 Task: Look for Airbnb properties in Kingston, Canada from 8th December, 2023 to 16th December, 2023 for 2 adults.1  bedroom having 1 bed and 1 bathroom. Property type can be hotel. Look for 5 properties as per requirement.
Action: Mouse moved to (487, 104)
Screenshot: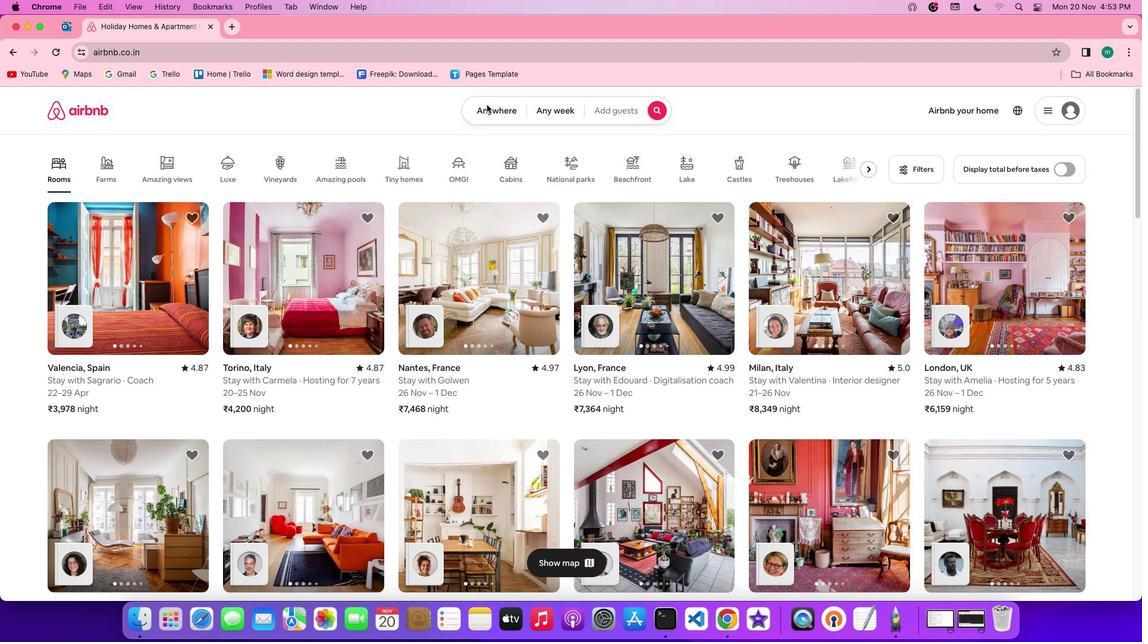 
Action: Mouse pressed left at (487, 104)
Screenshot: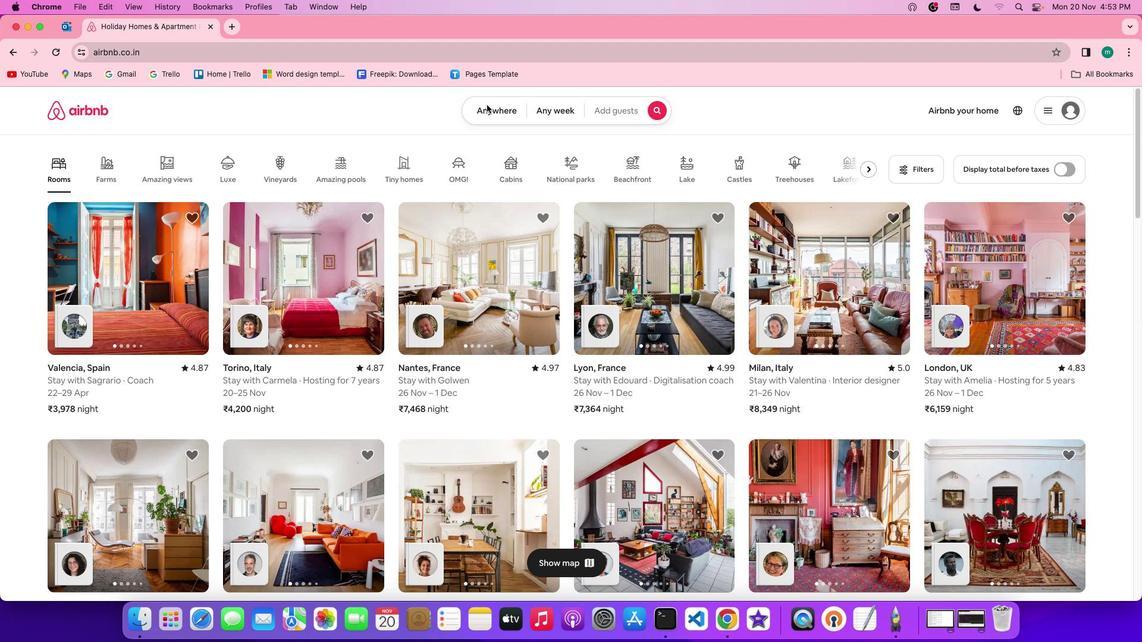 
Action: Mouse pressed left at (487, 104)
Screenshot: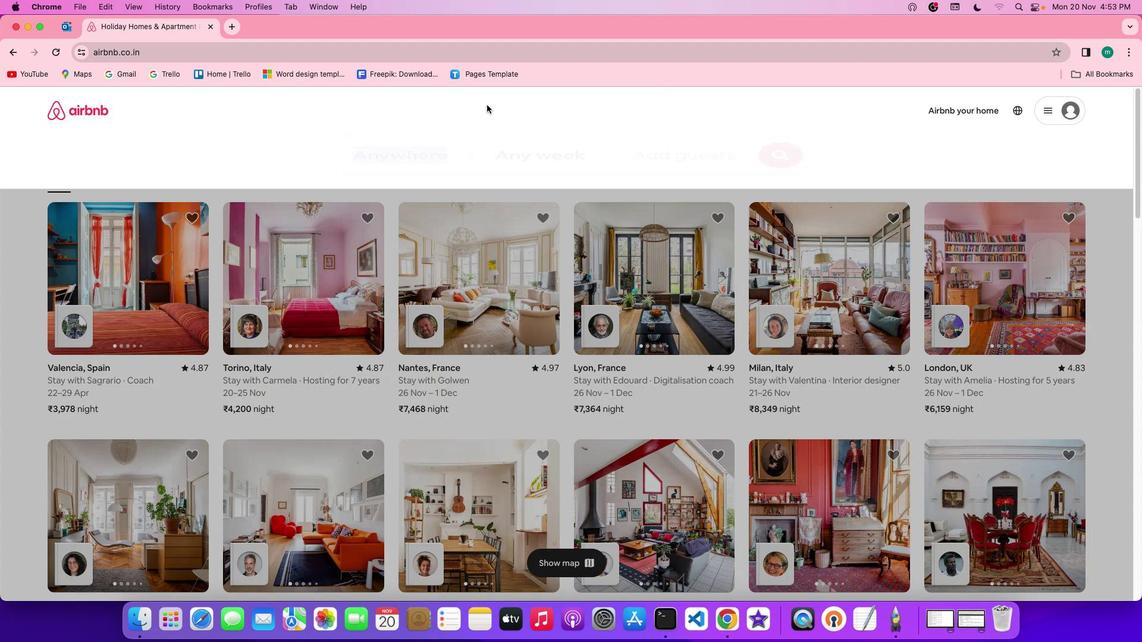 
Action: Mouse moved to (401, 160)
Screenshot: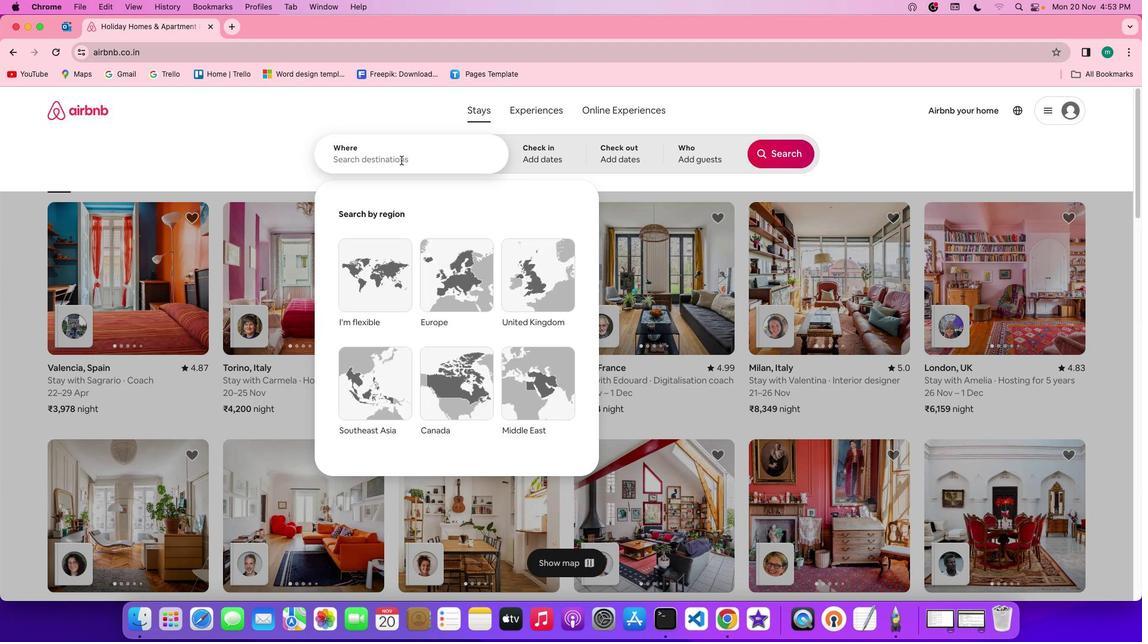 
Action: Mouse pressed left at (401, 160)
Screenshot: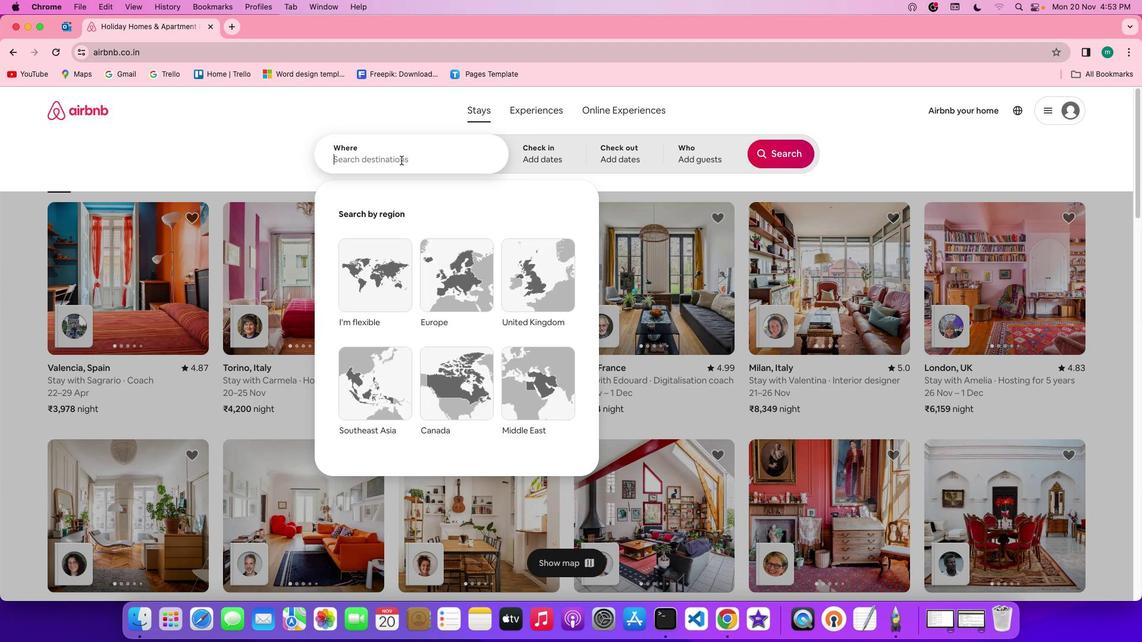 
Action: Key pressed Key.shift'K''i''n''g''s''t''o''n'','Key.spaceKey.shift'C''a''n''a''d''a'
Screenshot: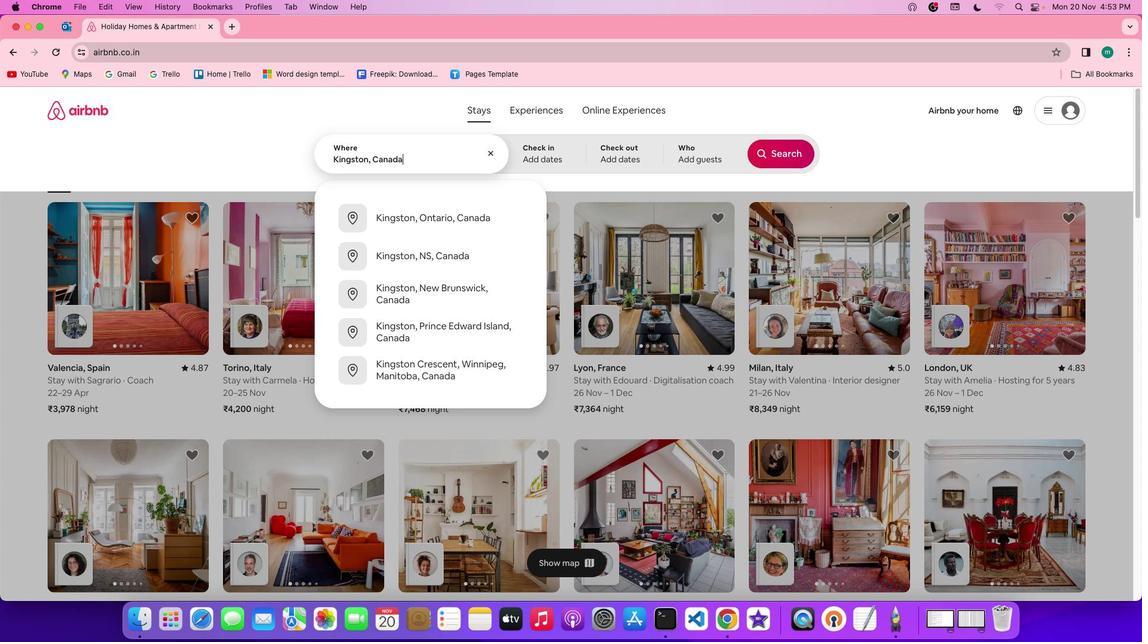 
Action: Mouse moved to (529, 161)
Screenshot: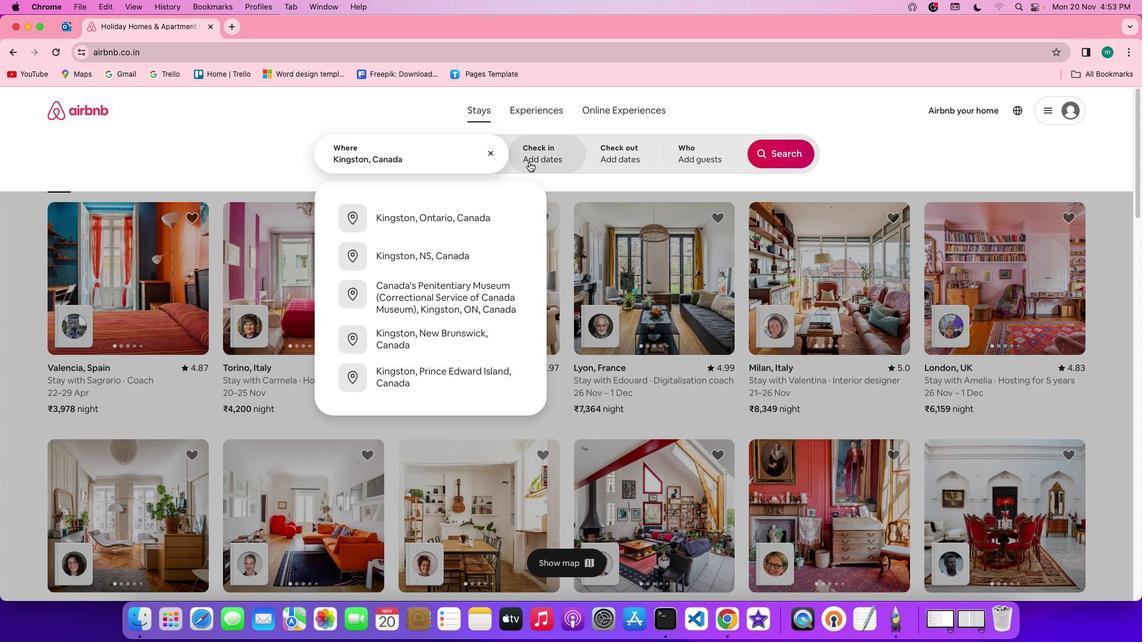
Action: Mouse pressed left at (529, 161)
Screenshot: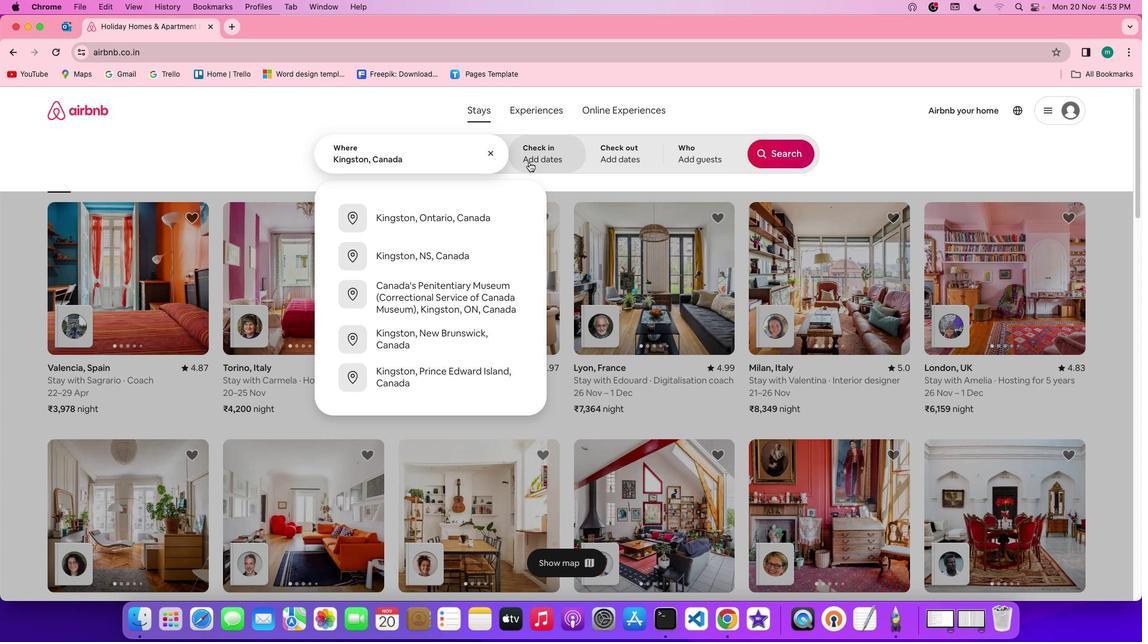 
Action: Mouse moved to (752, 324)
Screenshot: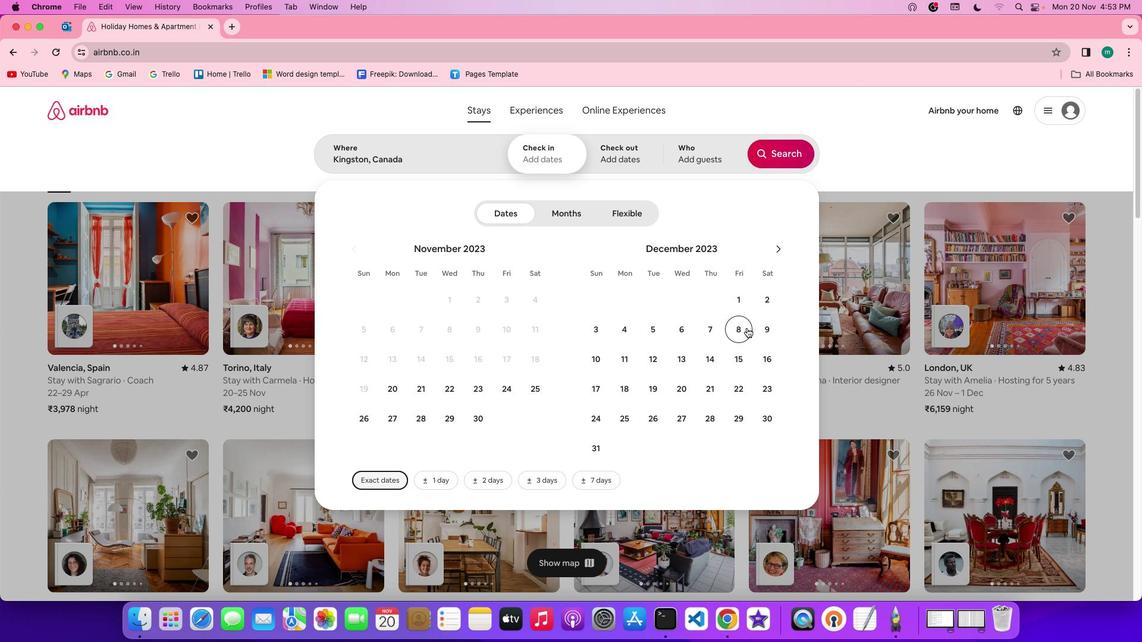 
Action: Mouse pressed left at (752, 324)
Screenshot: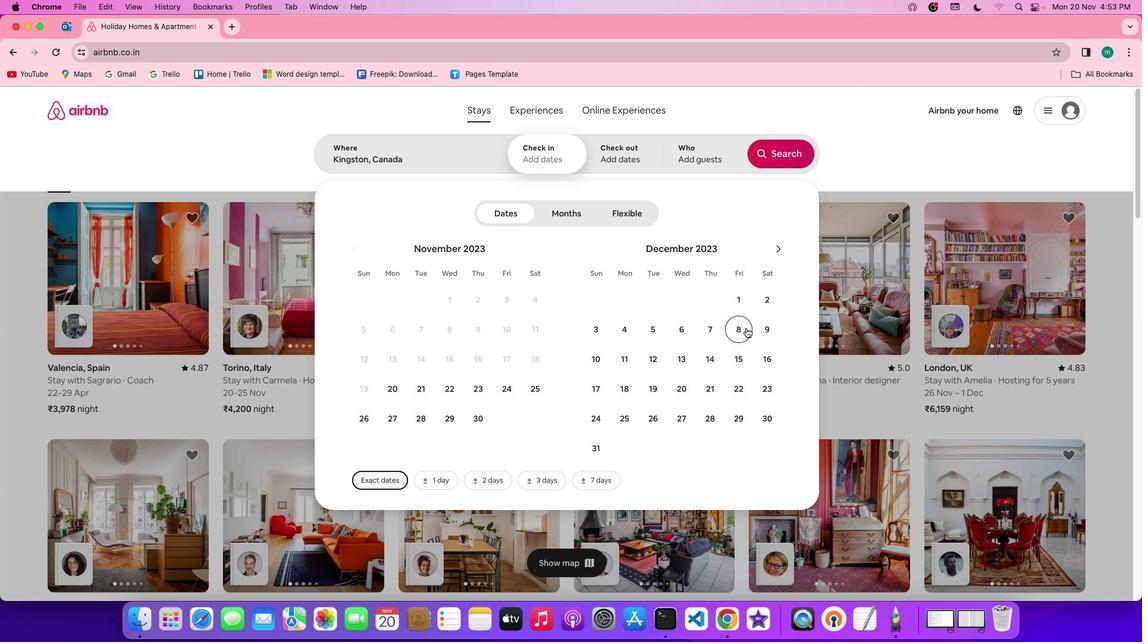 
Action: Mouse moved to (746, 328)
Screenshot: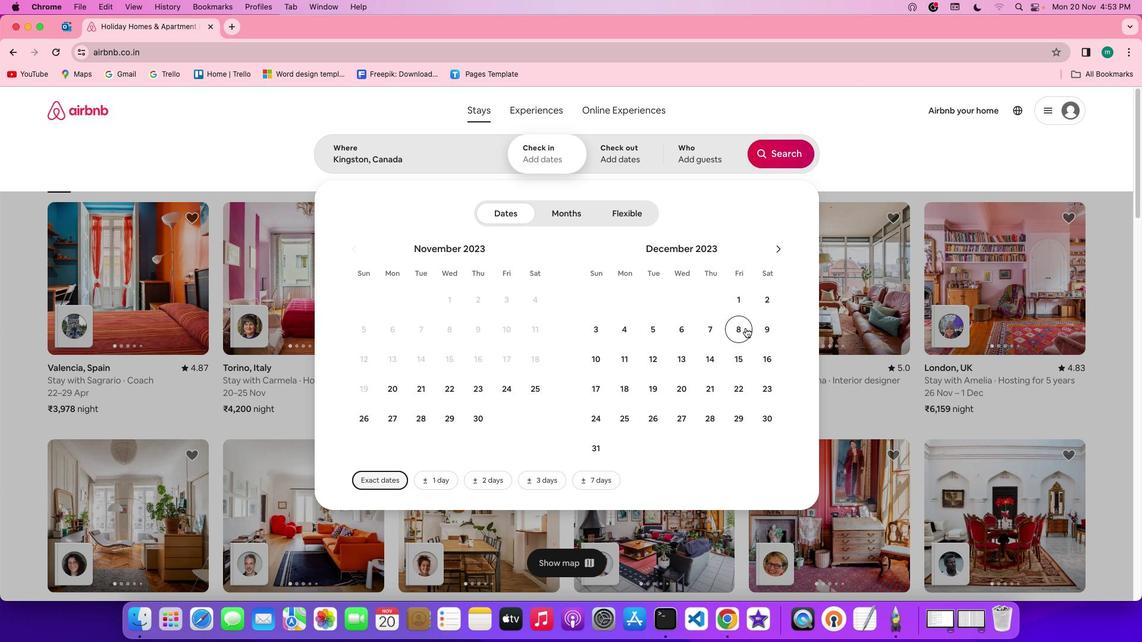 
Action: Mouse pressed left at (746, 328)
Screenshot: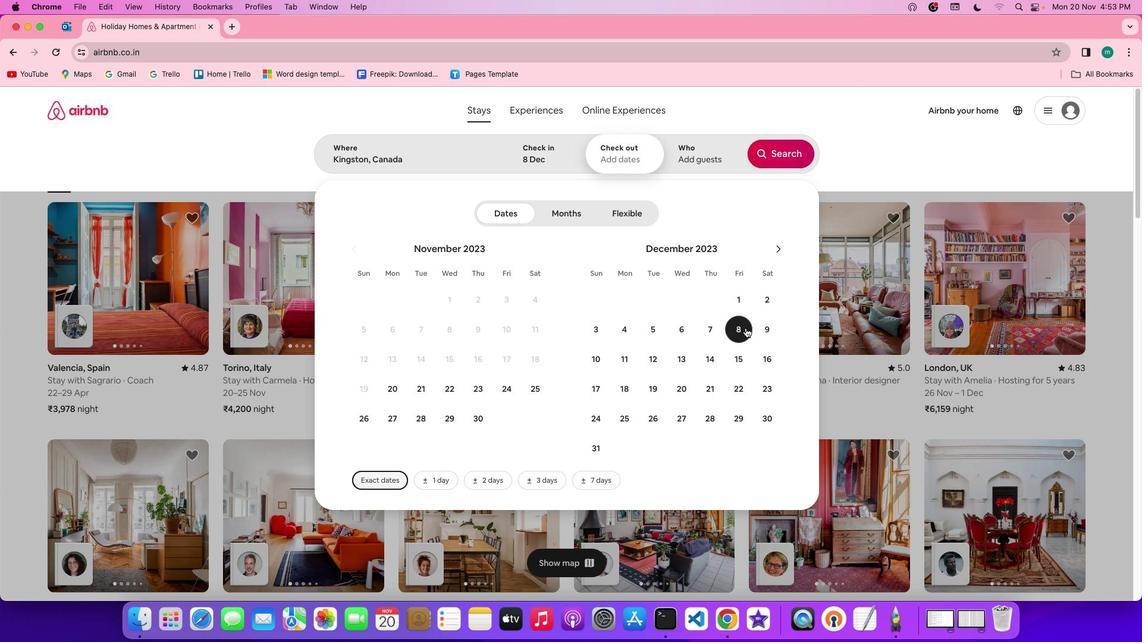
Action: Mouse moved to (769, 358)
Screenshot: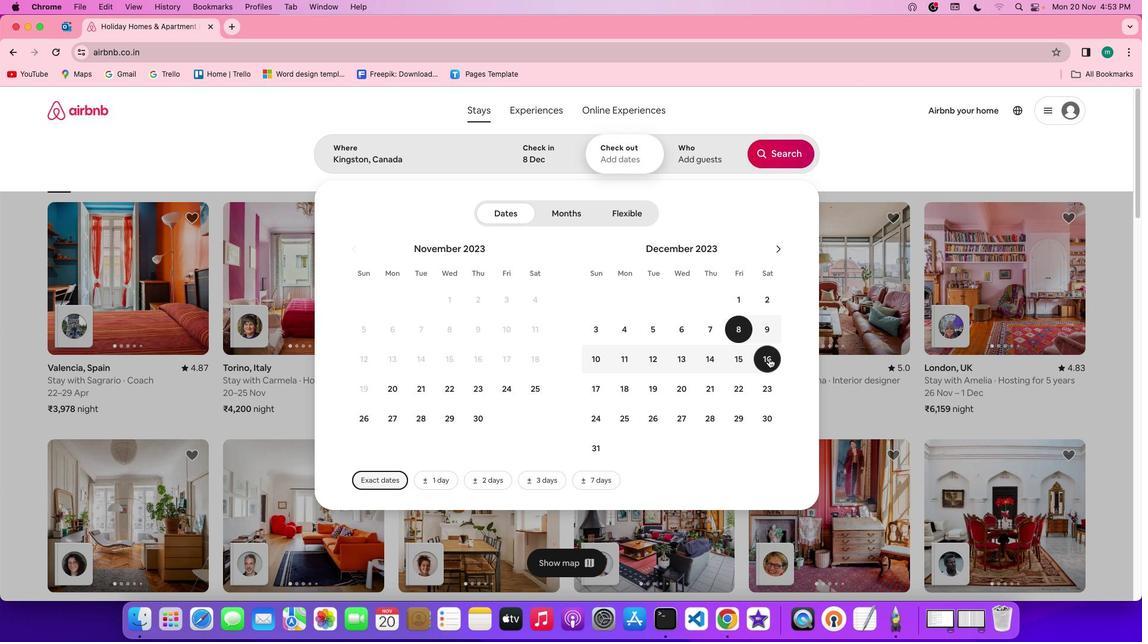 
Action: Mouse pressed left at (769, 358)
Screenshot: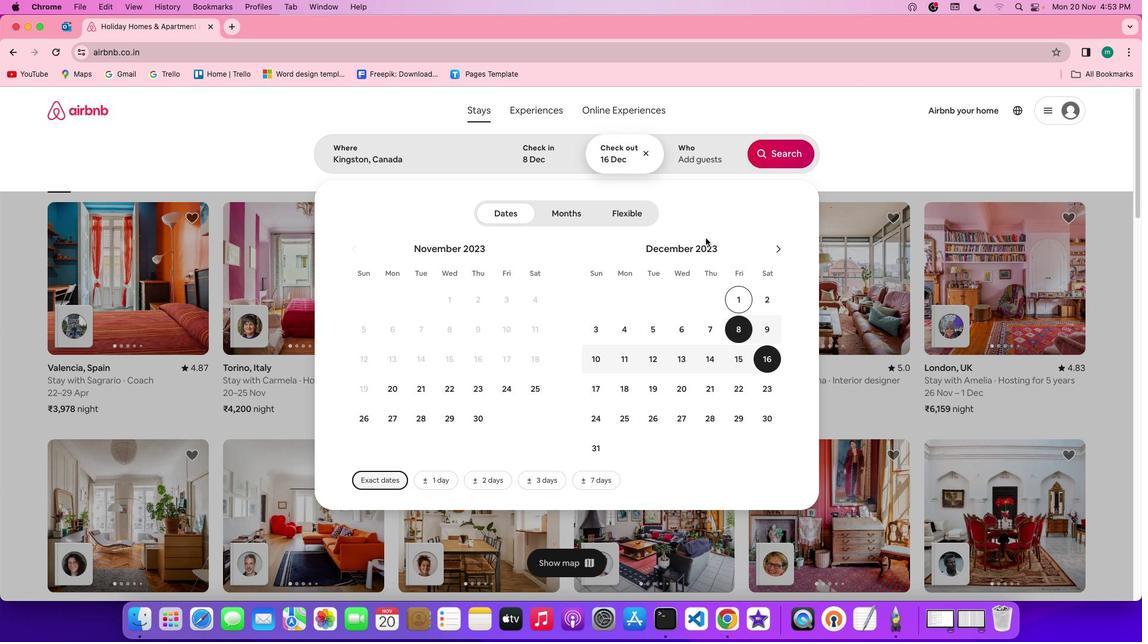 
Action: Mouse moved to (690, 155)
Screenshot: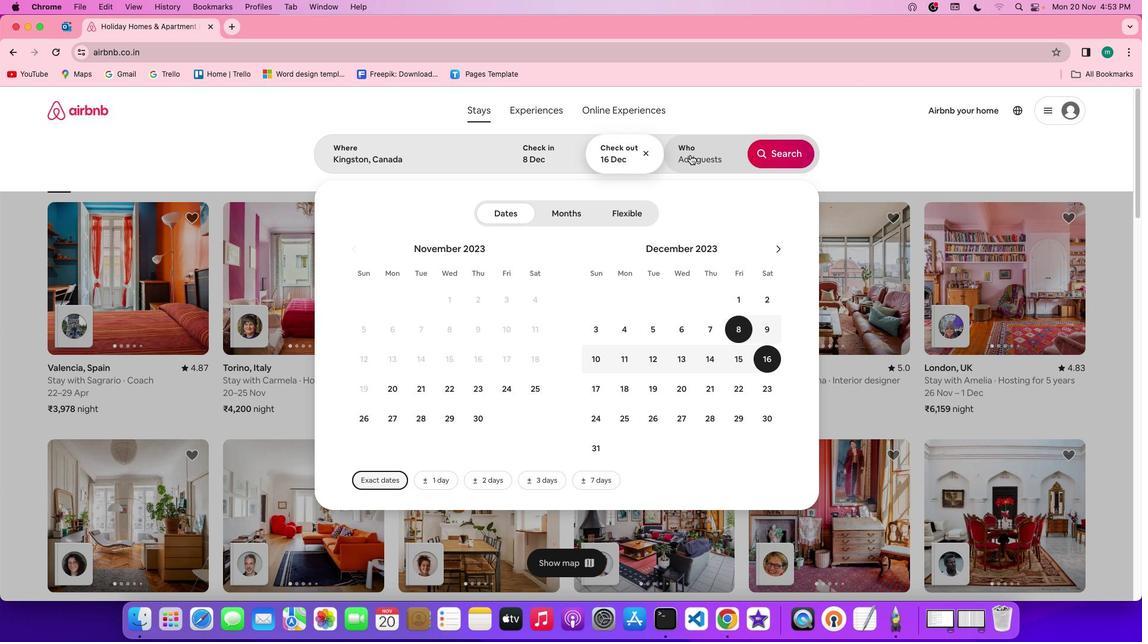 
Action: Mouse pressed left at (690, 155)
Screenshot: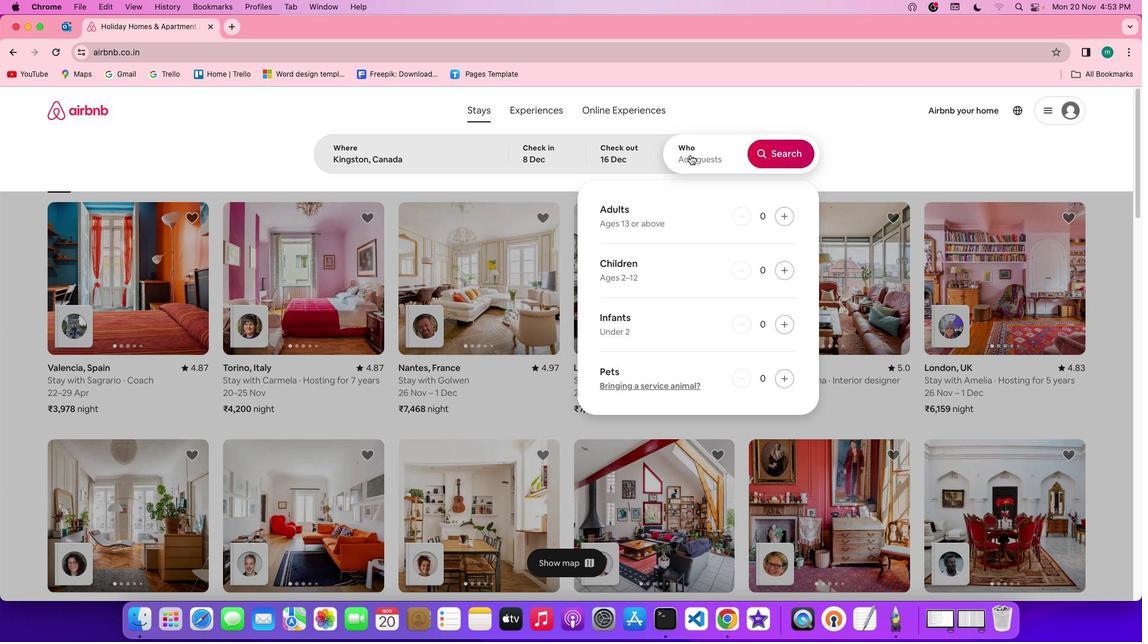 
Action: Mouse moved to (787, 220)
Screenshot: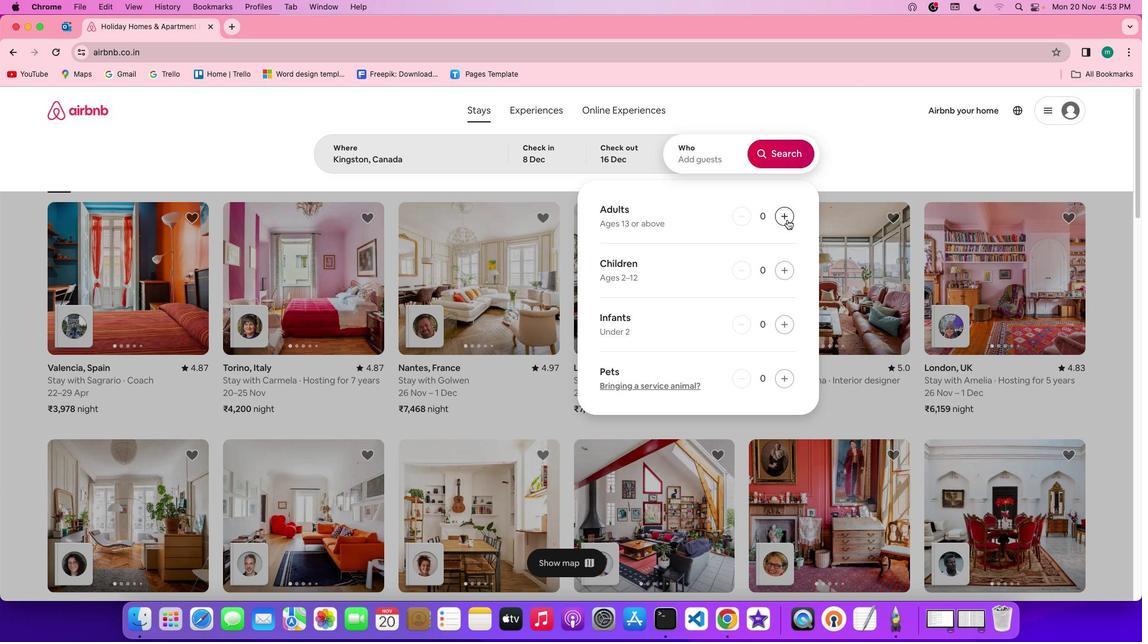 
Action: Mouse pressed left at (787, 220)
Screenshot: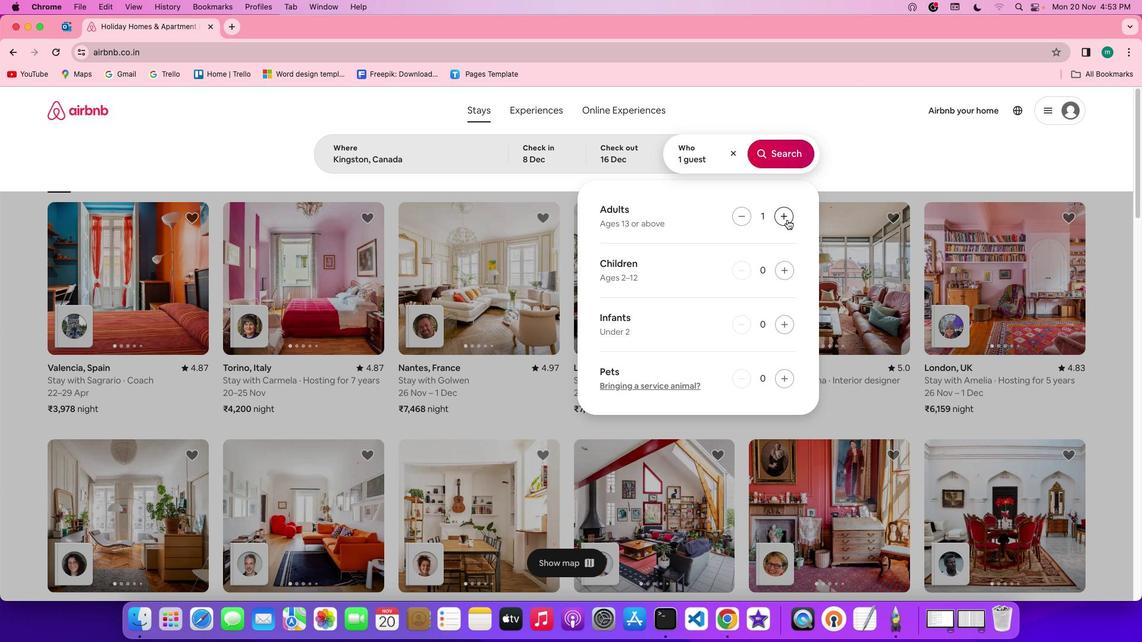 
Action: Mouse pressed left at (787, 220)
Screenshot: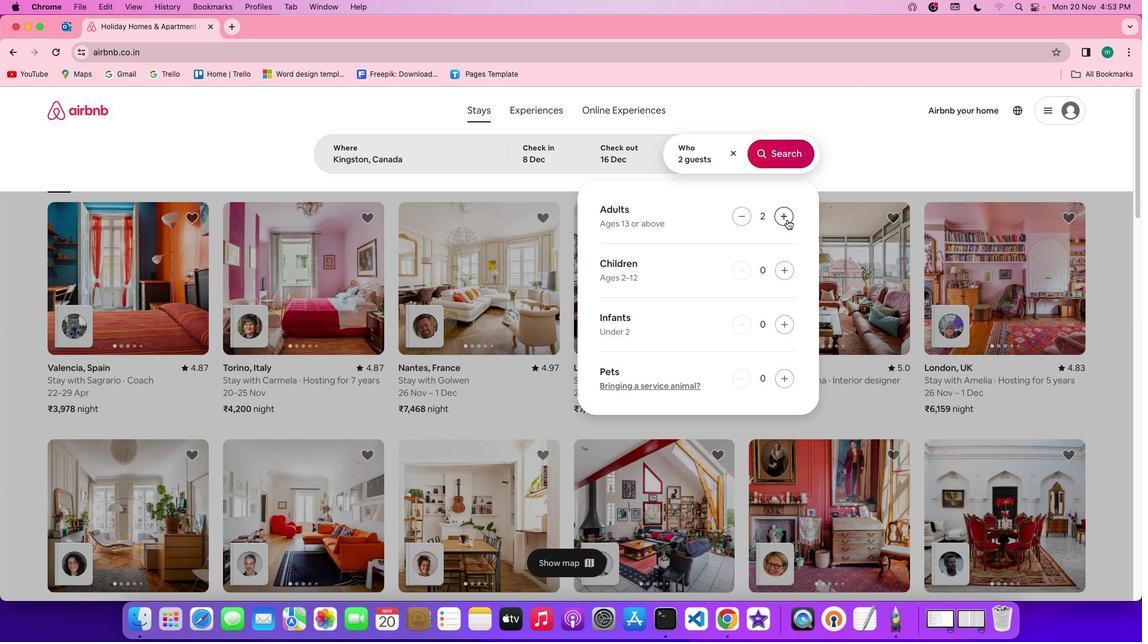 
Action: Mouse moved to (790, 151)
Screenshot: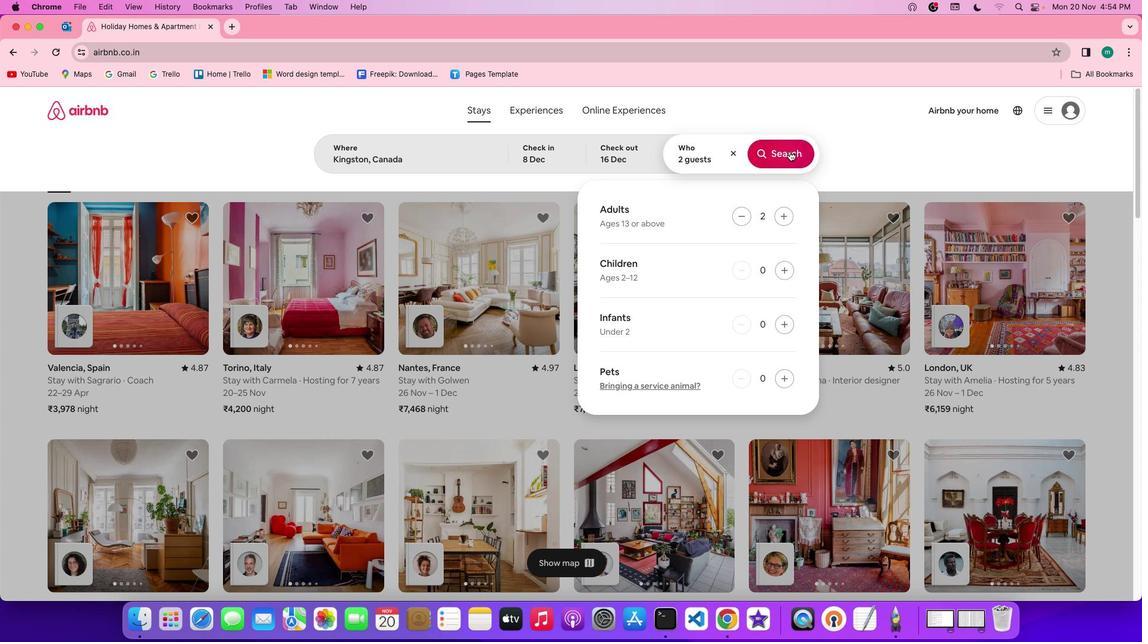 
Action: Mouse pressed left at (790, 151)
Screenshot: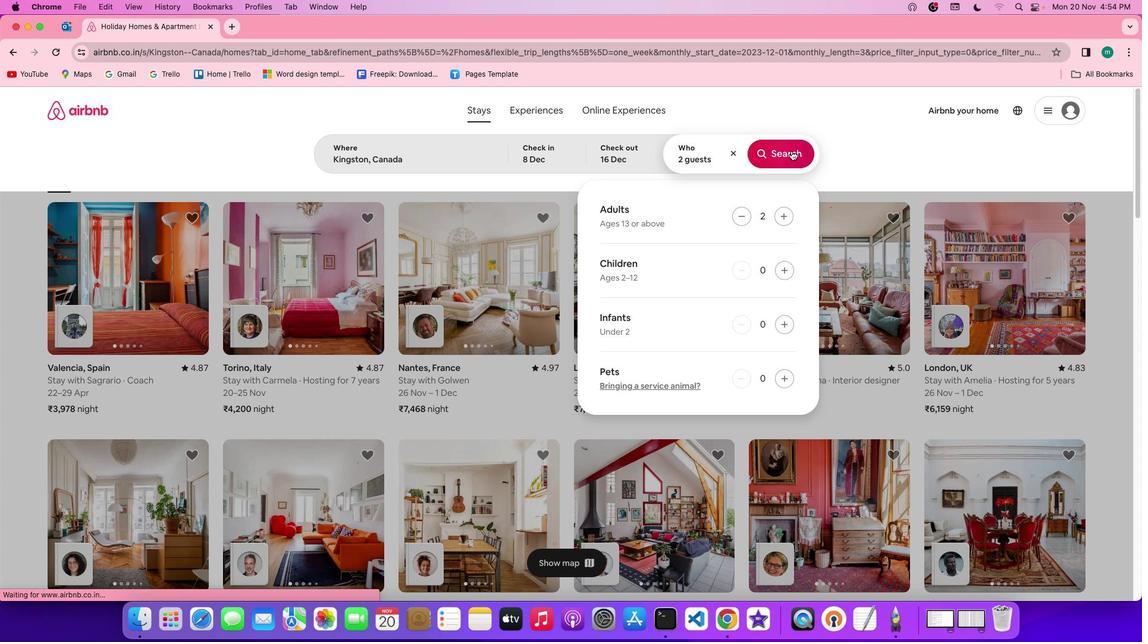 
Action: Mouse moved to (949, 157)
Screenshot: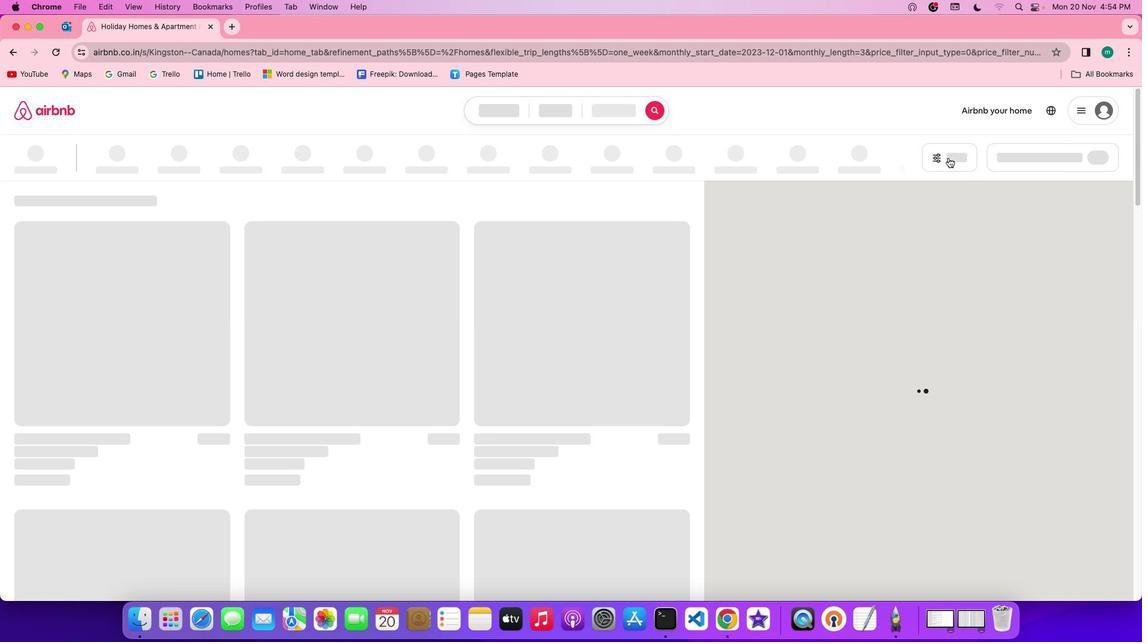 
Action: Mouse pressed left at (949, 157)
Screenshot: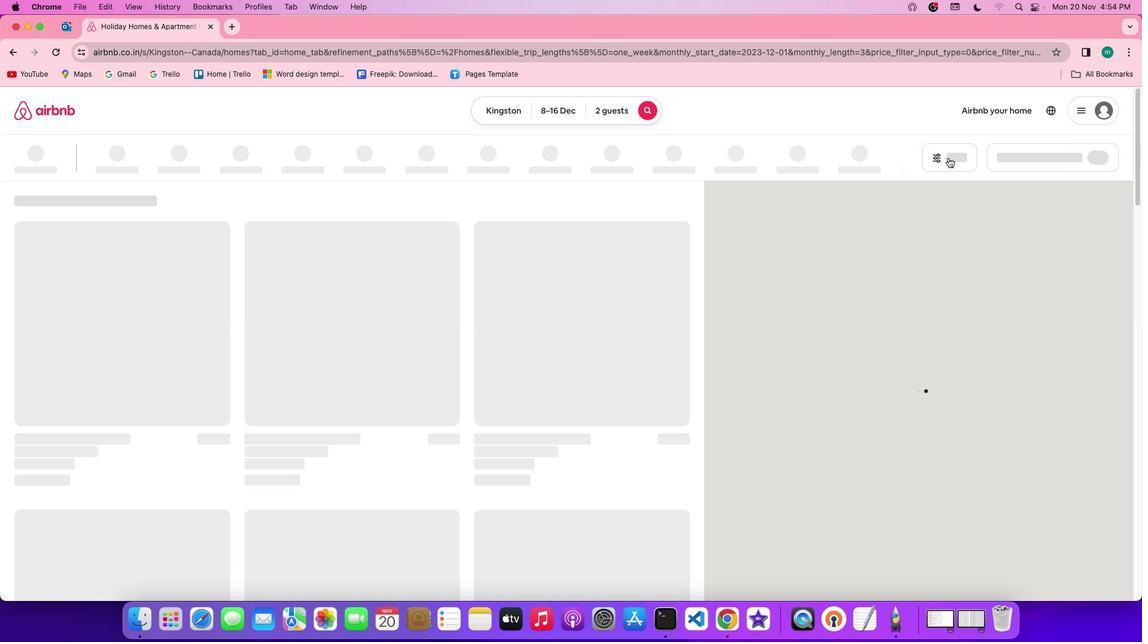 
Action: Mouse moved to (951, 155)
Screenshot: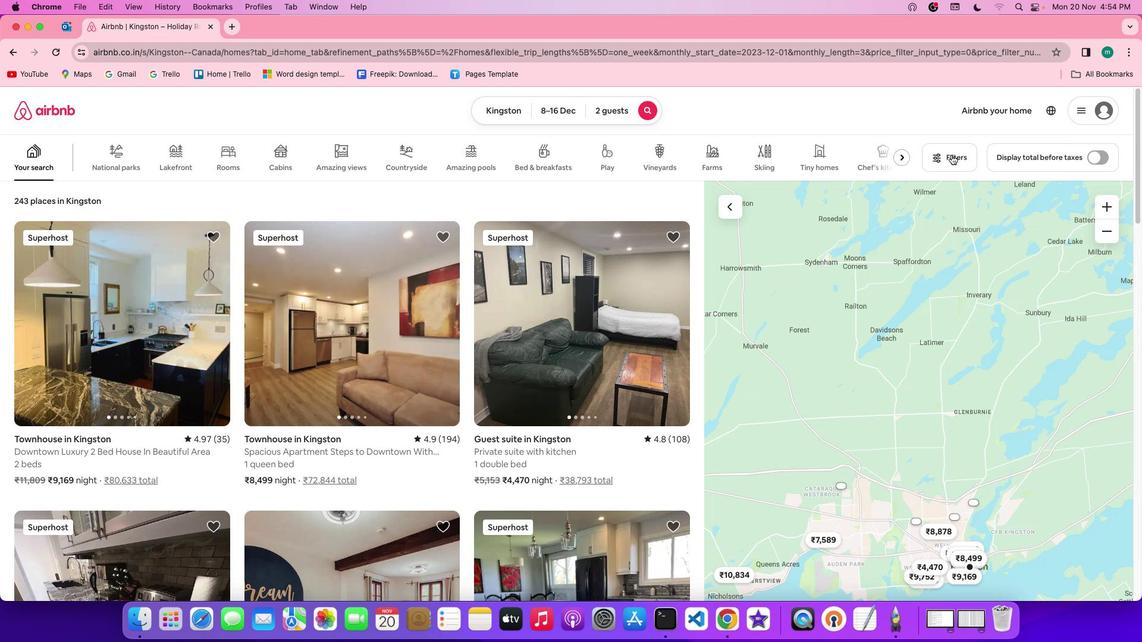 
Action: Mouse pressed left at (951, 155)
Screenshot: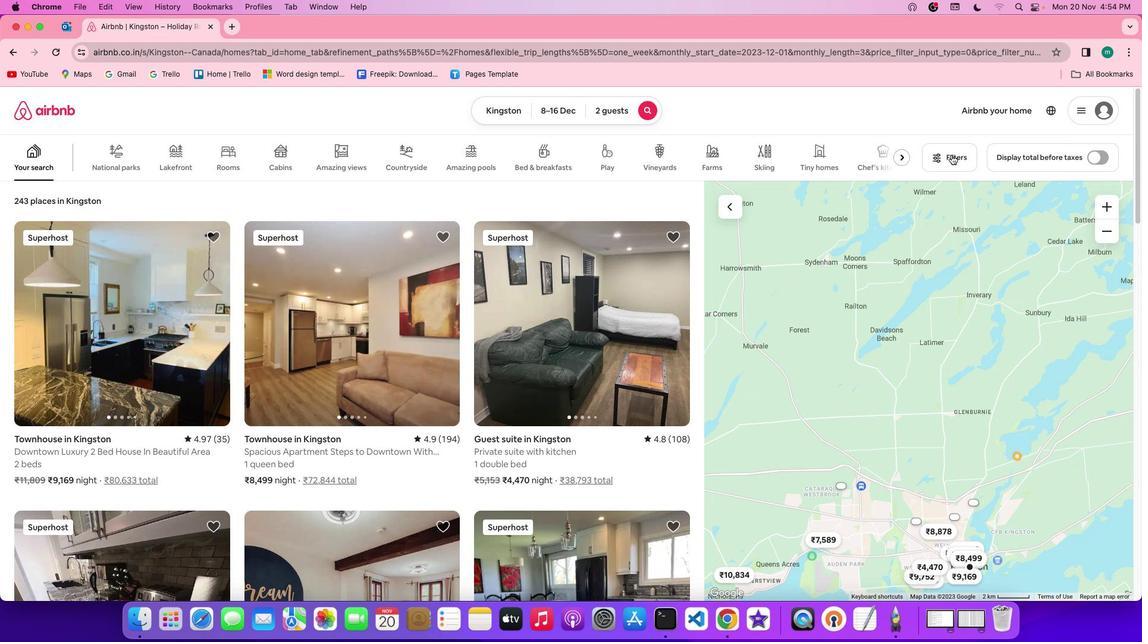 
Action: Mouse moved to (626, 370)
Screenshot: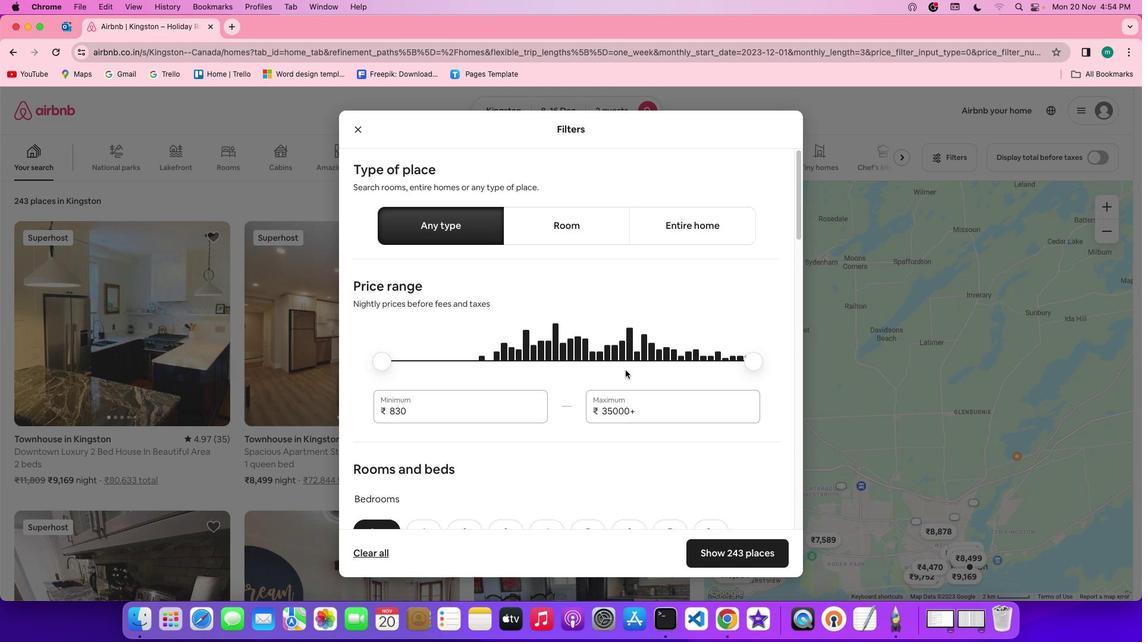 
Action: Mouse scrolled (626, 370) with delta (0, 0)
Screenshot: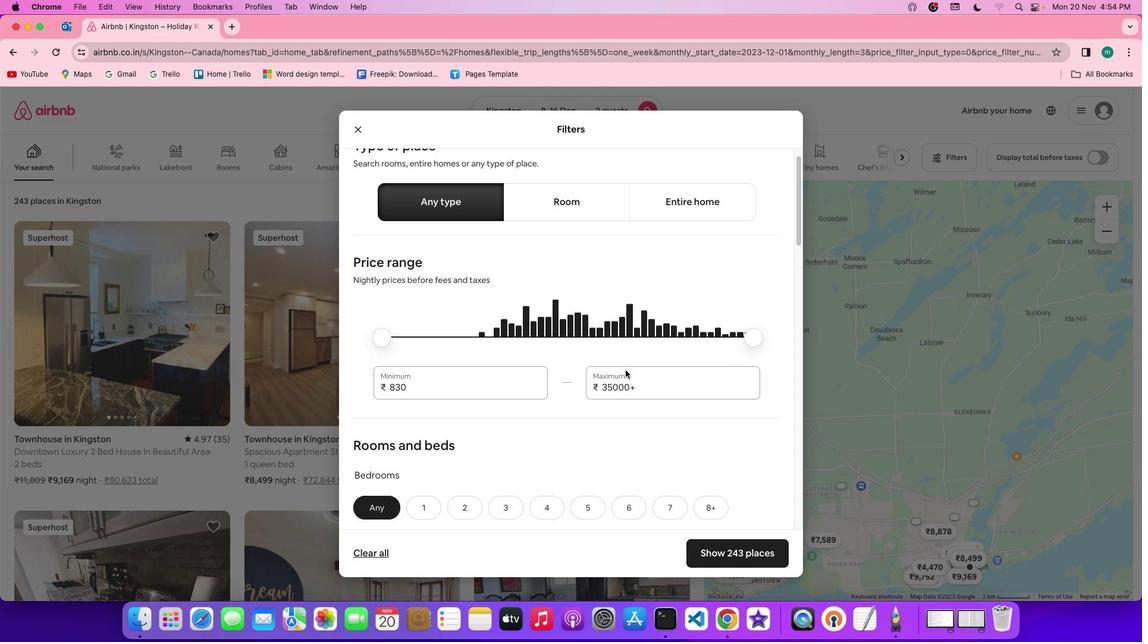 
Action: Mouse scrolled (626, 370) with delta (0, 0)
Screenshot: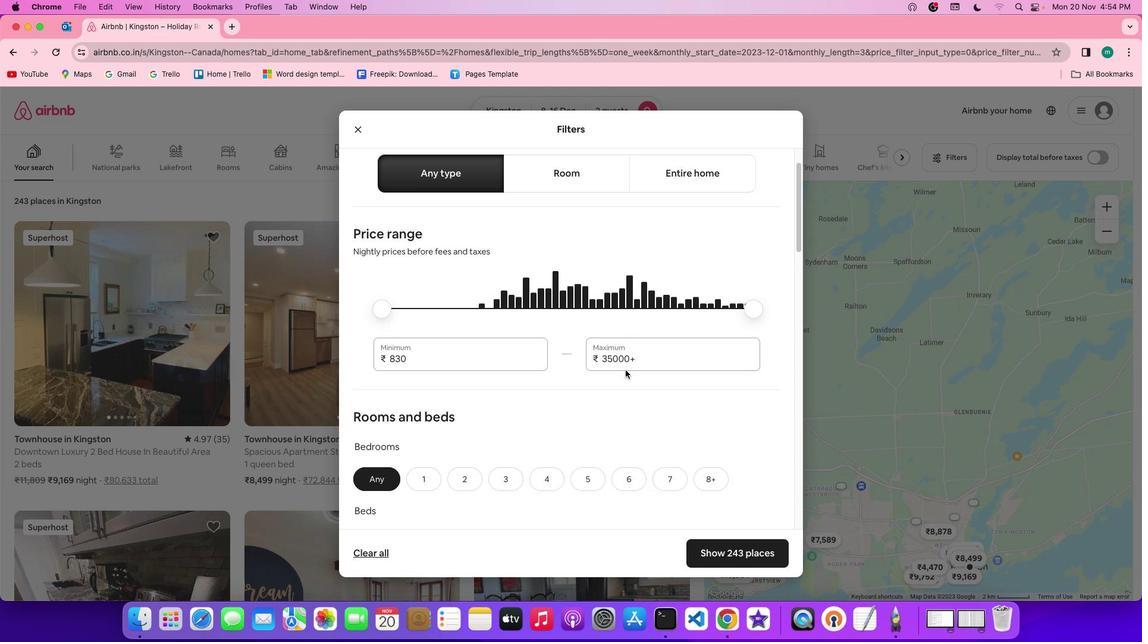 
Action: Mouse scrolled (626, 370) with delta (0, 0)
Screenshot: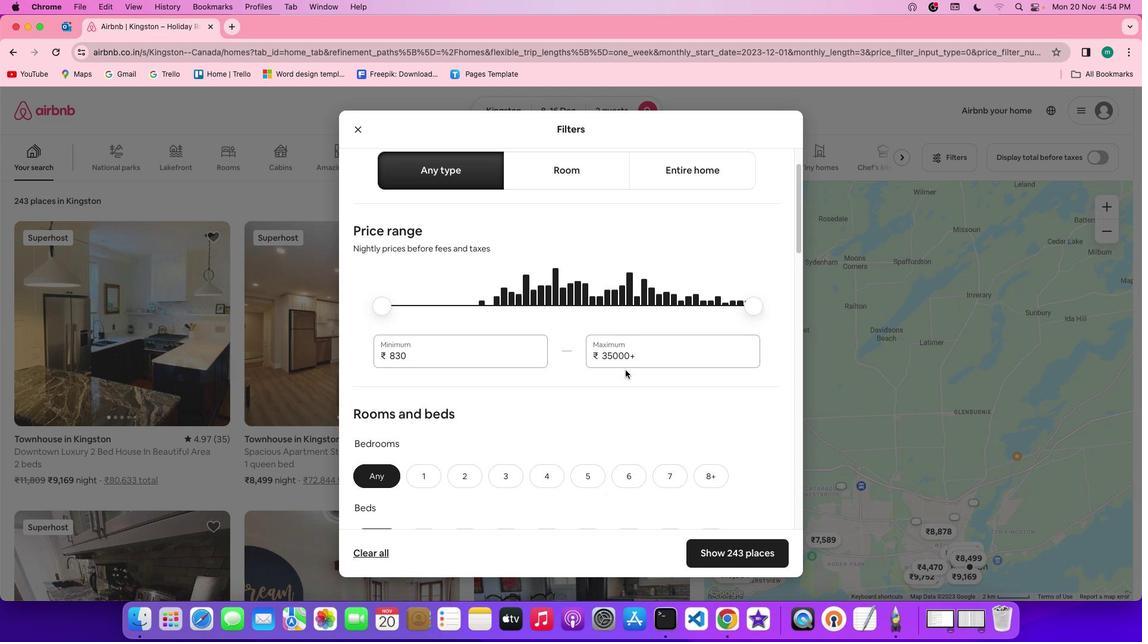 
Action: Mouse scrolled (626, 370) with delta (0, 0)
Screenshot: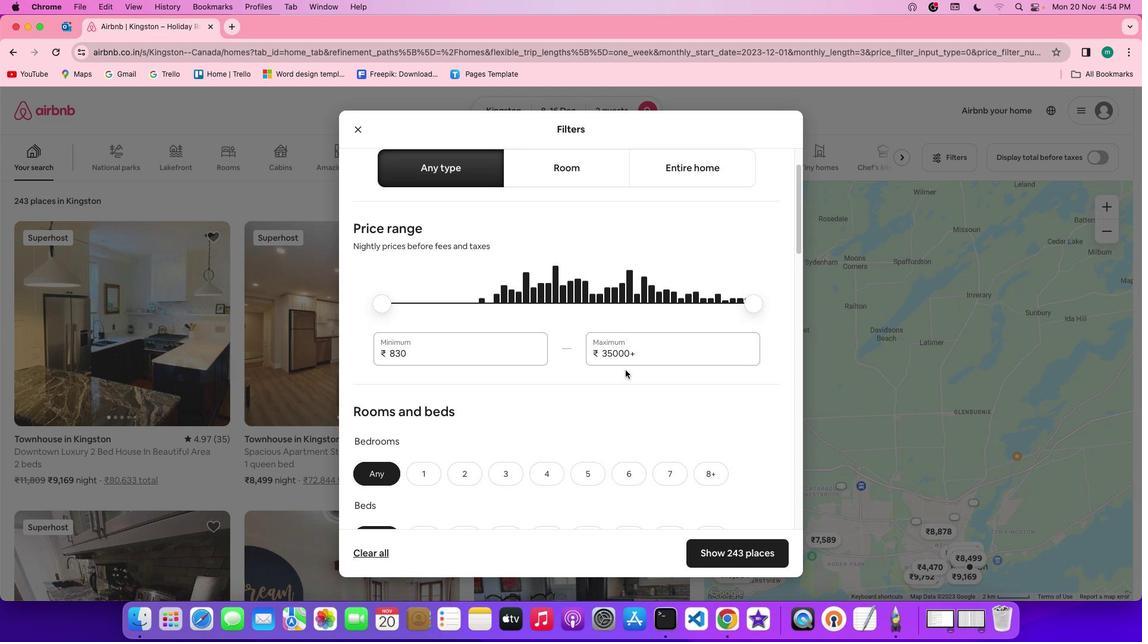 
Action: Mouse scrolled (626, 370) with delta (0, 0)
Screenshot: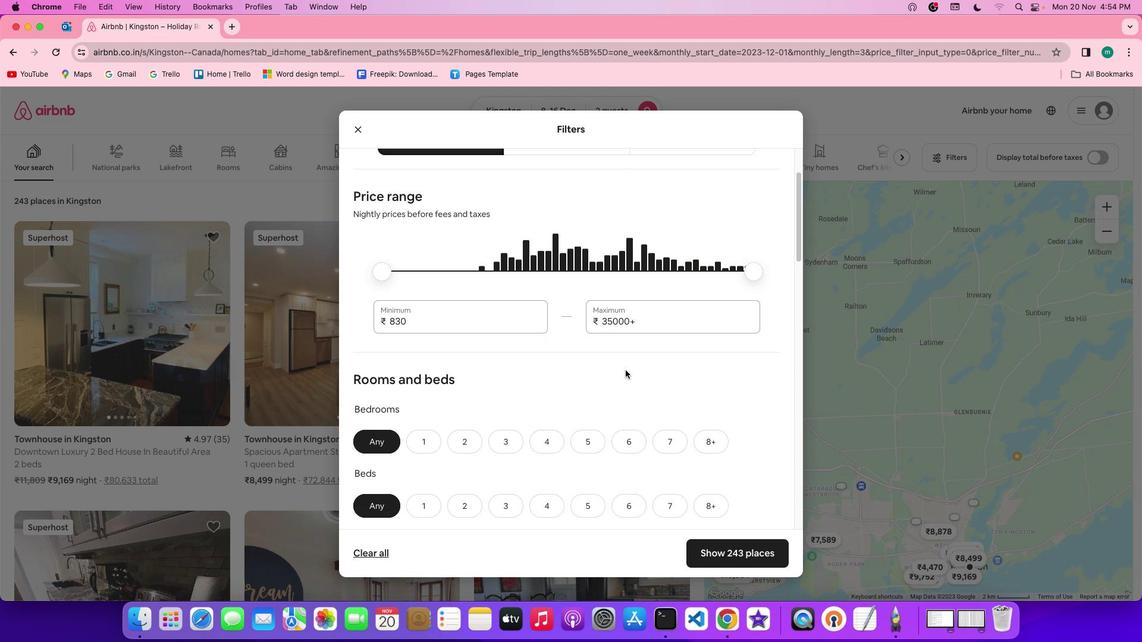
Action: Mouse scrolled (626, 370) with delta (0, 0)
Screenshot: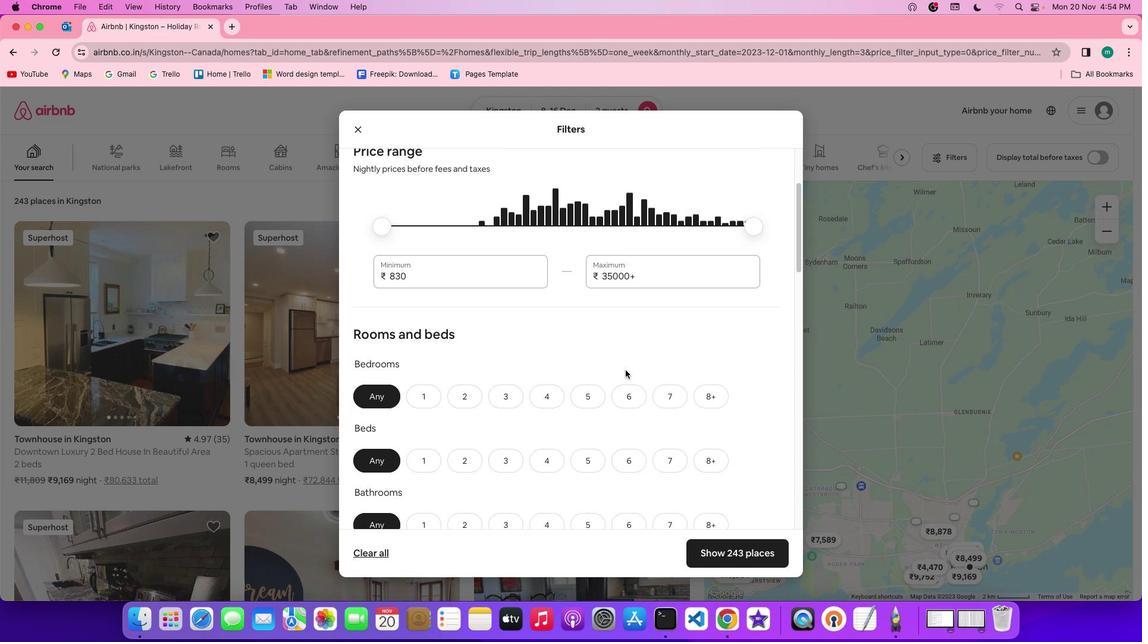 
Action: Mouse scrolled (626, 370) with delta (0, 0)
Screenshot: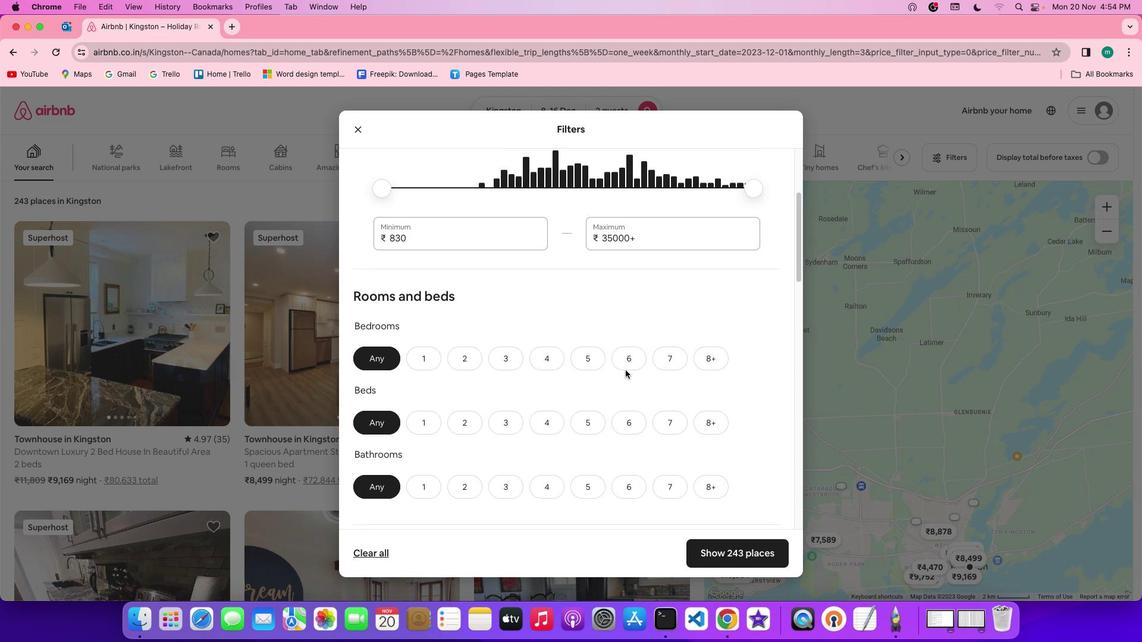 
Action: Mouse scrolled (626, 370) with delta (0, -1)
Screenshot: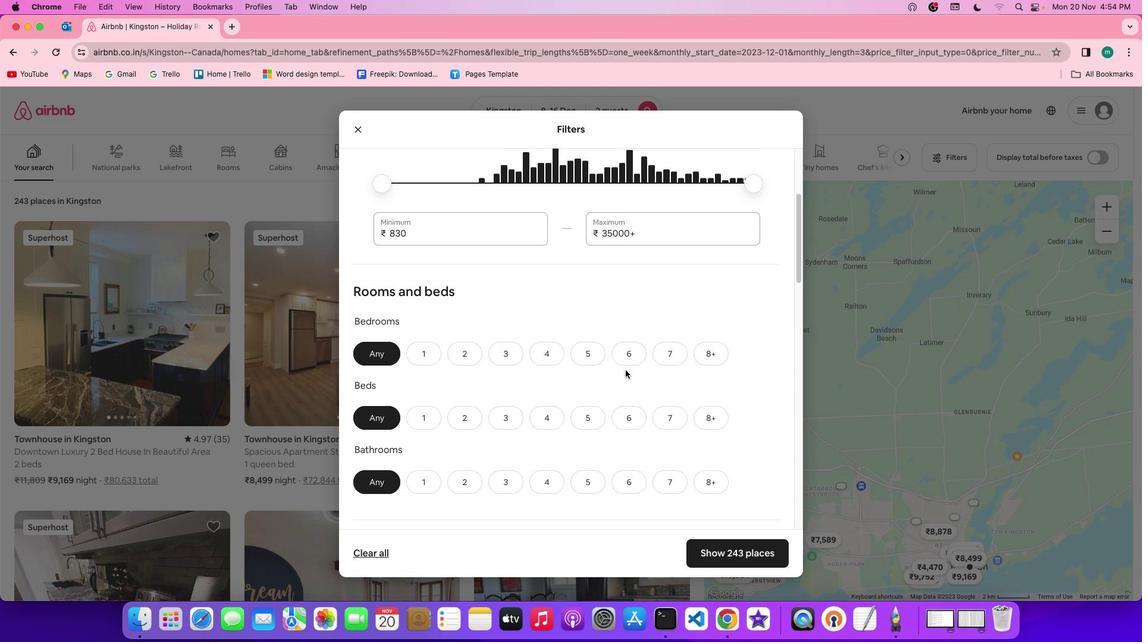 
Action: Mouse scrolled (626, 370) with delta (0, 0)
Screenshot: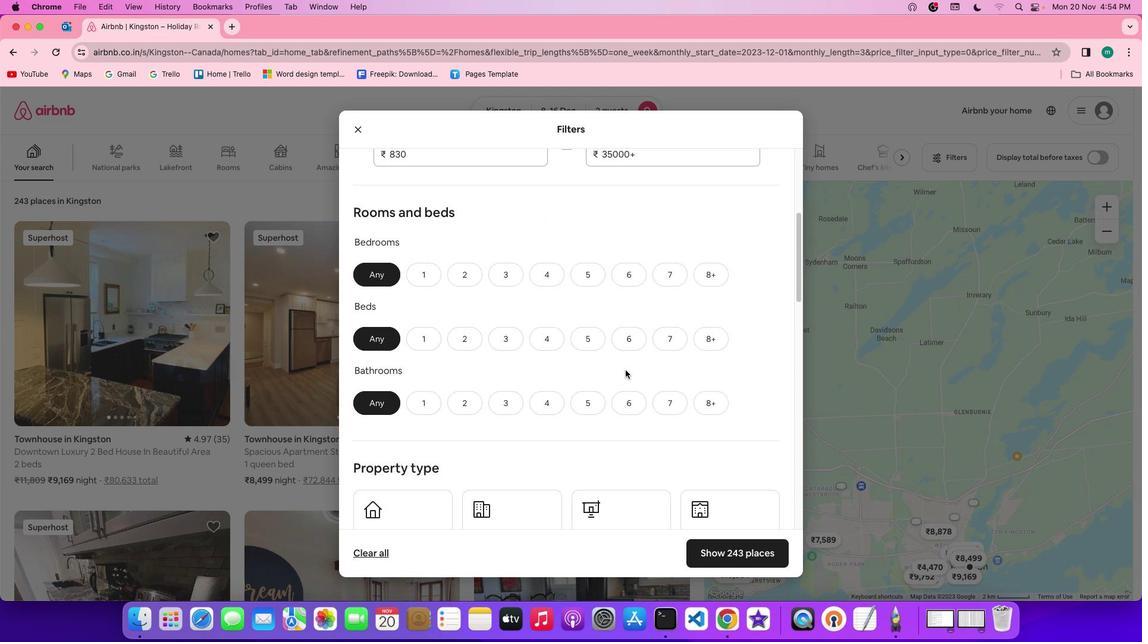 
Action: Mouse scrolled (626, 370) with delta (0, 0)
Screenshot: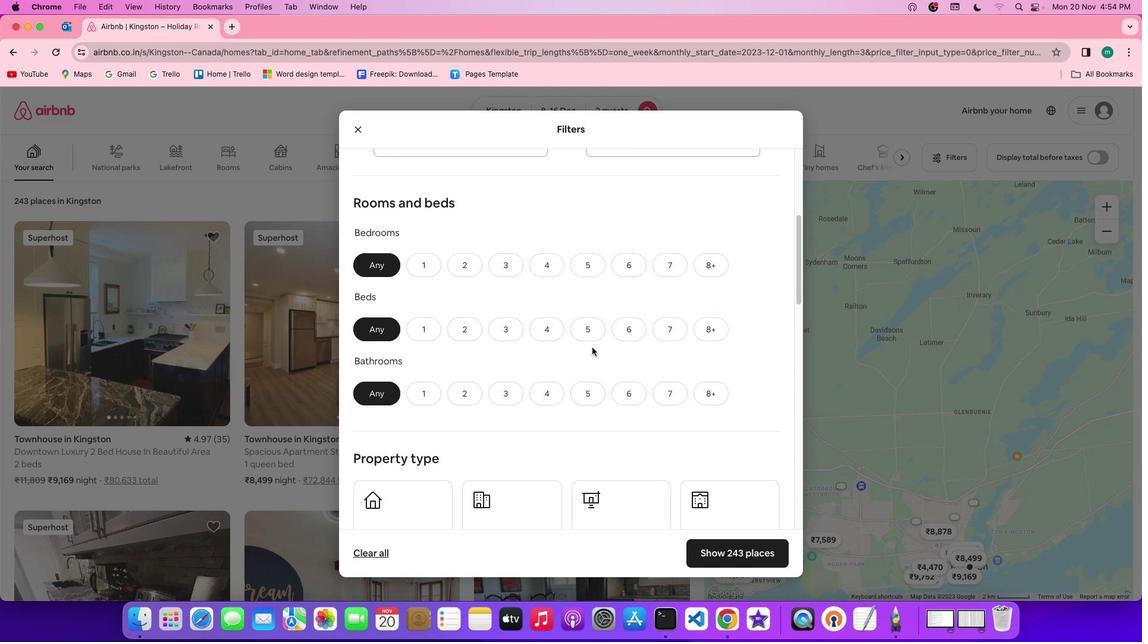 
Action: Mouse scrolled (626, 370) with delta (0, -1)
Screenshot: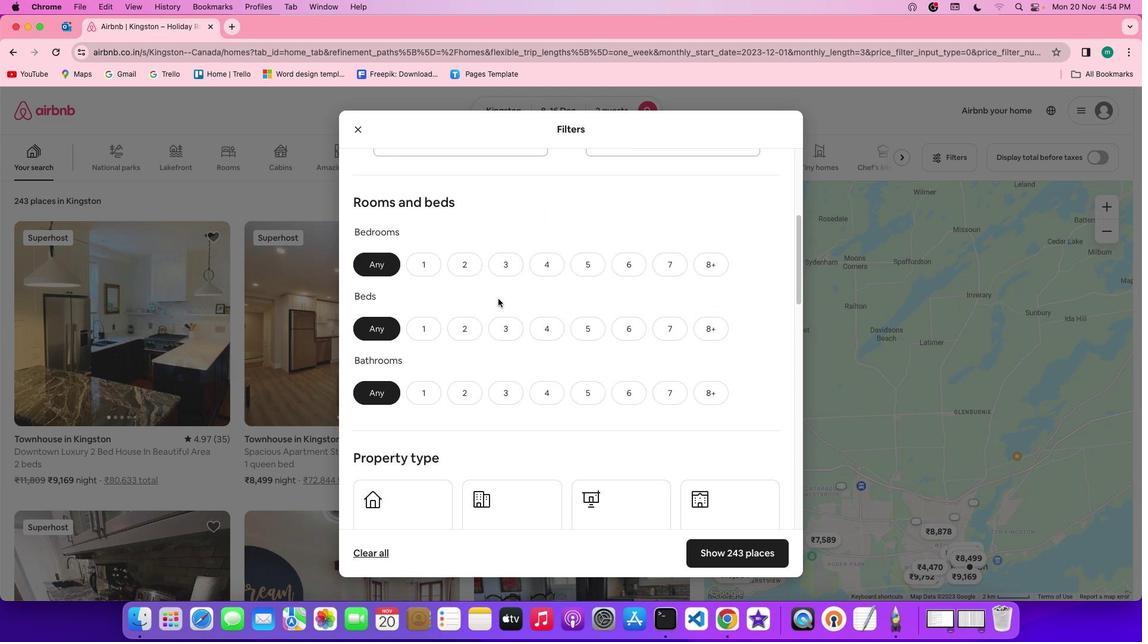
Action: Mouse moved to (421, 261)
Screenshot: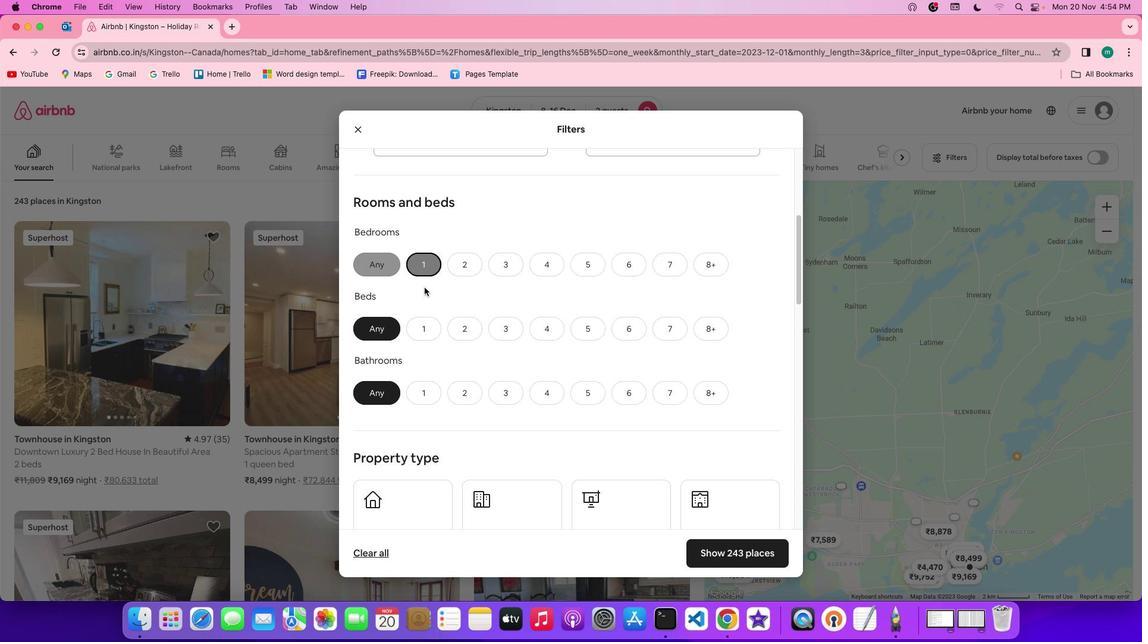 
Action: Mouse pressed left at (421, 261)
Screenshot: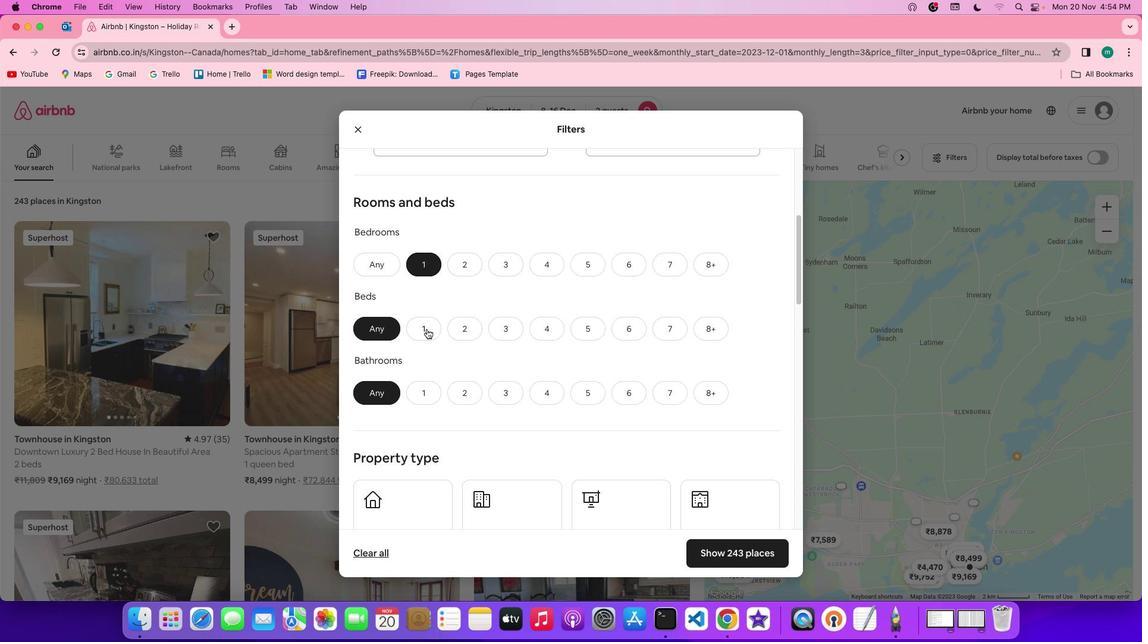 
Action: Mouse moved to (427, 329)
Screenshot: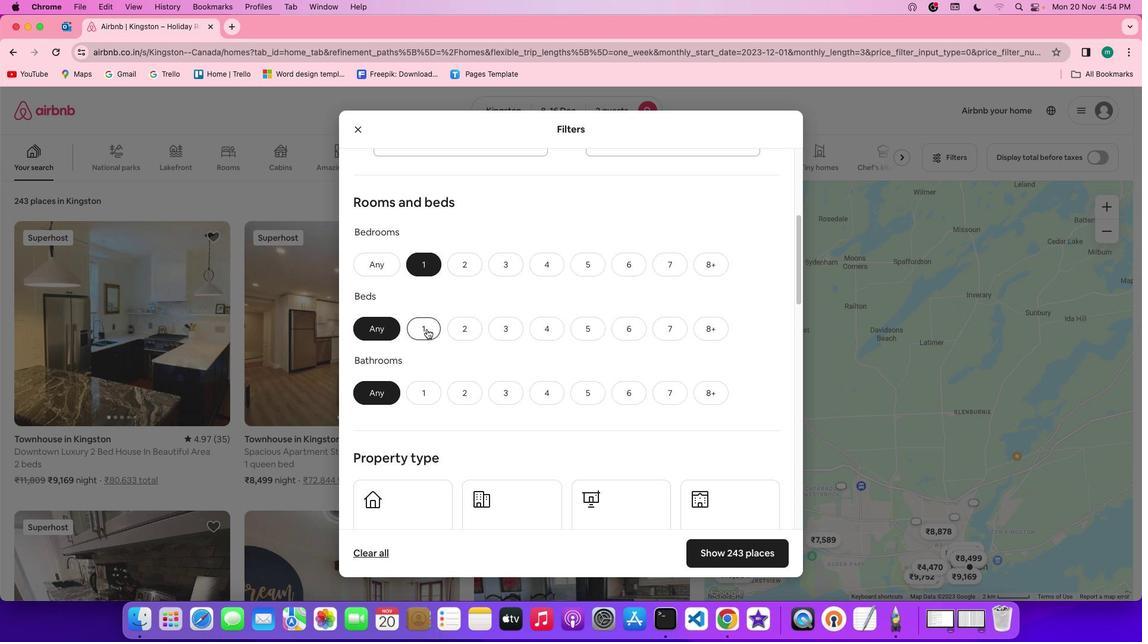 
Action: Mouse pressed left at (427, 329)
Screenshot: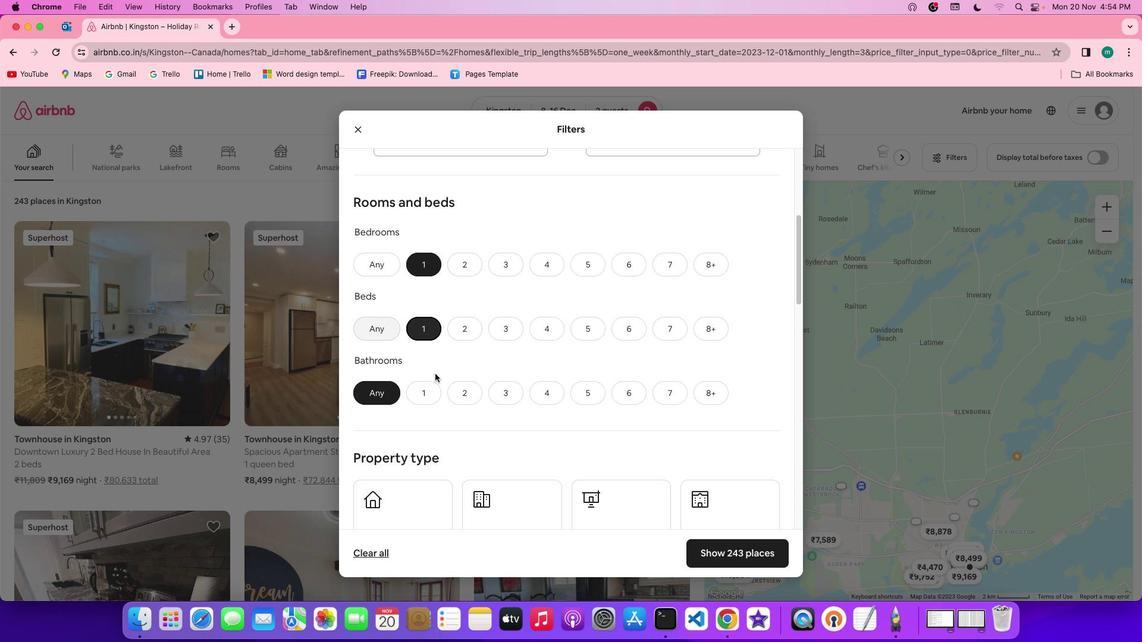 
Action: Mouse moved to (435, 402)
Screenshot: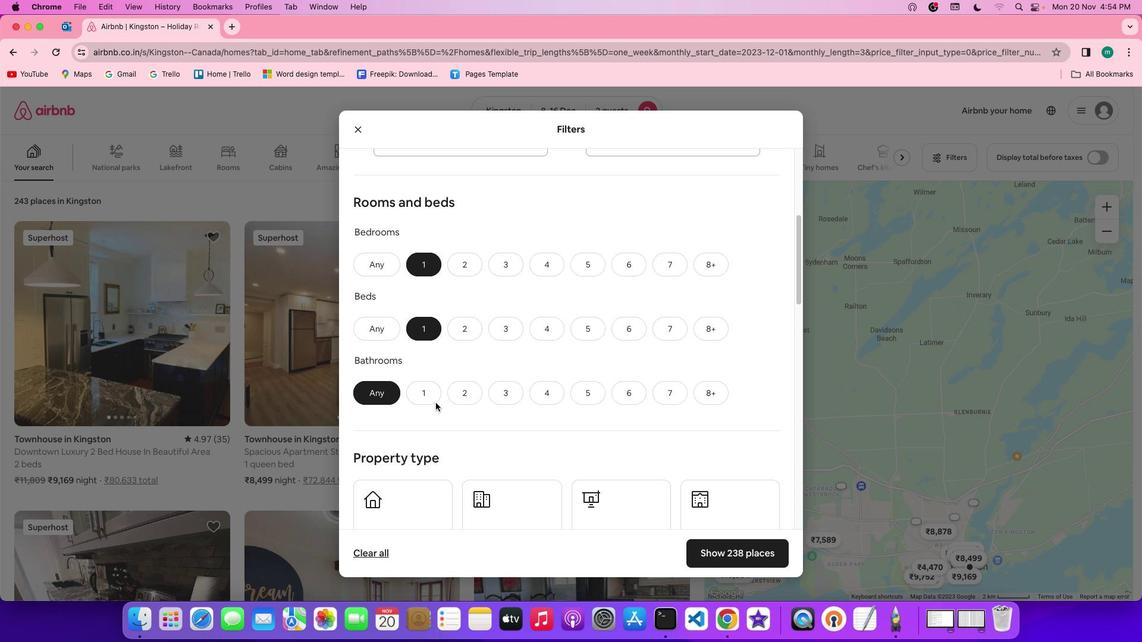 
Action: Mouse pressed left at (435, 402)
Screenshot: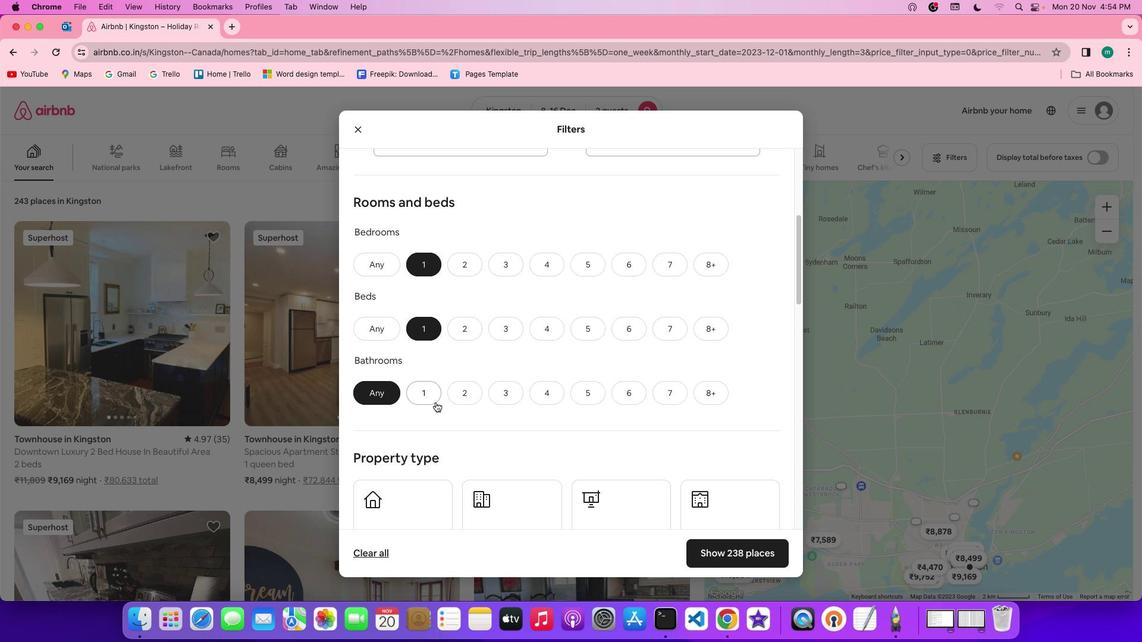 
Action: Mouse moved to (435, 399)
Screenshot: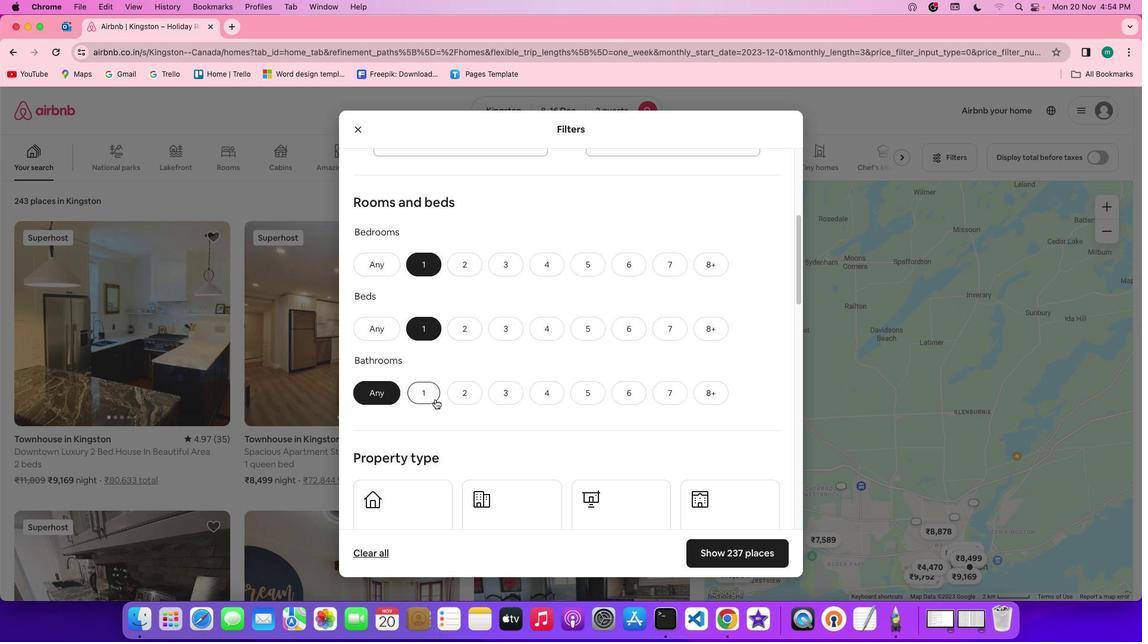 
Action: Mouse pressed left at (435, 399)
Screenshot: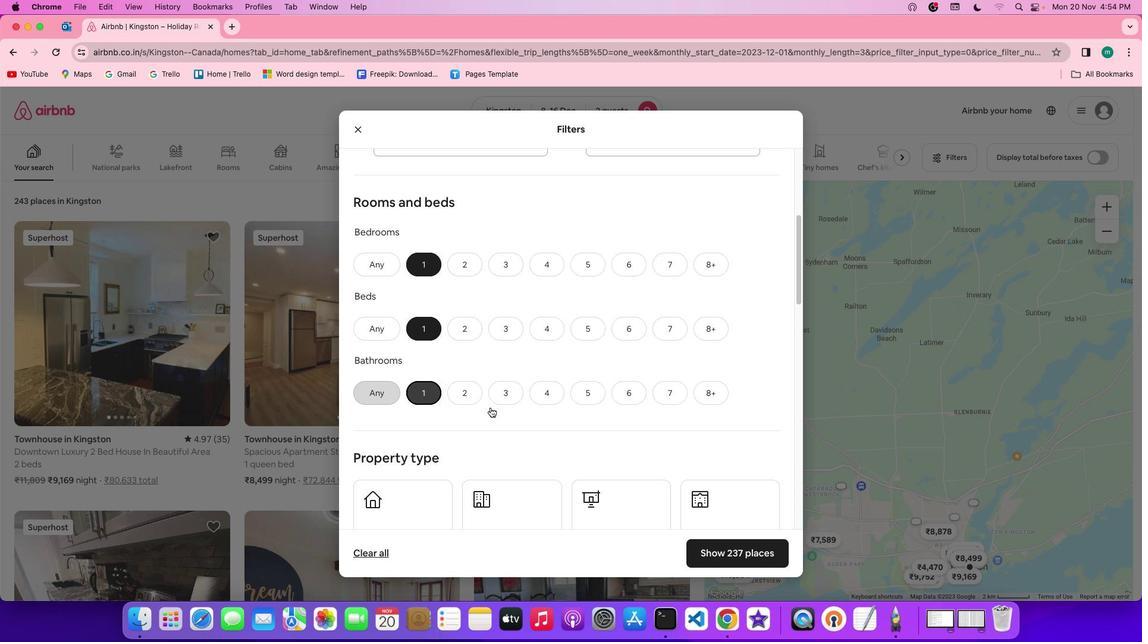 
Action: Mouse moved to (564, 421)
Screenshot: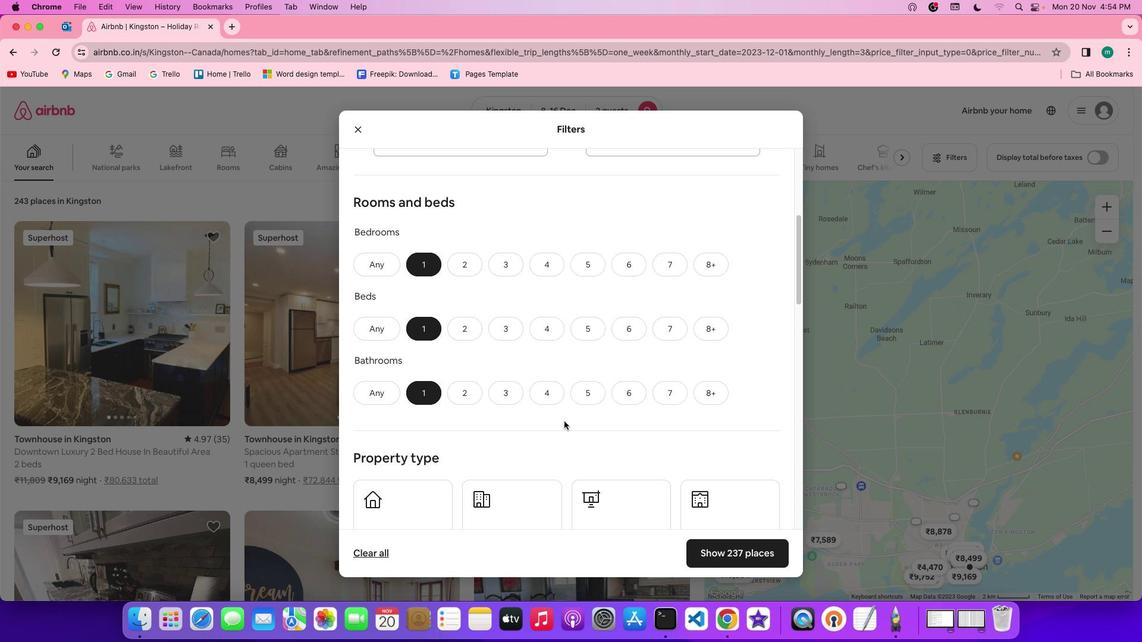 
Action: Mouse scrolled (564, 421) with delta (0, 0)
Screenshot: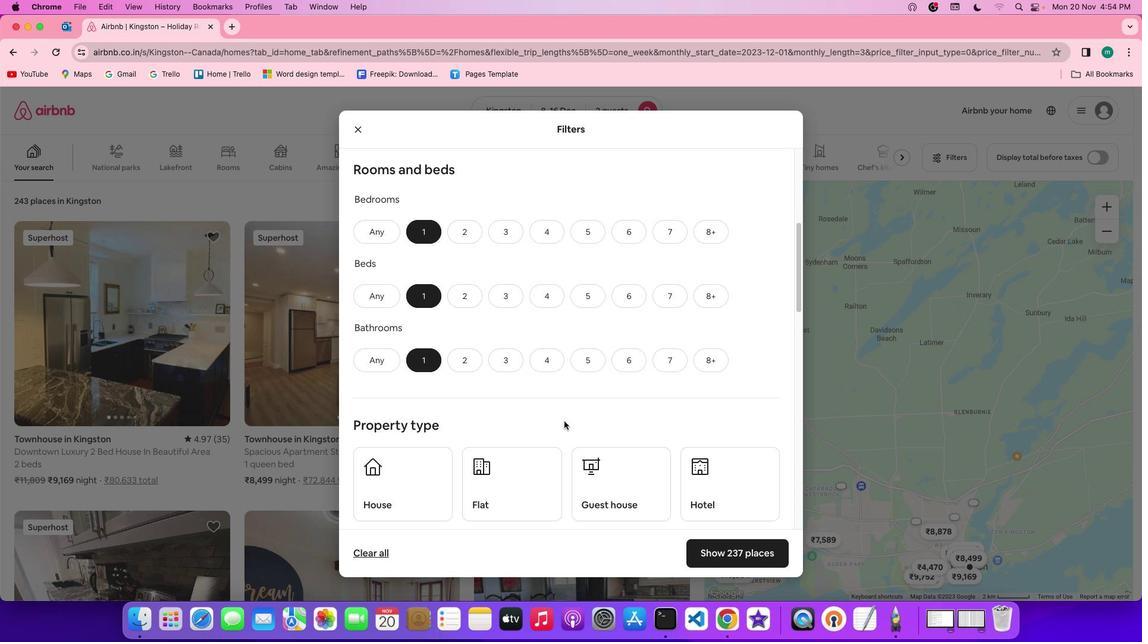 
Action: Mouse scrolled (564, 421) with delta (0, 0)
Screenshot: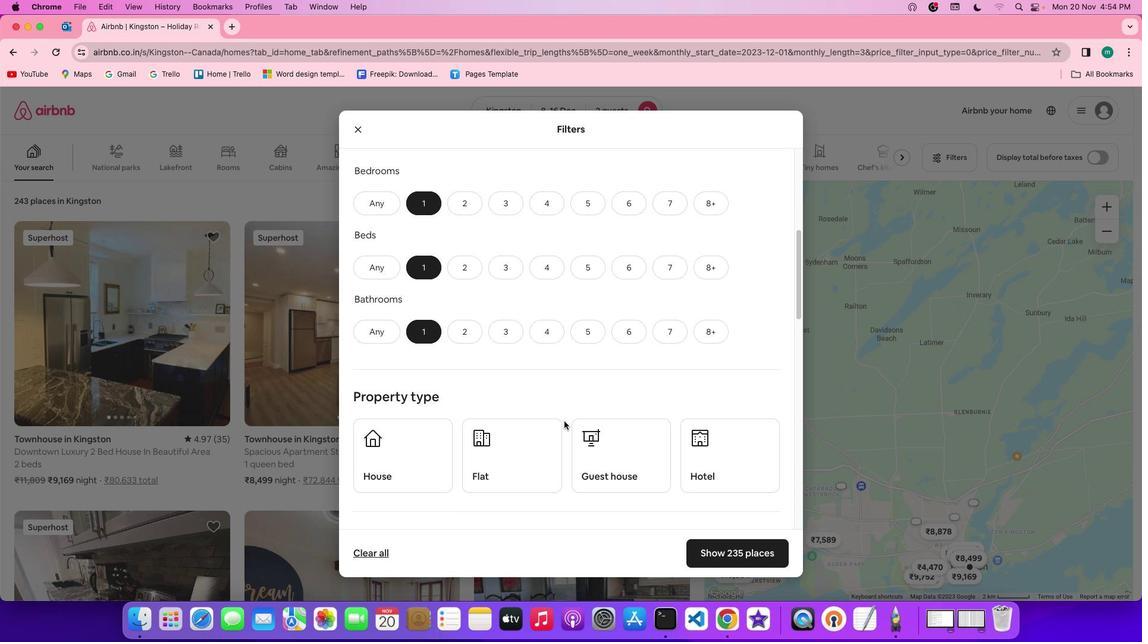 
Action: Mouse scrolled (564, 421) with delta (0, 0)
Screenshot: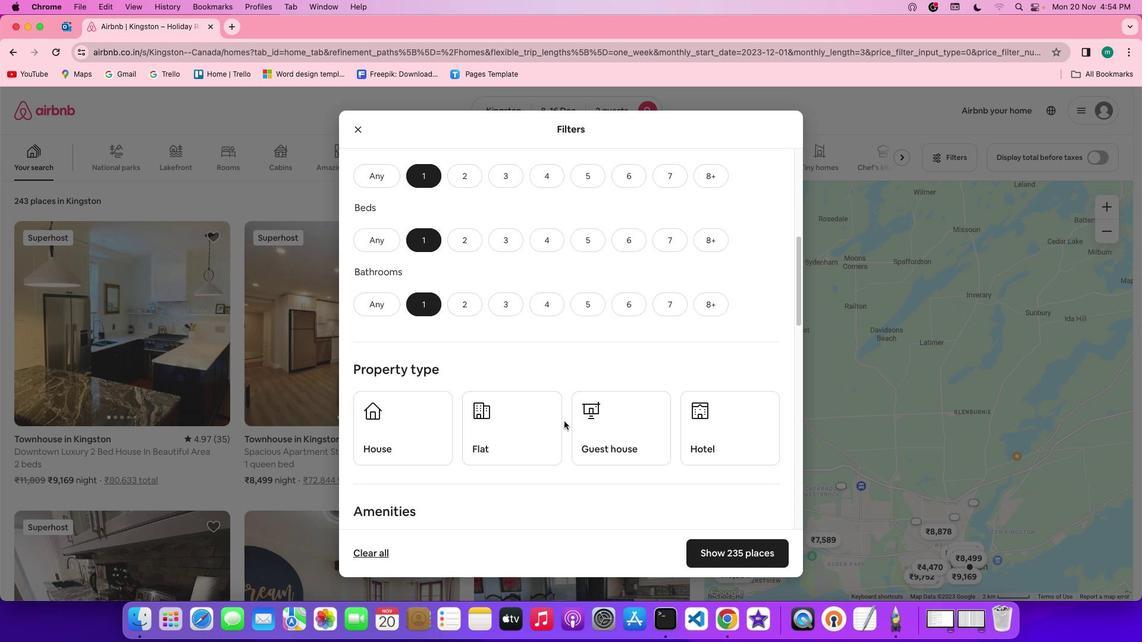 
Action: Mouse scrolled (564, 421) with delta (0, 0)
Screenshot: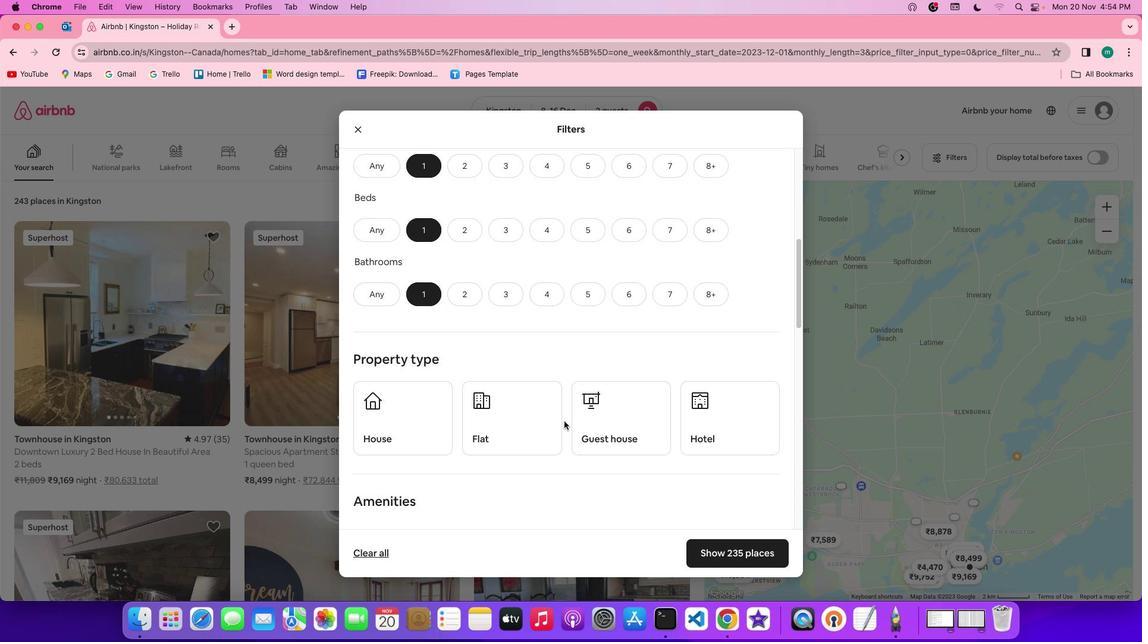 
Action: Mouse scrolled (564, 421) with delta (0, 0)
Screenshot: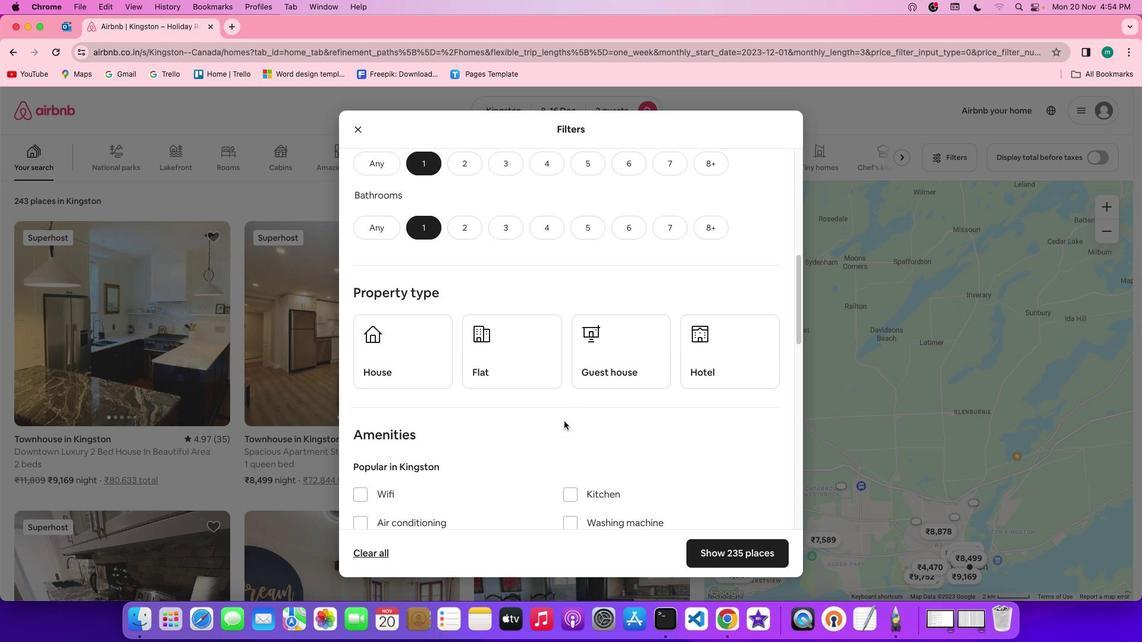 
Action: Mouse scrolled (564, 421) with delta (0, 0)
Screenshot: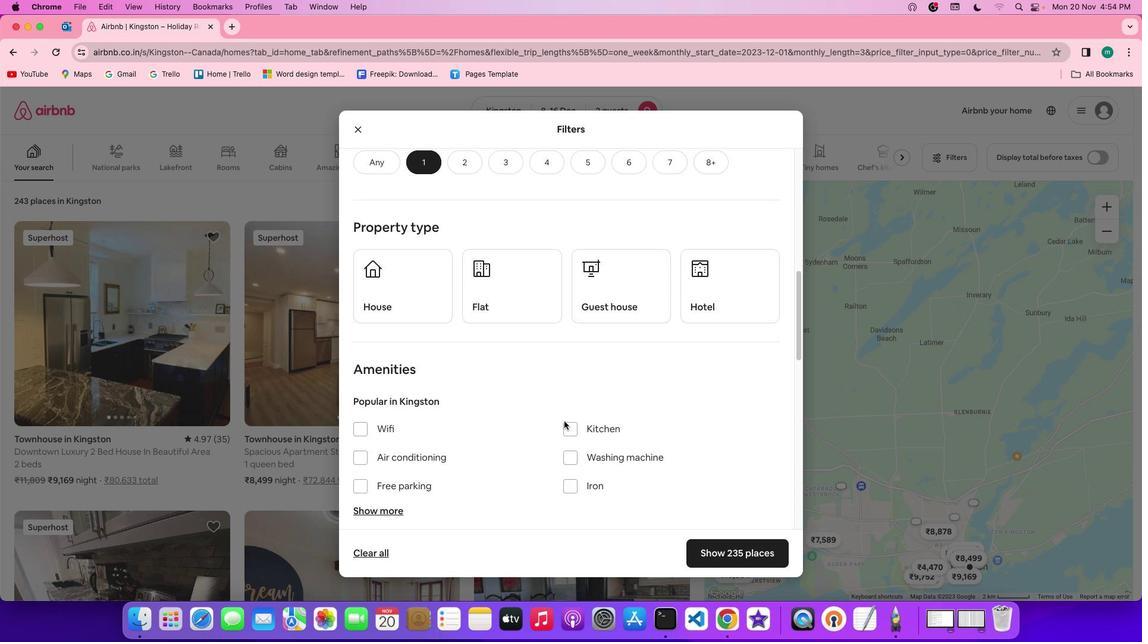 
Action: Mouse scrolled (564, 421) with delta (0, -1)
Screenshot: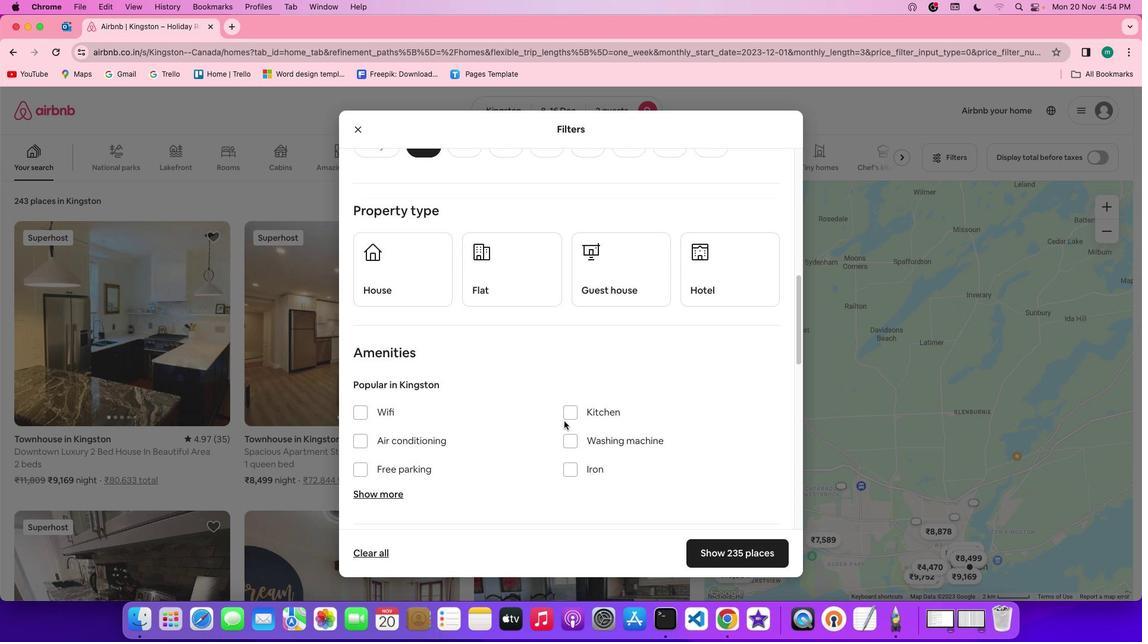 
Action: Mouse scrolled (564, 421) with delta (0, -1)
Screenshot: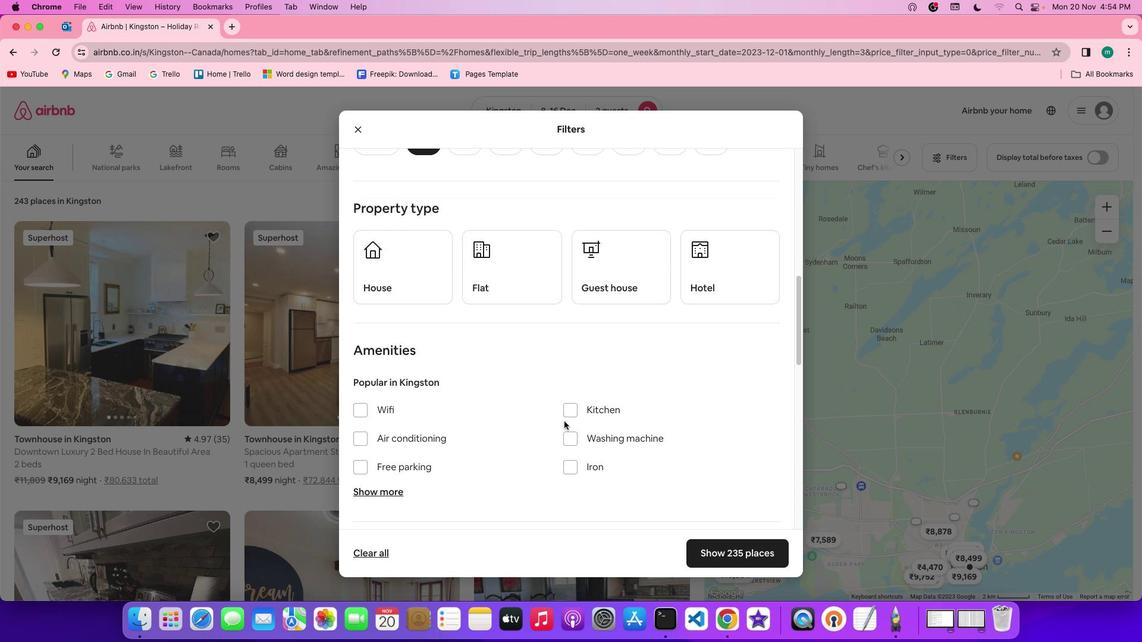 
Action: Mouse scrolled (564, 421) with delta (0, 0)
Screenshot: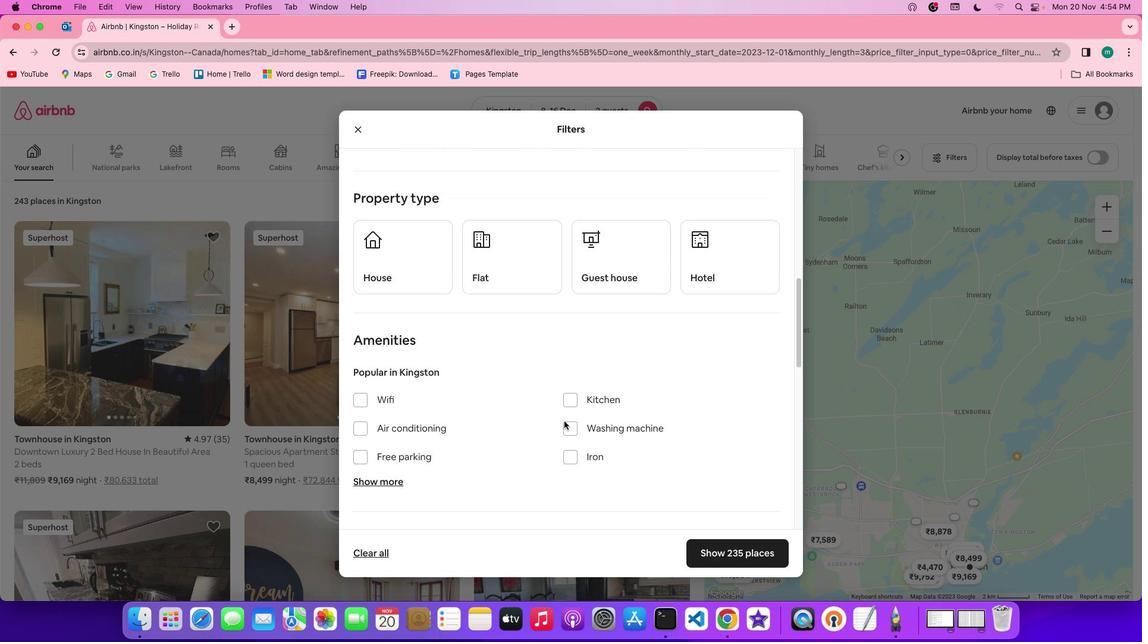 
Action: Mouse scrolled (564, 421) with delta (0, 0)
Screenshot: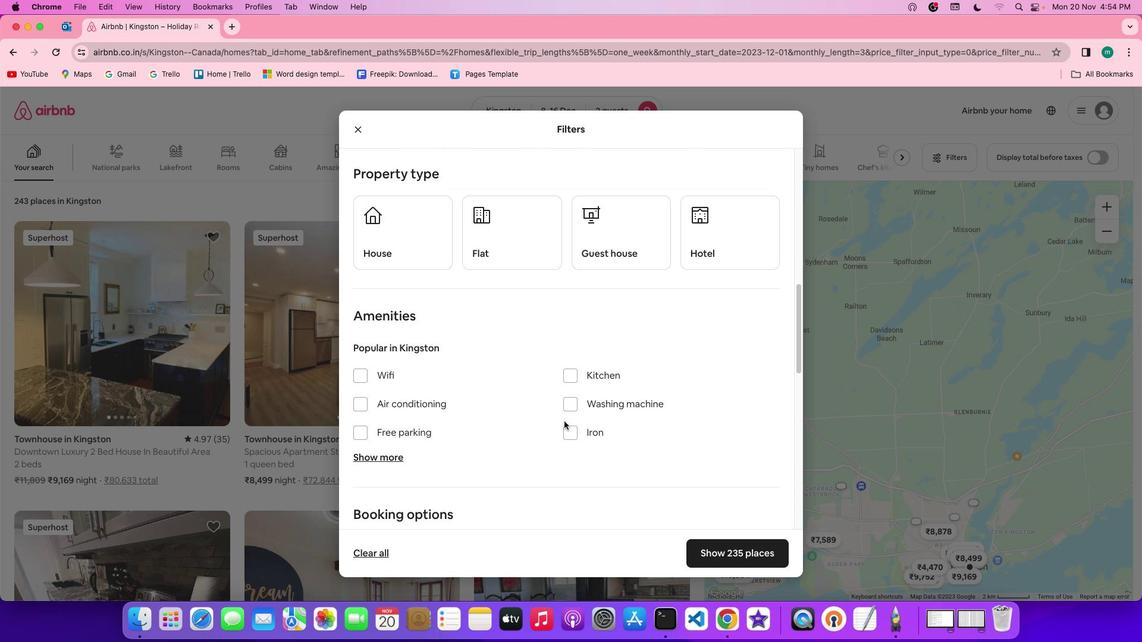 
Action: Mouse scrolled (564, 421) with delta (0, 0)
Screenshot: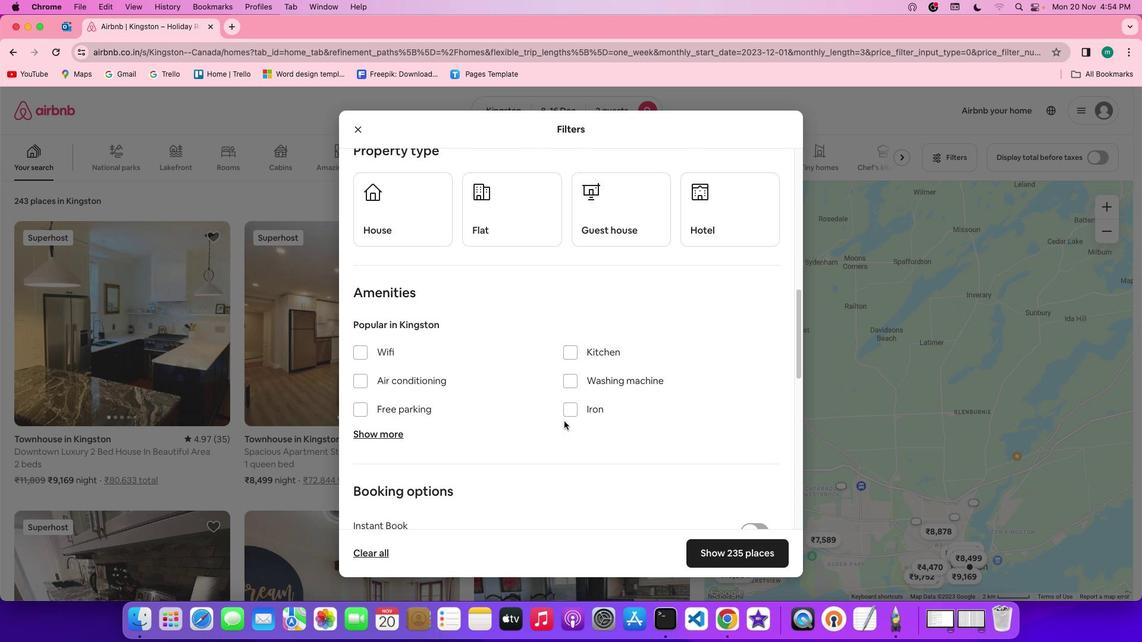 
Action: Mouse scrolled (564, 421) with delta (0, 0)
Screenshot: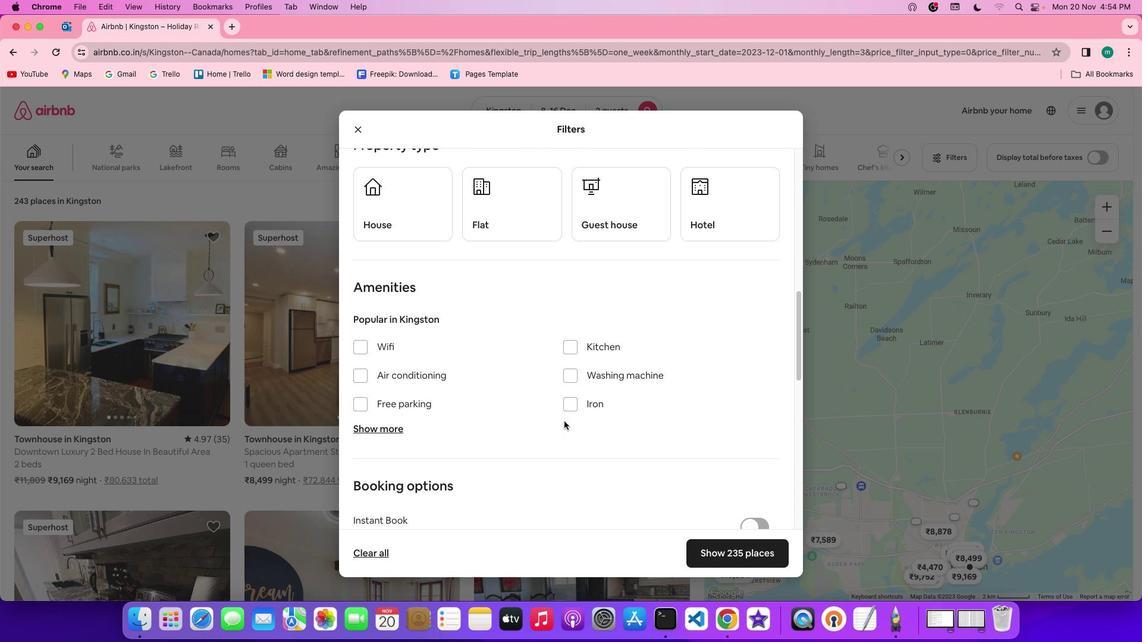 
Action: Mouse moved to (750, 179)
Screenshot: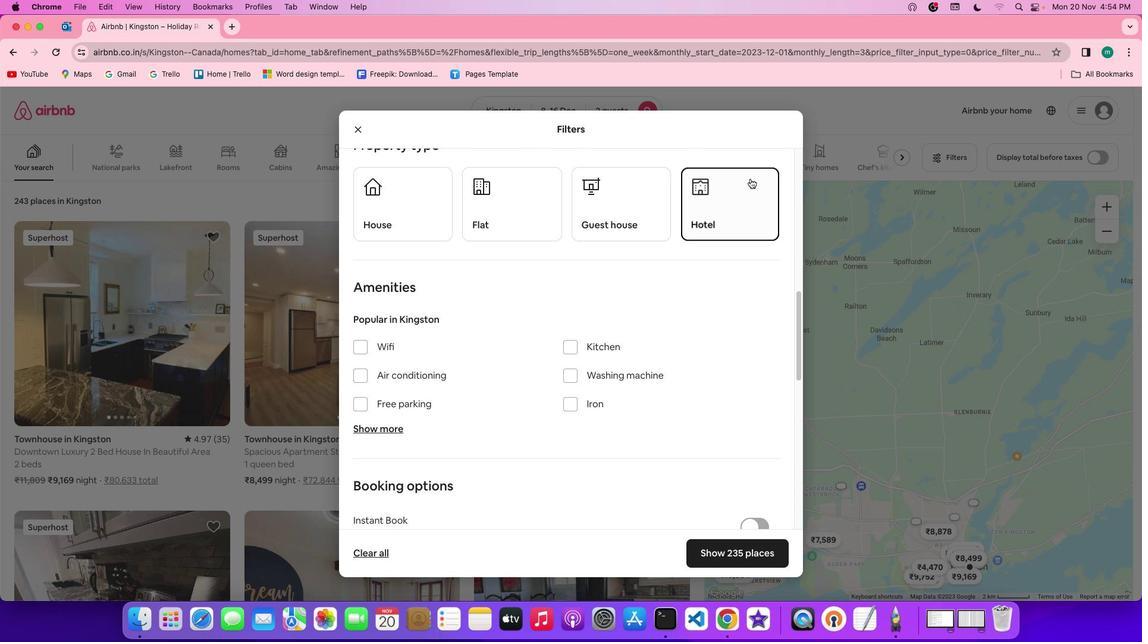 
Action: Mouse pressed left at (750, 179)
Screenshot: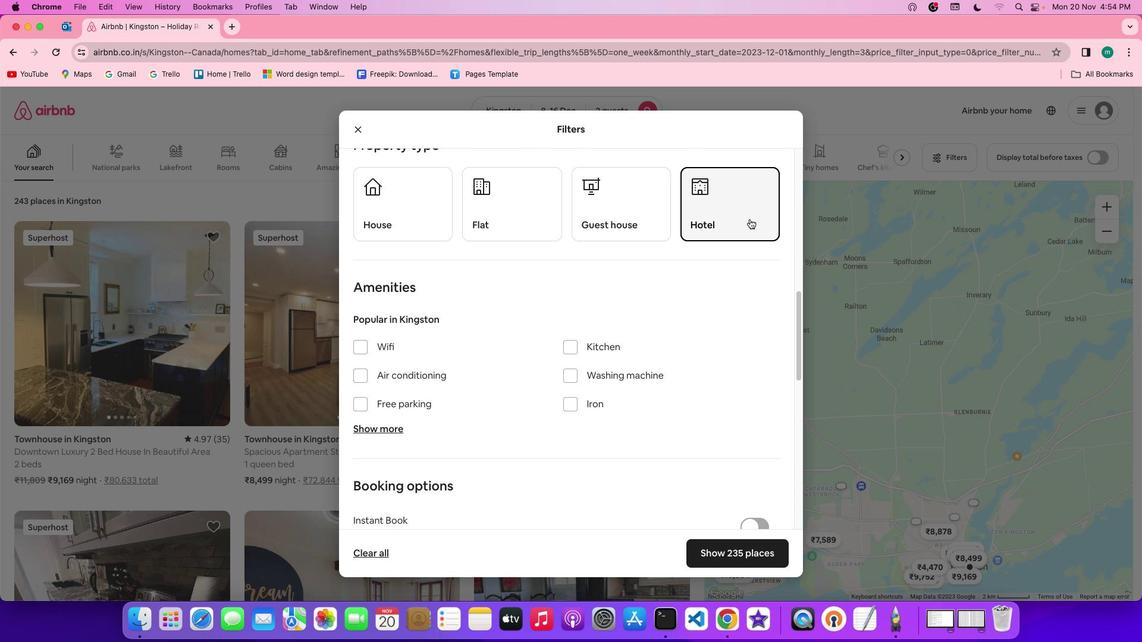 
Action: Mouse moved to (709, 381)
Screenshot: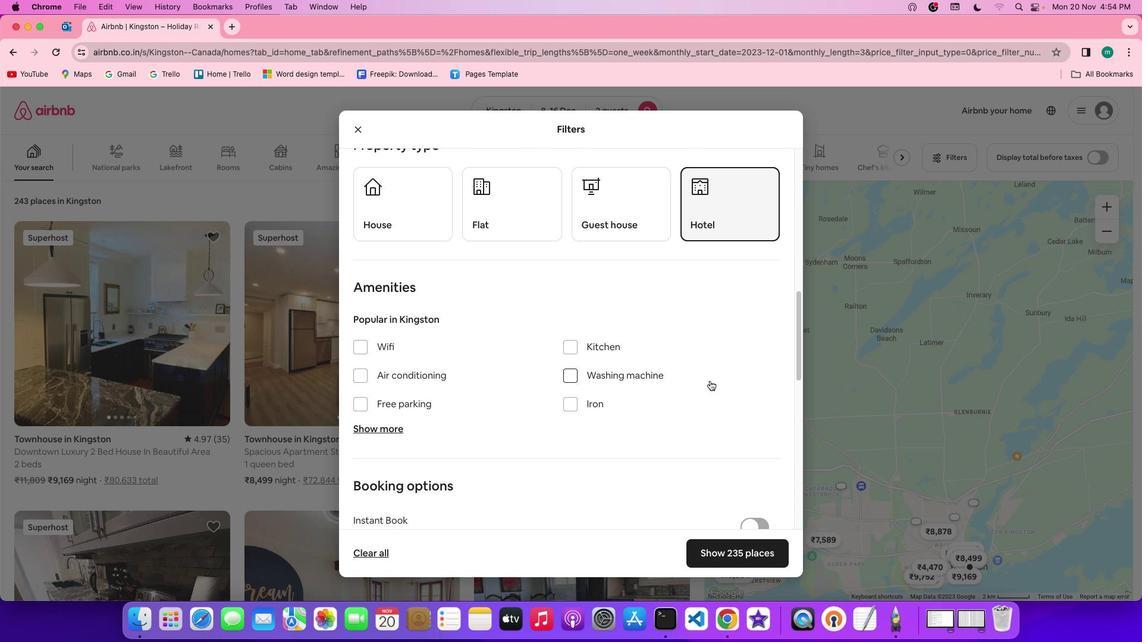
Action: Mouse scrolled (709, 381) with delta (0, 0)
Screenshot: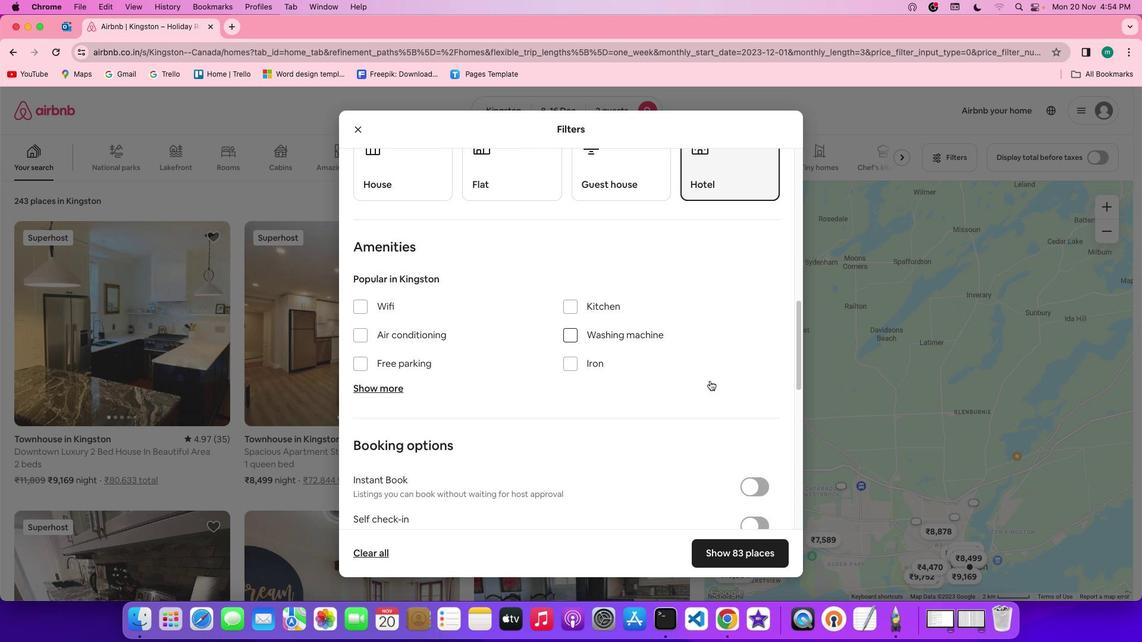 
Action: Mouse scrolled (709, 381) with delta (0, 0)
Screenshot: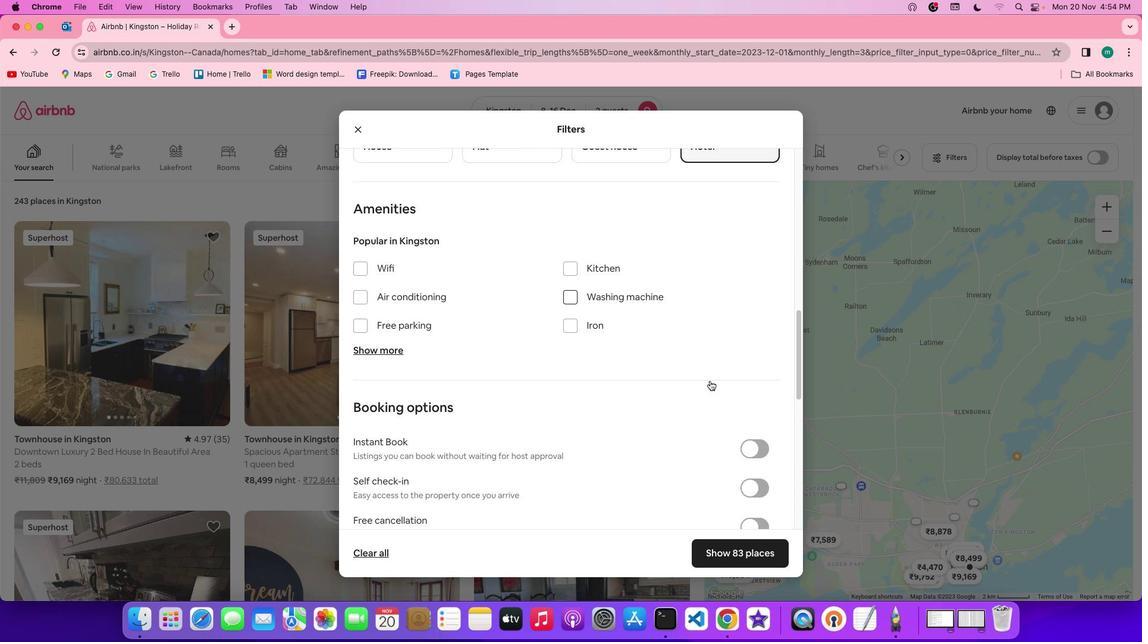 
Action: Mouse scrolled (709, 381) with delta (0, -1)
Screenshot: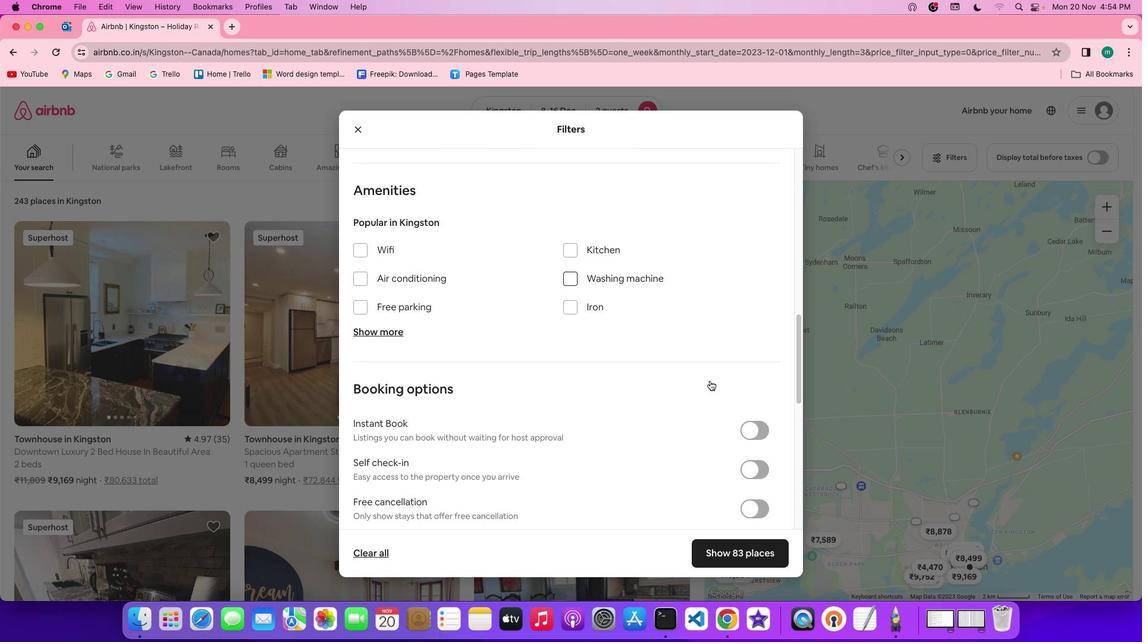
Action: Mouse scrolled (709, 381) with delta (0, -1)
Screenshot: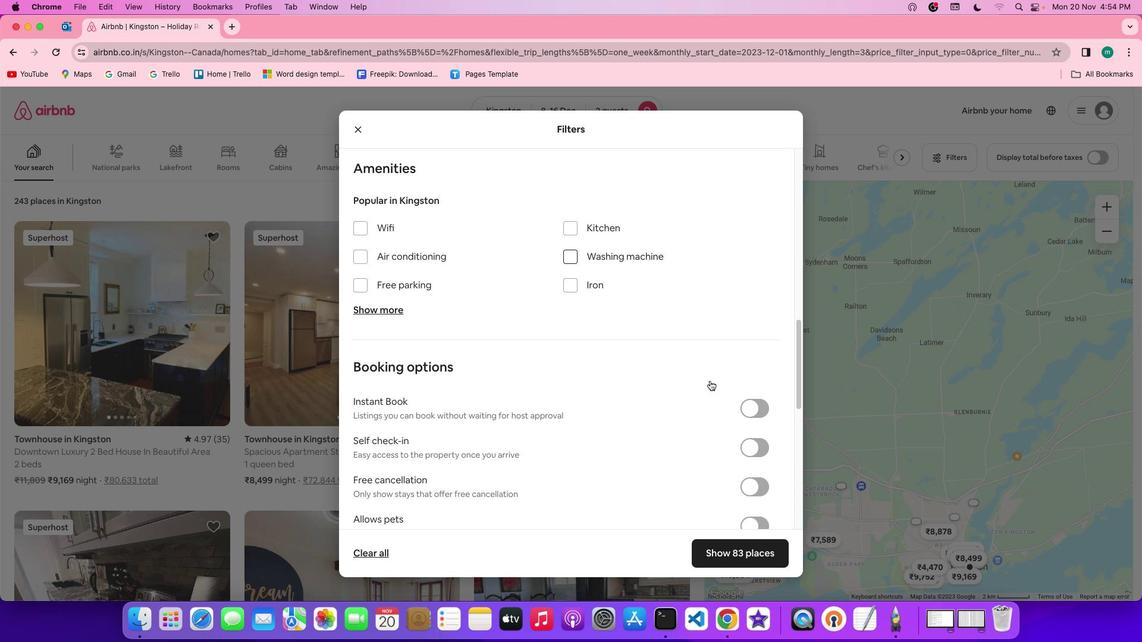 
Action: Mouse scrolled (709, 381) with delta (0, 0)
Screenshot: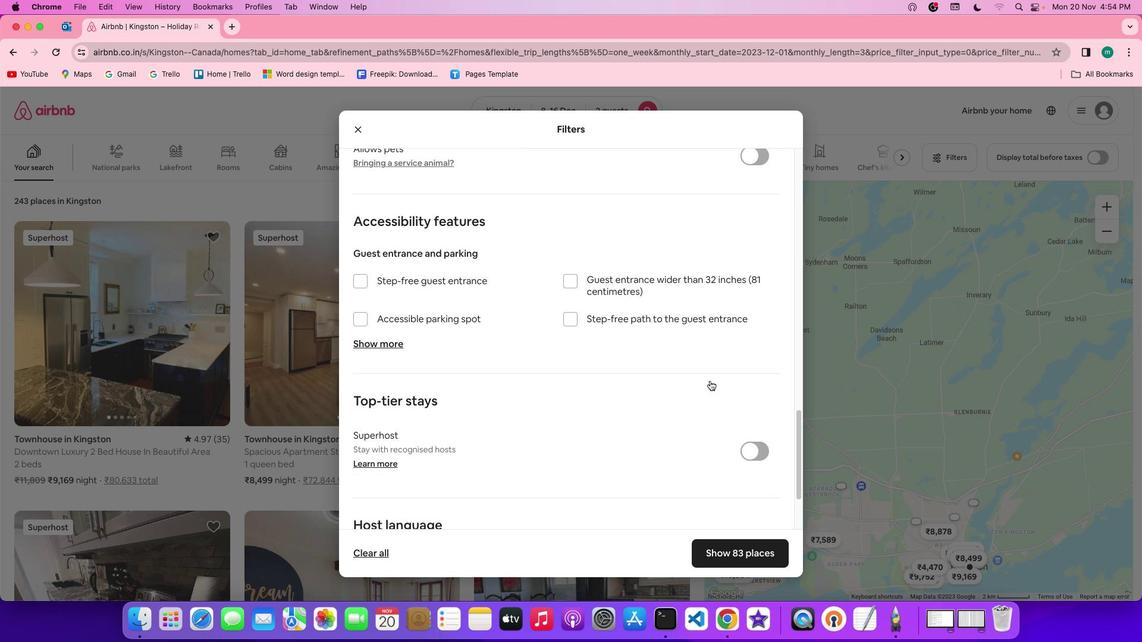 
Action: Mouse scrolled (709, 381) with delta (0, 0)
Screenshot: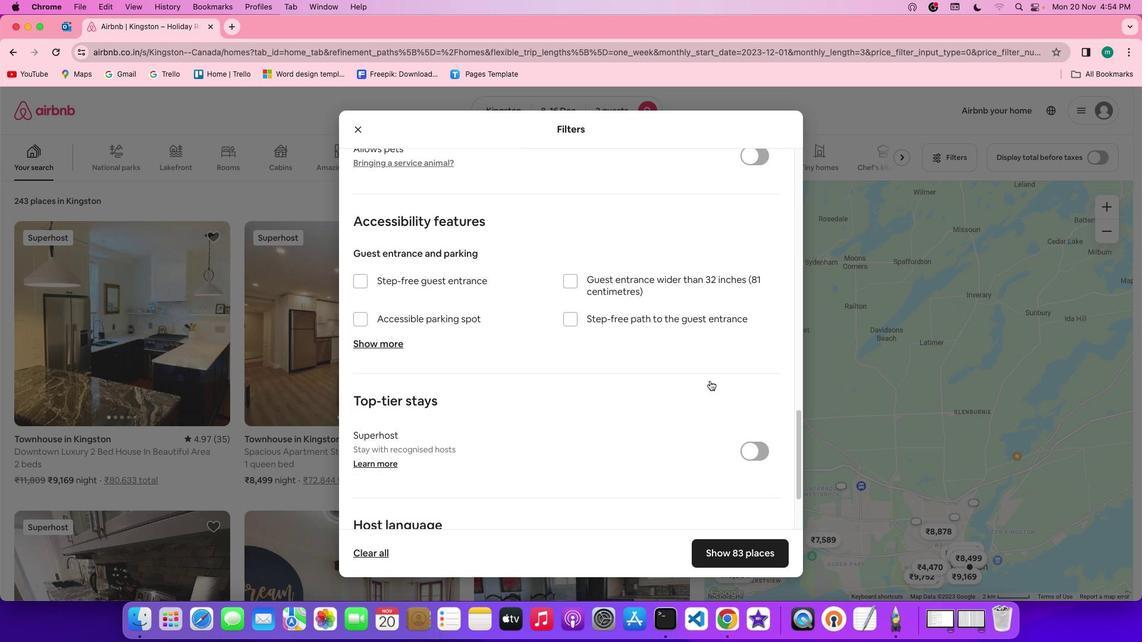 
Action: Mouse scrolled (709, 381) with delta (0, -1)
Screenshot: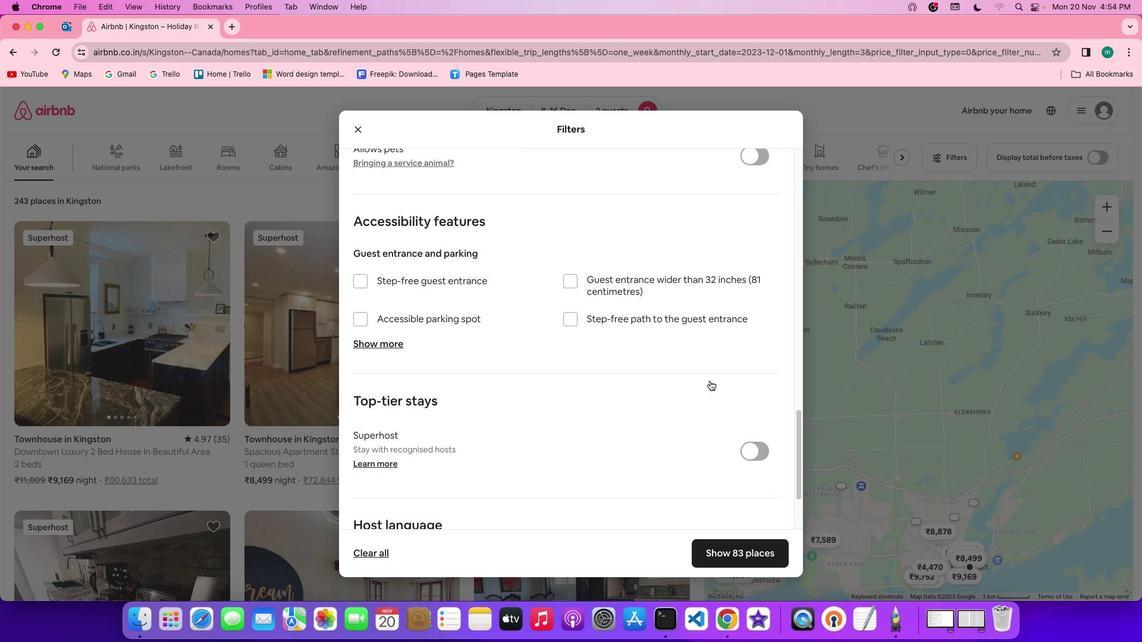 
Action: Mouse scrolled (709, 381) with delta (0, -2)
Screenshot: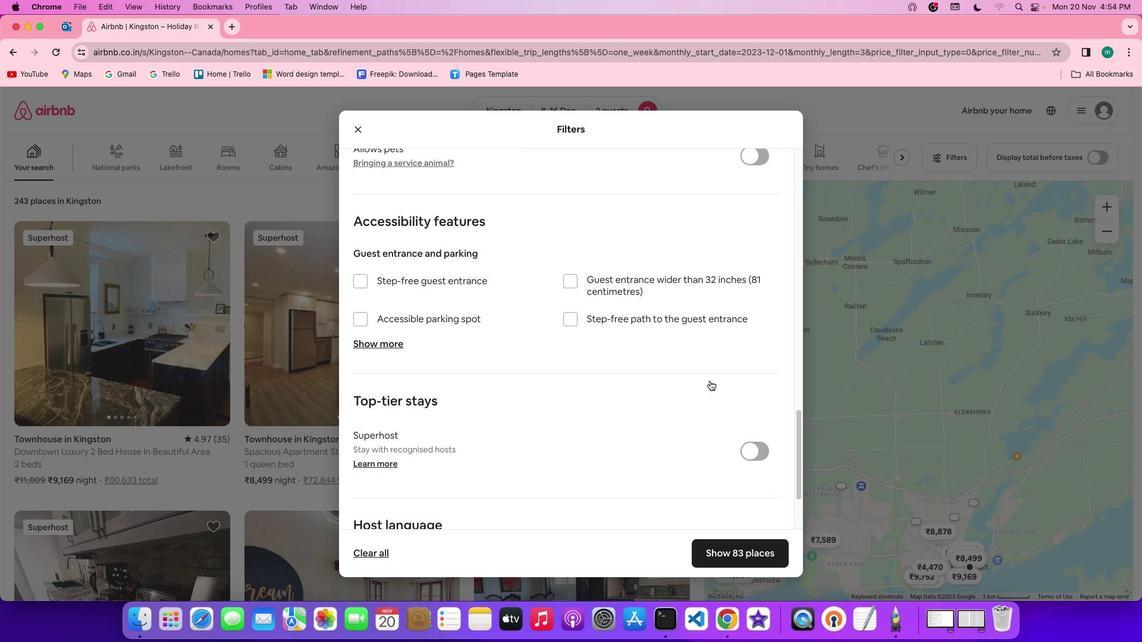 
Action: Mouse scrolled (709, 381) with delta (0, -2)
Screenshot: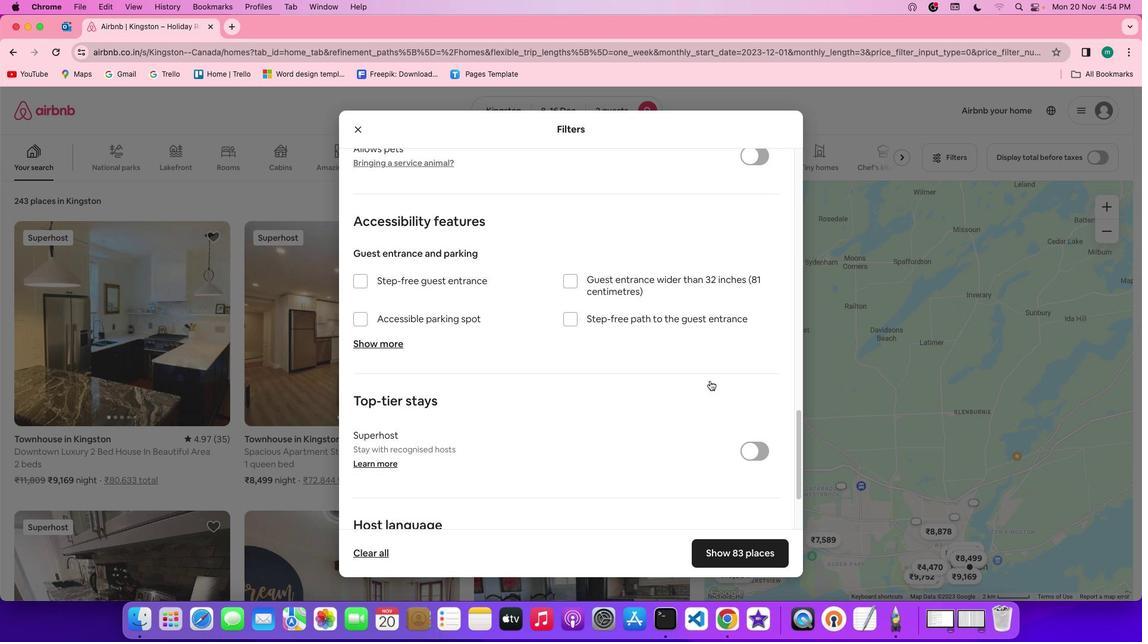 
Action: Mouse scrolled (709, 381) with delta (0, 0)
Screenshot: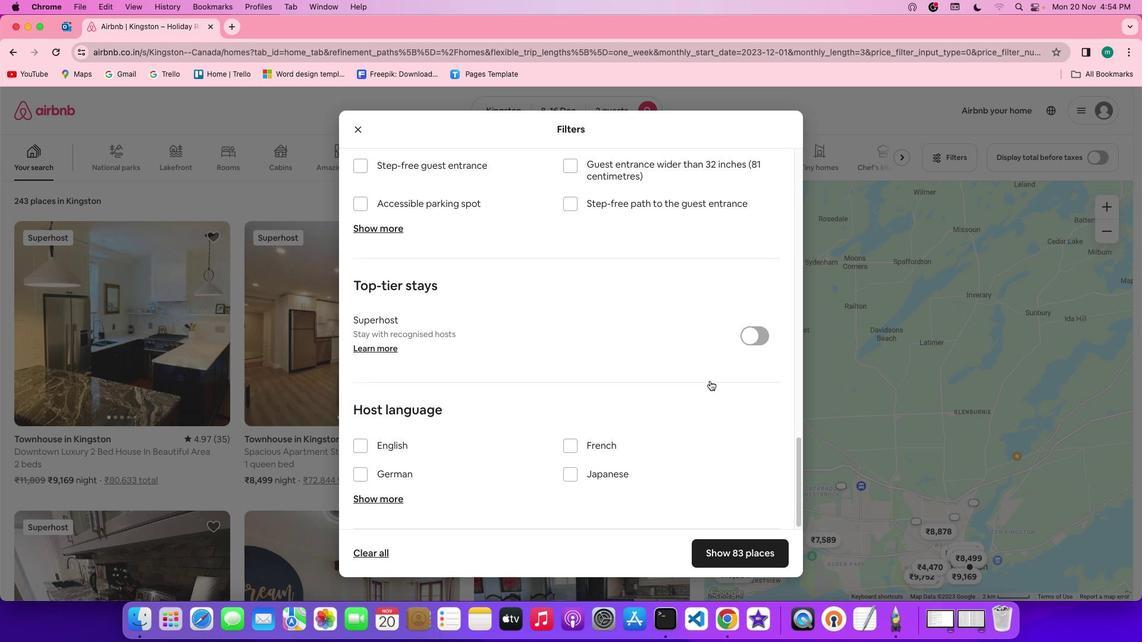 
Action: Mouse scrolled (709, 381) with delta (0, 0)
Screenshot: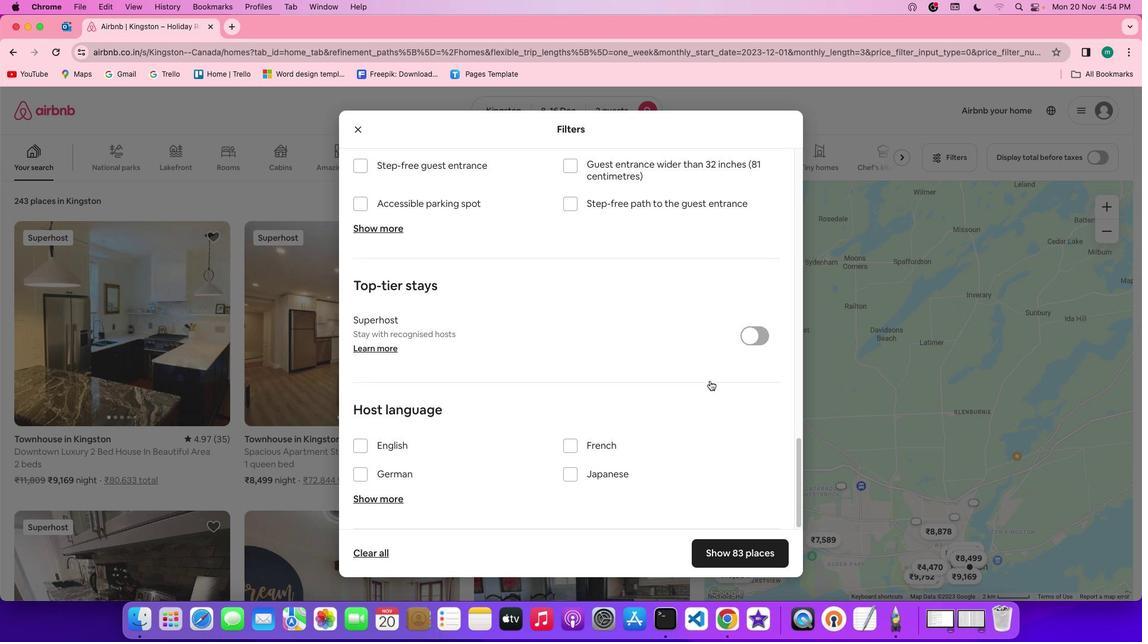 
Action: Mouse scrolled (709, 381) with delta (0, -1)
Screenshot: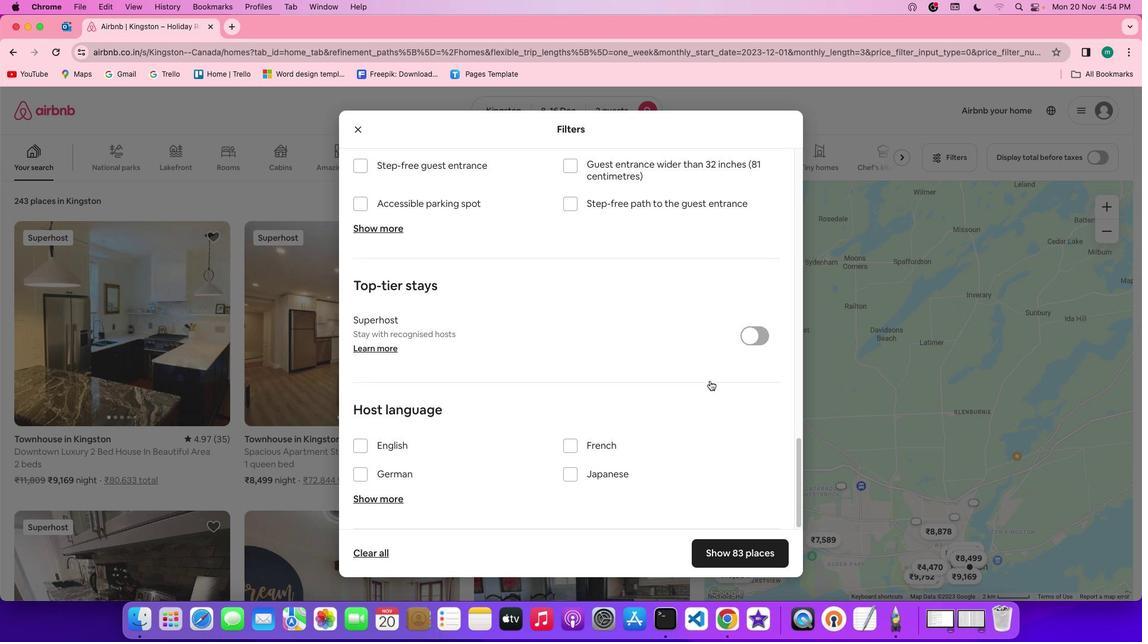 
Action: Mouse scrolled (709, 381) with delta (0, -2)
Screenshot: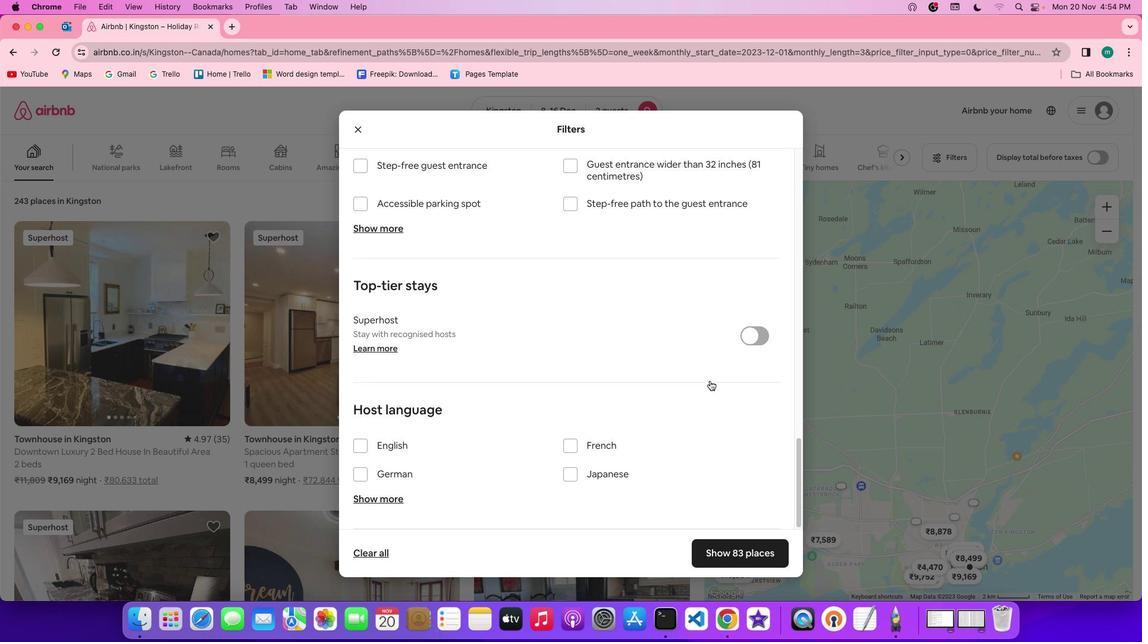 
Action: Mouse scrolled (709, 381) with delta (0, -3)
Screenshot: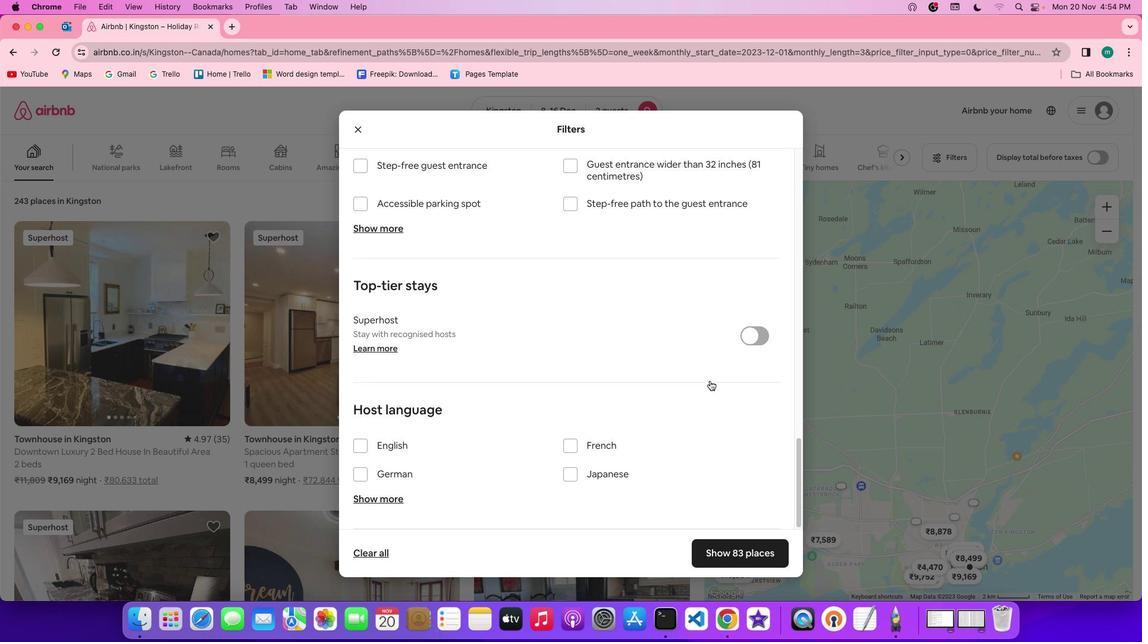 
Action: Mouse scrolled (709, 381) with delta (0, -3)
Screenshot: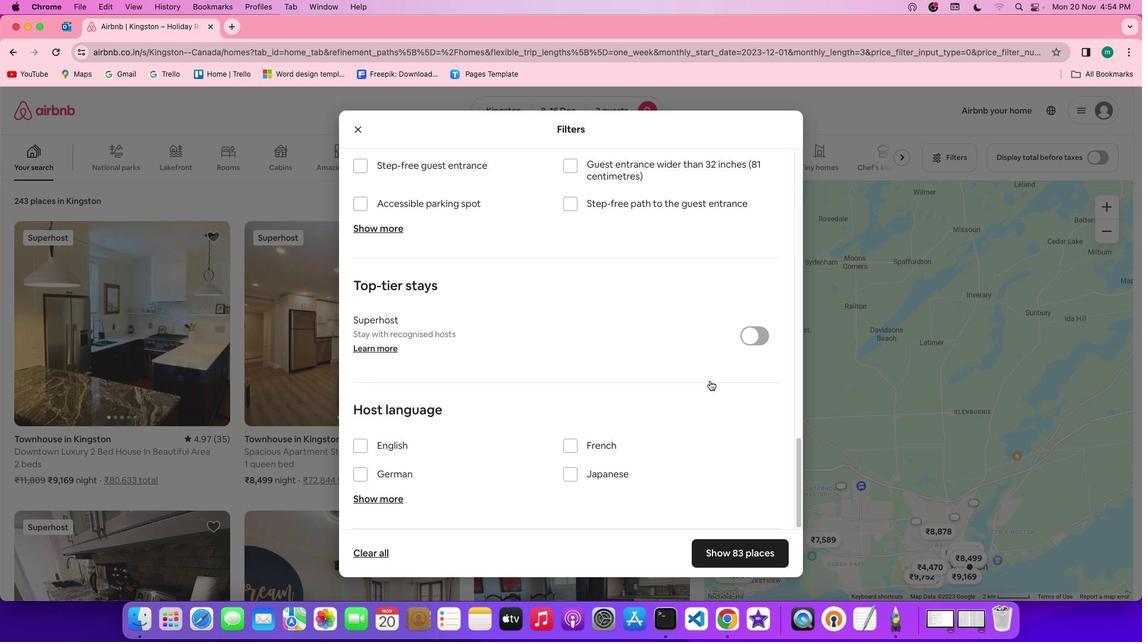 
Action: Mouse scrolled (709, 381) with delta (0, 0)
Screenshot: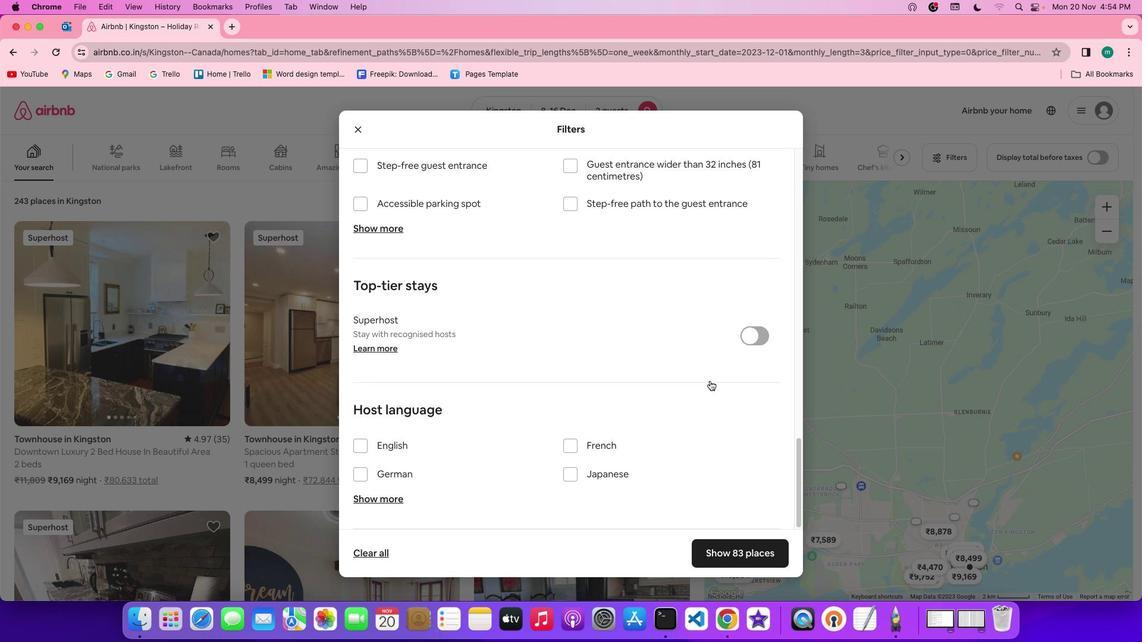 
Action: Mouse scrolled (709, 381) with delta (0, 0)
Screenshot: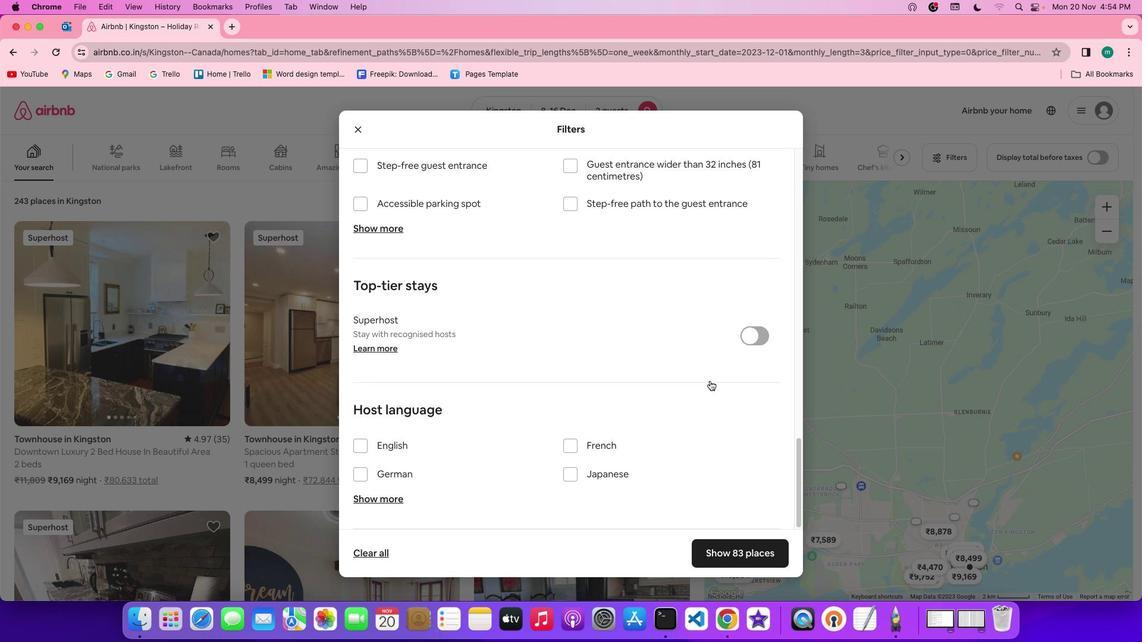 
Action: Mouse scrolled (709, 381) with delta (0, -1)
Screenshot: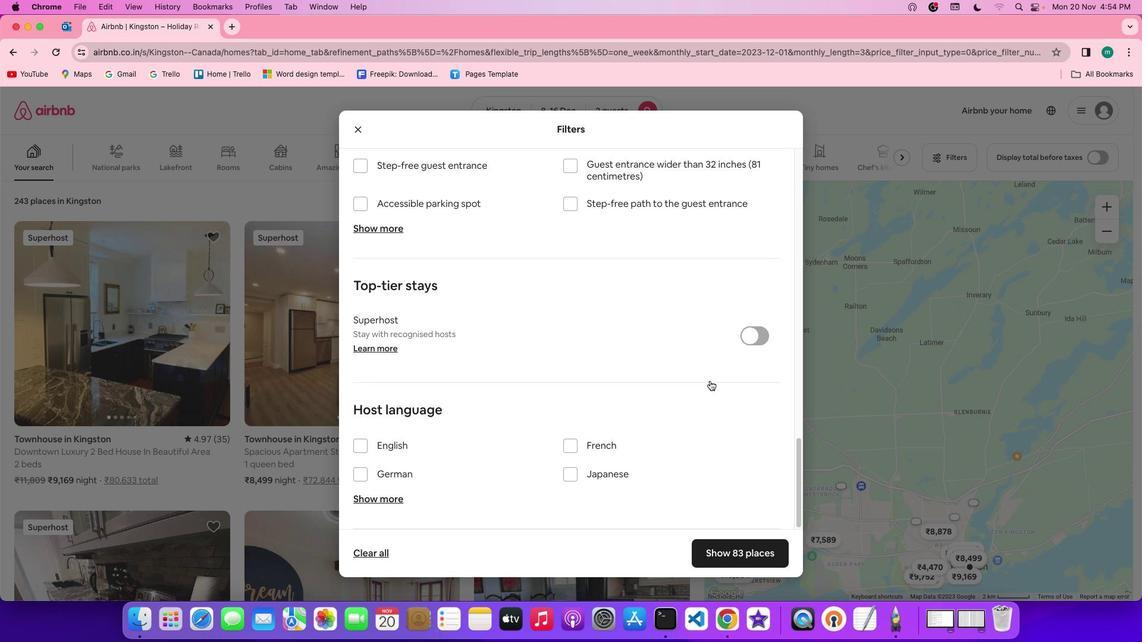 
Action: Mouse scrolled (709, 381) with delta (0, -2)
Screenshot: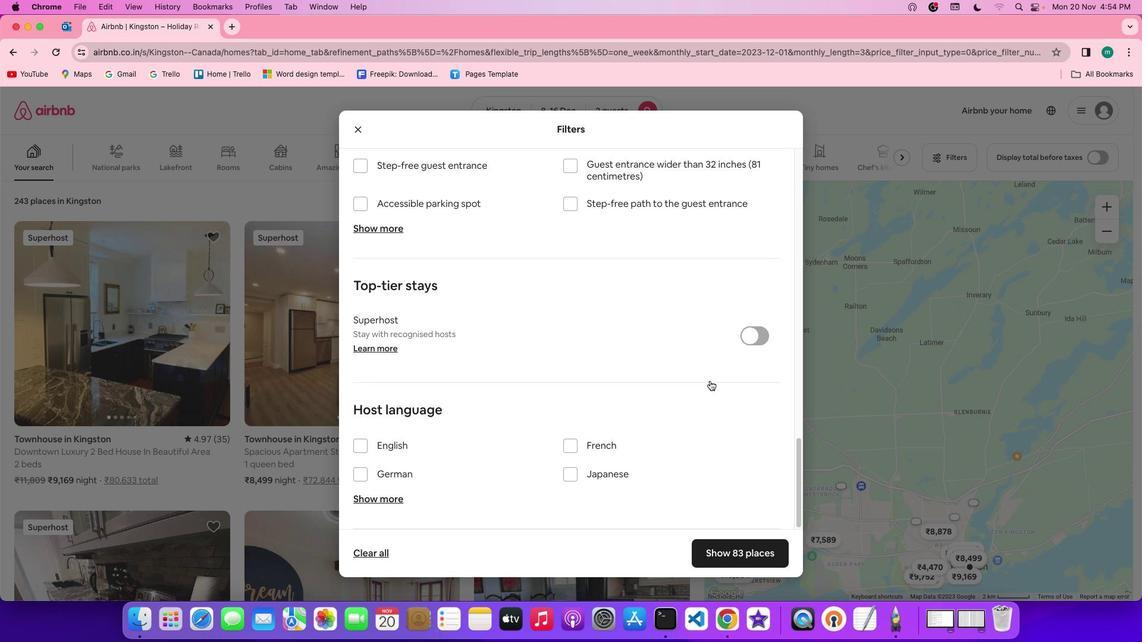 
Action: Mouse scrolled (709, 381) with delta (0, -3)
Screenshot: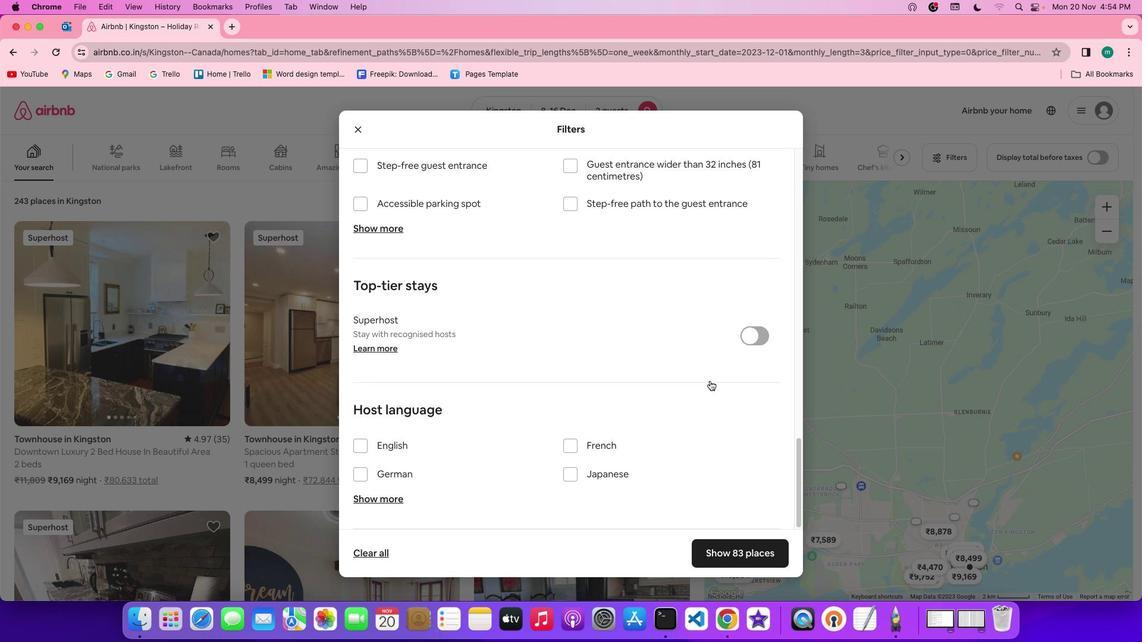 
Action: Mouse scrolled (709, 381) with delta (0, -4)
Screenshot: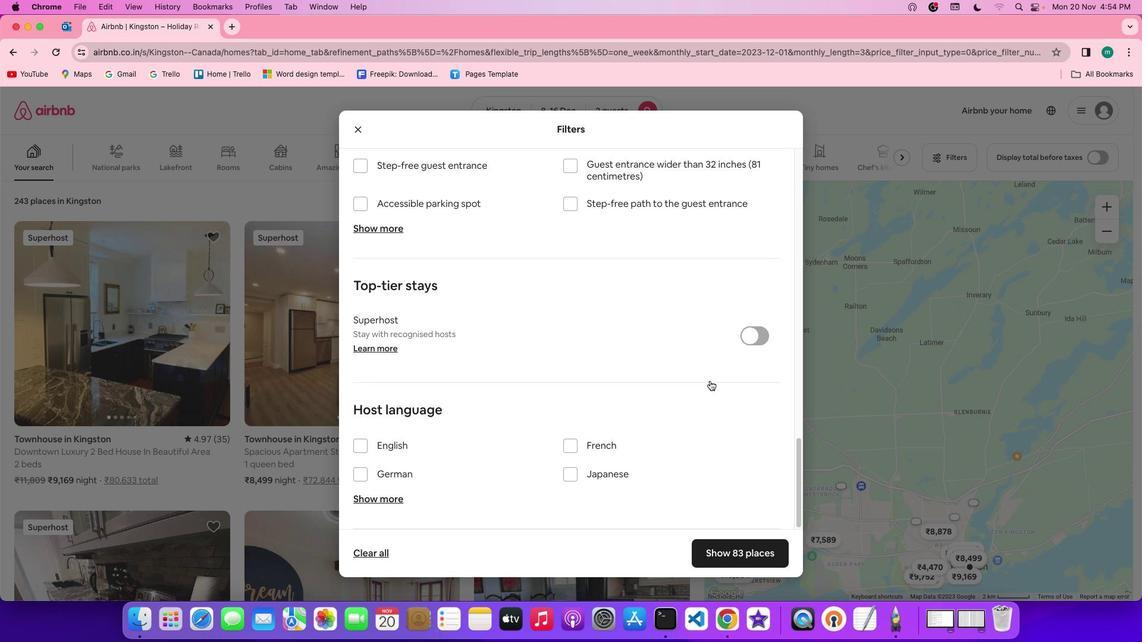 
Action: Mouse moved to (754, 552)
Screenshot: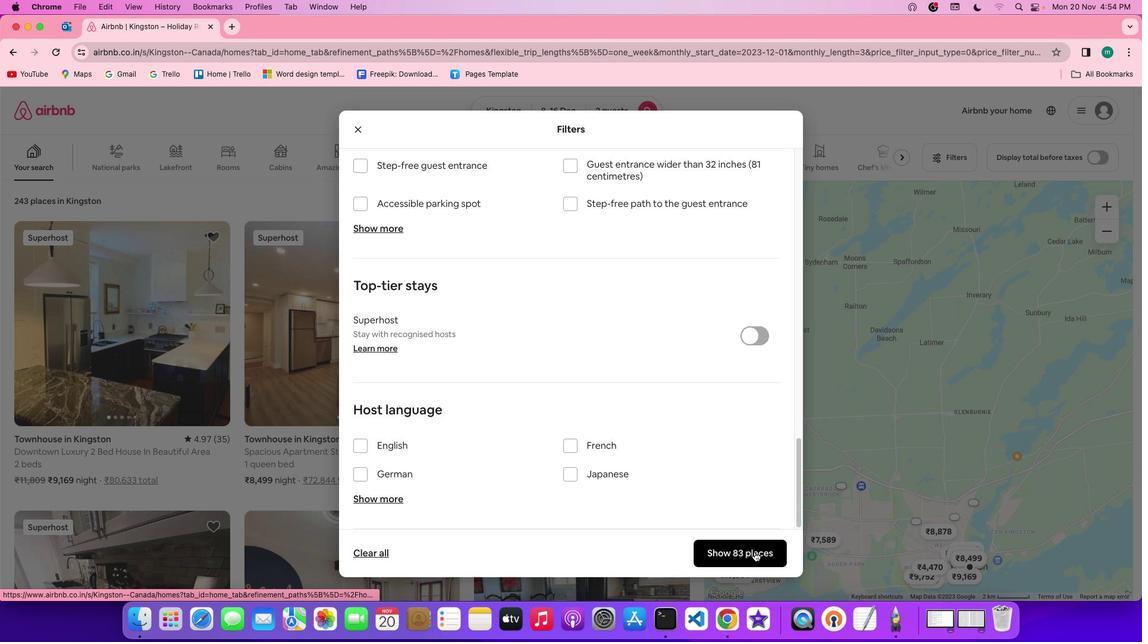 
Action: Mouse pressed left at (754, 552)
Screenshot: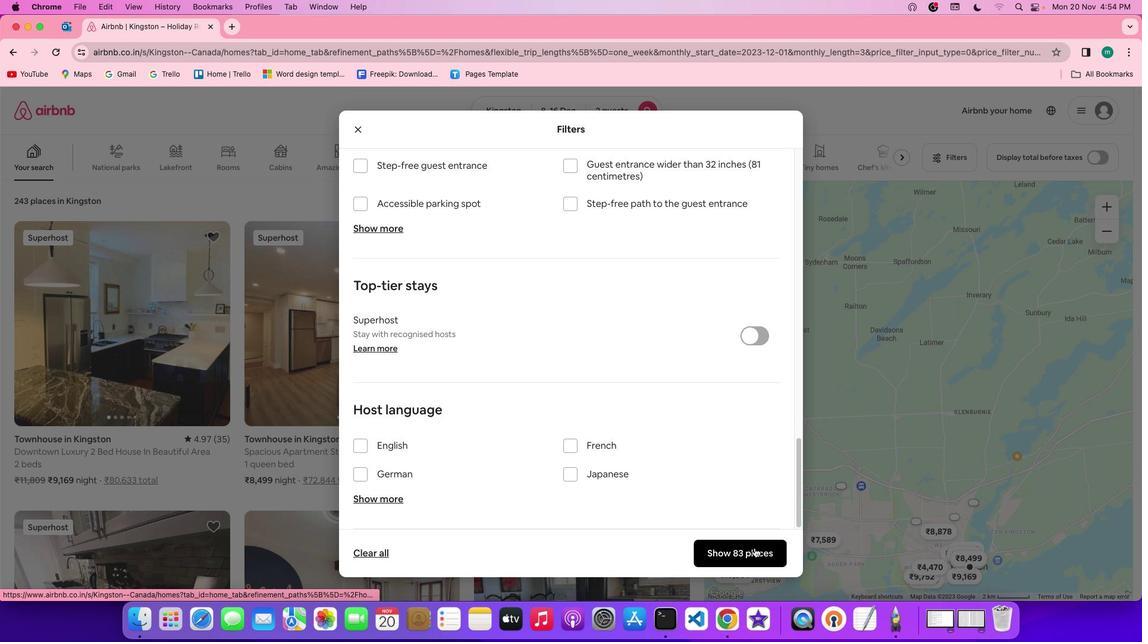 
Action: Mouse moved to (470, 427)
Screenshot: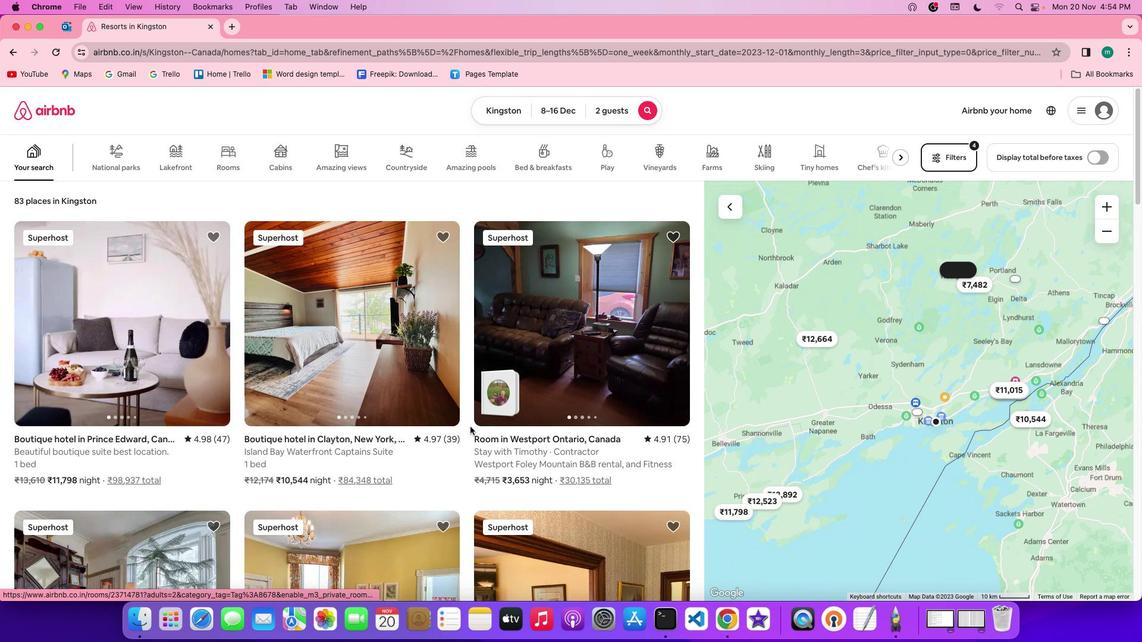 
Action: Mouse scrolled (470, 427) with delta (0, 0)
Screenshot: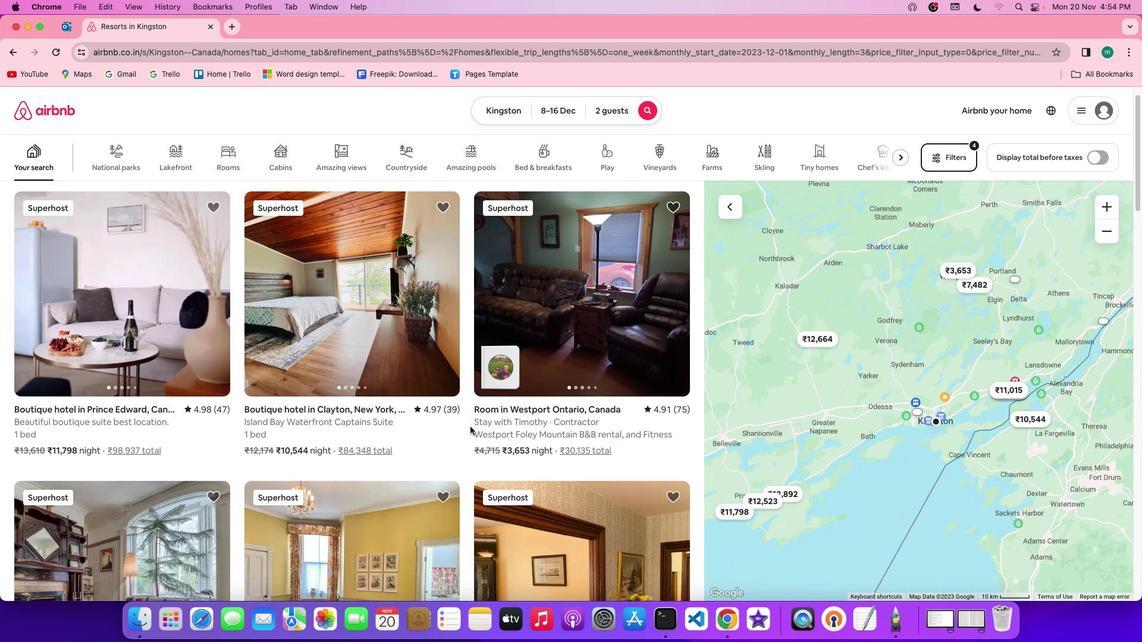 
Action: Mouse scrolled (470, 427) with delta (0, 0)
Screenshot: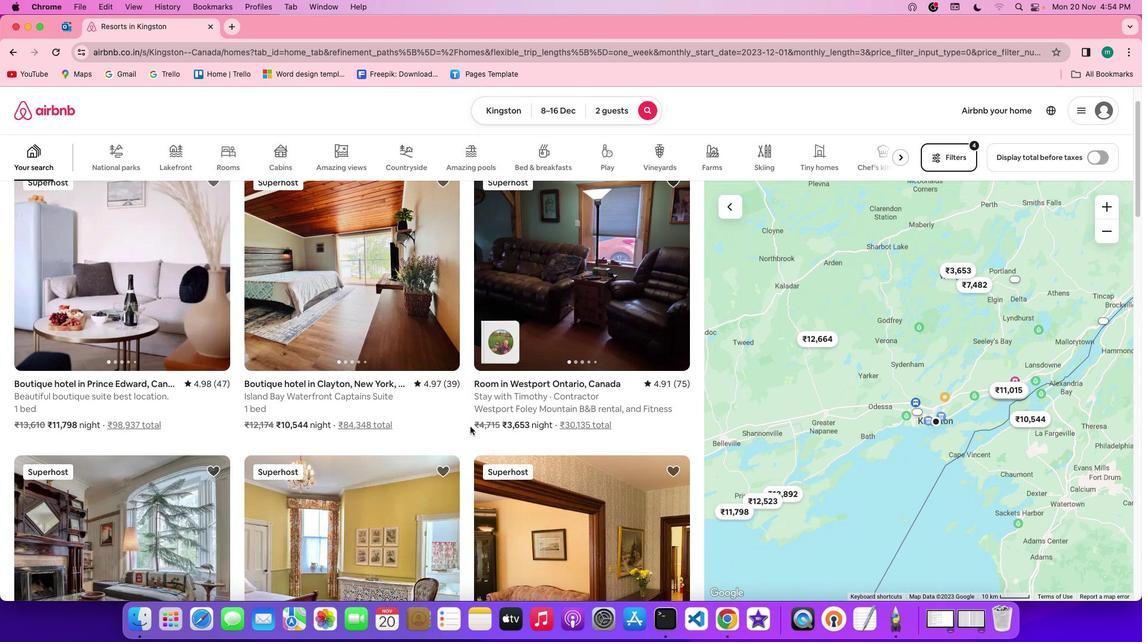 
Action: Mouse scrolled (470, 427) with delta (0, 0)
Screenshot: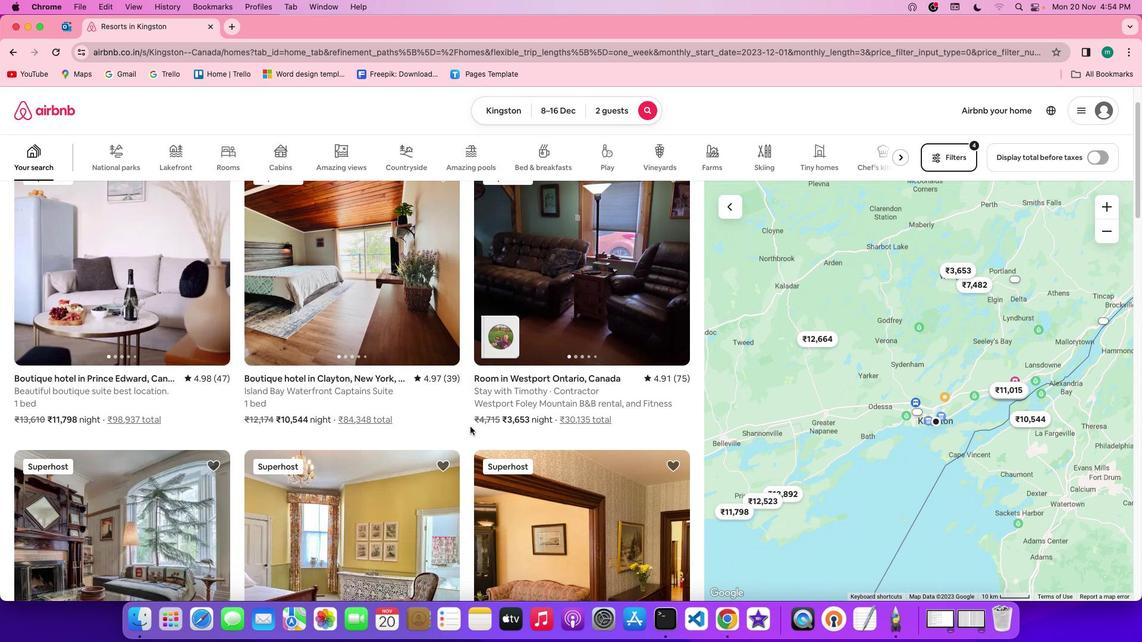 
Action: Mouse moved to (467, 426)
Screenshot: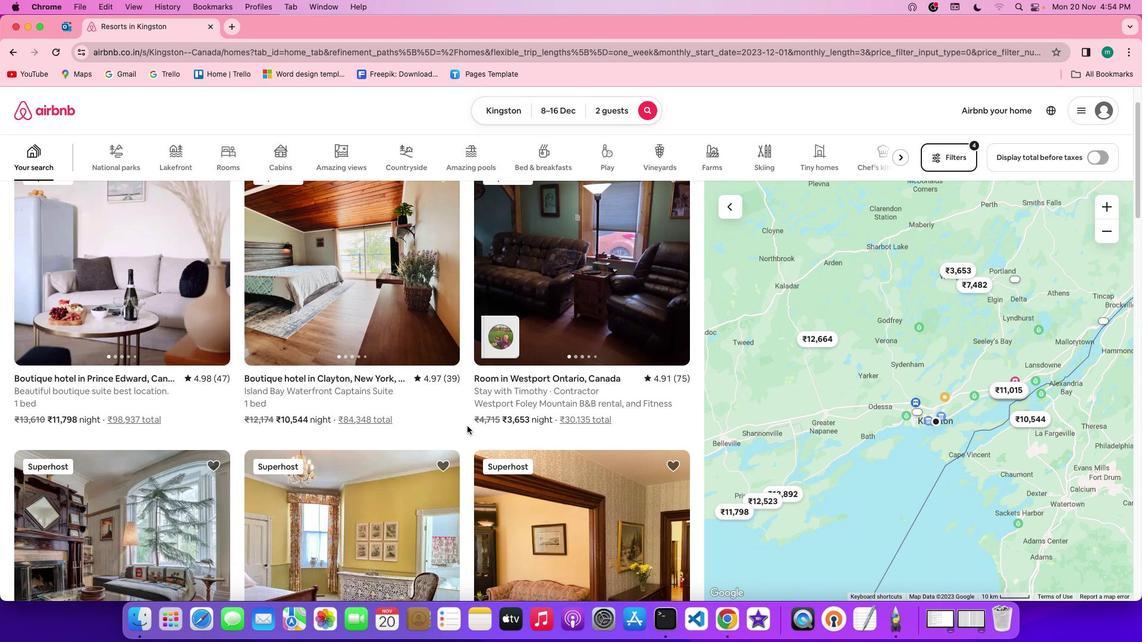 
Action: Mouse scrolled (467, 426) with delta (0, 0)
Screenshot: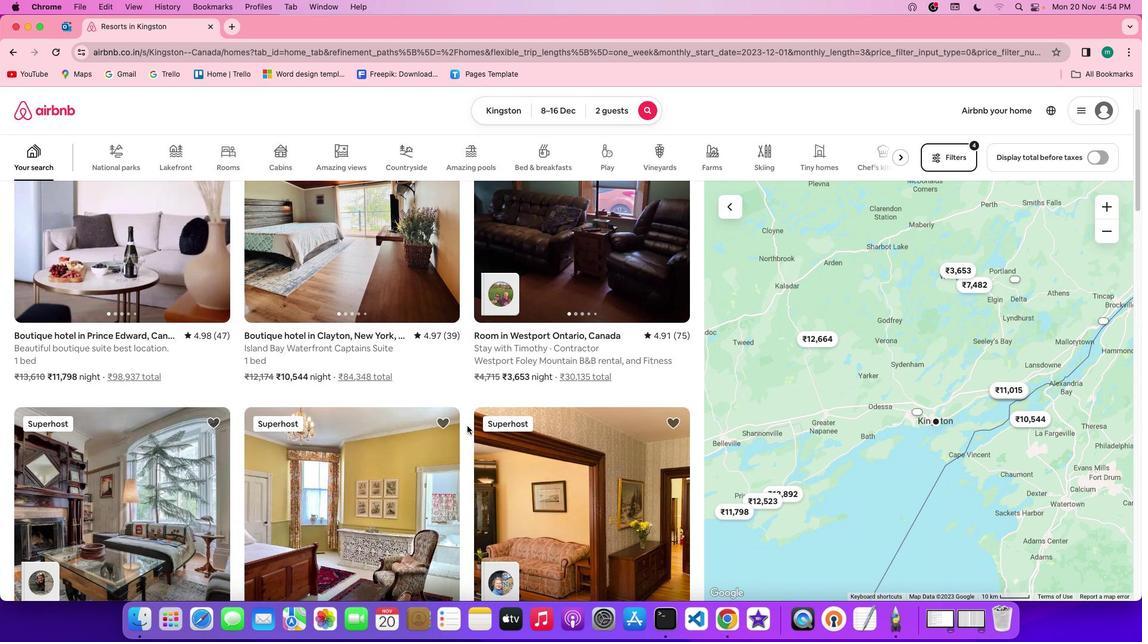 
Action: Mouse scrolled (467, 426) with delta (0, 0)
Screenshot: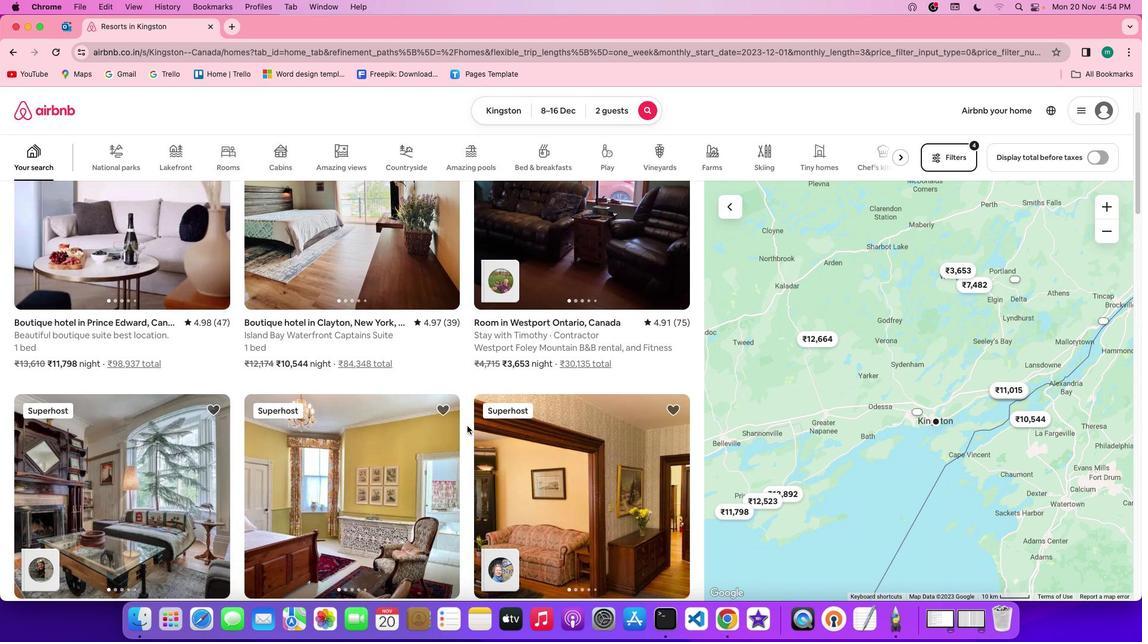 
Action: Mouse scrolled (467, 426) with delta (0, 0)
Screenshot: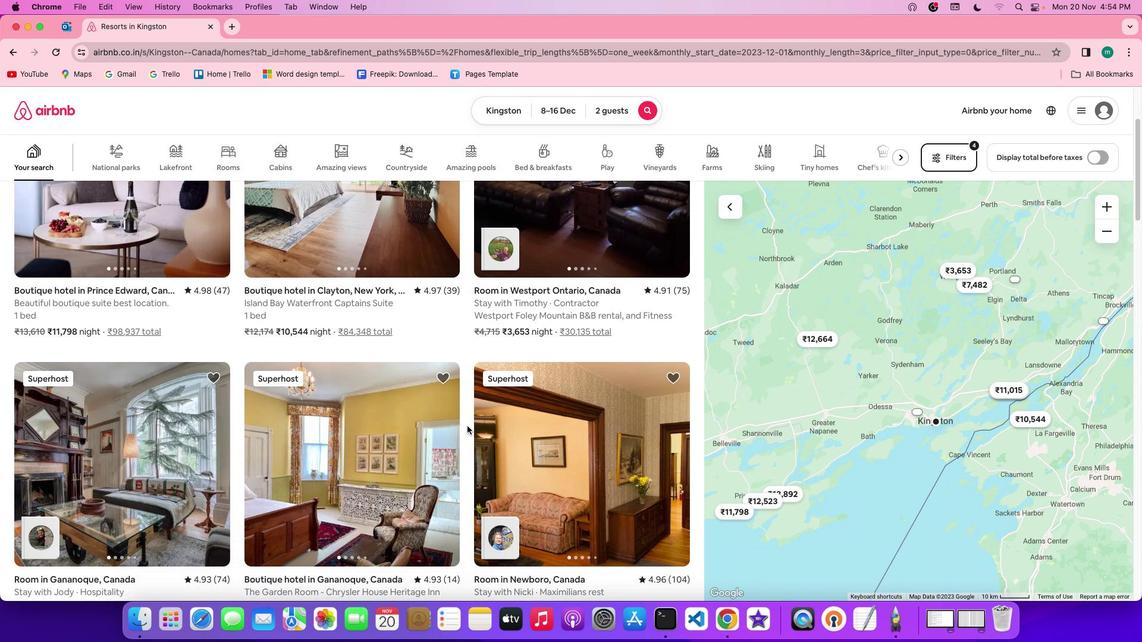 
Action: Mouse scrolled (467, 426) with delta (0, 0)
Screenshot: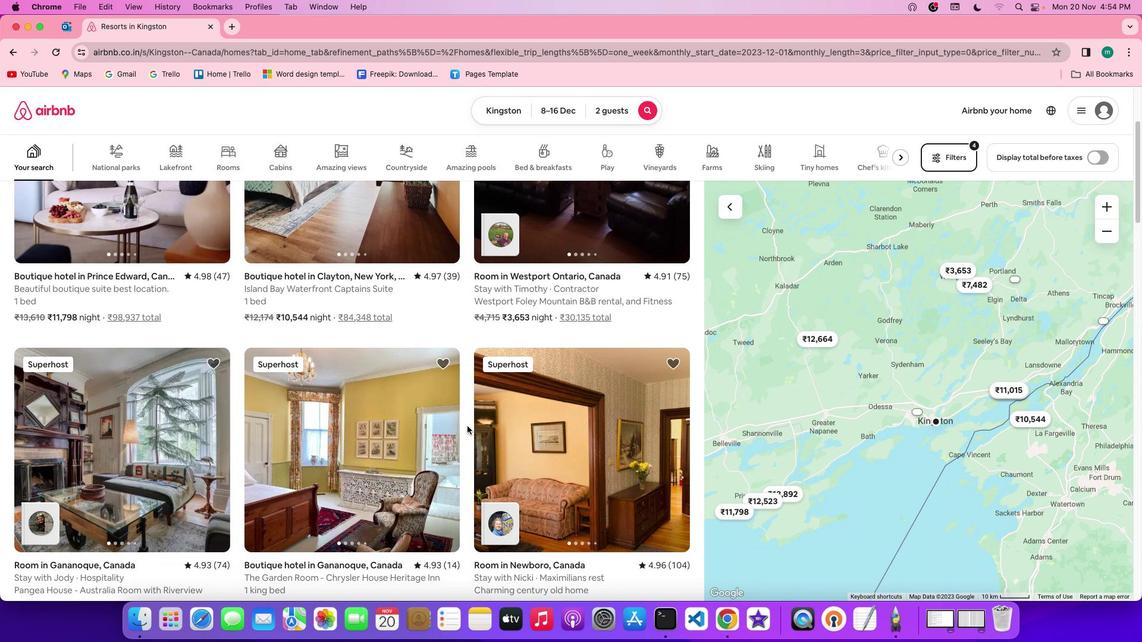 
Action: Mouse scrolled (467, 426) with delta (0, 0)
Screenshot: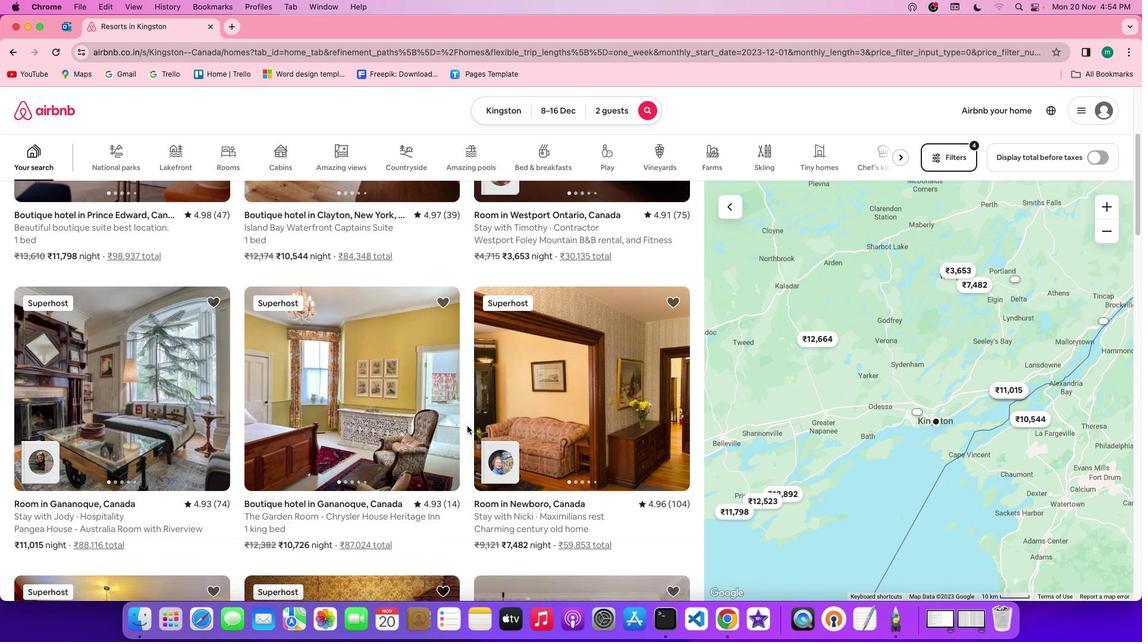 
Action: Mouse scrolled (467, 426) with delta (0, 0)
Screenshot: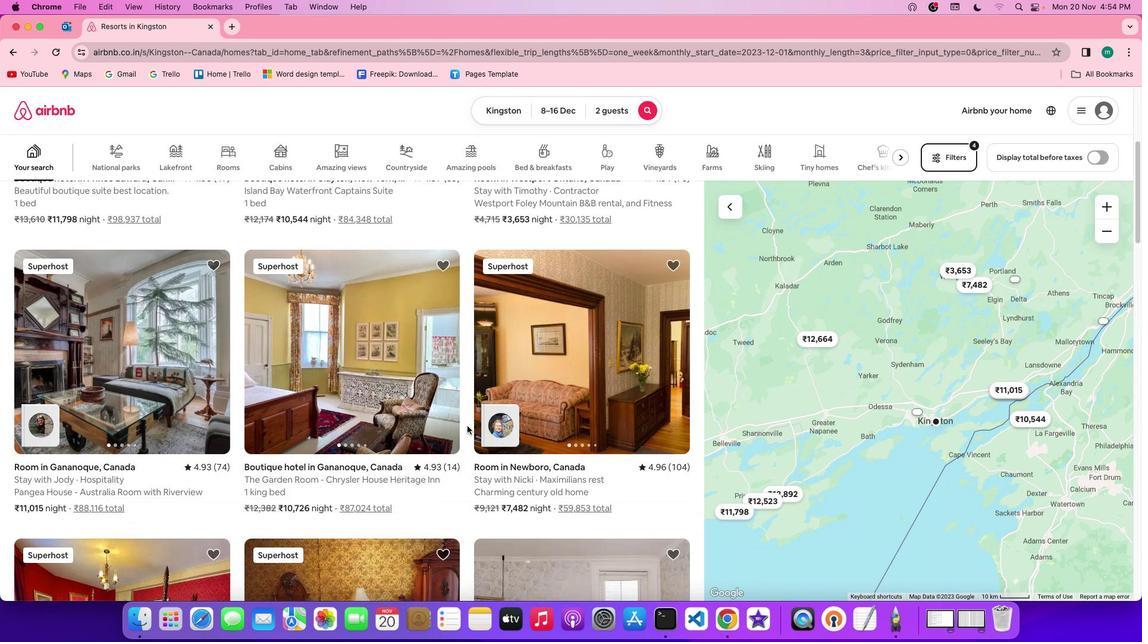 
Action: Mouse scrolled (467, 426) with delta (0, -1)
Screenshot: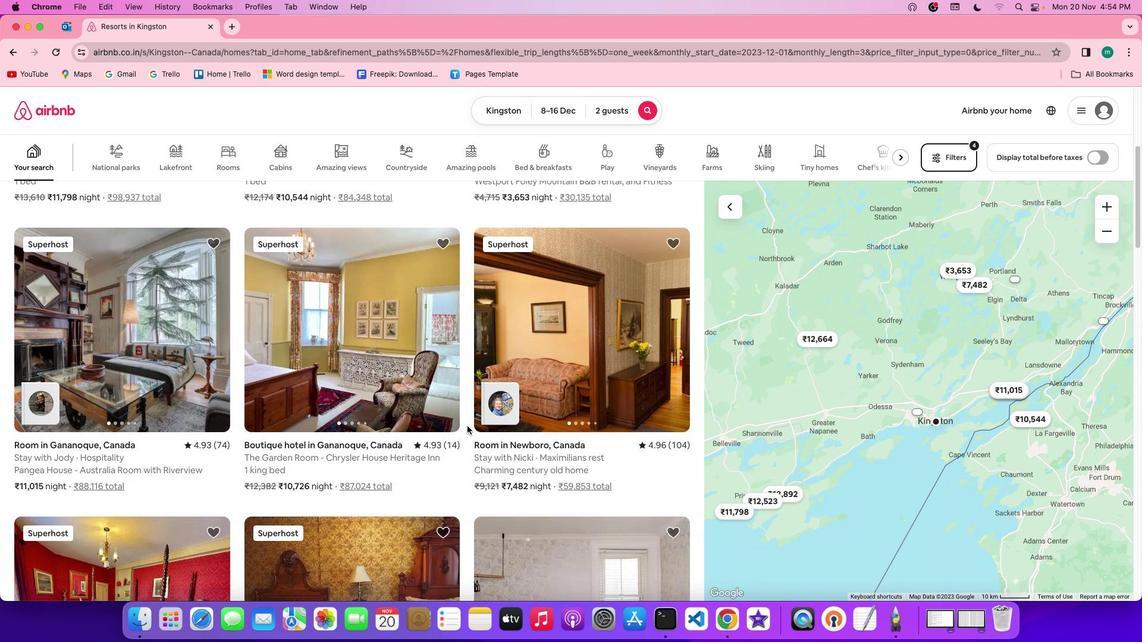
Action: Mouse scrolled (467, 426) with delta (0, -1)
Screenshot: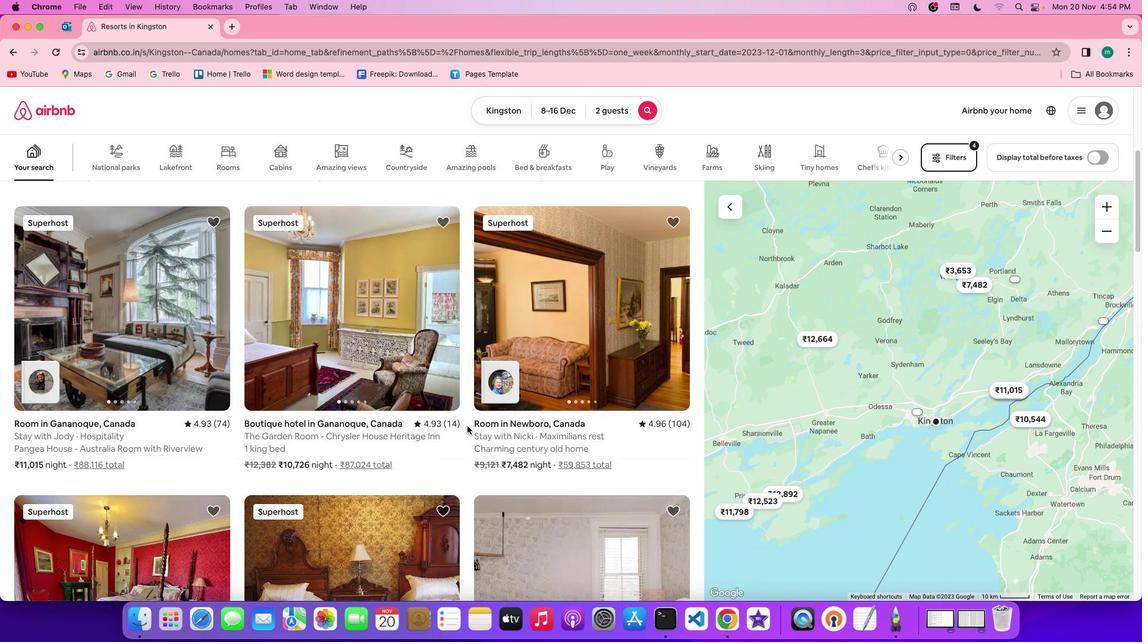 
Action: Mouse scrolled (467, 426) with delta (0, 0)
Screenshot: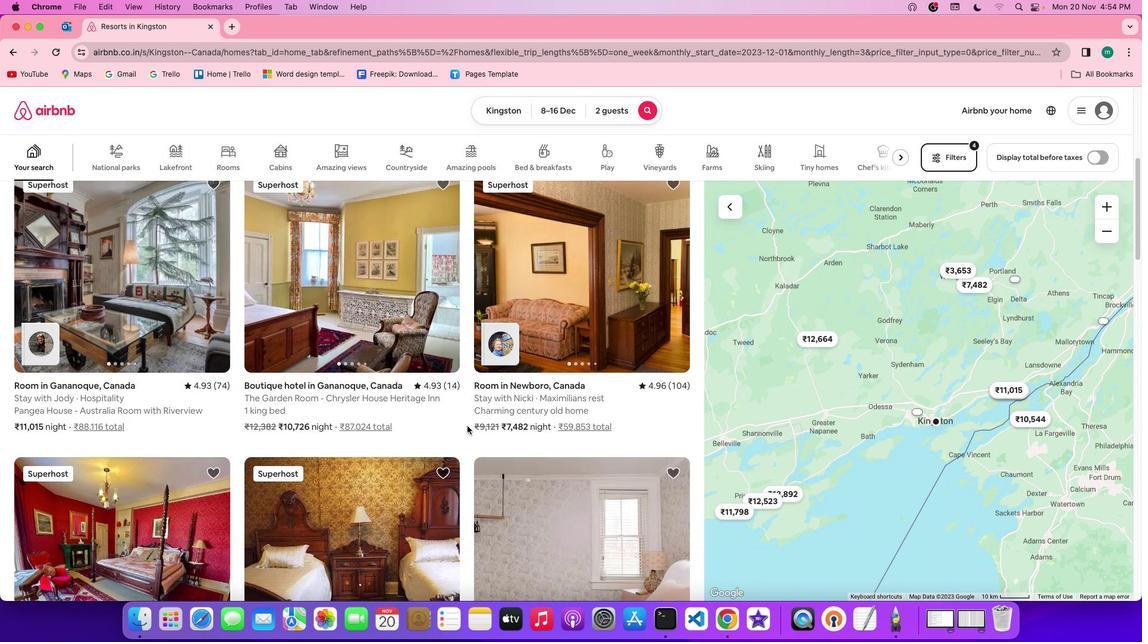
Action: Mouse scrolled (467, 426) with delta (0, 0)
Screenshot: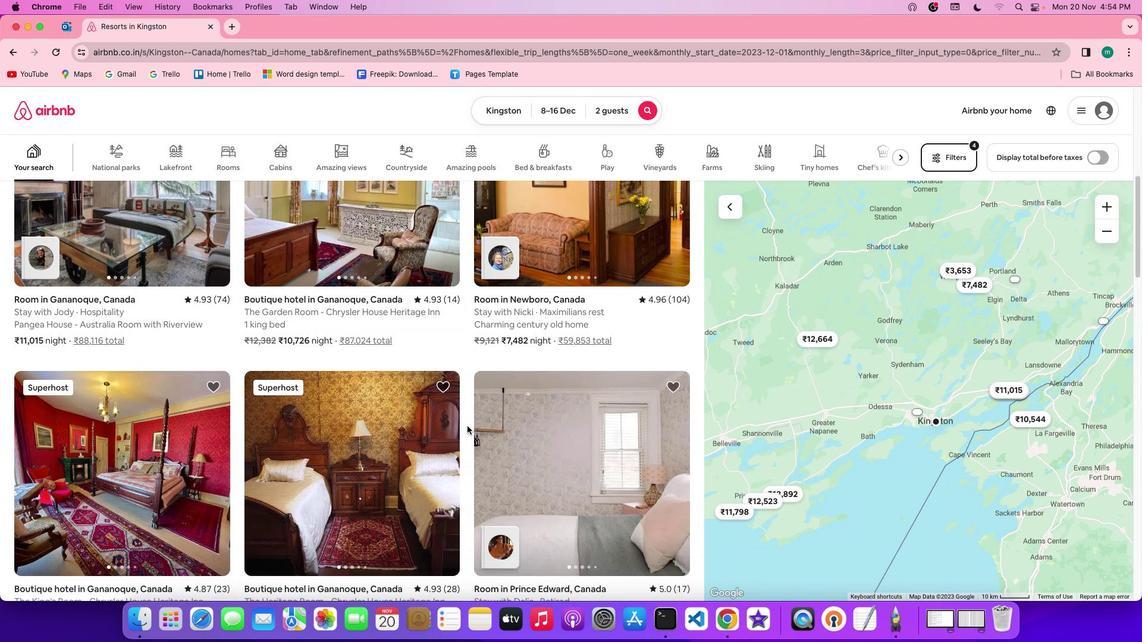 
Action: Mouse scrolled (467, 426) with delta (0, 0)
Screenshot: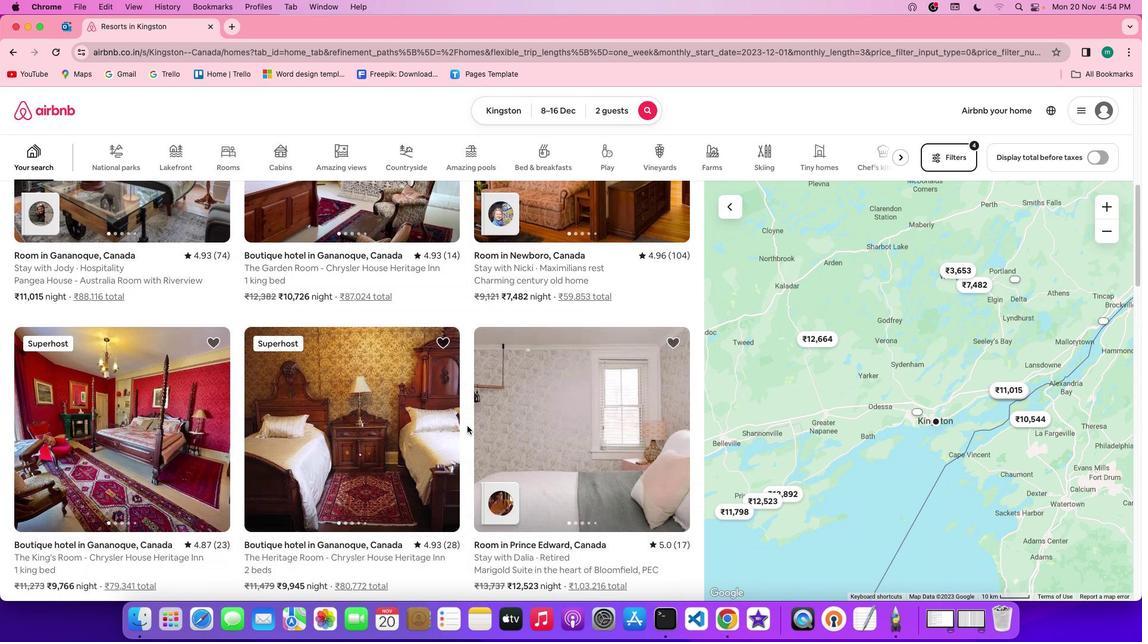 
Action: Mouse scrolled (467, 426) with delta (0, -1)
Screenshot: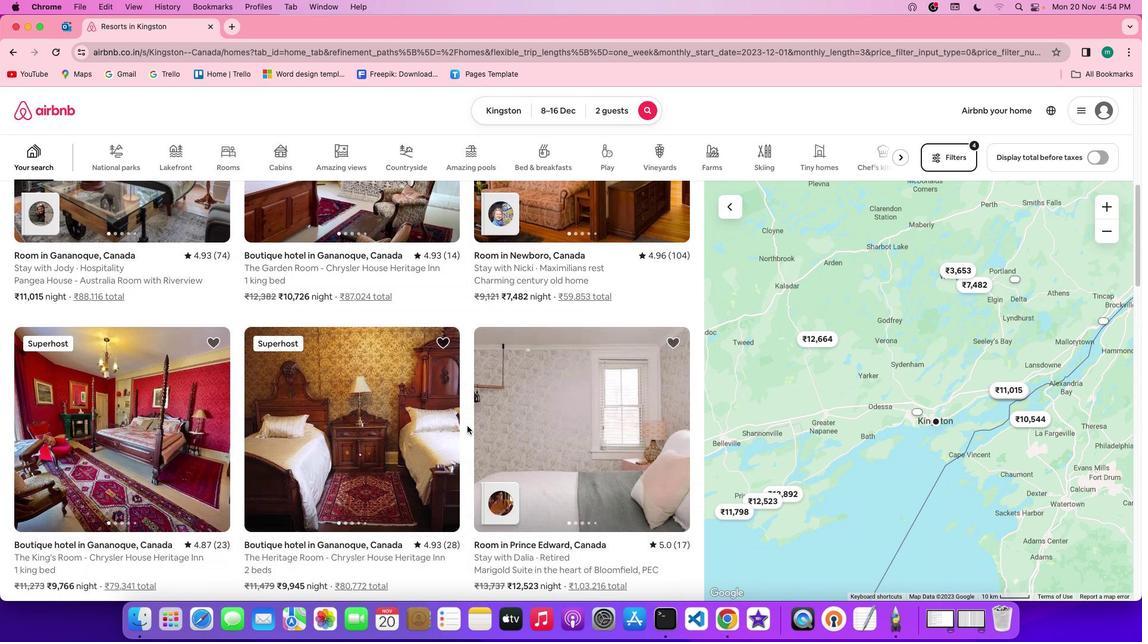 
Action: Mouse scrolled (467, 426) with delta (0, -1)
Screenshot: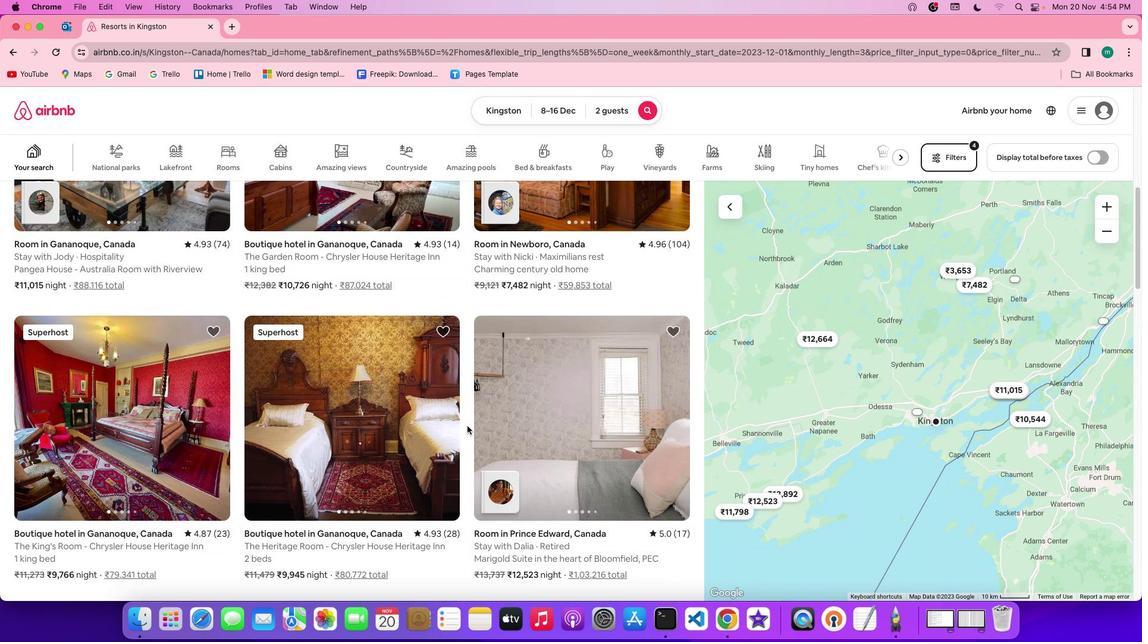 
Action: Mouse scrolled (467, 426) with delta (0, 0)
Screenshot: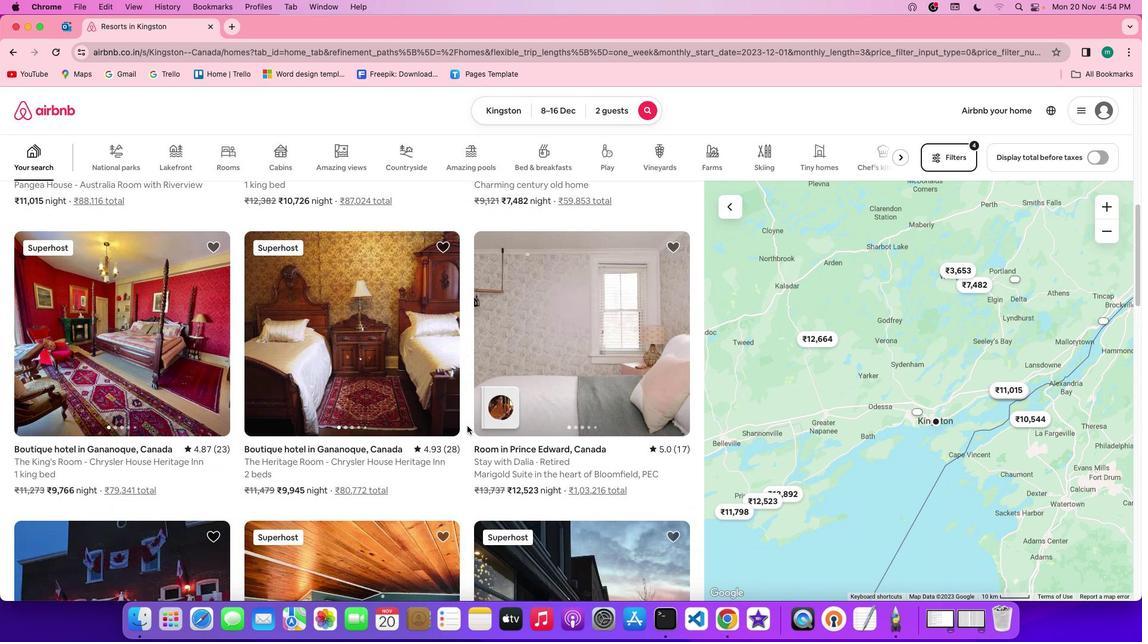 
Action: Mouse scrolled (467, 426) with delta (0, 0)
Screenshot: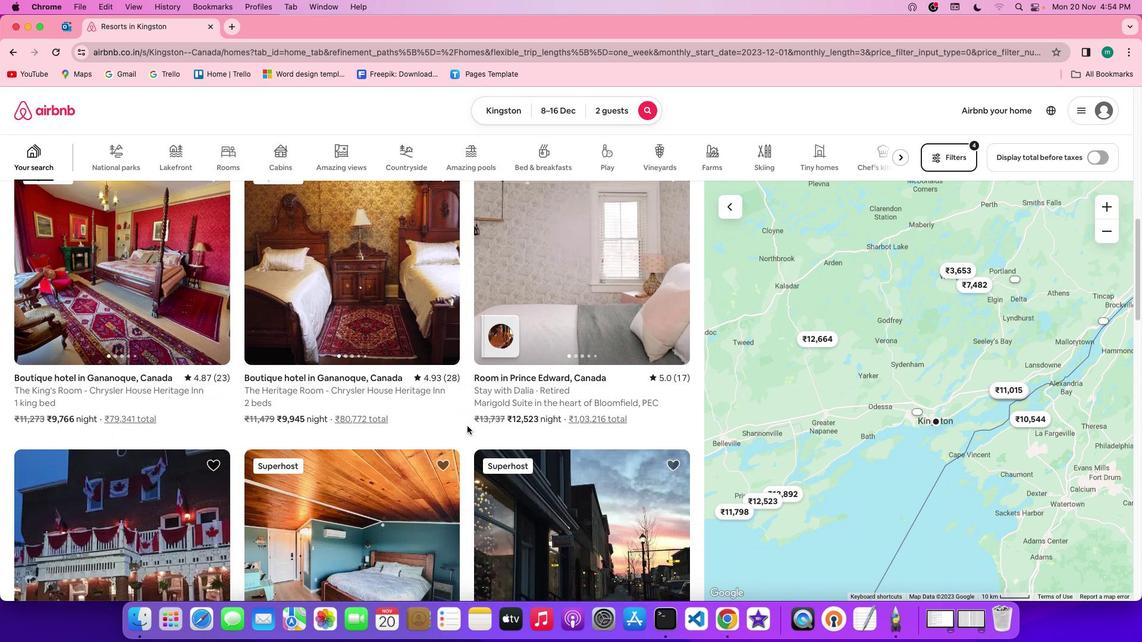 
Action: Mouse scrolled (467, 426) with delta (0, -1)
Screenshot: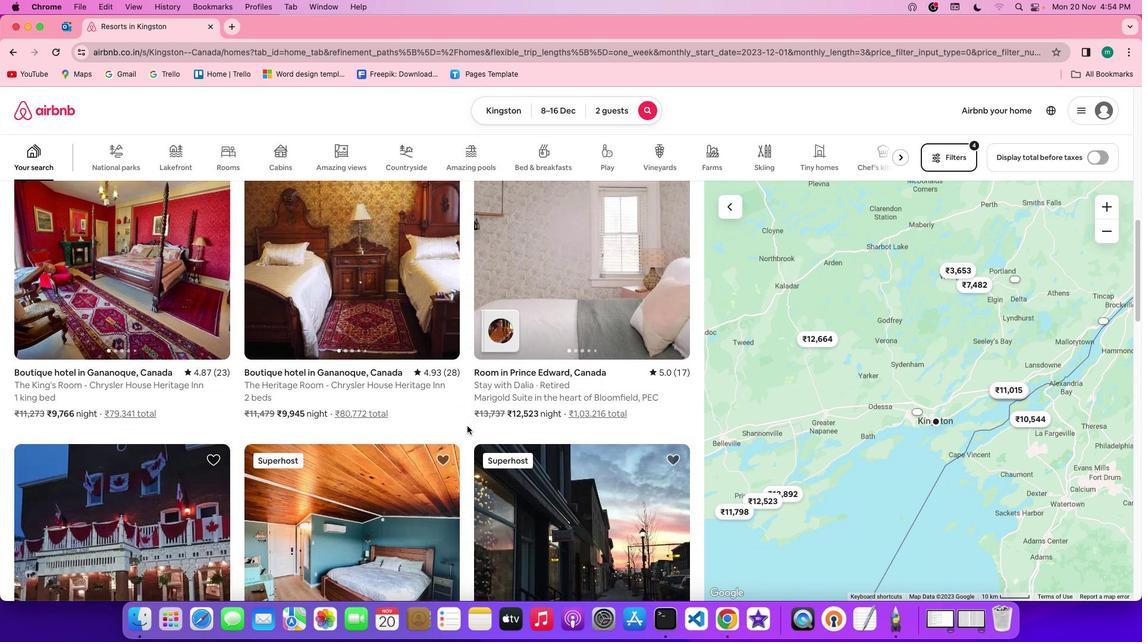 
Action: Mouse scrolled (467, 426) with delta (0, -1)
Screenshot: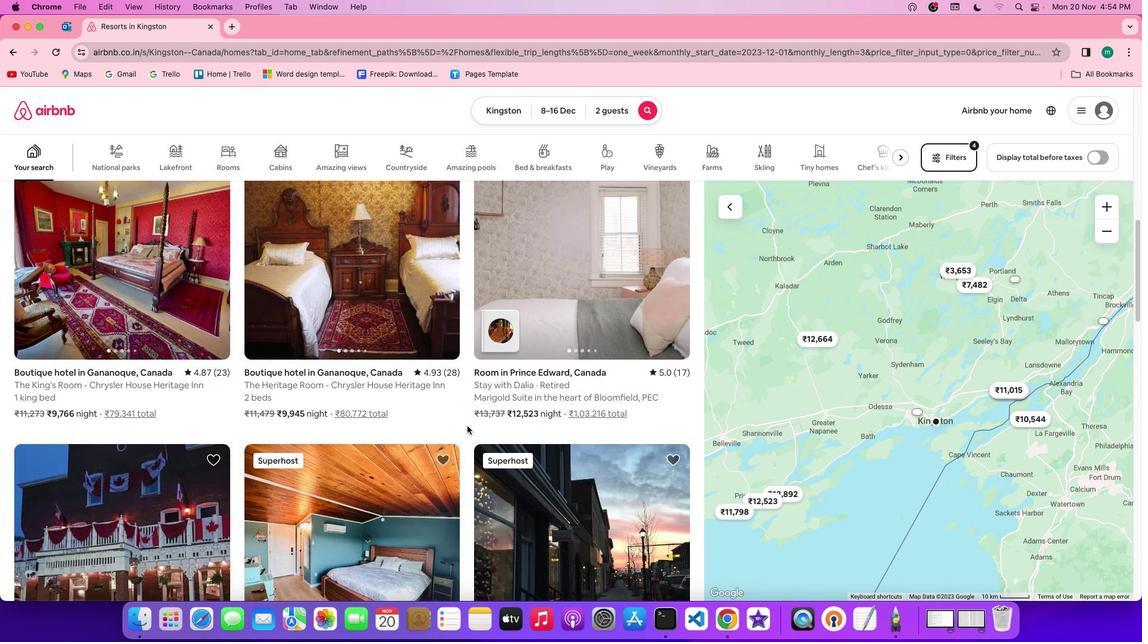 
Action: Mouse scrolled (467, 426) with delta (0, 0)
Screenshot: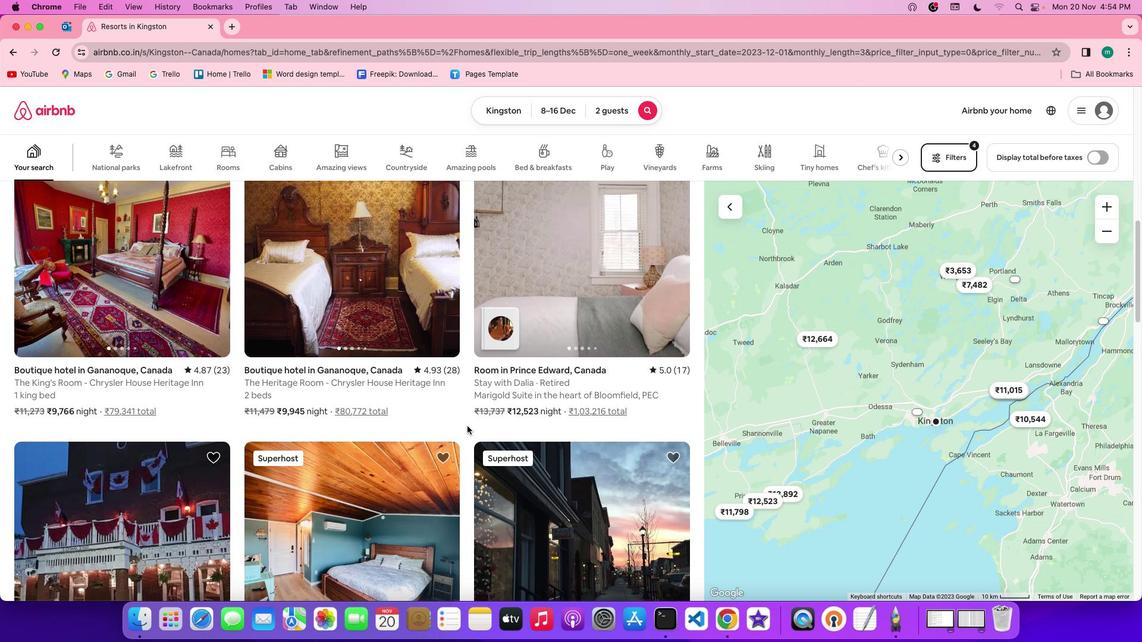 
Action: Mouse scrolled (467, 426) with delta (0, 0)
Screenshot: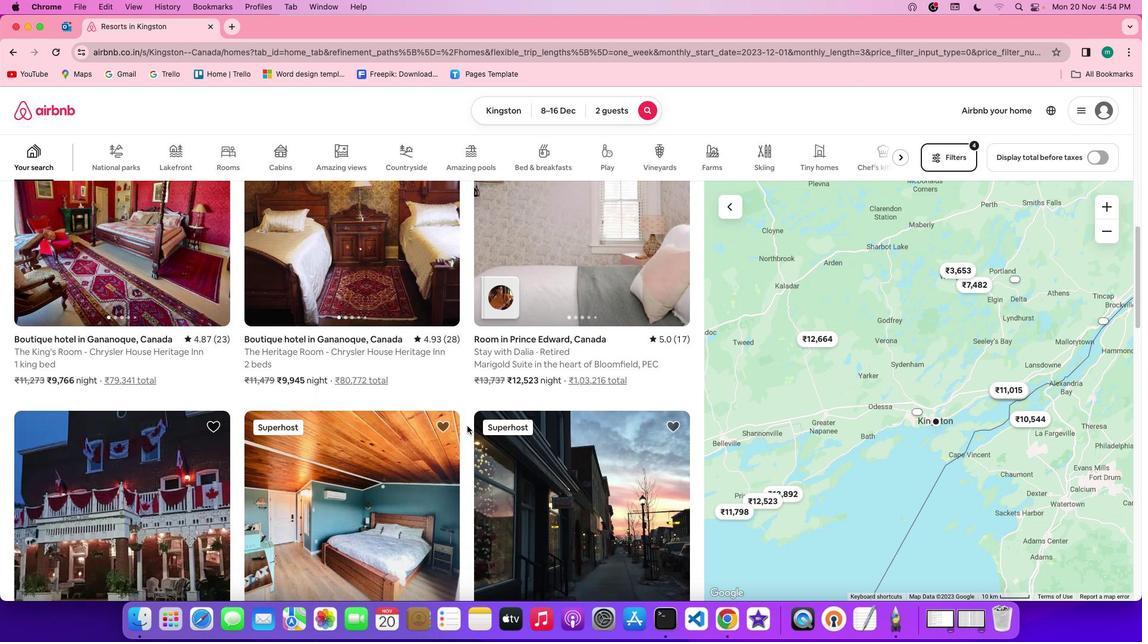 
Action: Mouse scrolled (467, 426) with delta (0, 0)
Screenshot: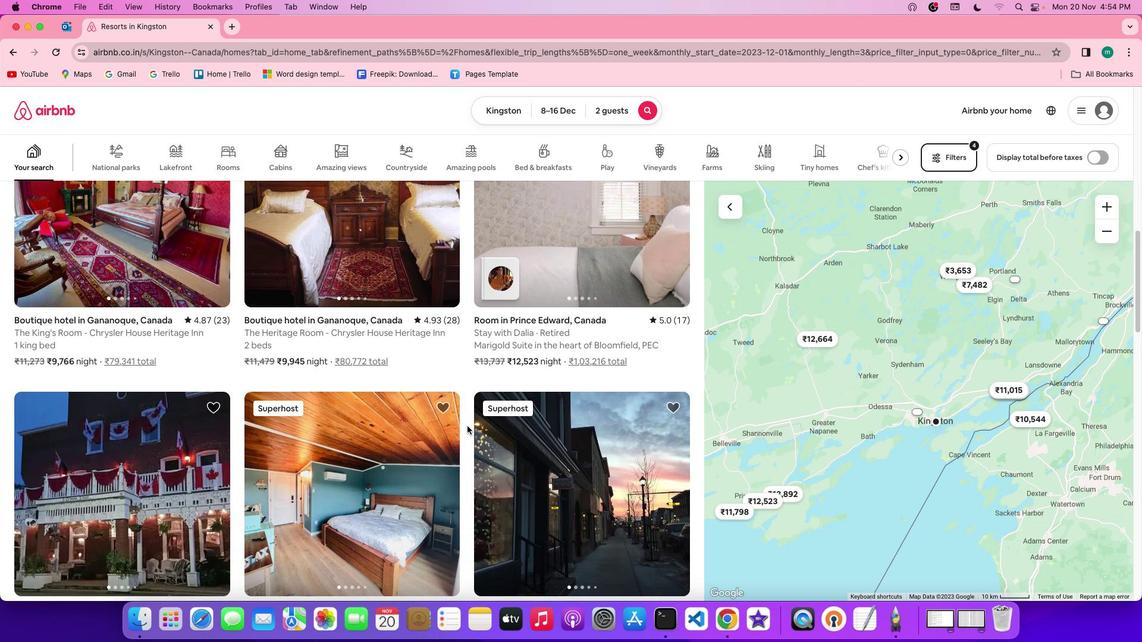 
Action: Mouse scrolled (467, 426) with delta (0, 0)
Screenshot: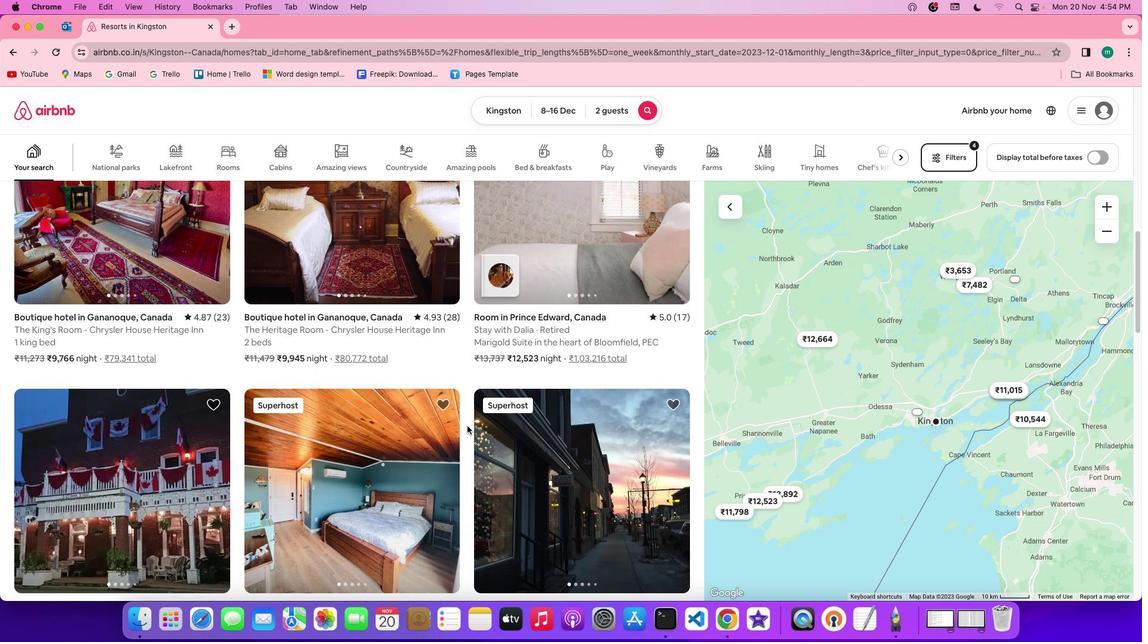 
Action: Mouse scrolled (467, 426) with delta (0, 0)
Screenshot: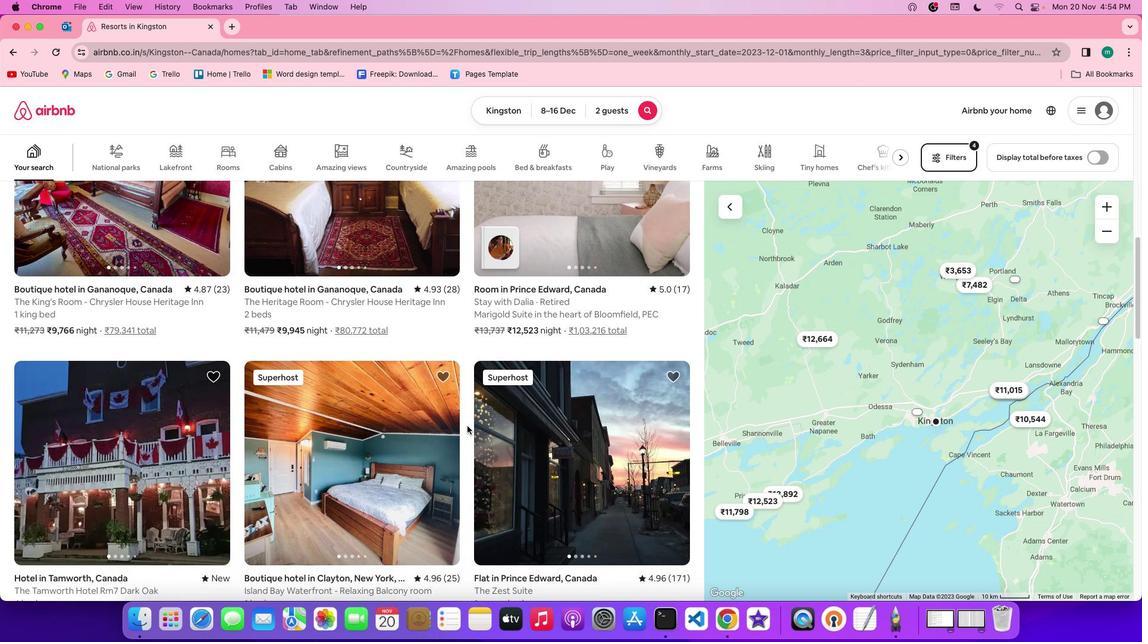 
Action: Mouse scrolled (467, 426) with delta (0, 0)
Screenshot: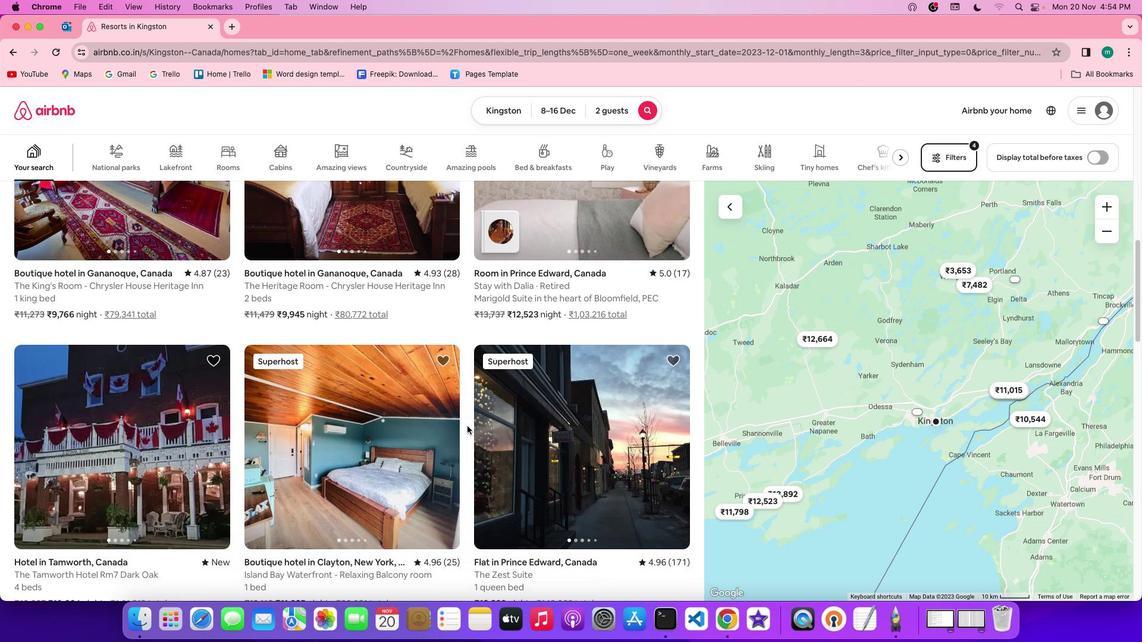 
Action: Mouse scrolled (467, 426) with delta (0, 0)
Screenshot: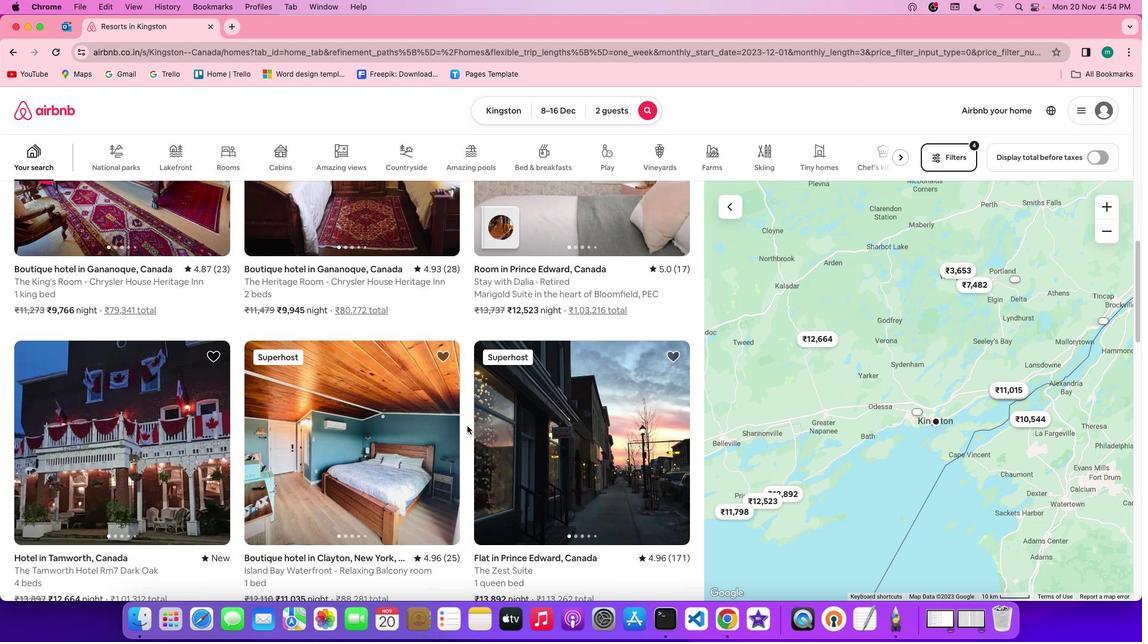 
Action: Mouse moved to (404, 421)
Screenshot: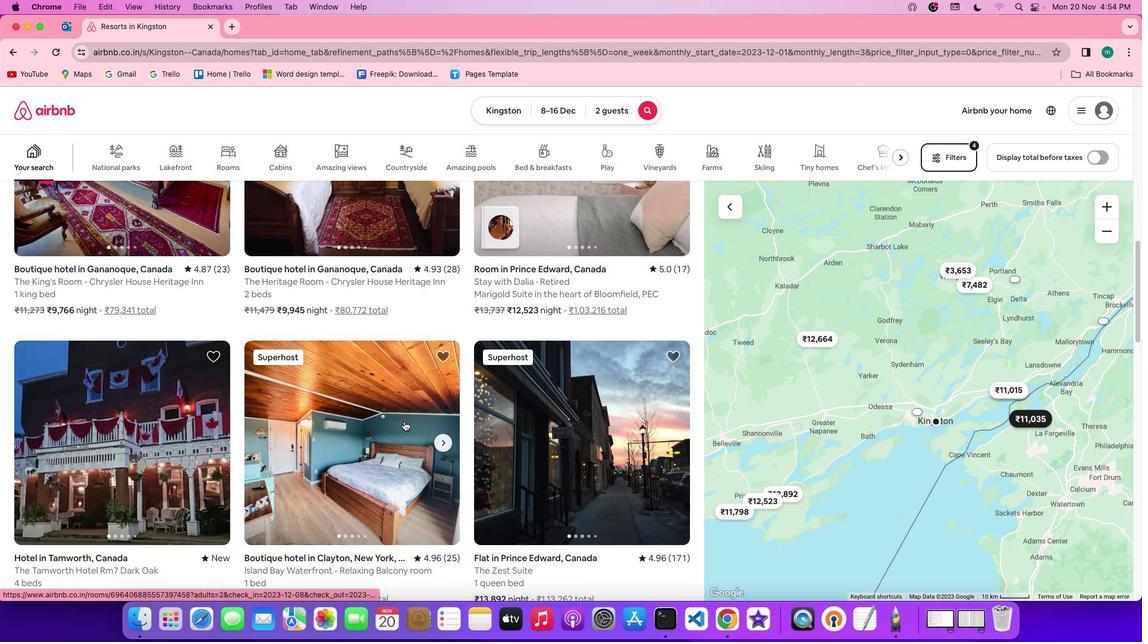 
Action: Mouse pressed left at (404, 421)
Screenshot: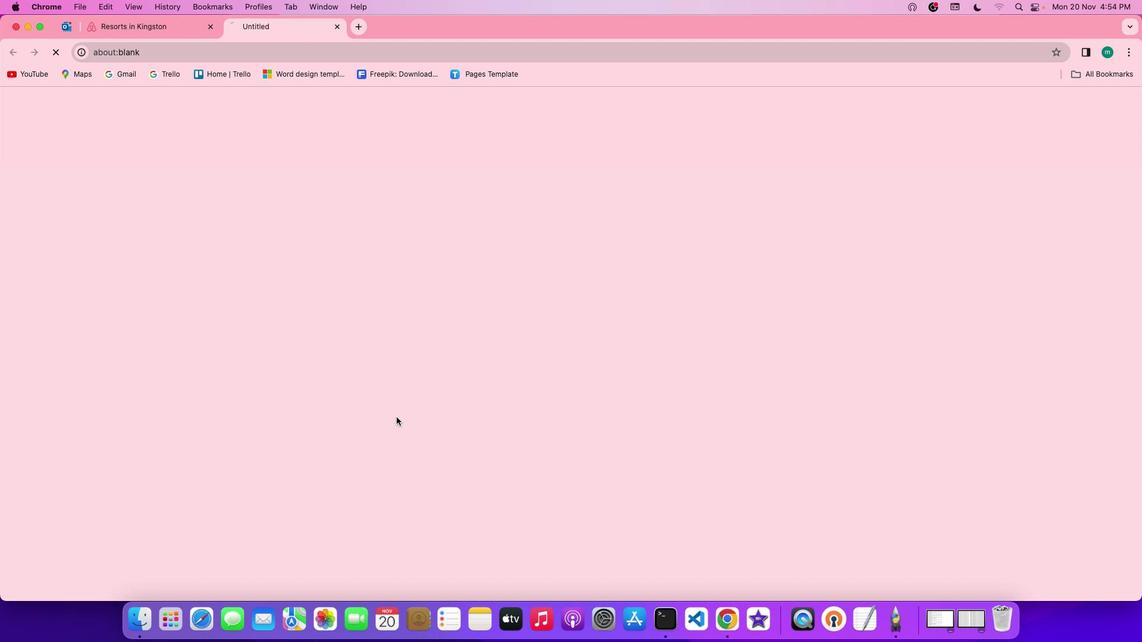 
Action: Mouse moved to (862, 451)
Screenshot: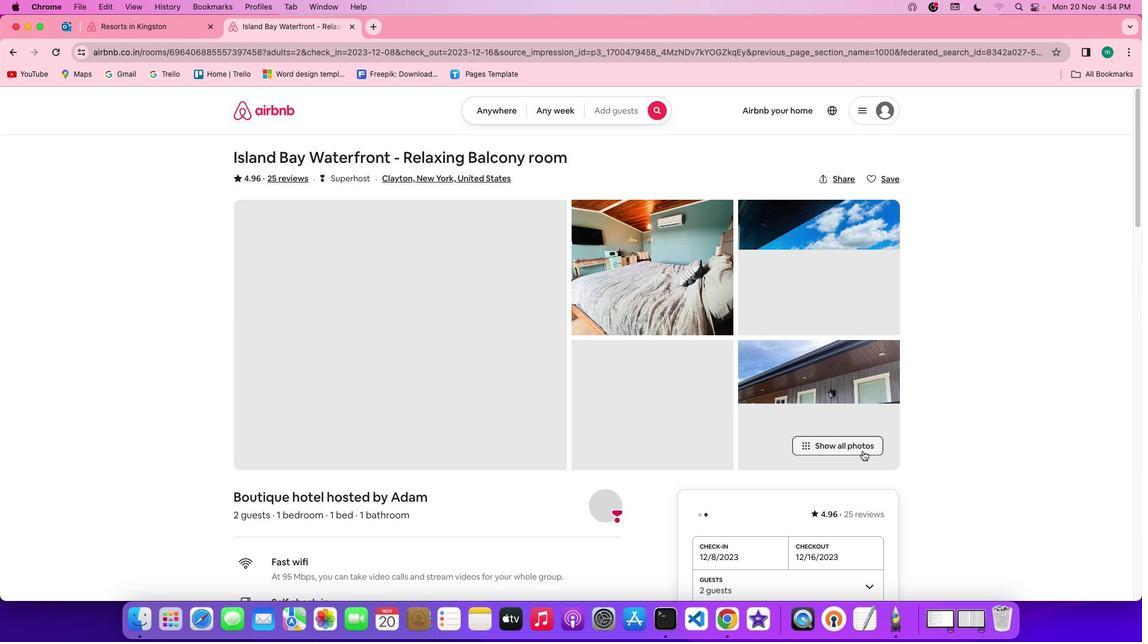 
Action: Mouse pressed left at (862, 451)
Screenshot: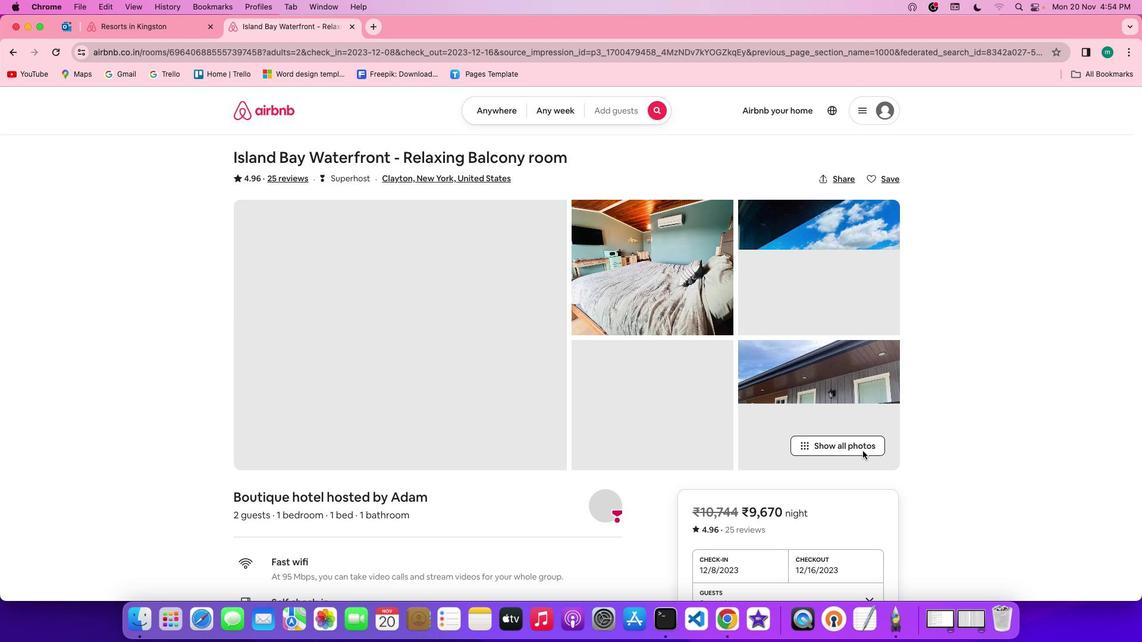 
Action: Mouse moved to (526, 512)
Screenshot: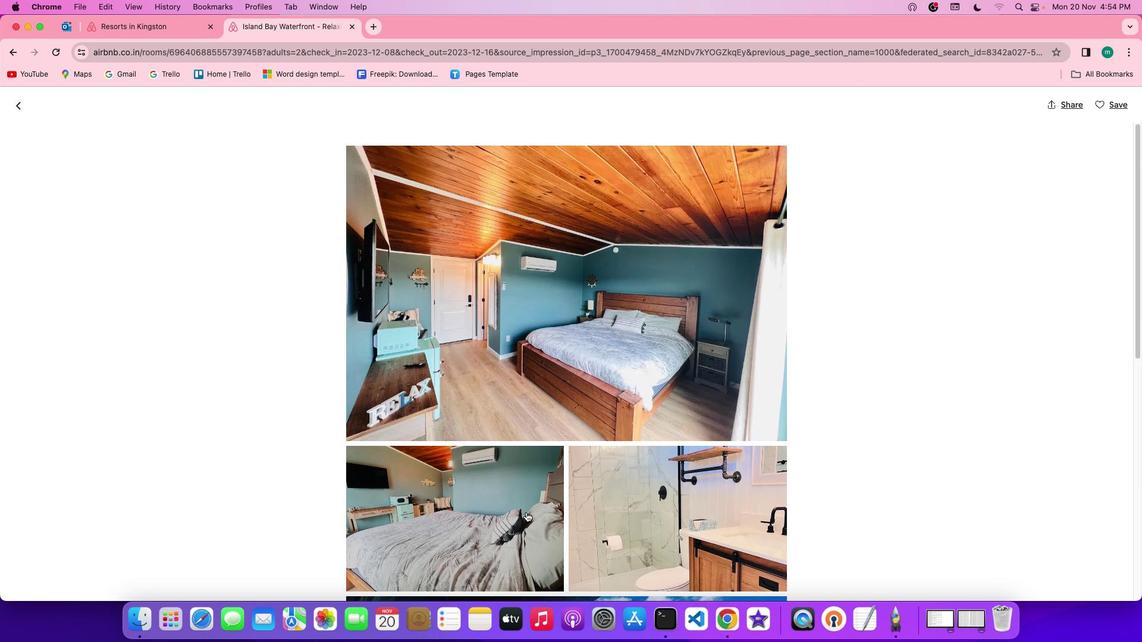 
Action: Mouse scrolled (526, 512) with delta (0, 0)
Screenshot: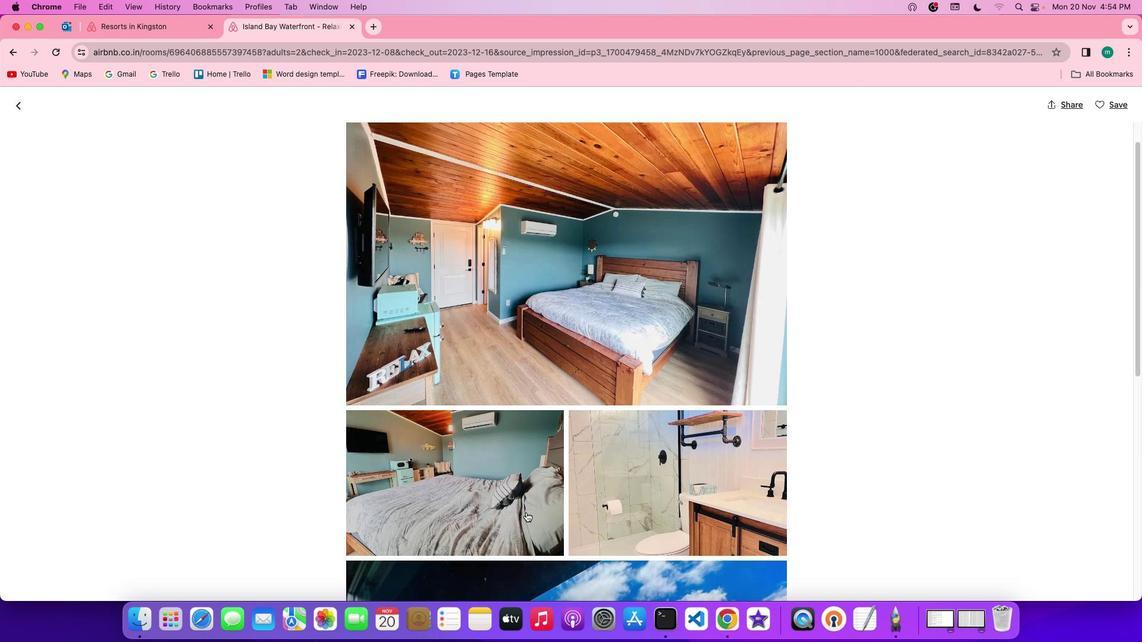 
Action: Mouse scrolled (526, 512) with delta (0, 0)
Screenshot: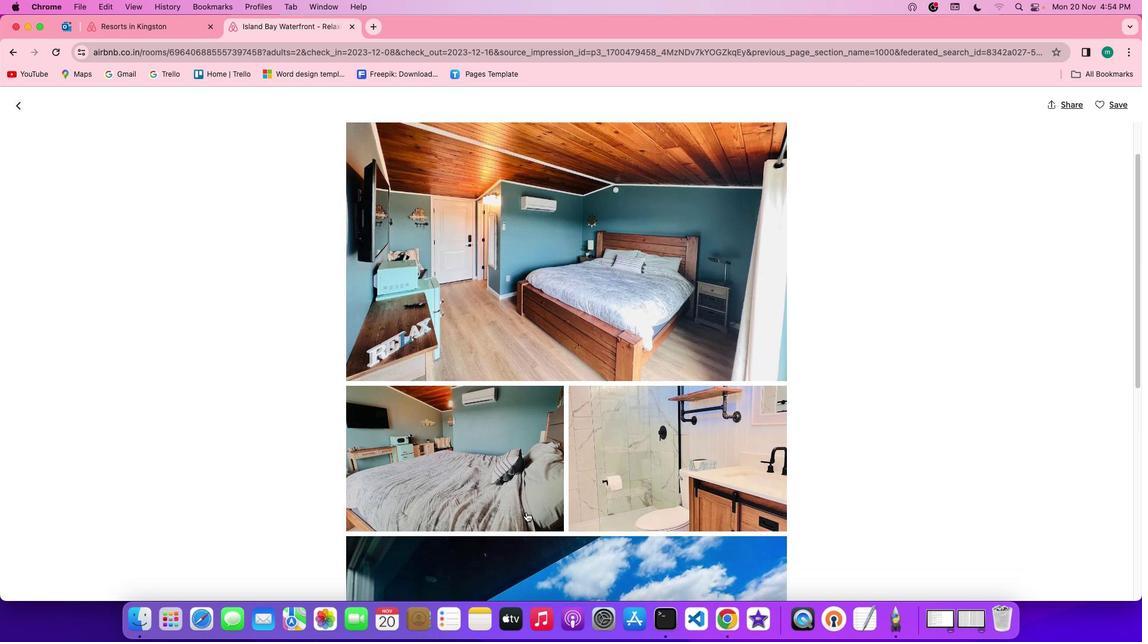 
Action: Mouse scrolled (526, 512) with delta (0, 0)
Screenshot: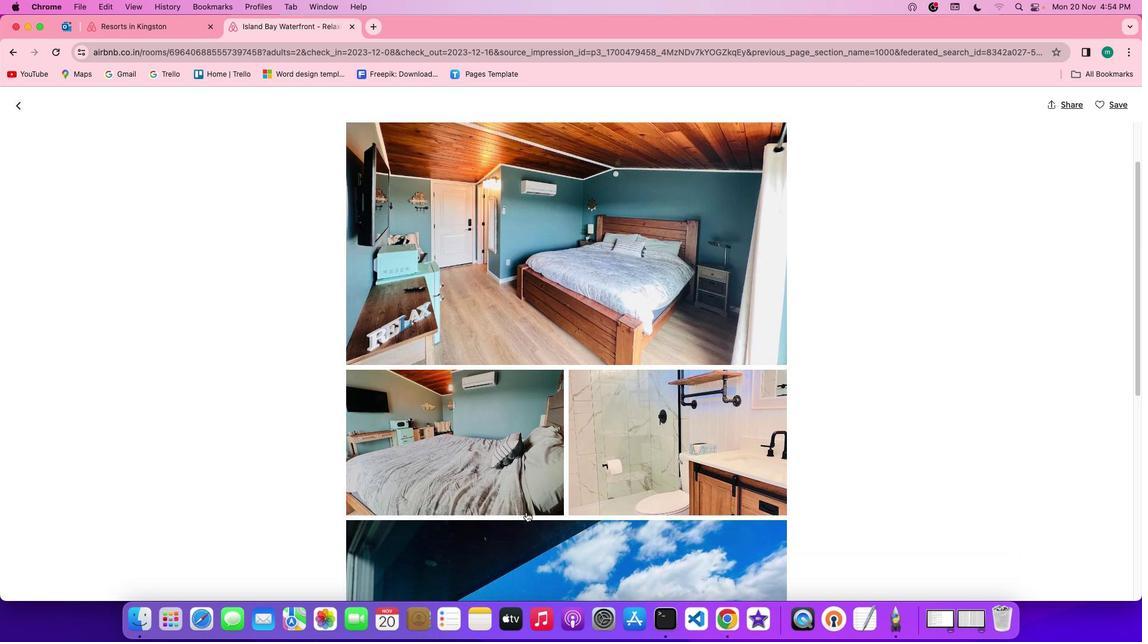 
Action: Mouse scrolled (526, 512) with delta (0, 0)
Screenshot: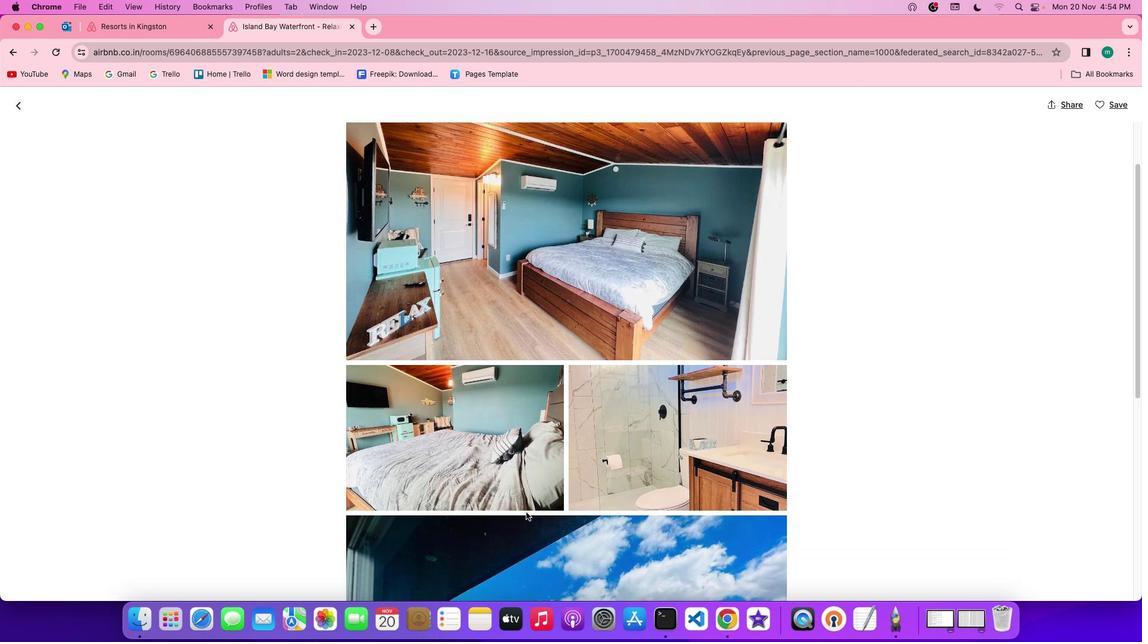 
Action: Mouse moved to (516, 528)
Screenshot: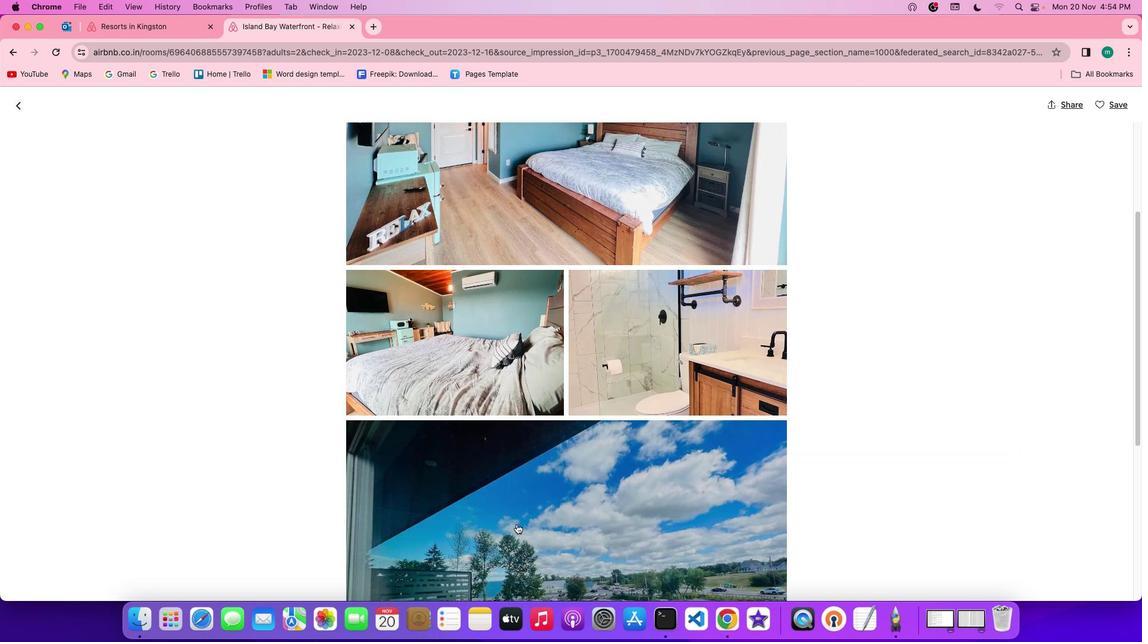 
Action: Mouse scrolled (516, 528) with delta (0, 0)
Screenshot: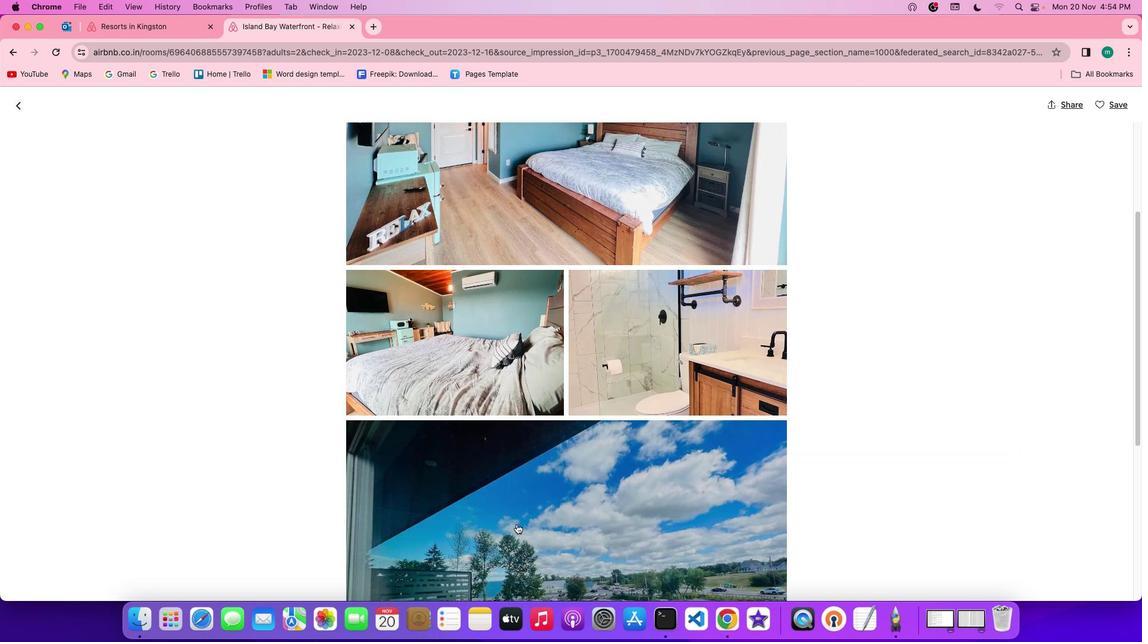 
Action: Mouse scrolled (516, 528) with delta (0, 0)
Screenshot: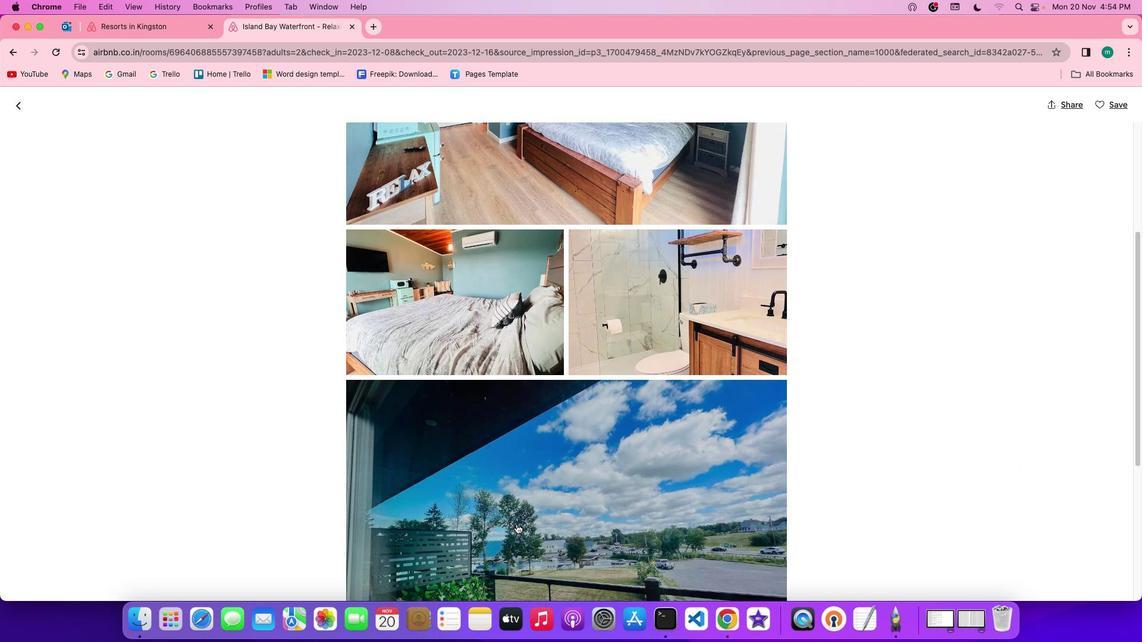 
Action: Mouse moved to (516, 526)
Screenshot: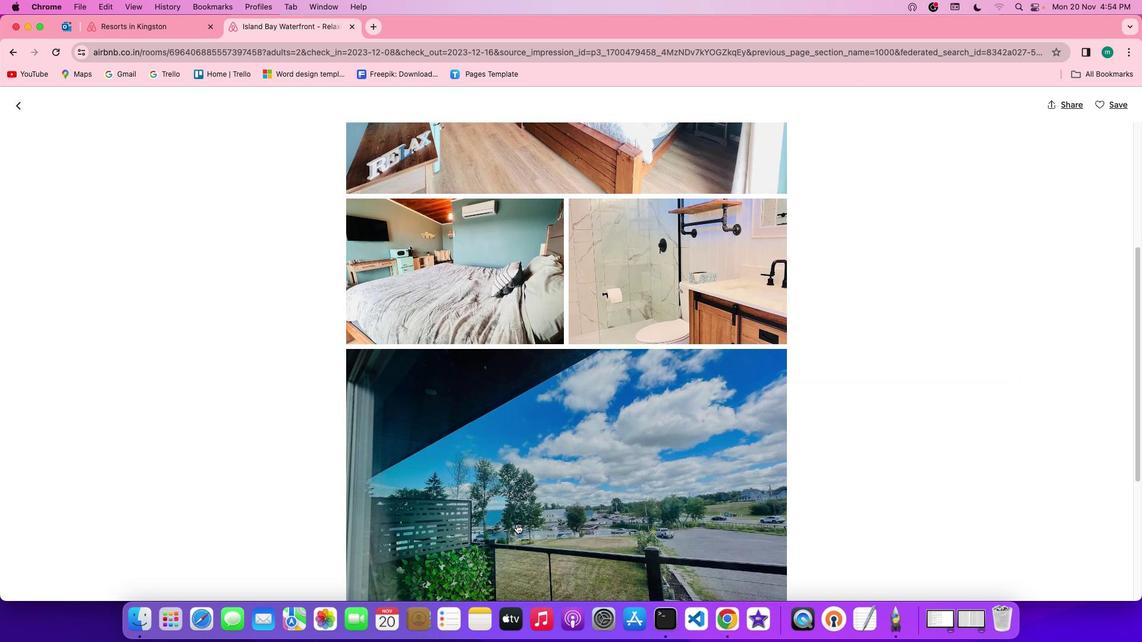 
Action: Mouse scrolled (516, 526) with delta (0, -1)
Screenshot: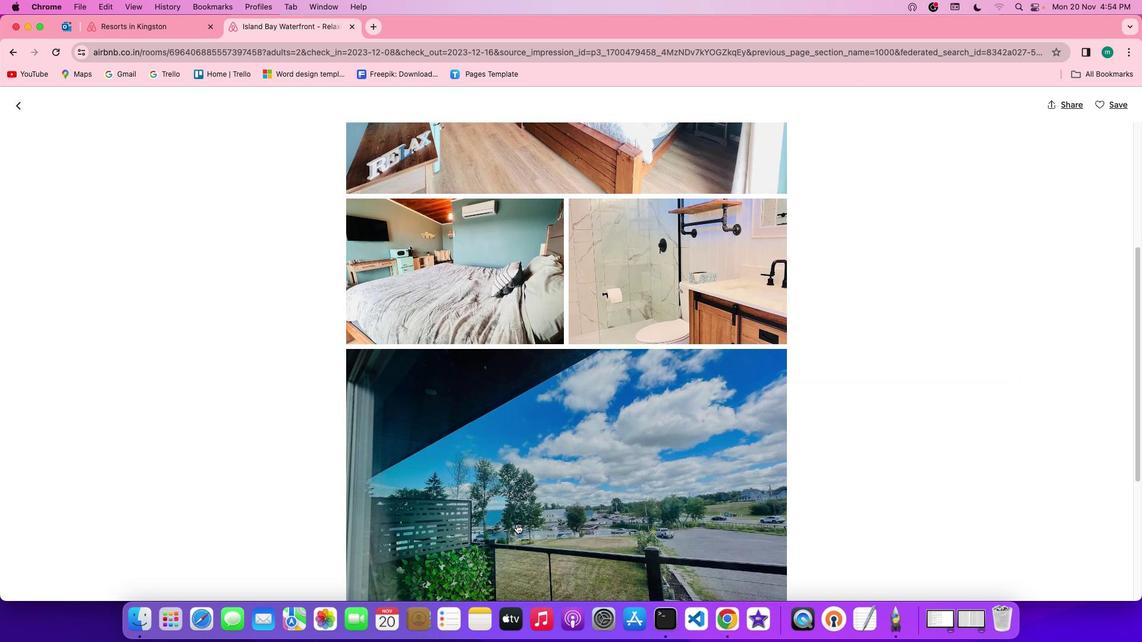 
Action: Mouse moved to (516, 524)
Screenshot: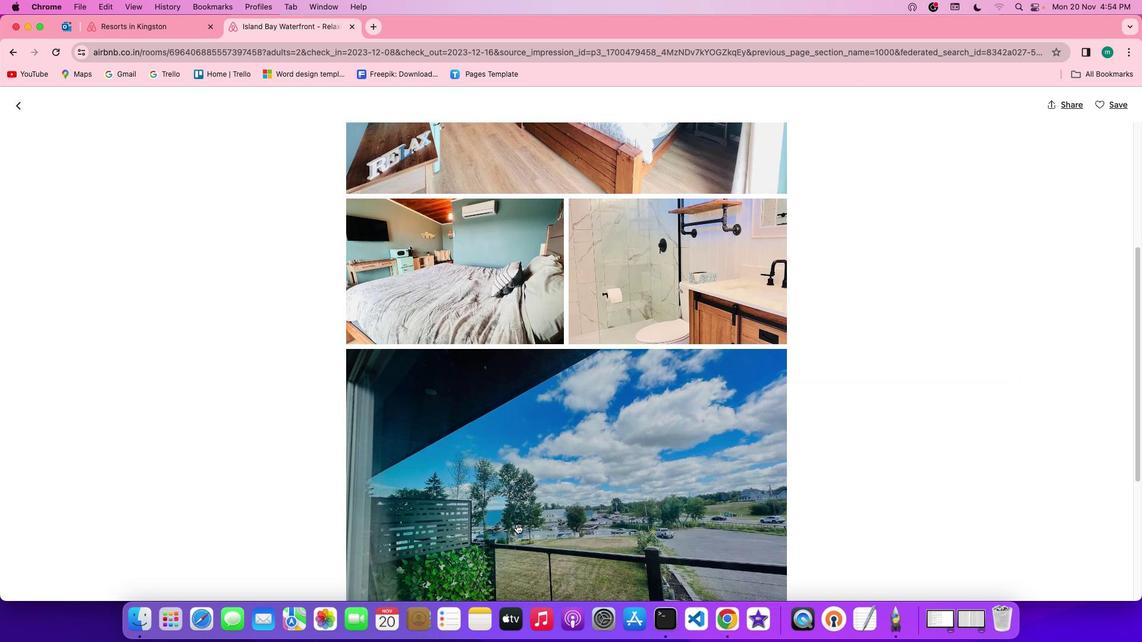
Action: Mouse scrolled (516, 524) with delta (0, -1)
Screenshot: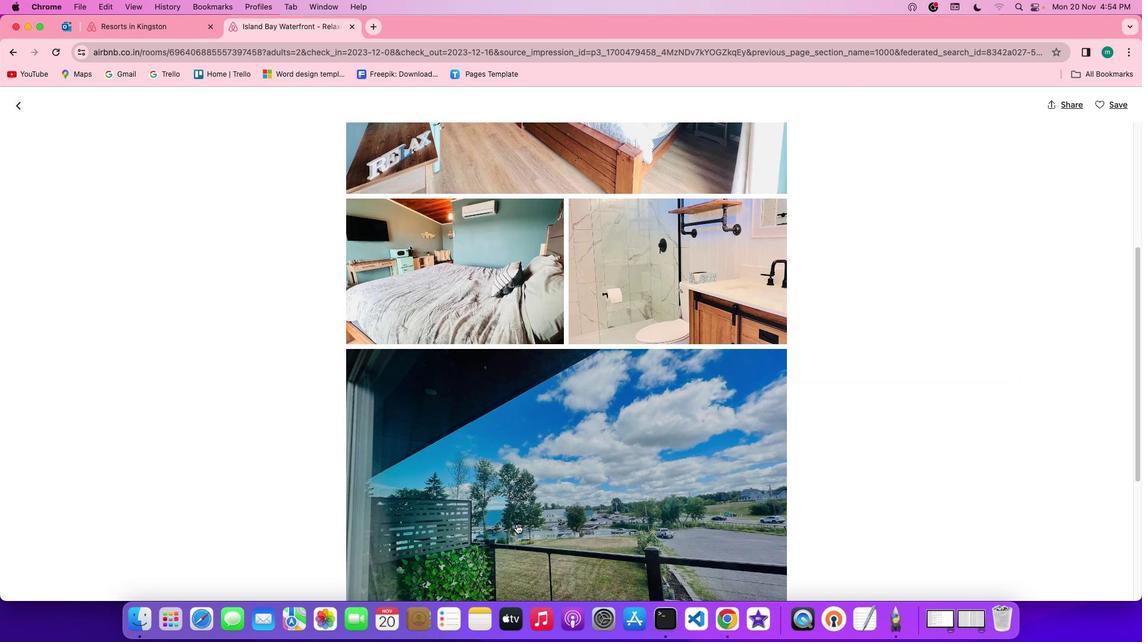 
Action: Mouse moved to (516, 524)
Screenshot: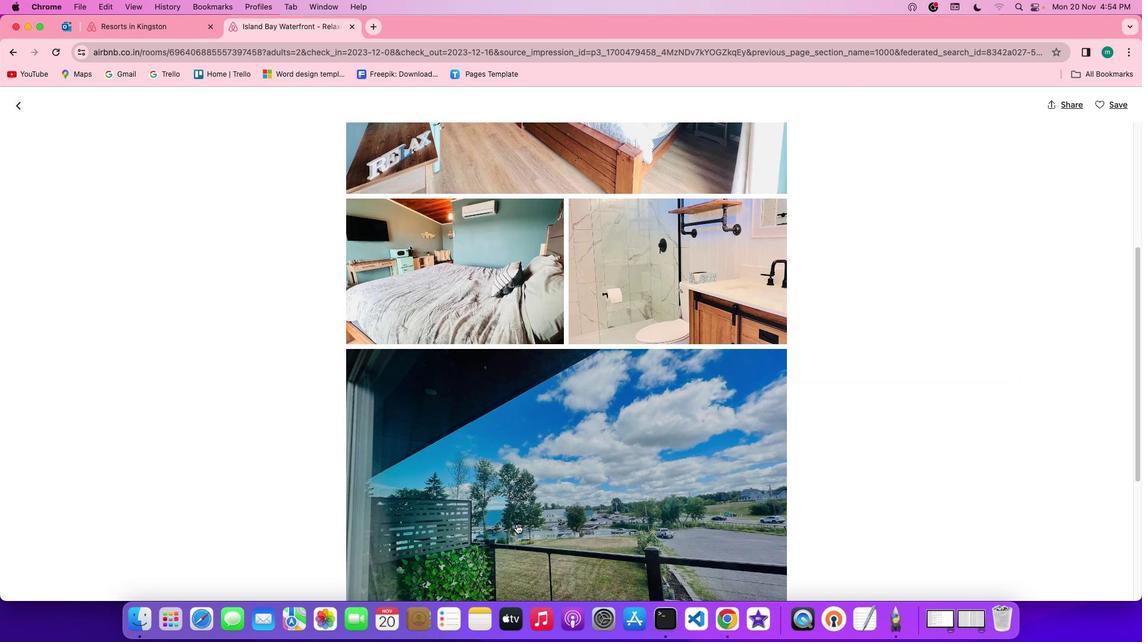 
Action: Mouse scrolled (516, 524) with delta (0, 0)
Screenshot: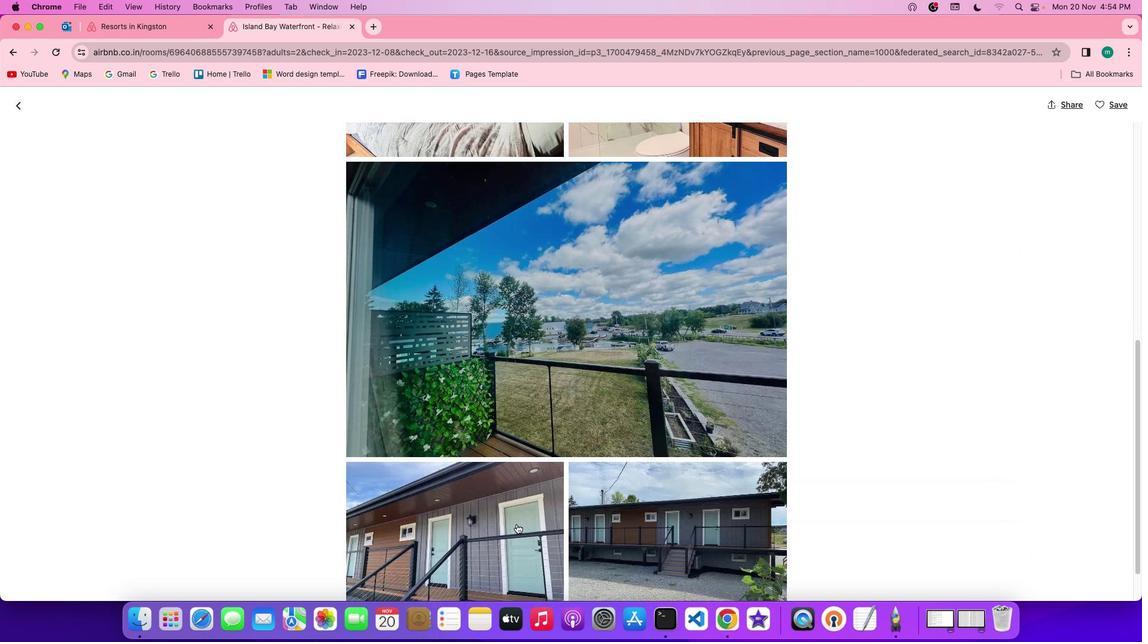 
Action: Mouse scrolled (516, 524) with delta (0, 0)
Screenshot: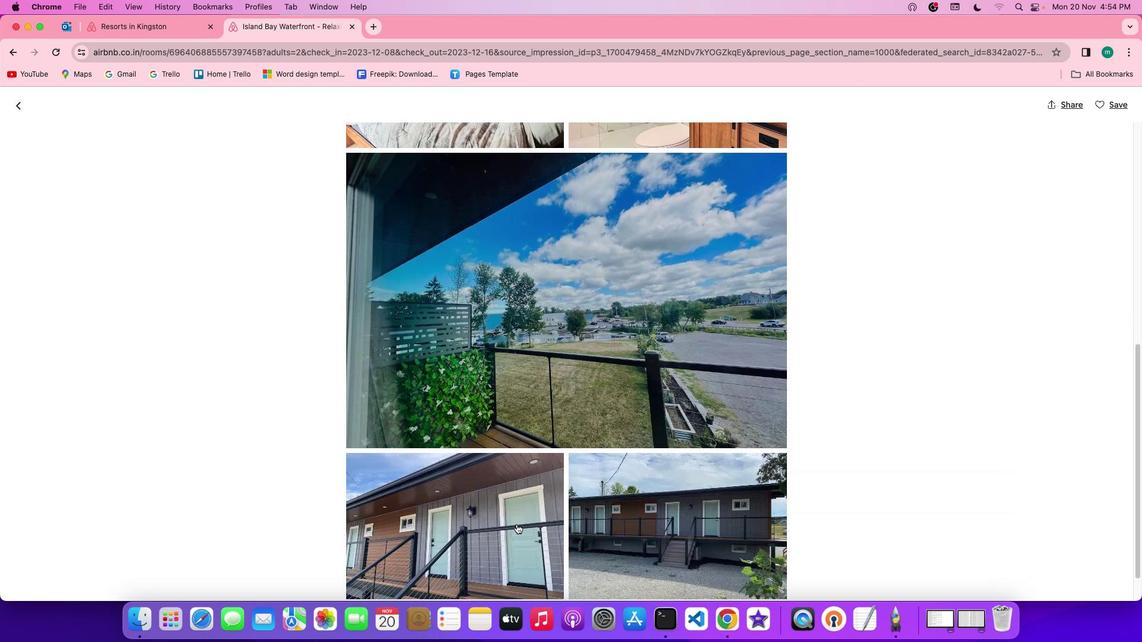 
Action: Mouse scrolled (516, 524) with delta (0, -1)
Screenshot: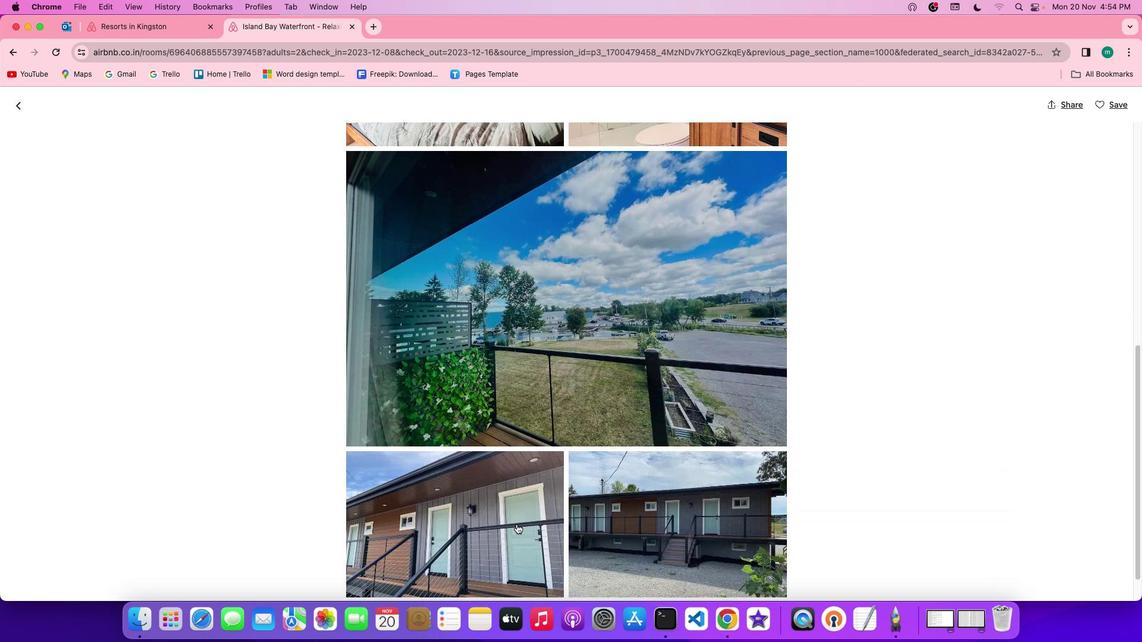 
Action: Mouse scrolled (516, 524) with delta (0, -2)
Screenshot: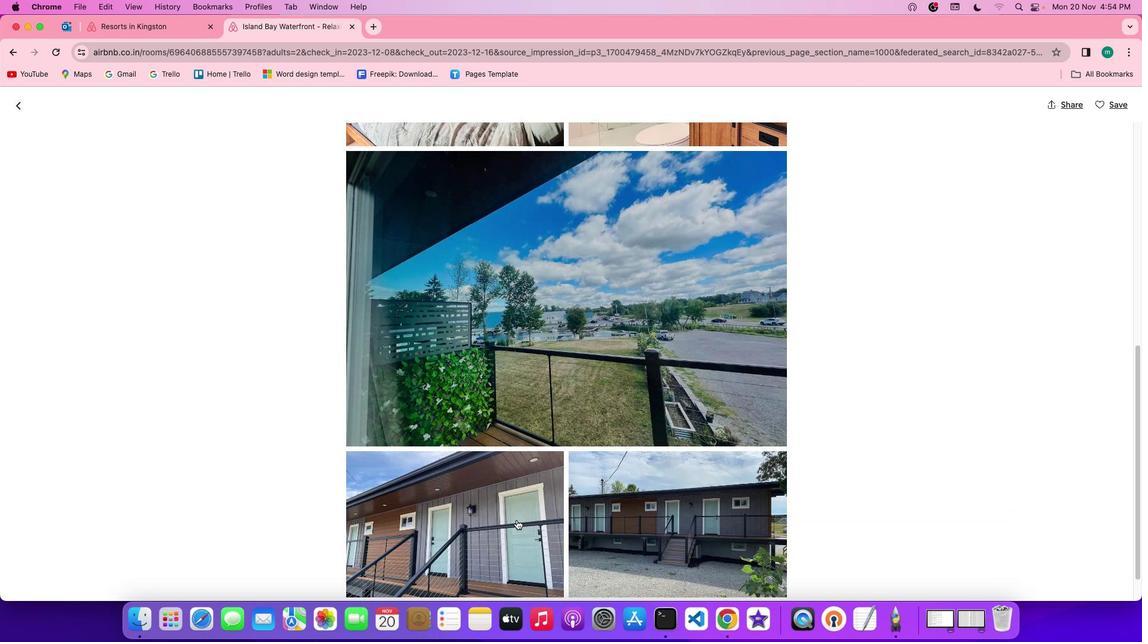 
Action: Mouse moved to (523, 494)
Screenshot: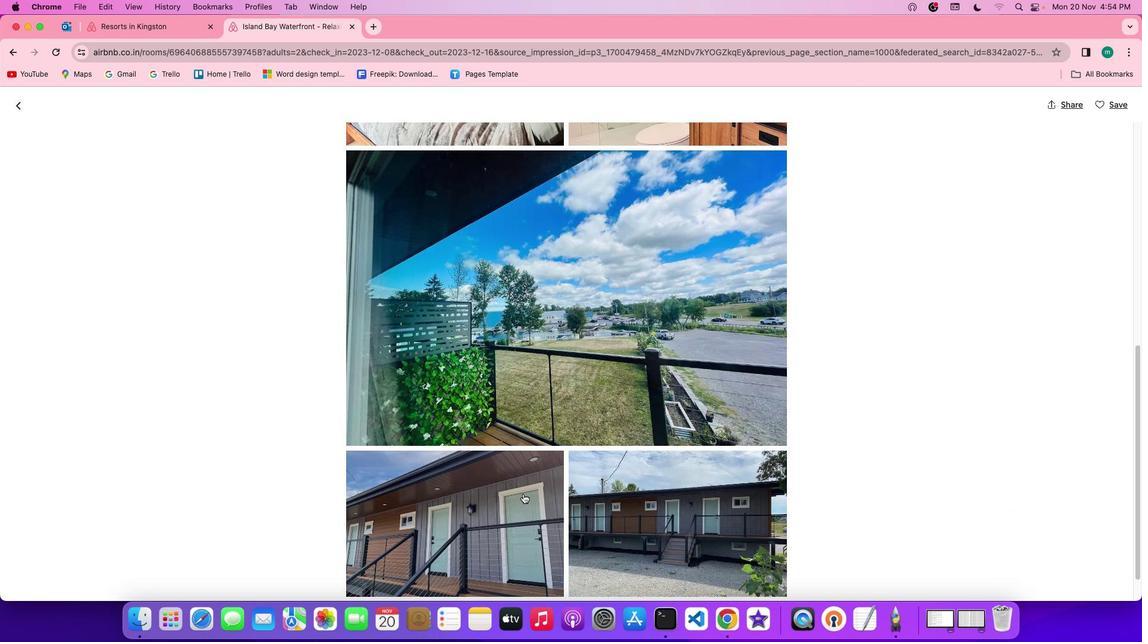
Action: Mouse scrolled (523, 494) with delta (0, 0)
Screenshot: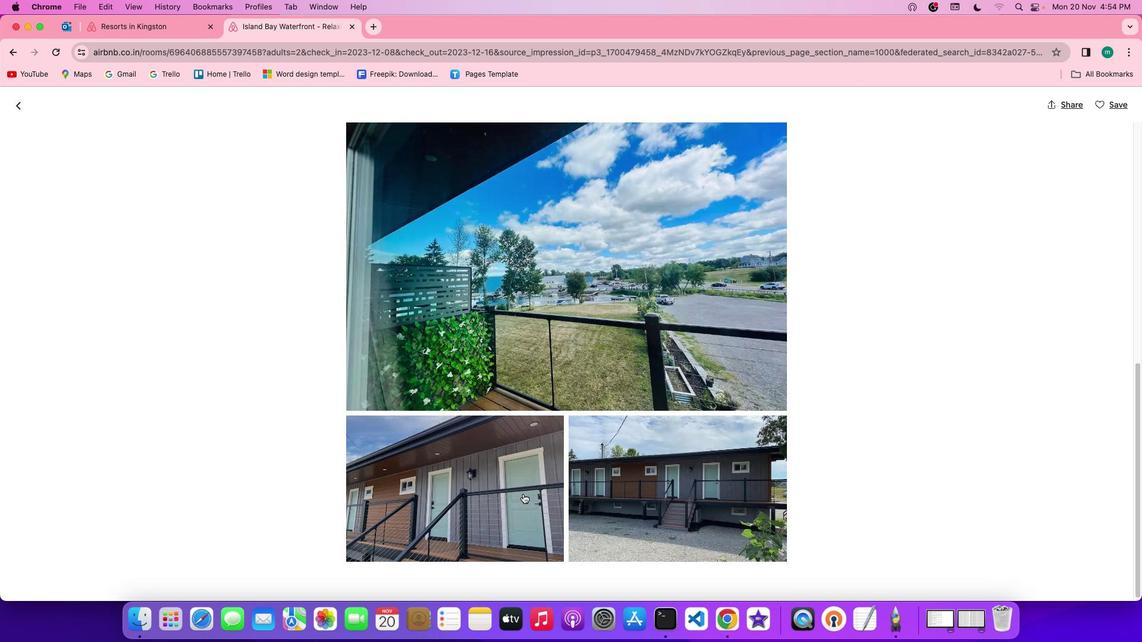 
Action: Mouse scrolled (523, 494) with delta (0, 0)
Screenshot: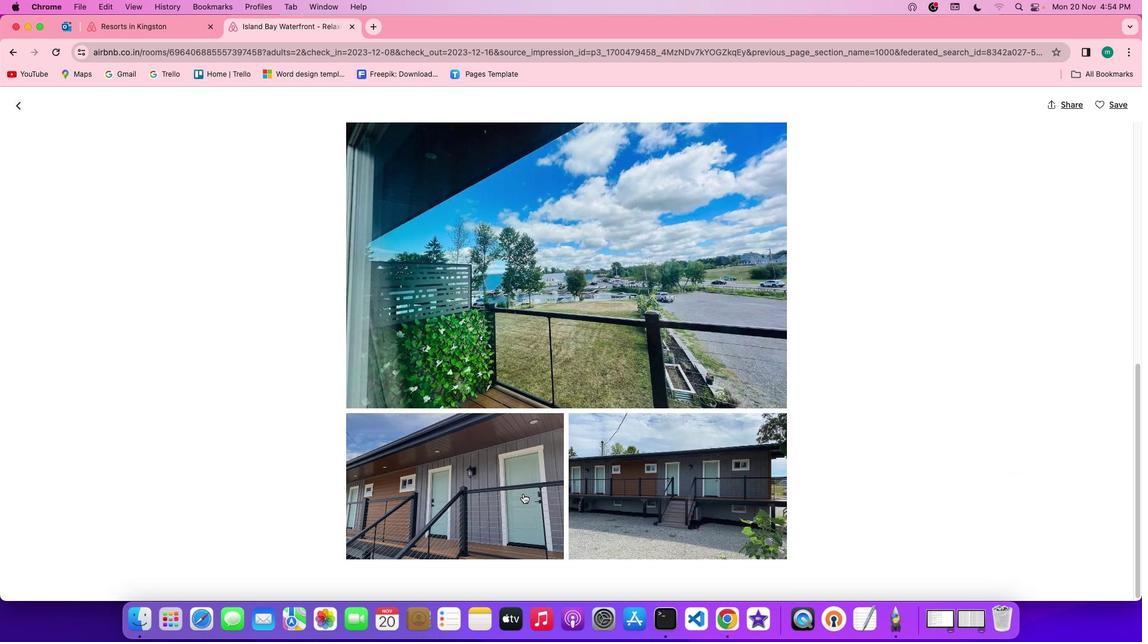 
Action: Mouse scrolled (523, 494) with delta (0, -1)
Screenshot: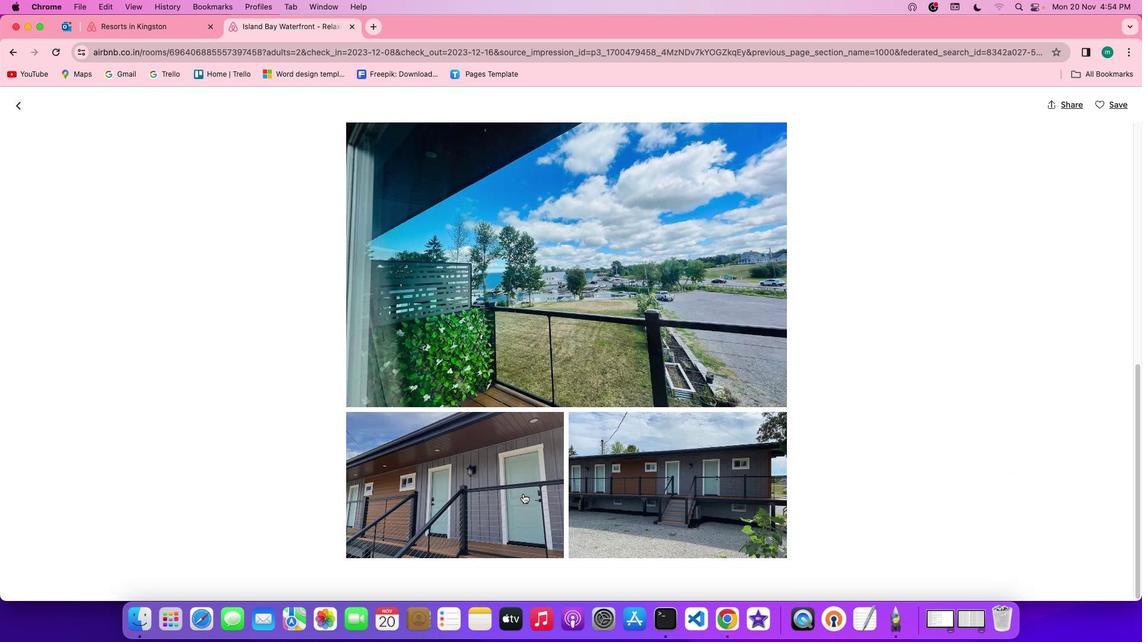 
Action: Mouse scrolled (523, 494) with delta (0, -2)
Screenshot: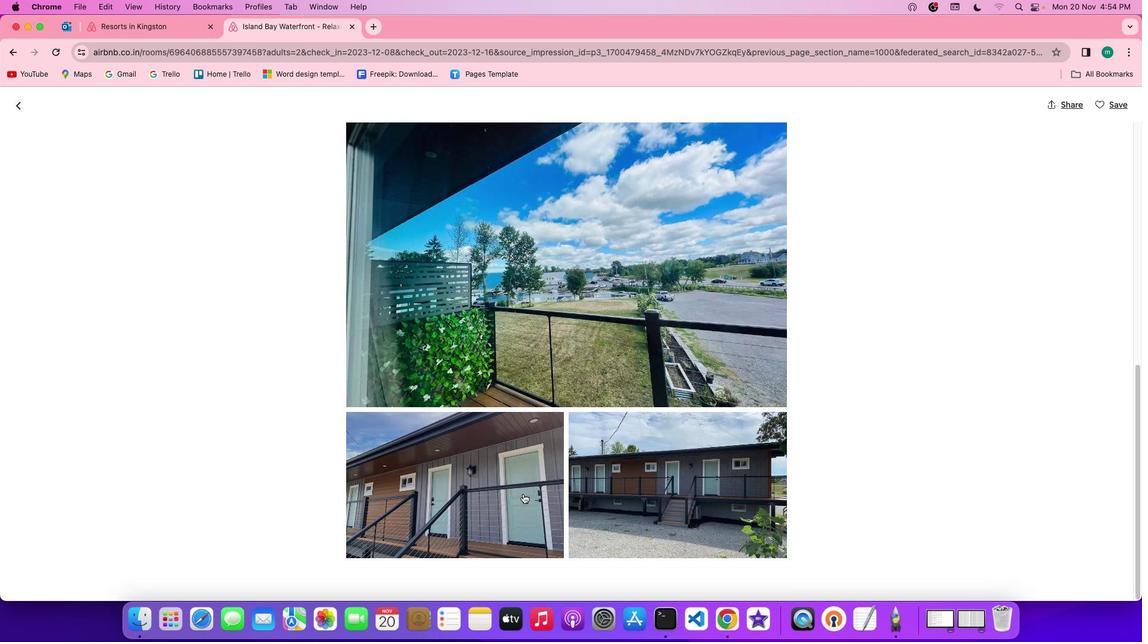 
Action: Mouse scrolled (523, 494) with delta (0, 0)
Screenshot: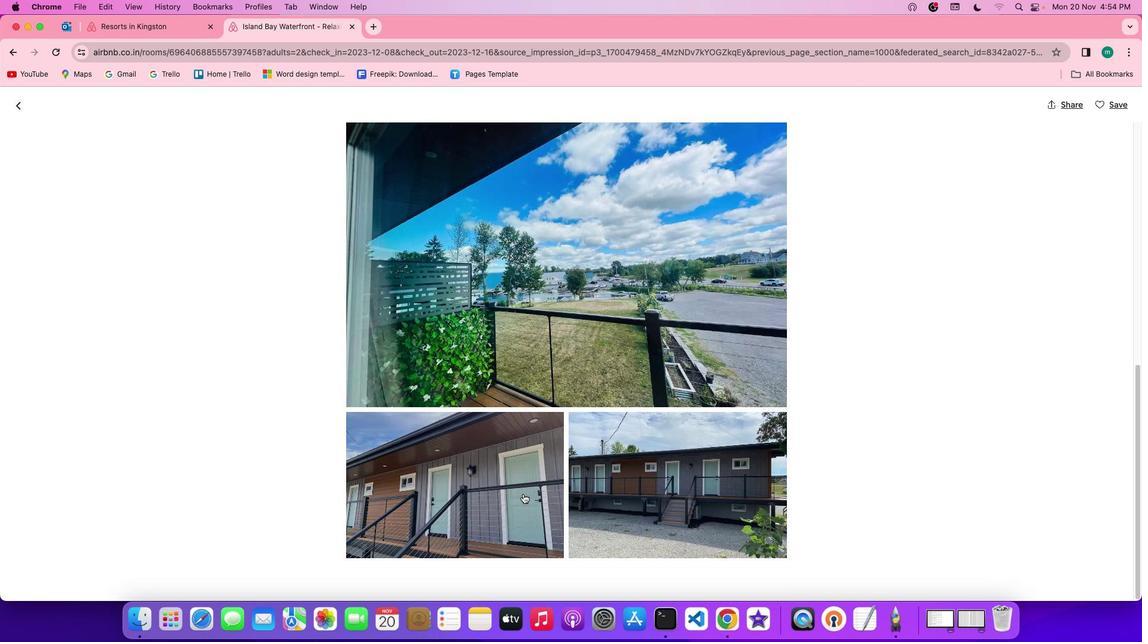 
Action: Mouse scrolled (523, 494) with delta (0, 0)
Screenshot: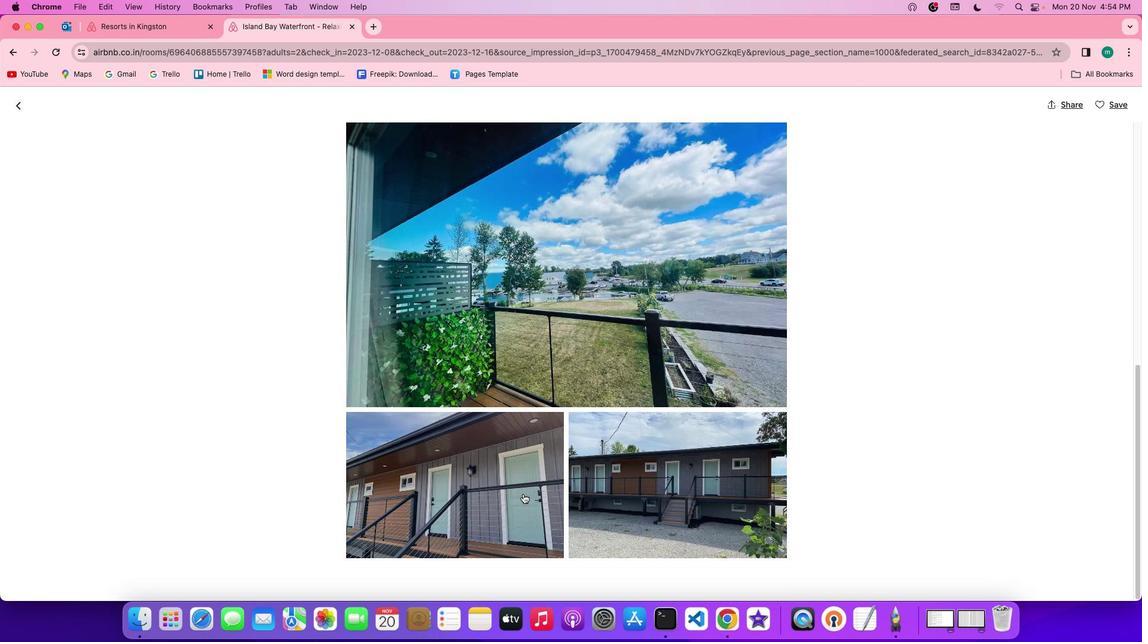 
Action: Mouse scrolled (523, 494) with delta (0, -1)
Screenshot: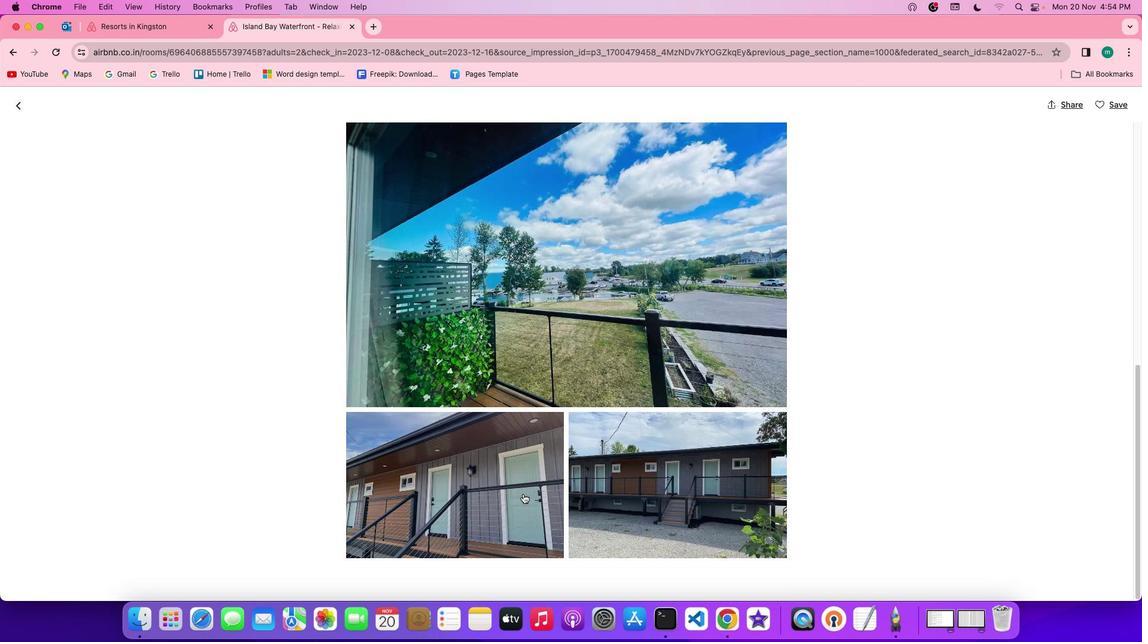
Action: Mouse scrolled (523, 494) with delta (0, -2)
Screenshot: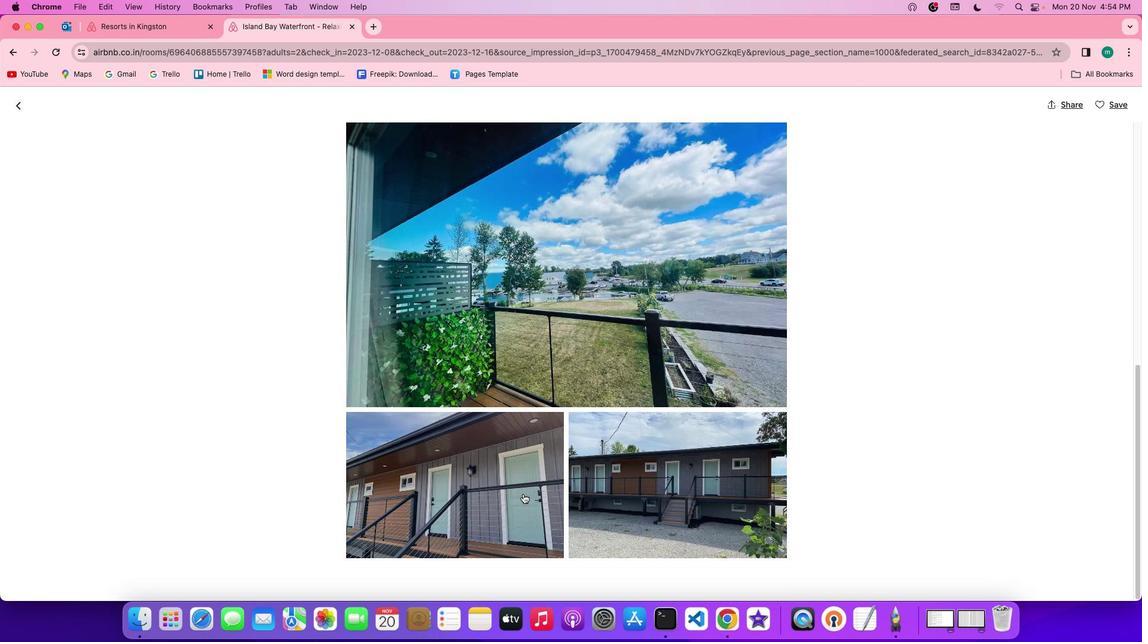
Action: Mouse scrolled (523, 494) with delta (0, 0)
Screenshot: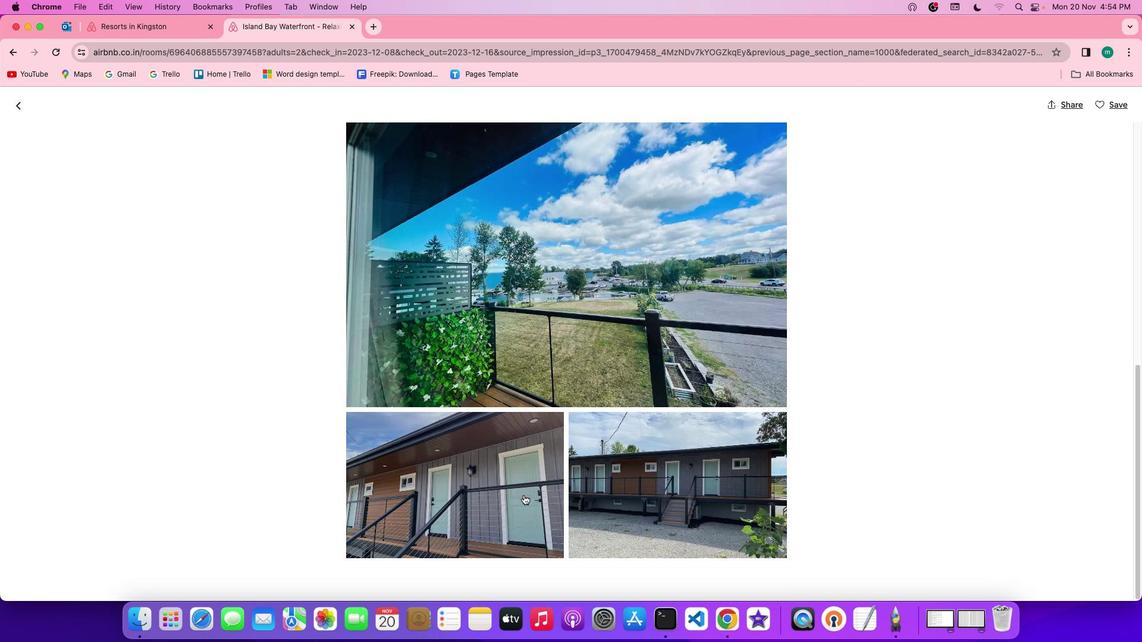 
Action: Mouse moved to (523, 494)
Screenshot: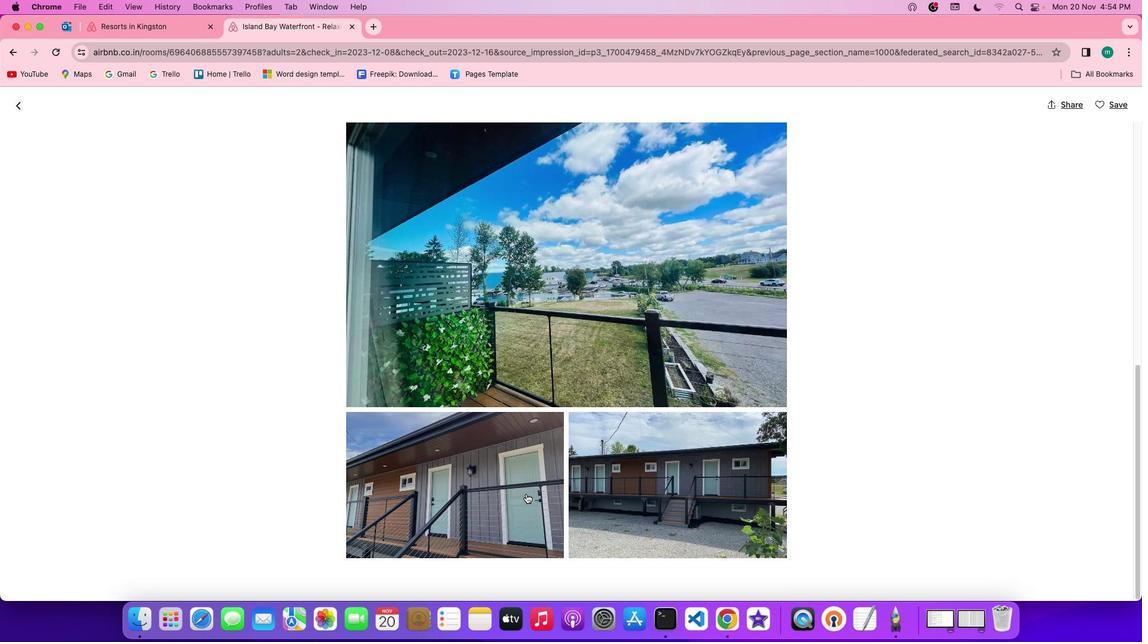 
Action: Mouse scrolled (523, 494) with delta (0, 0)
Screenshot: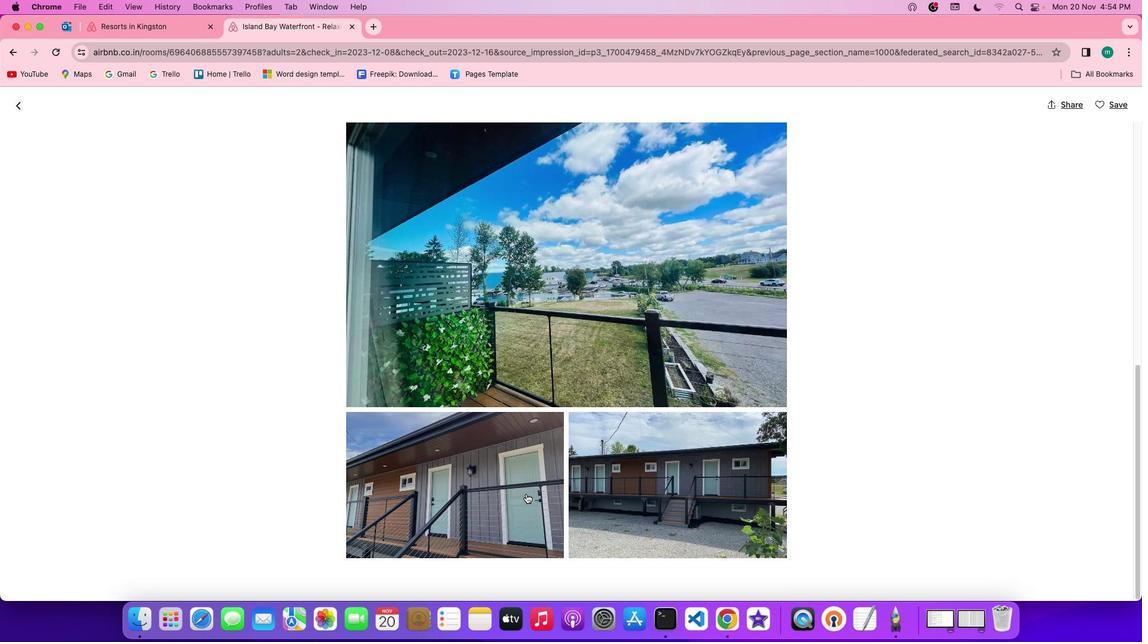 
Action: Mouse moved to (523, 495)
Screenshot: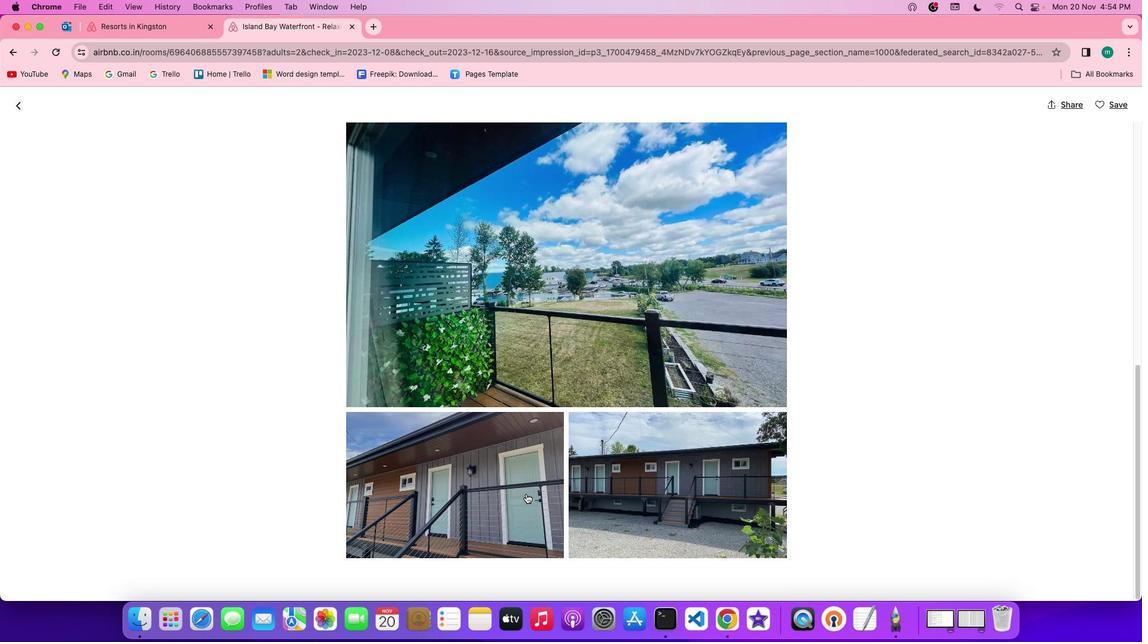 
Action: Mouse scrolled (523, 495) with delta (0, -1)
Screenshot: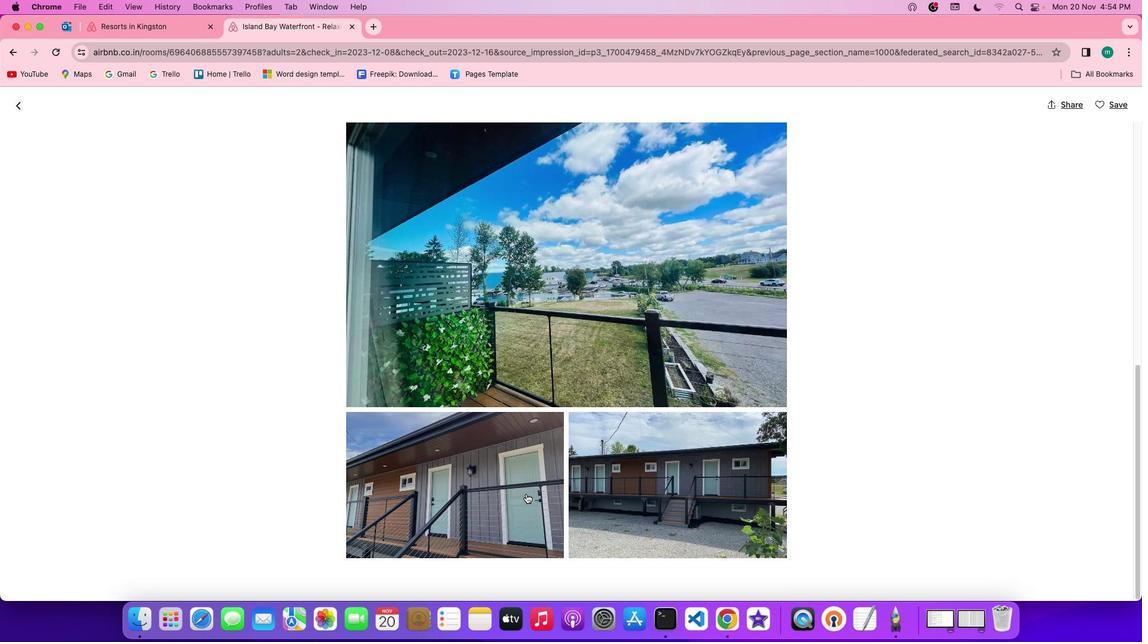 
Action: Mouse moved to (524, 495)
Screenshot: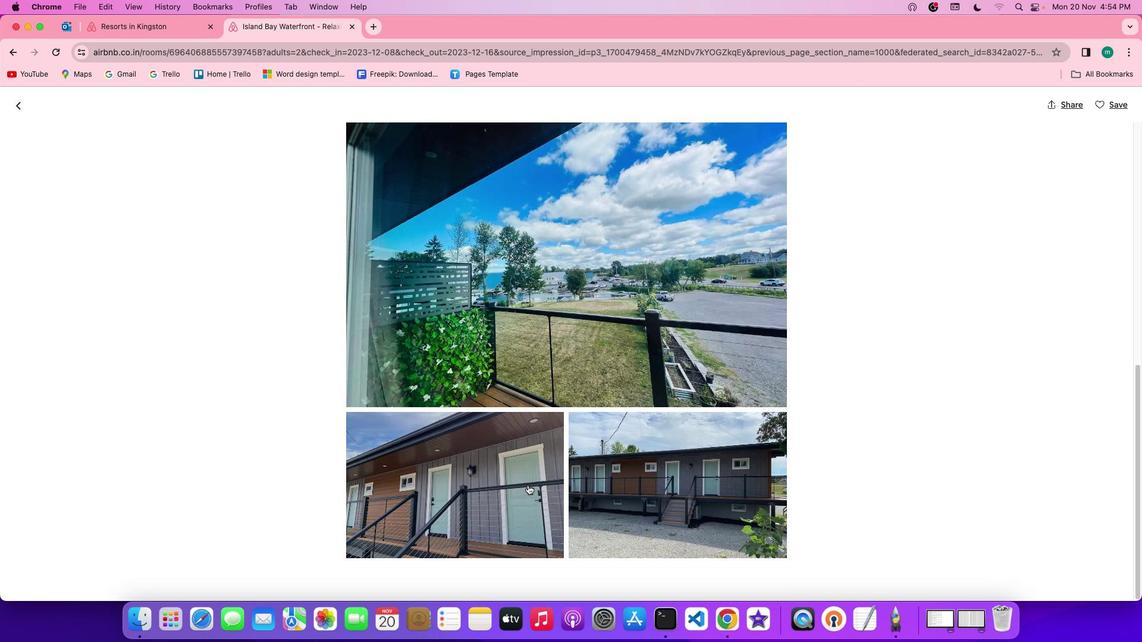 
Action: Mouse scrolled (524, 495) with delta (0, -2)
Screenshot: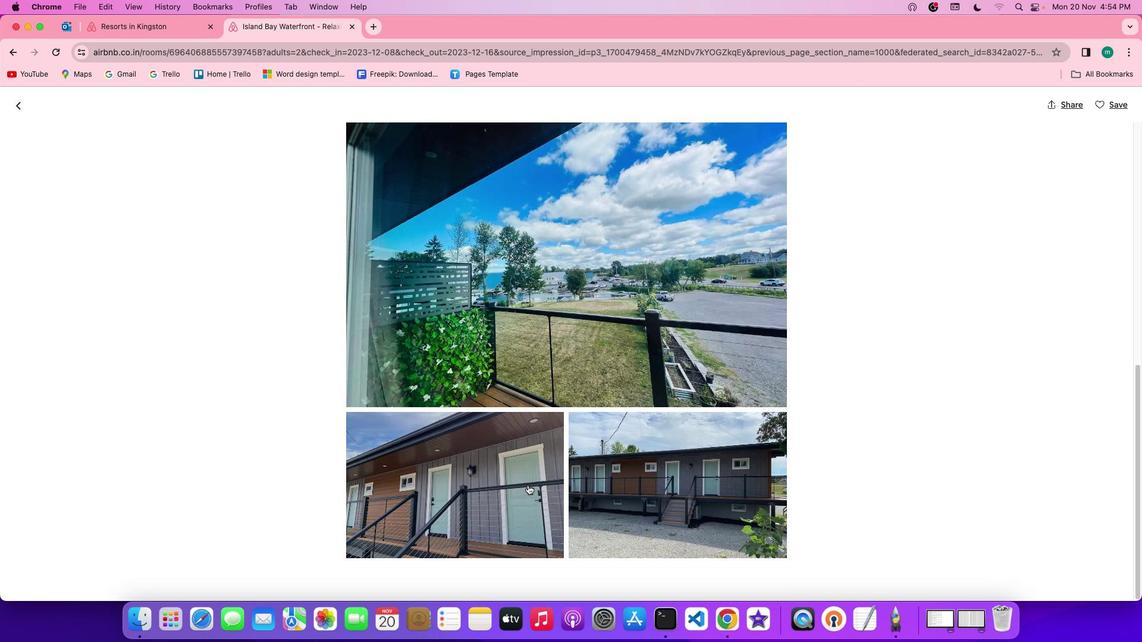 
Action: Mouse moved to (21, 103)
Screenshot: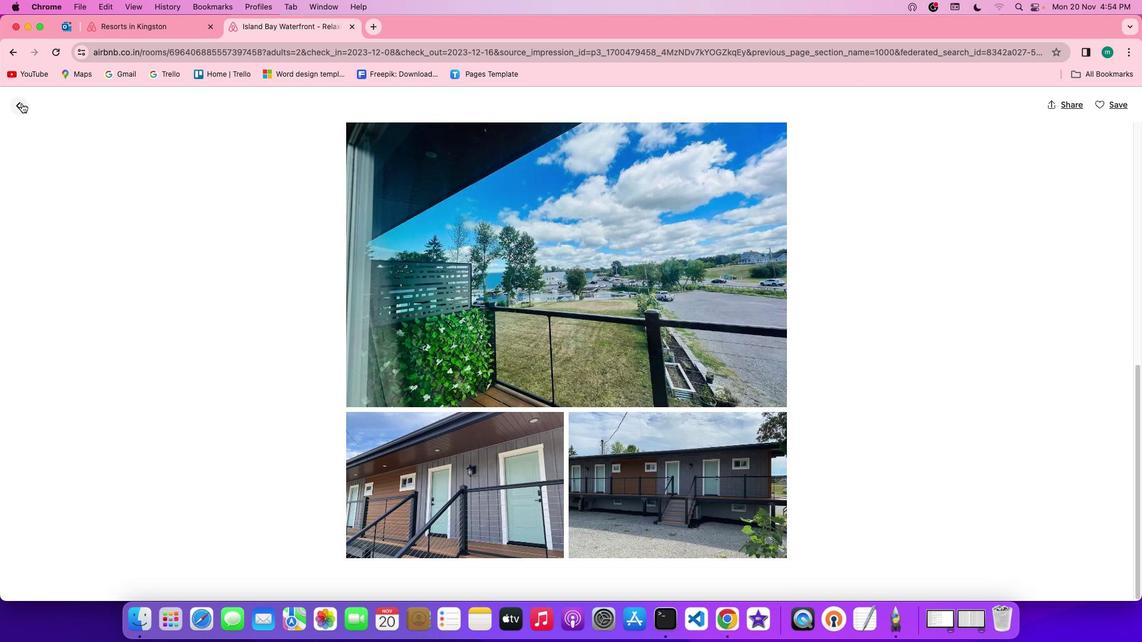 
Action: Mouse pressed left at (21, 103)
Screenshot: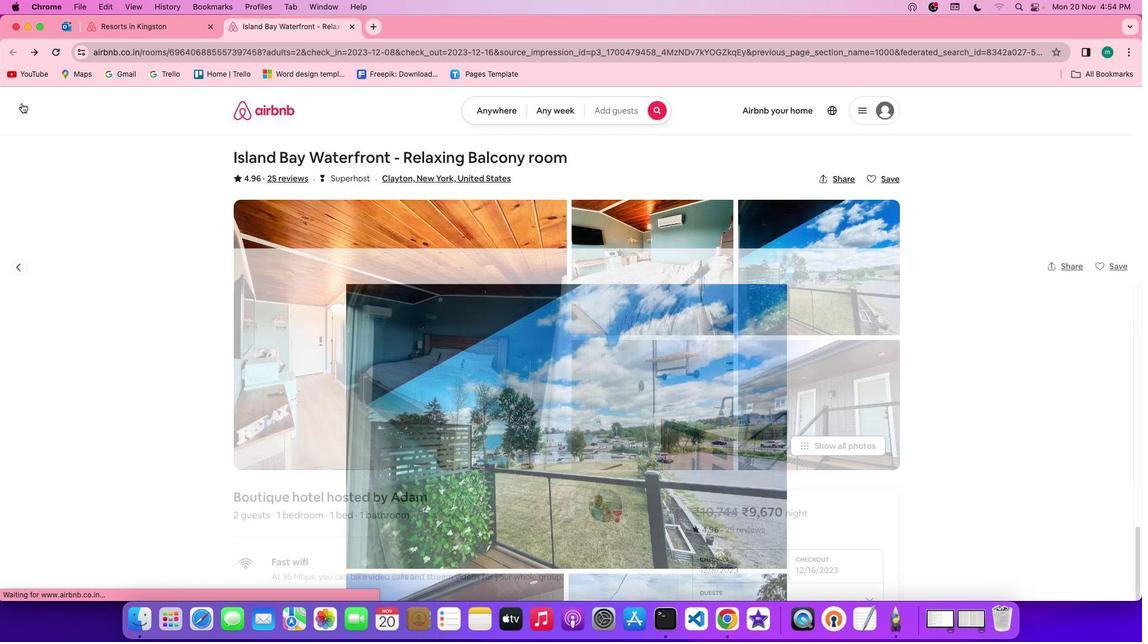 
Action: Mouse moved to (659, 348)
Screenshot: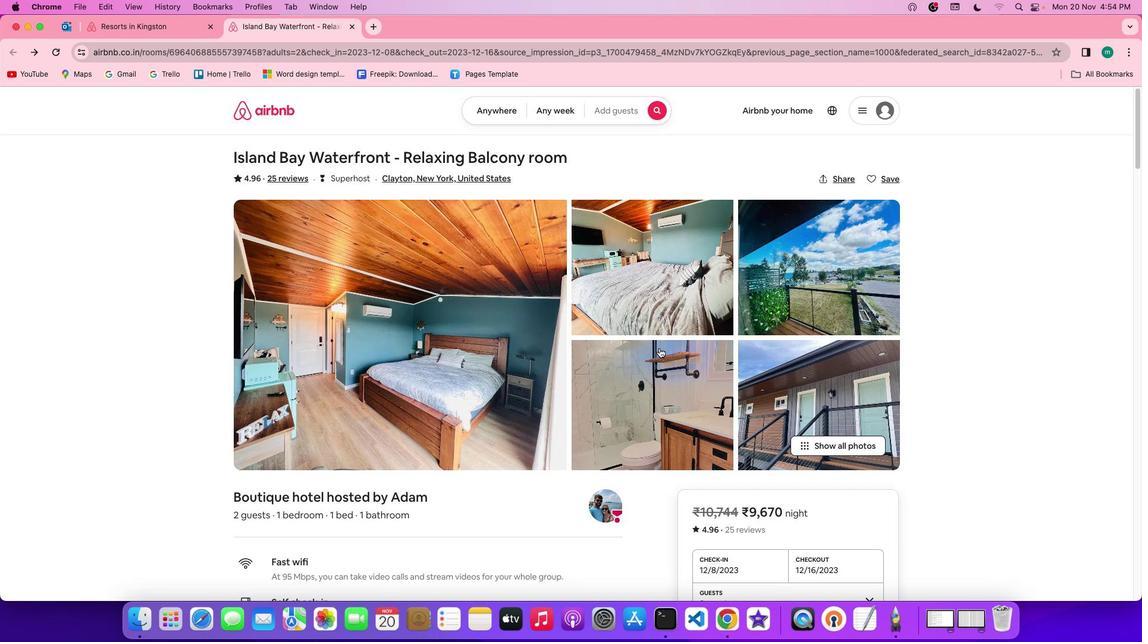 
Action: Mouse scrolled (659, 348) with delta (0, 0)
Screenshot: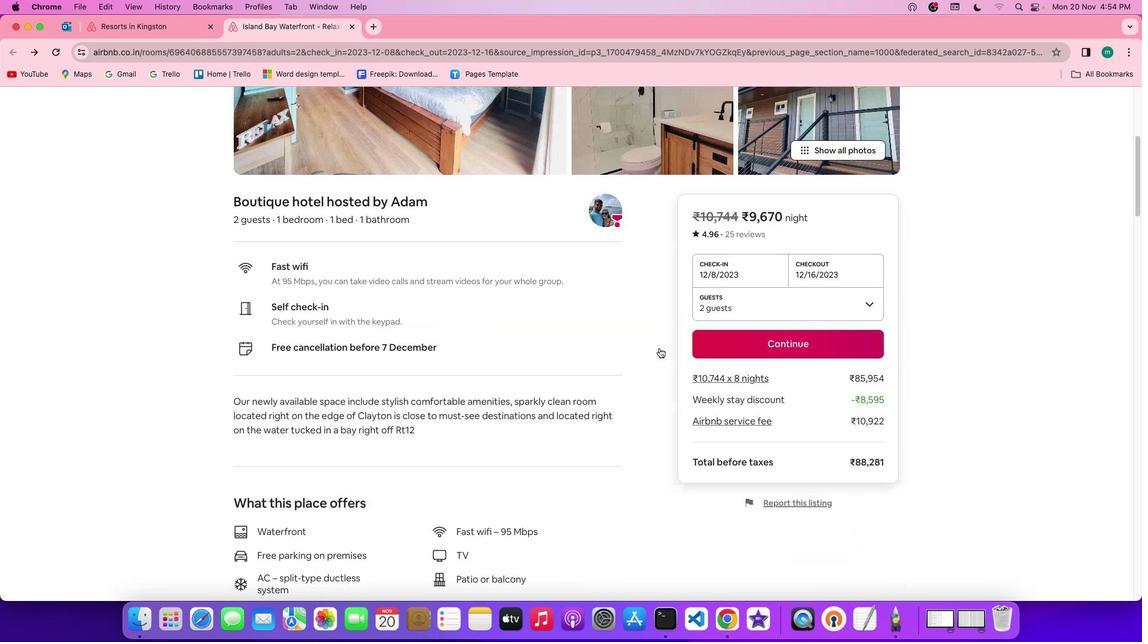 
Action: Mouse scrolled (659, 348) with delta (0, 0)
Screenshot: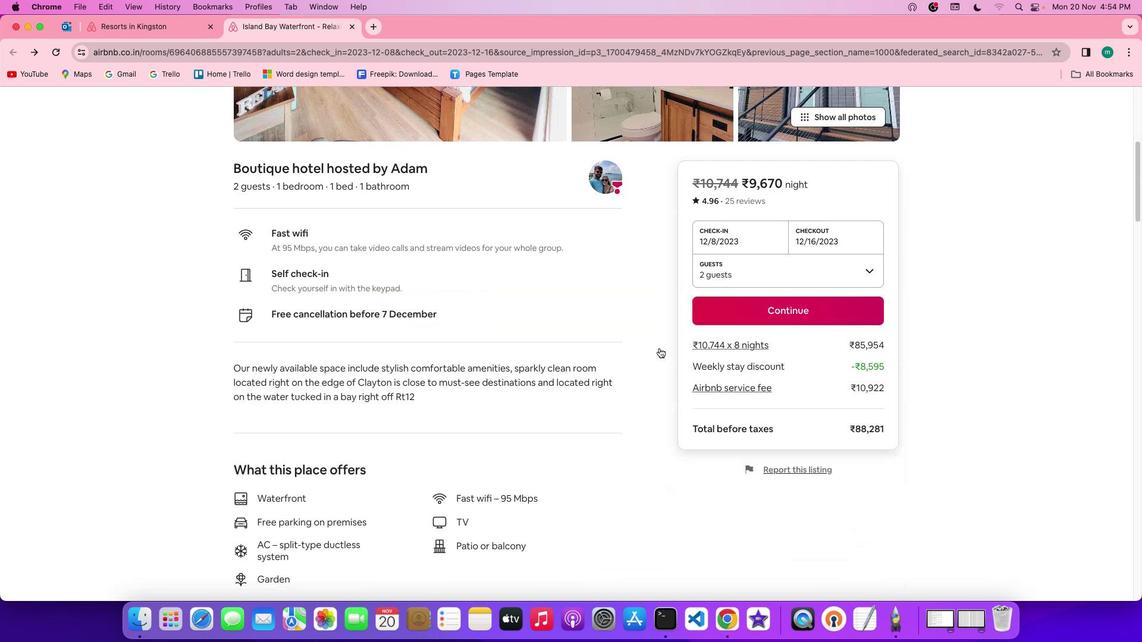 
Action: Mouse scrolled (659, 348) with delta (0, -1)
Screenshot: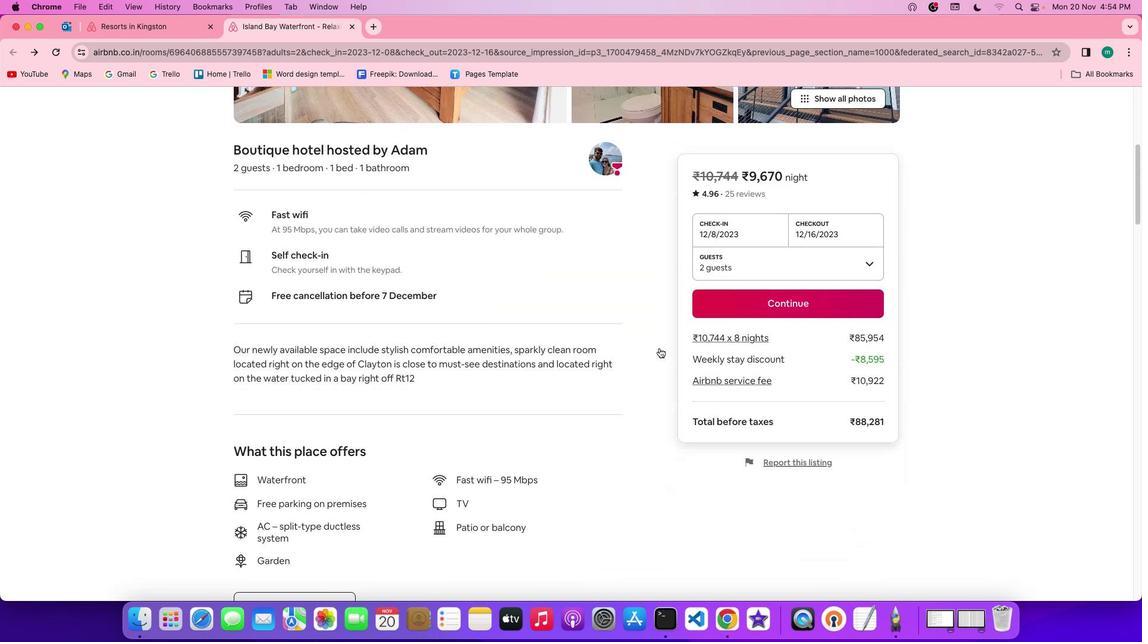
Action: Mouse scrolled (659, 348) with delta (0, -2)
Screenshot: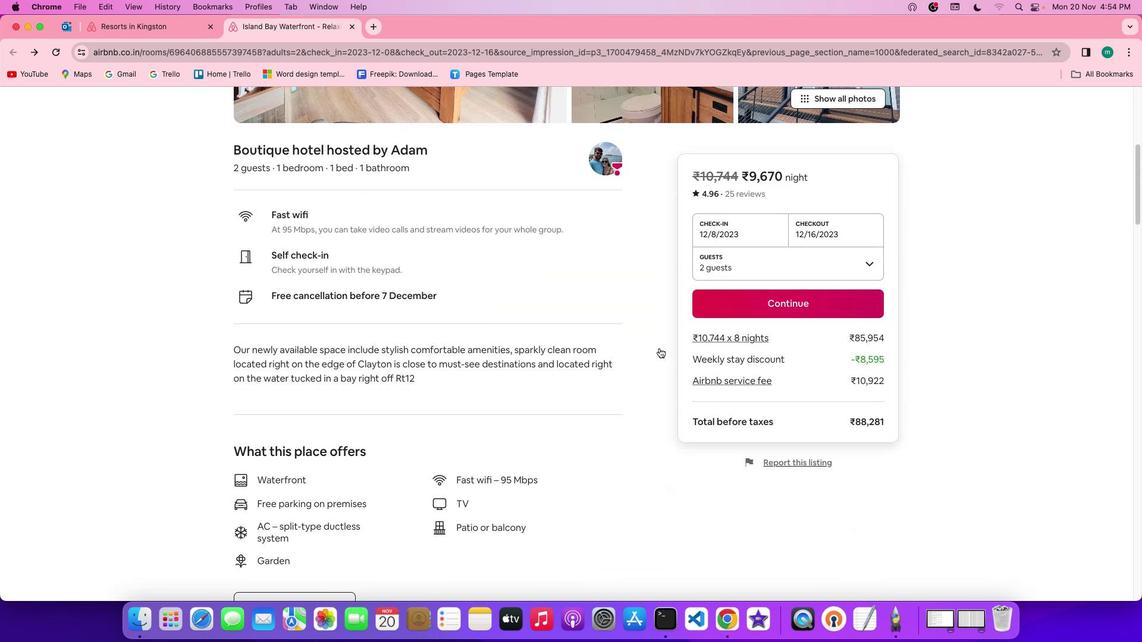 
Action: Mouse scrolled (659, 348) with delta (0, -2)
Screenshot: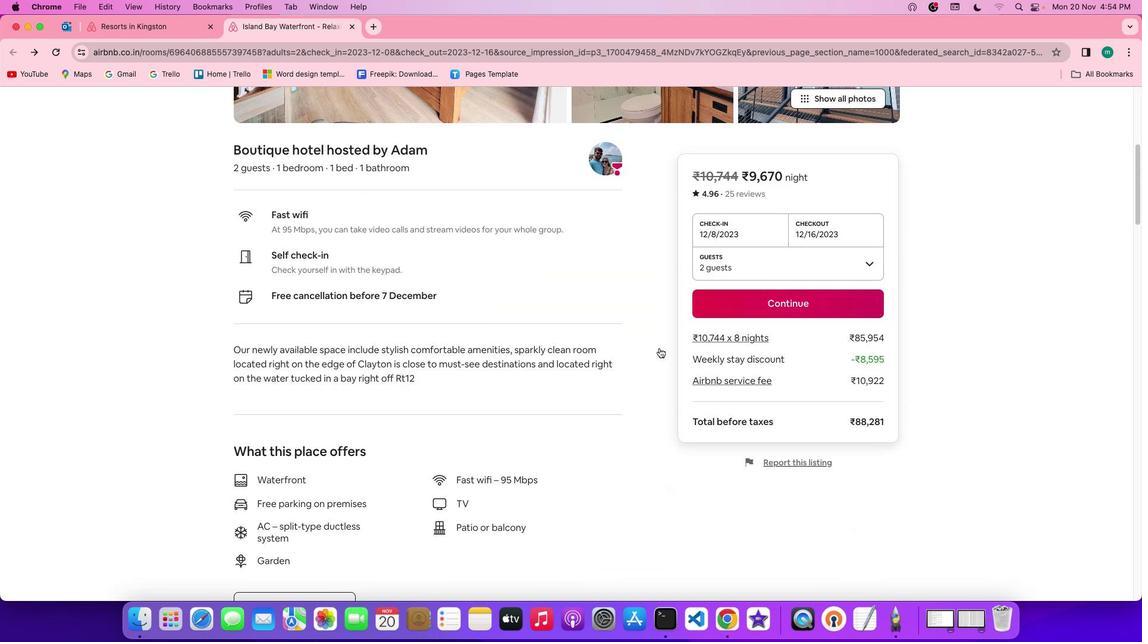 
Action: Mouse moved to (659, 348)
Screenshot: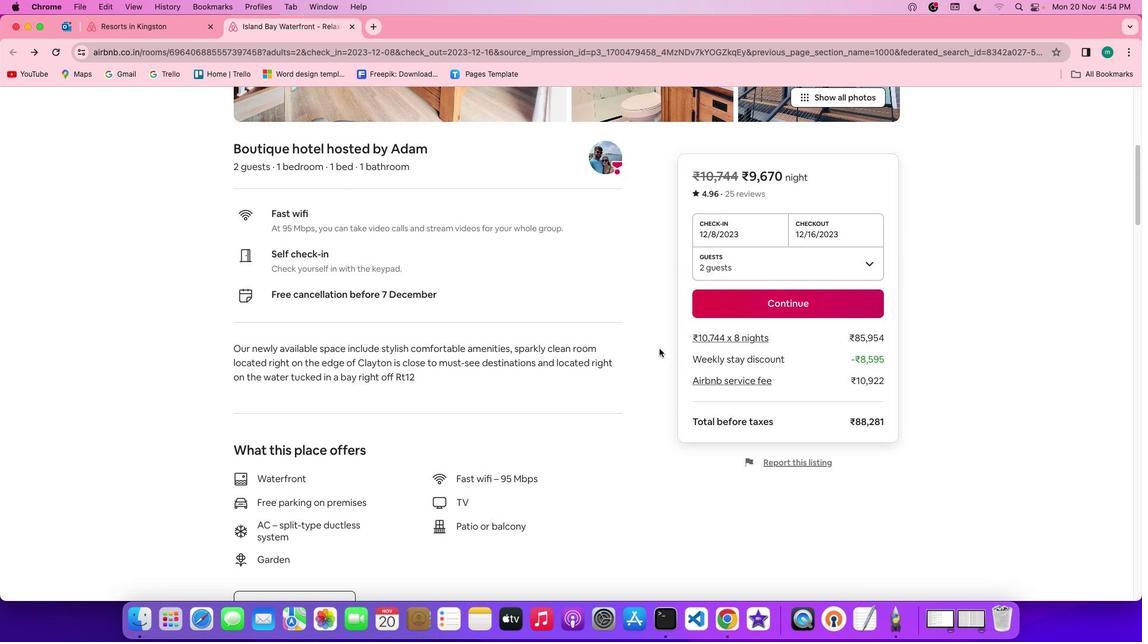 
Action: Mouse scrolled (659, 348) with delta (0, 0)
Screenshot: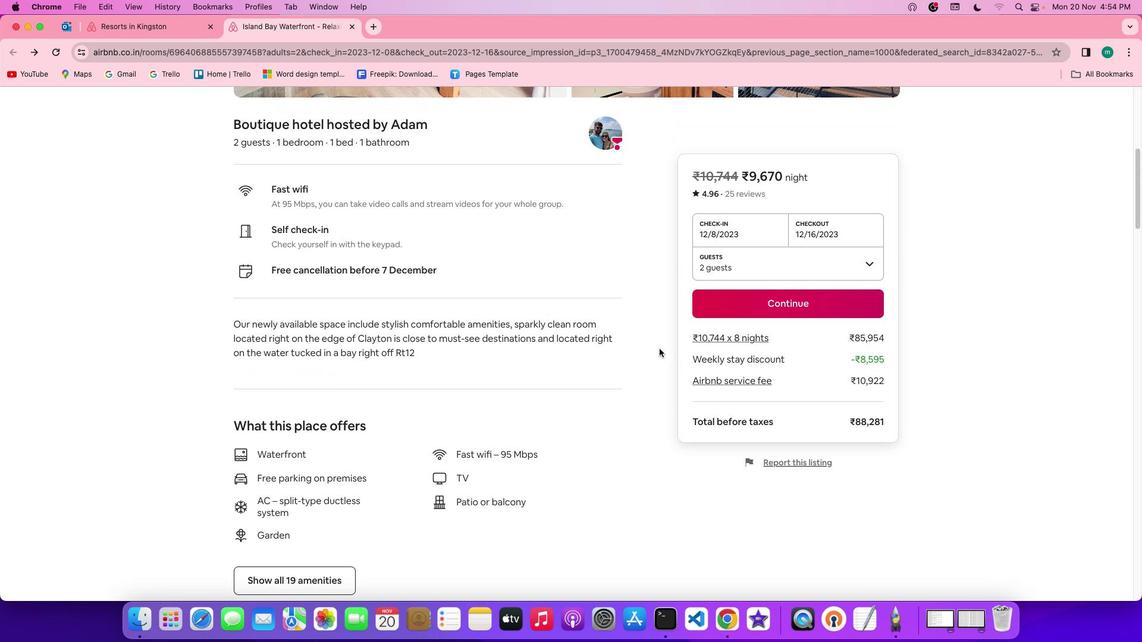 
Action: Mouse scrolled (659, 348) with delta (0, 0)
Screenshot: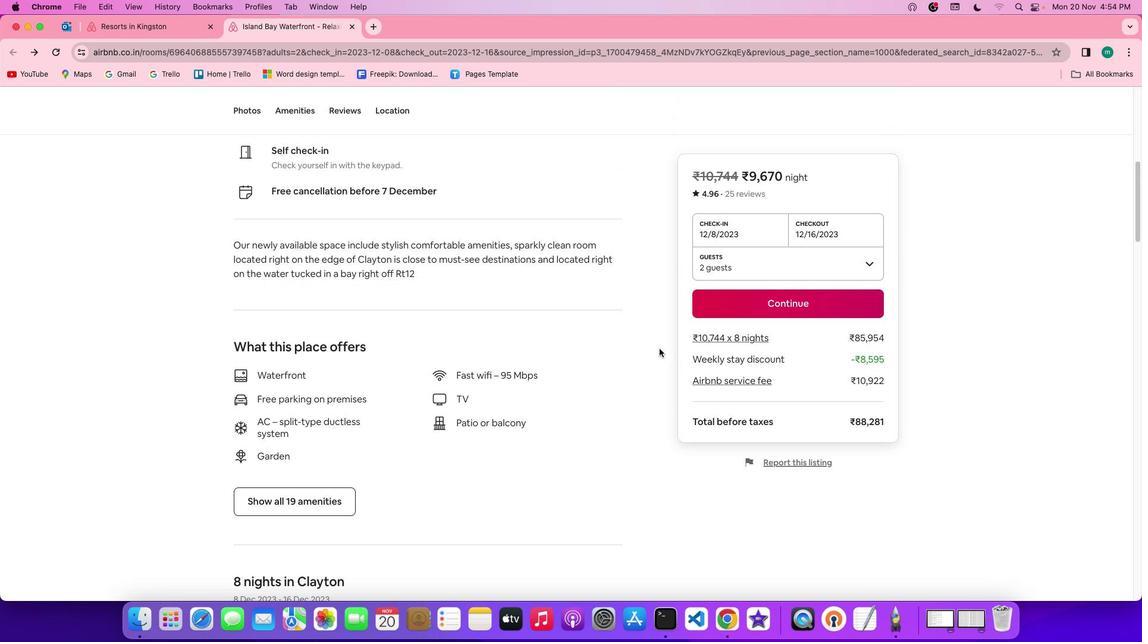 
Action: Mouse scrolled (659, 348) with delta (0, 0)
Screenshot: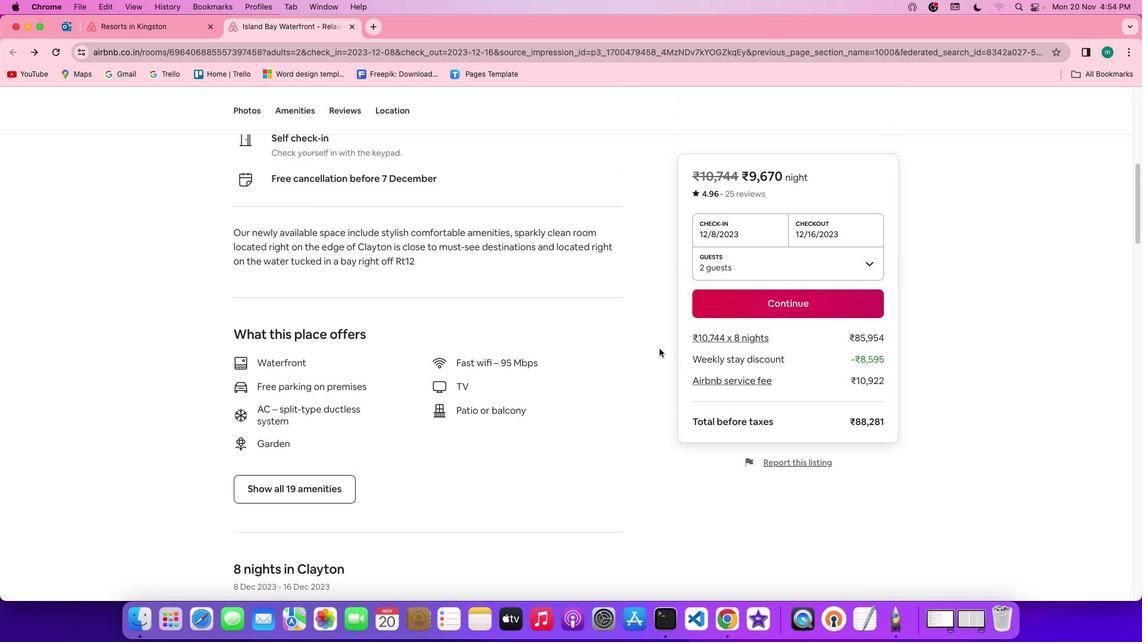
Action: Mouse scrolled (659, 348) with delta (0, -1)
Screenshot: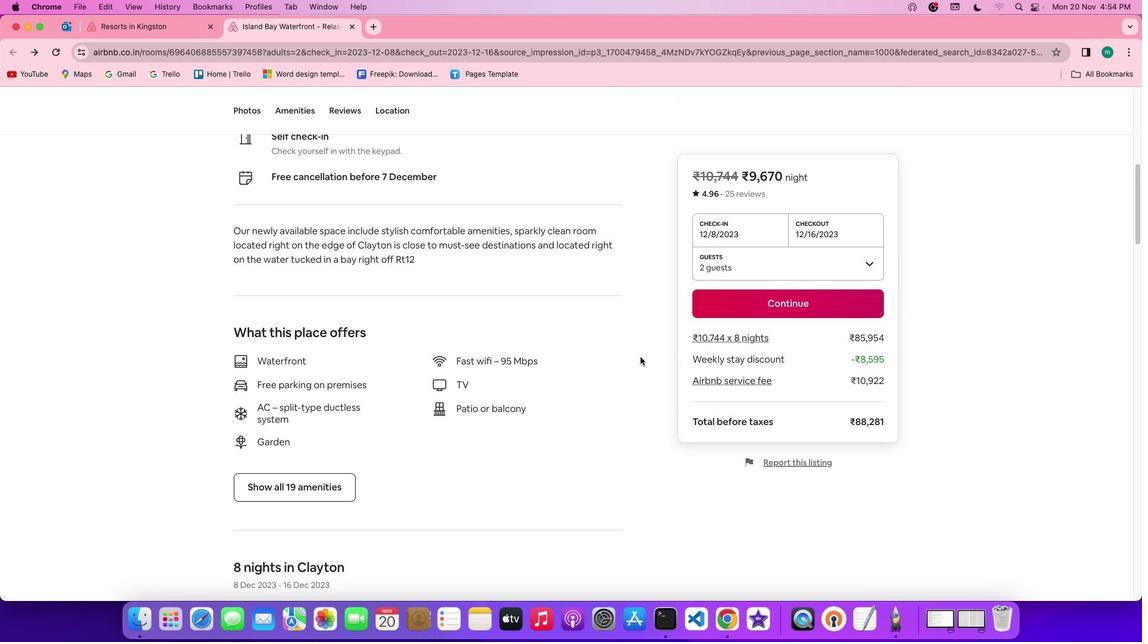 
Action: Mouse moved to (341, 486)
Screenshot: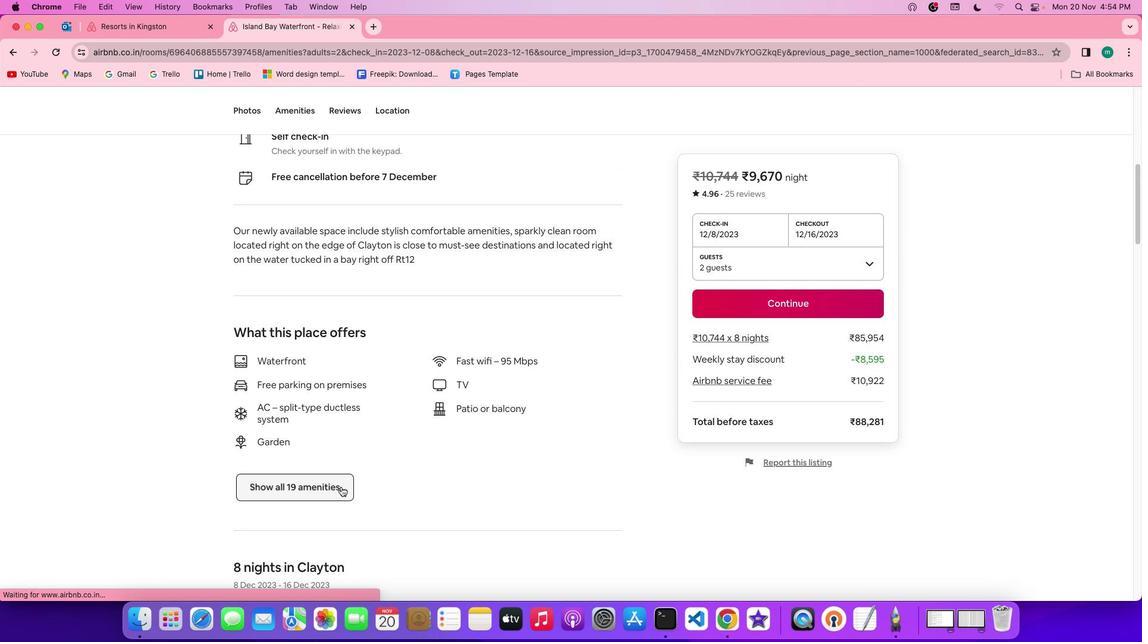 
Action: Mouse pressed left at (341, 486)
Screenshot: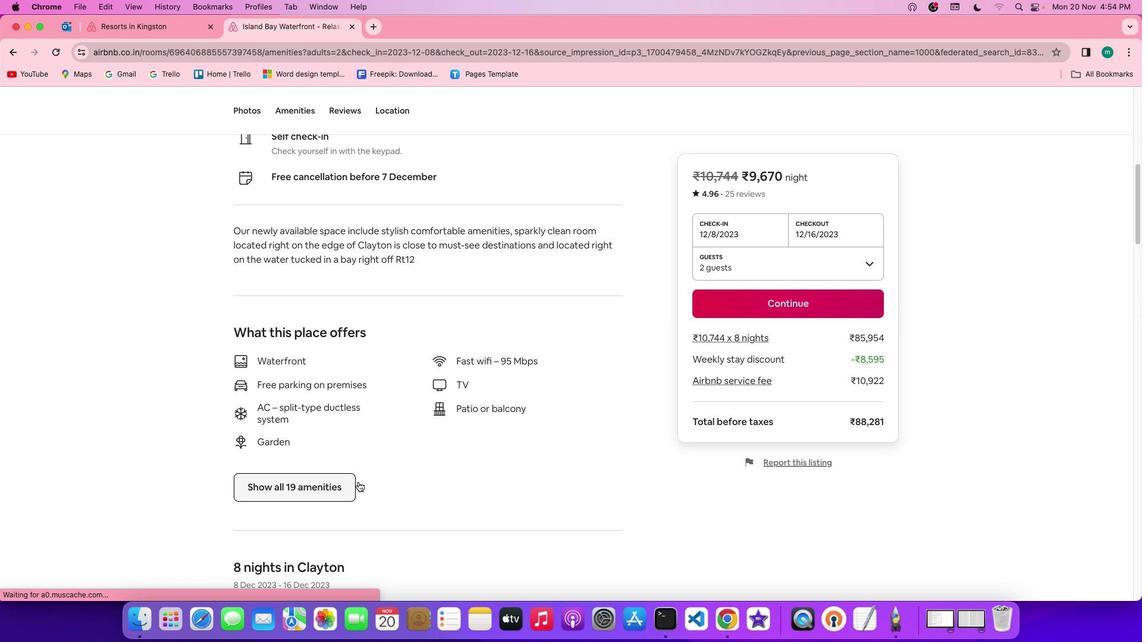 
Action: Mouse moved to (705, 498)
Screenshot: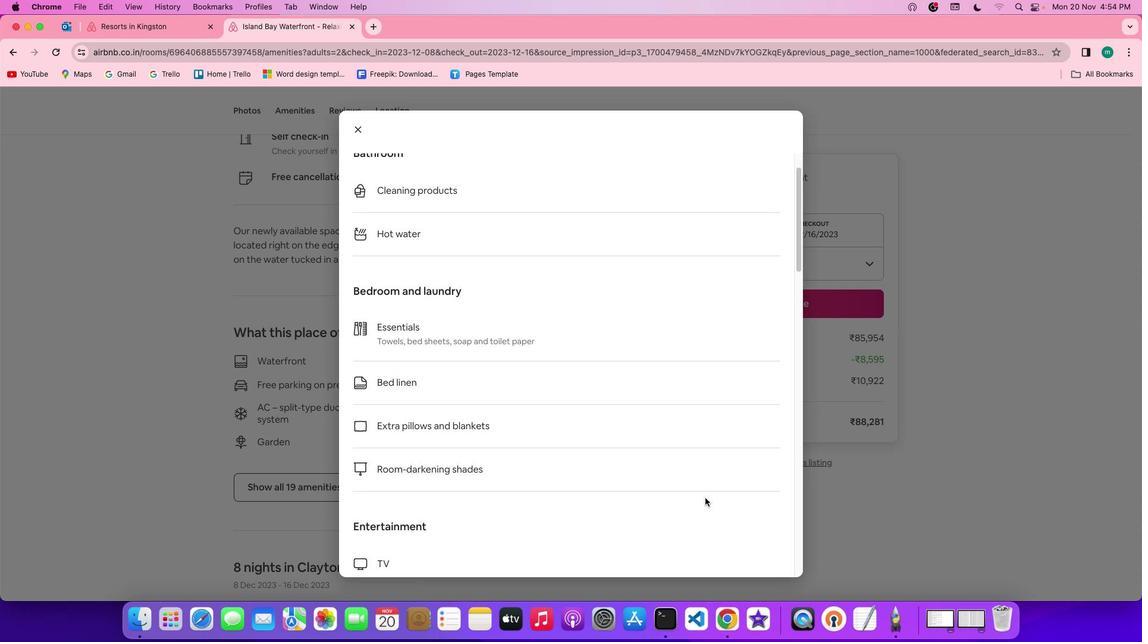 
Action: Mouse scrolled (705, 498) with delta (0, 0)
Screenshot: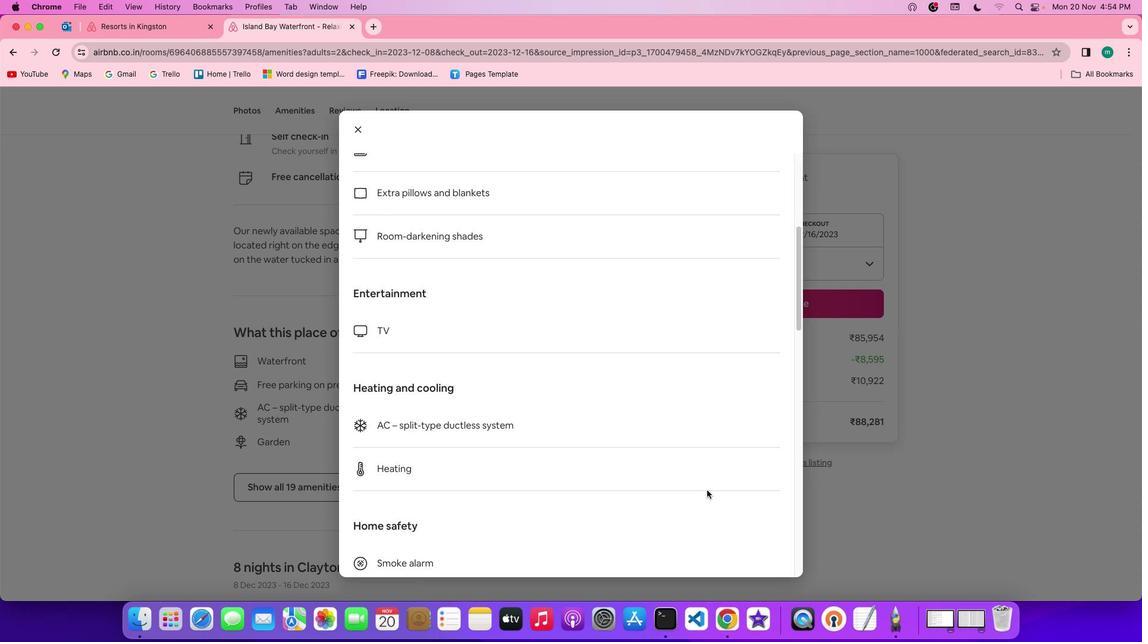 
Action: Mouse scrolled (705, 498) with delta (0, 0)
Screenshot: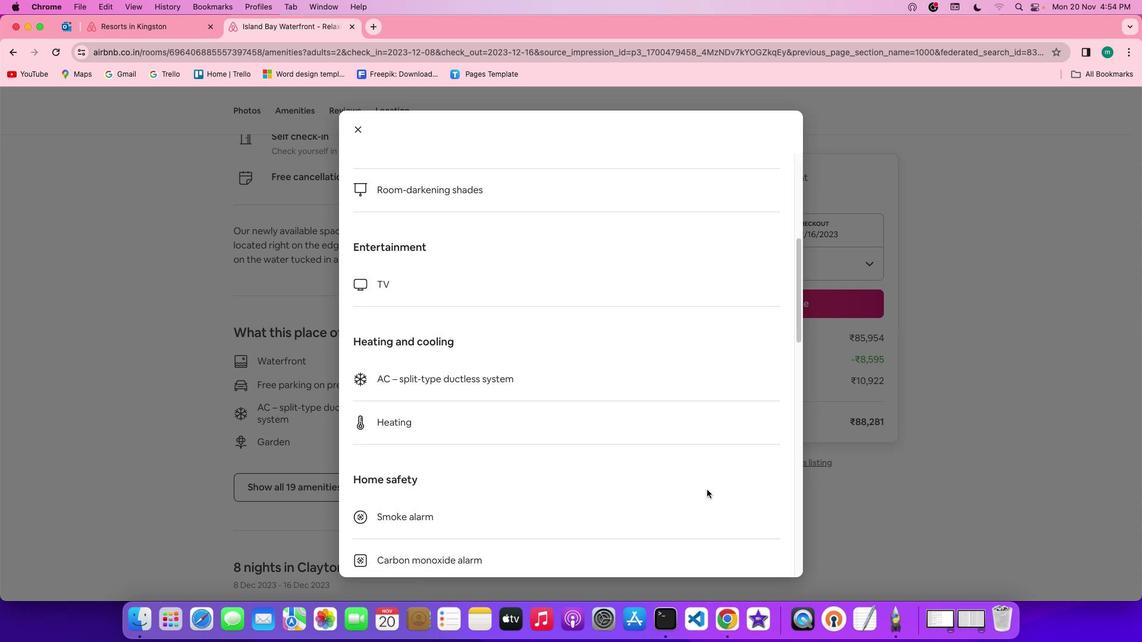 
Action: Mouse scrolled (705, 498) with delta (0, -1)
Screenshot: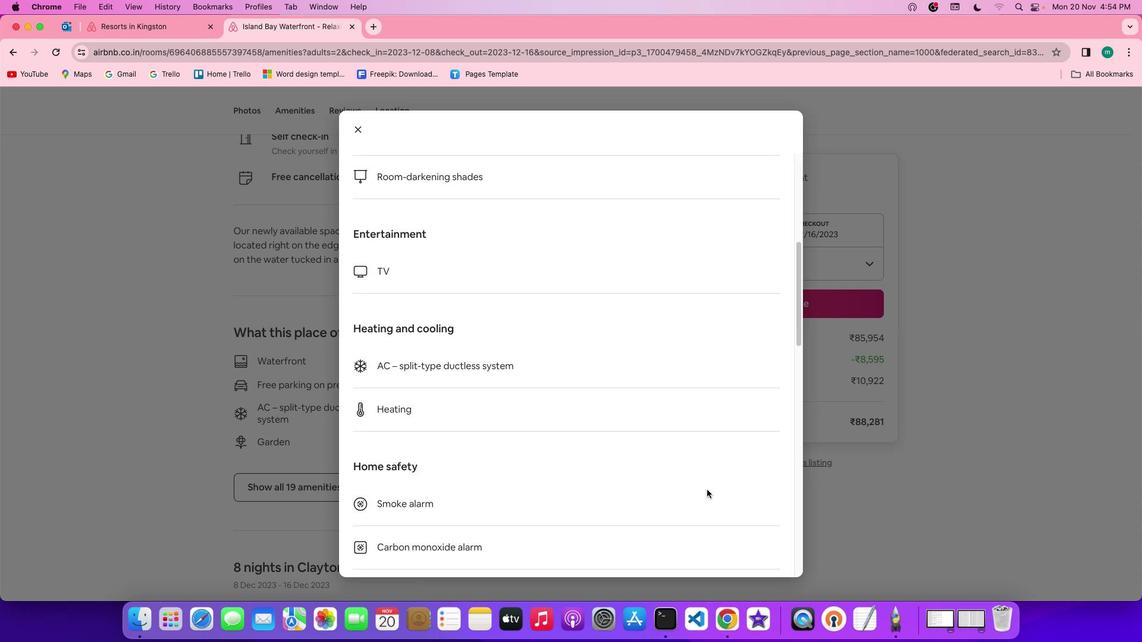 
Action: Mouse scrolled (705, 498) with delta (0, -2)
Screenshot: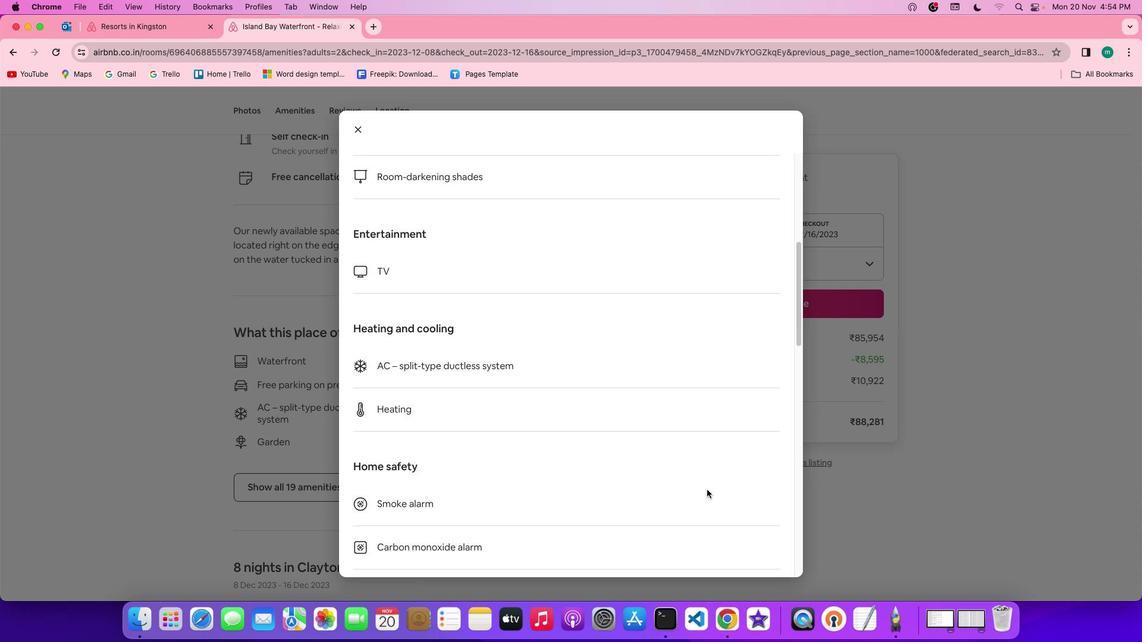 
Action: Mouse scrolled (705, 498) with delta (0, -2)
Screenshot: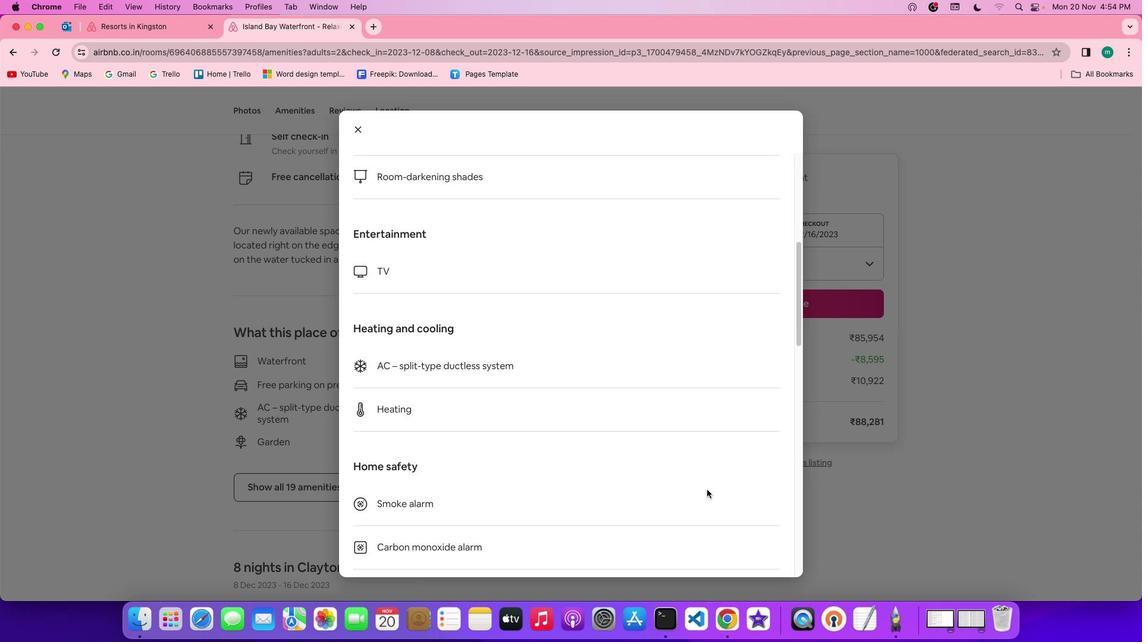 
Action: Mouse moved to (706, 489)
Screenshot: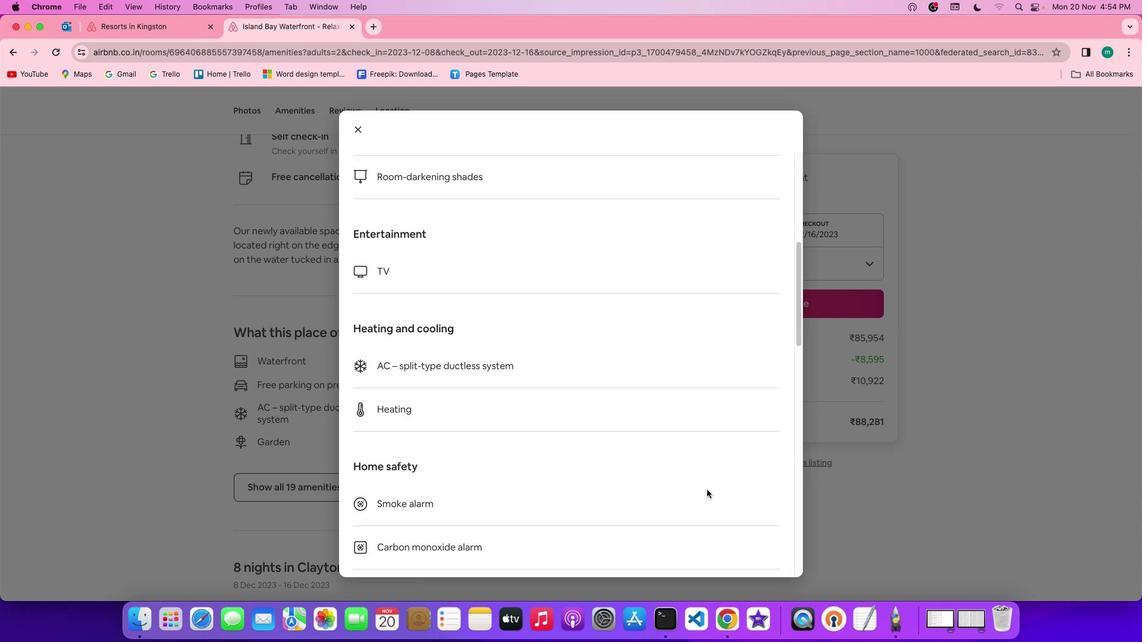 
Action: Mouse scrolled (706, 489) with delta (0, 0)
Screenshot: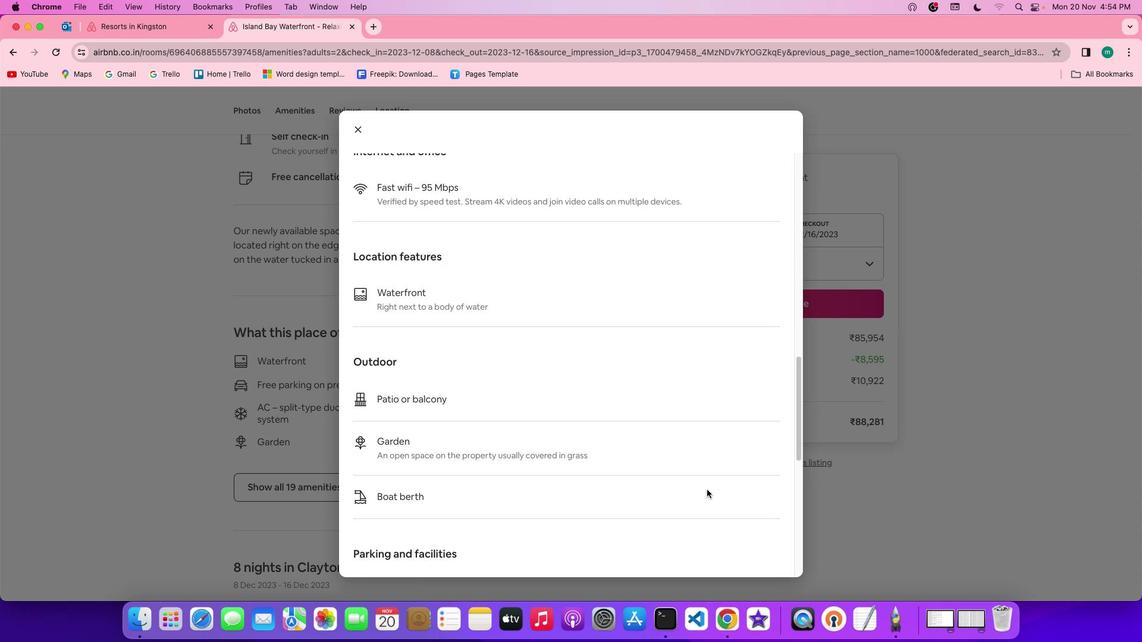 
Action: Mouse scrolled (706, 489) with delta (0, 0)
Screenshot: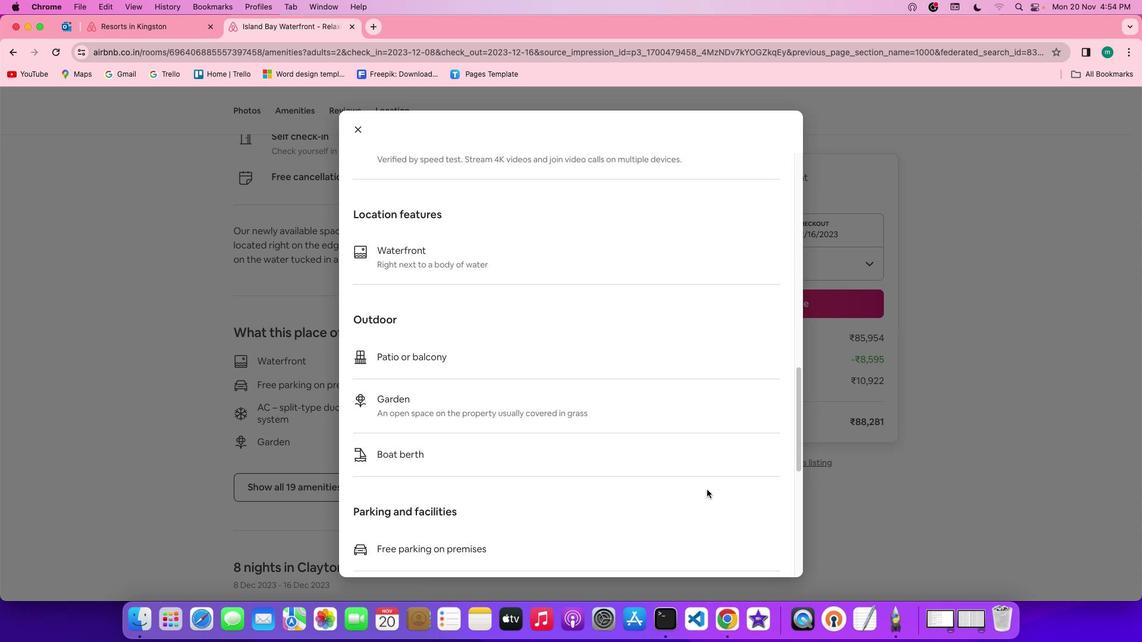 
Action: Mouse scrolled (706, 489) with delta (0, -1)
Screenshot: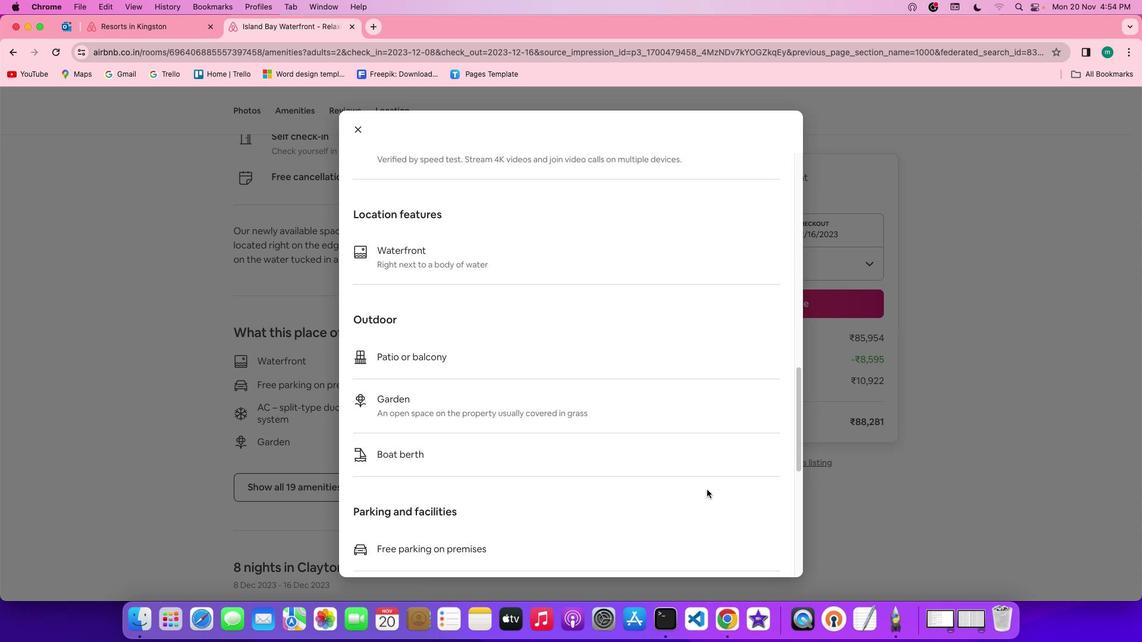 
Action: Mouse scrolled (706, 489) with delta (0, -2)
Screenshot: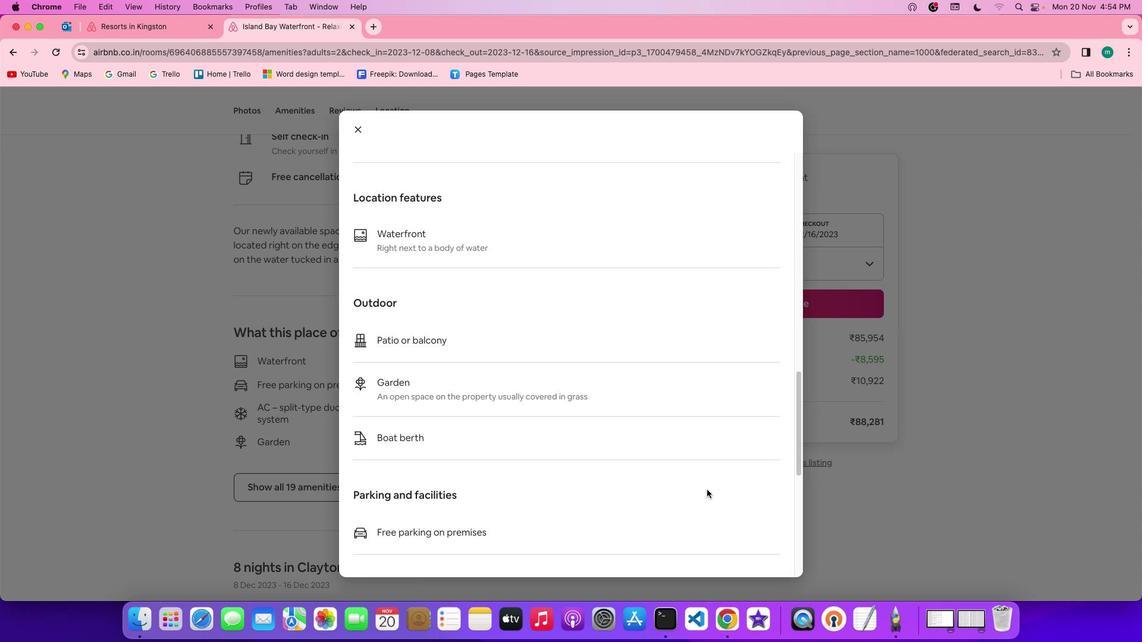 
Action: Mouse scrolled (706, 489) with delta (0, -2)
Screenshot: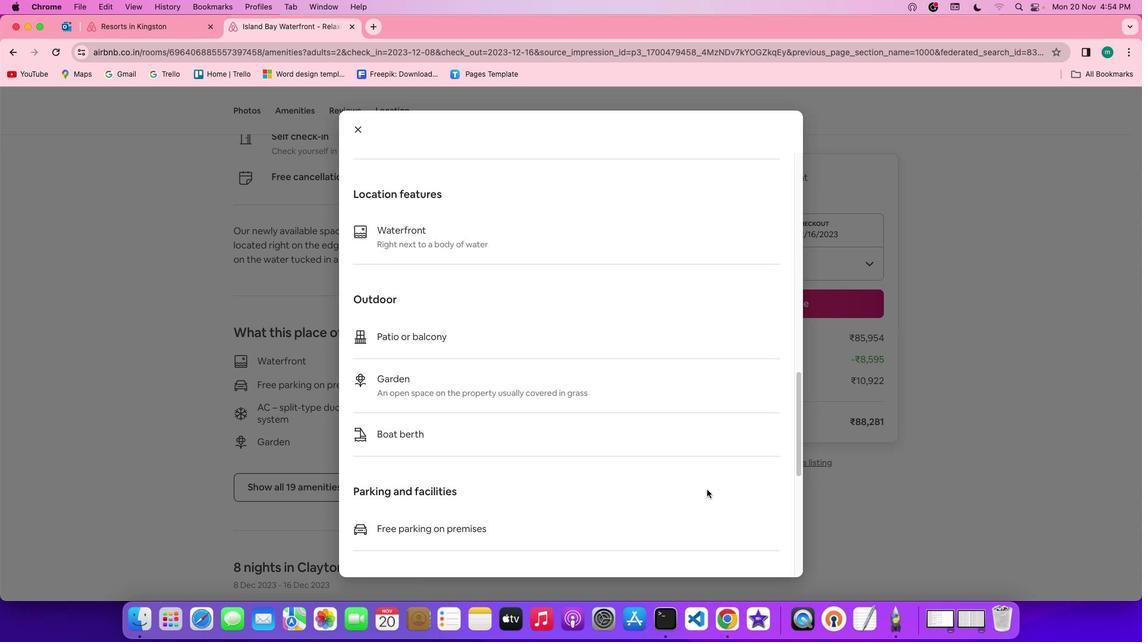 
Action: Mouse scrolled (706, 489) with delta (0, -3)
Screenshot: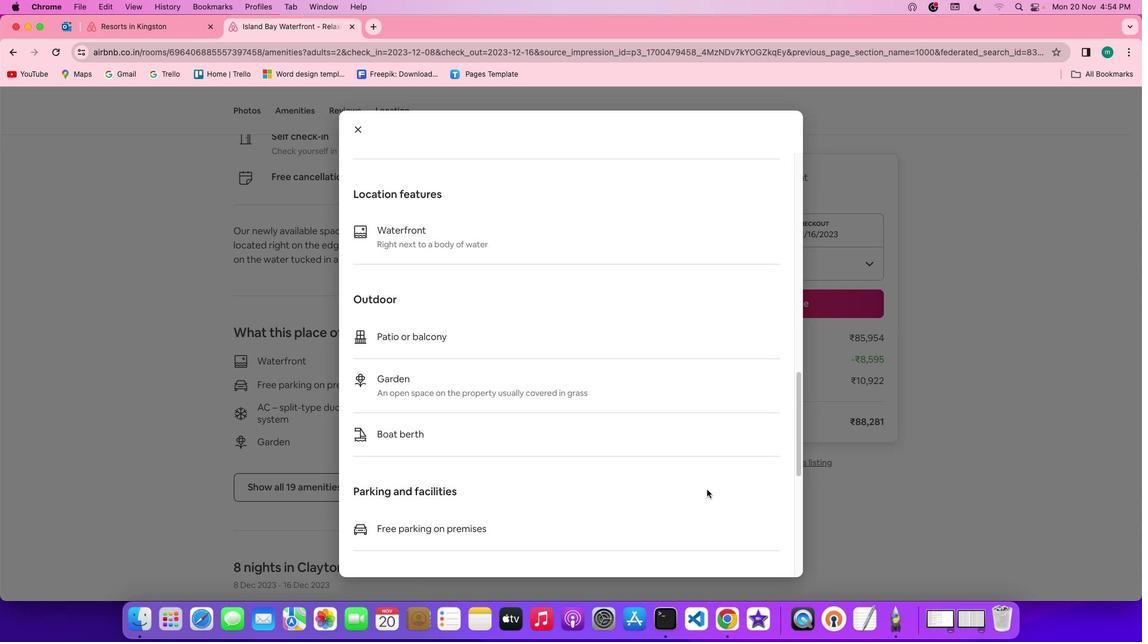 
Action: Mouse scrolled (706, 489) with delta (0, 0)
Screenshot: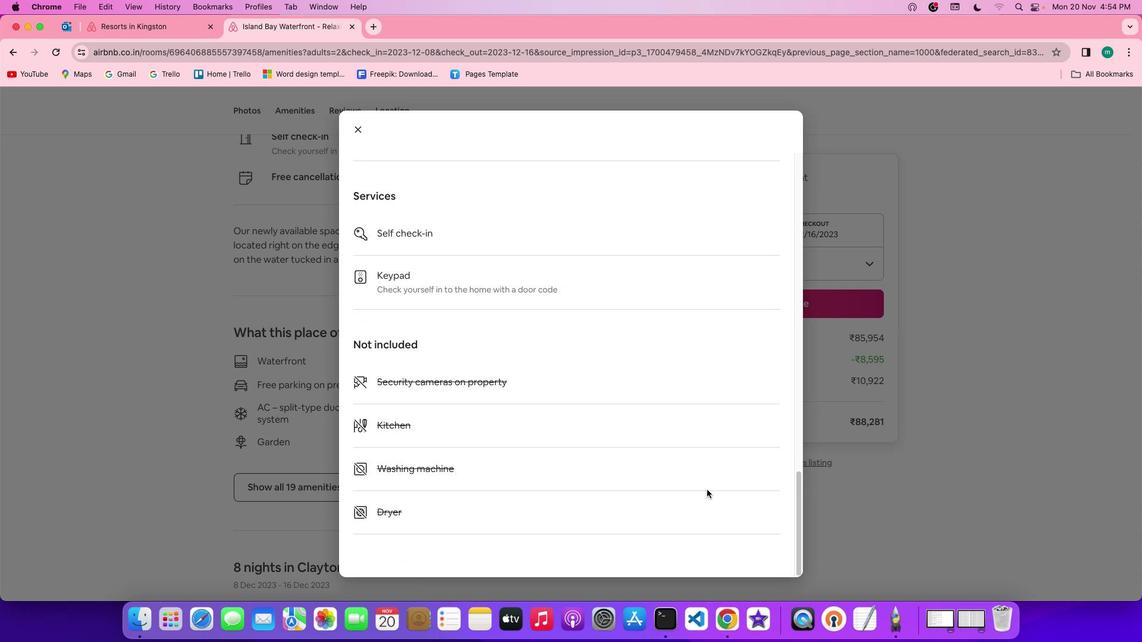 
Action: Mouse scrolled (706, 489) with delta (0, 0)
Screenshot: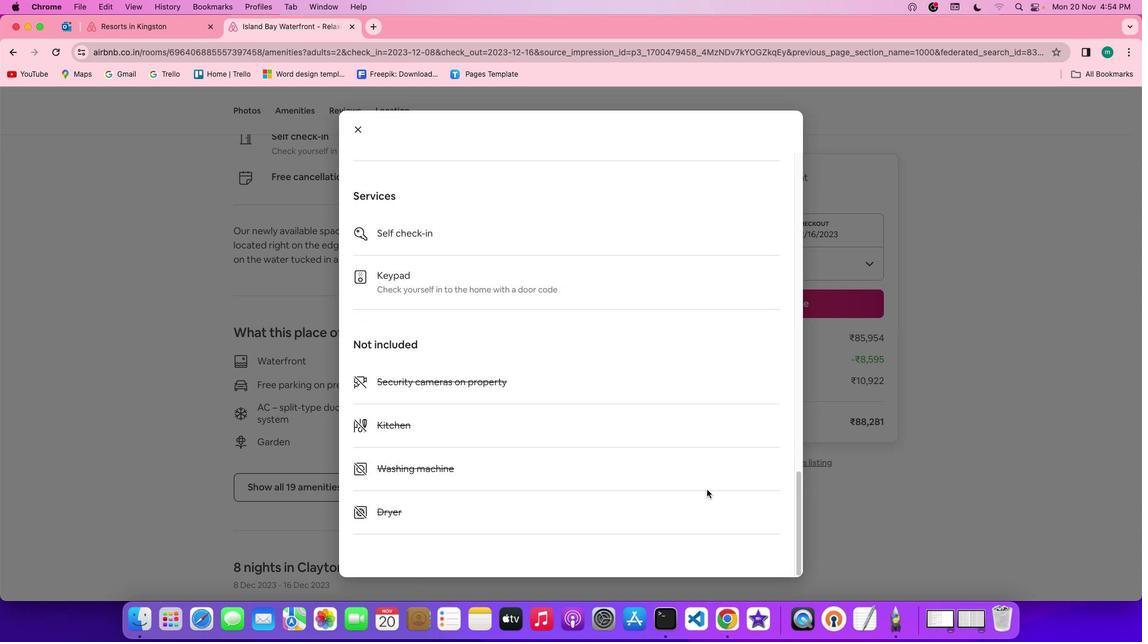 
Action: Mouse scrolled (706, 489) with delta (0, -1)
Screenshot: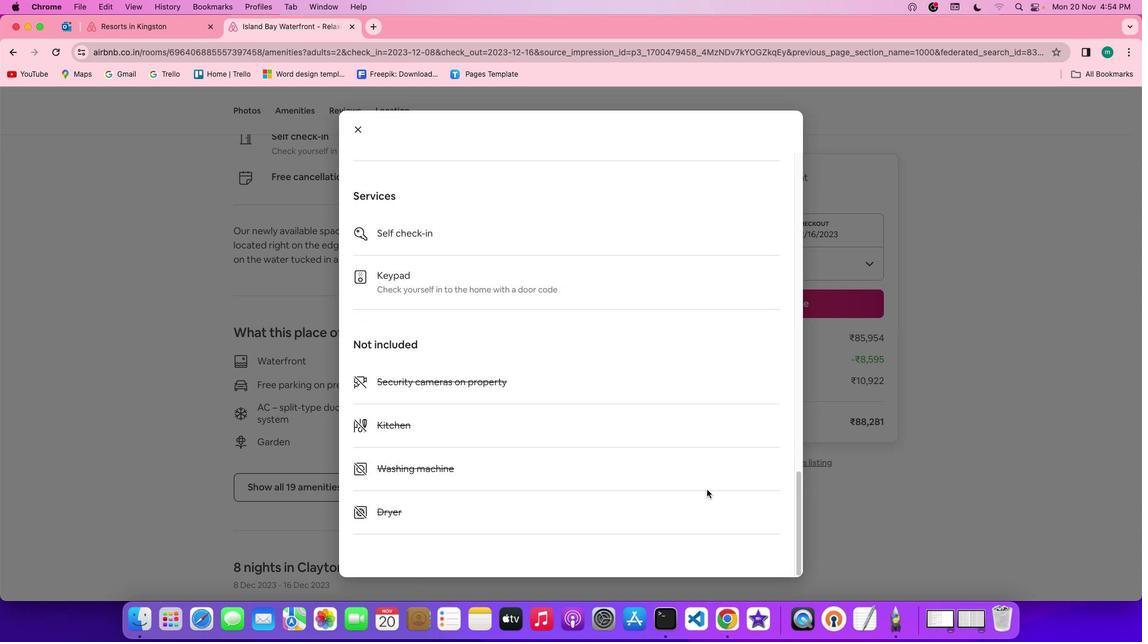 
Action: Mouse scrolled (706, 489) with delta (0, -2)
Screenshot: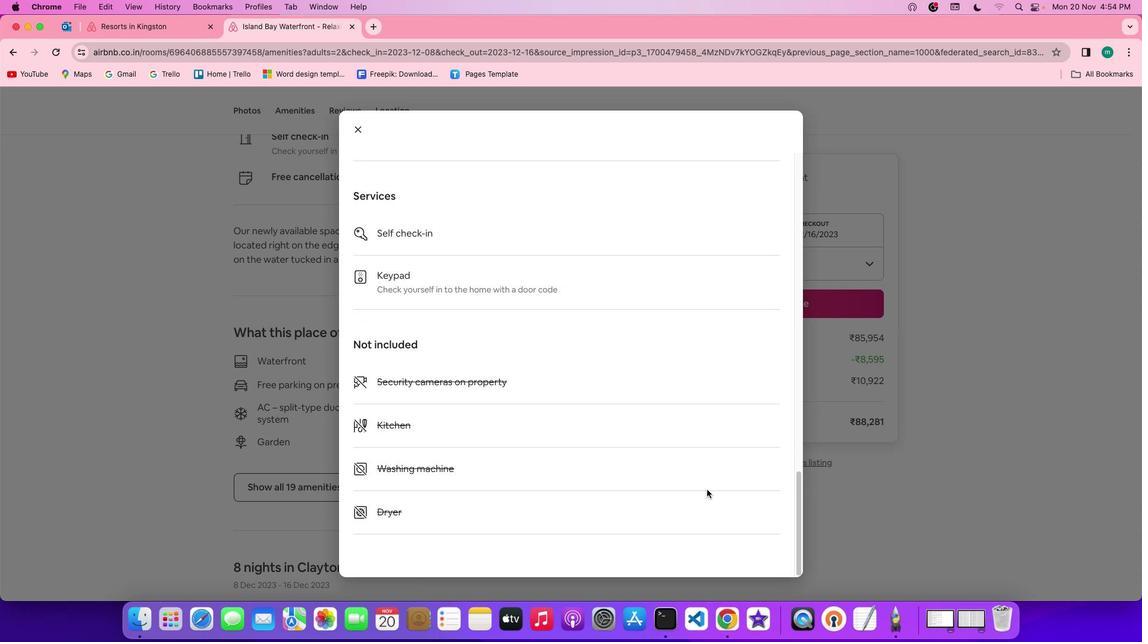 
Action: Mouse scrolled (706, 489) with delta (0, -3)
Screenshot: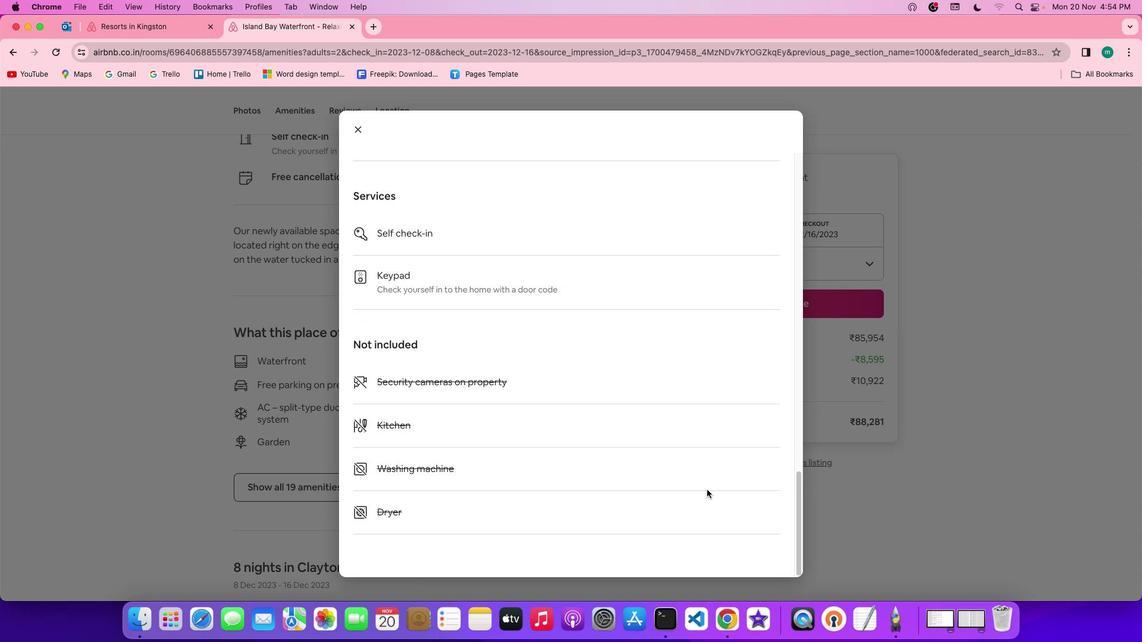 
Action: Mouse scrolled (706, 489) with delta (0, -3)
Screenshot: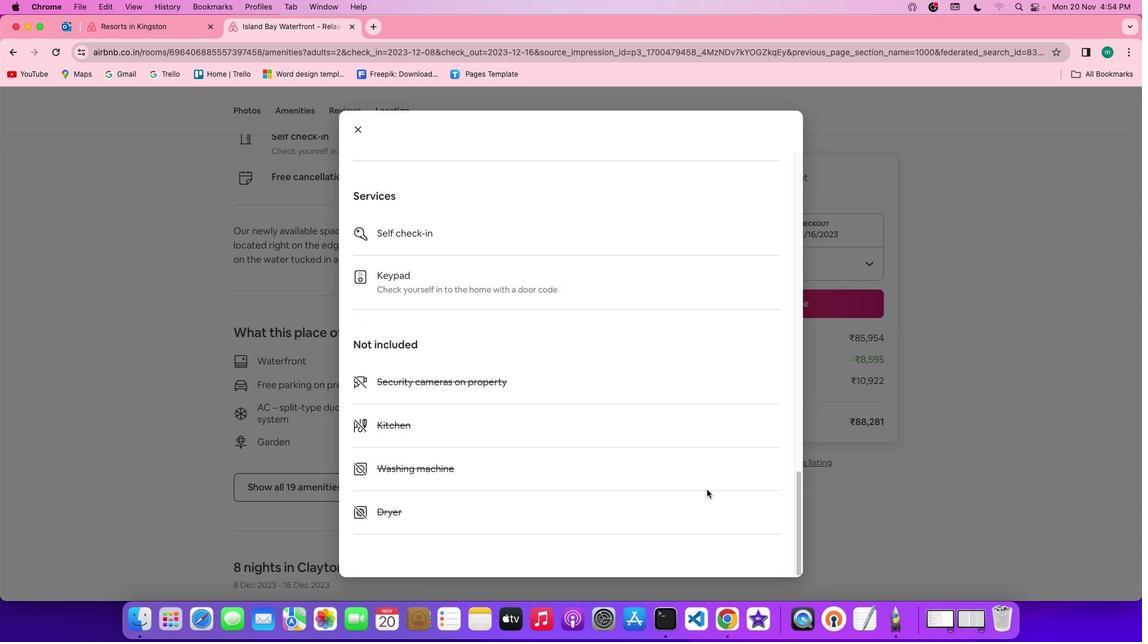 
Action: Mouse scrolled (706, 489) with delta (0, 0)
Screenshot: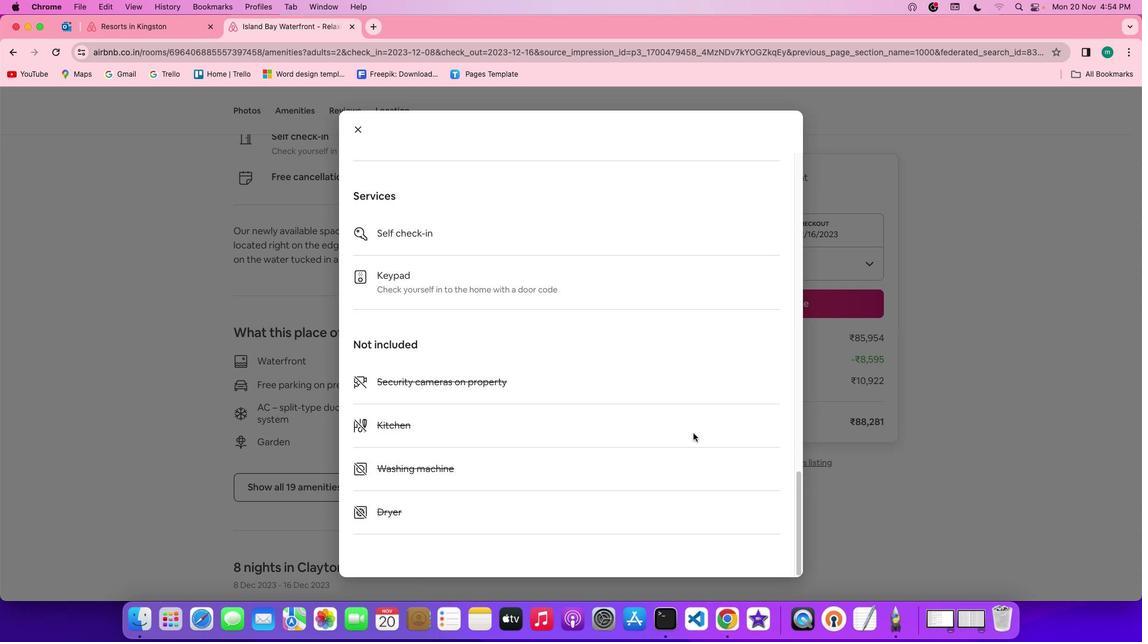 
Action: Mouse scrolled (706, 489) with delta (0, 0)
Screenshot: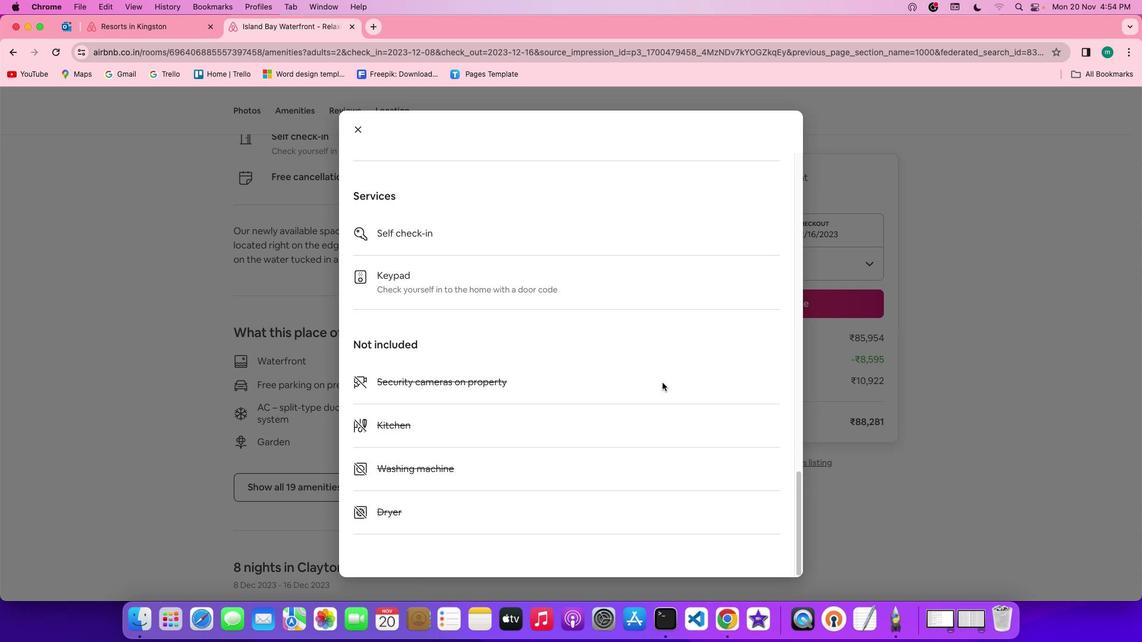 
Action: Mouse scrolled (706, 489) with delta (0, -1)
Screenshot: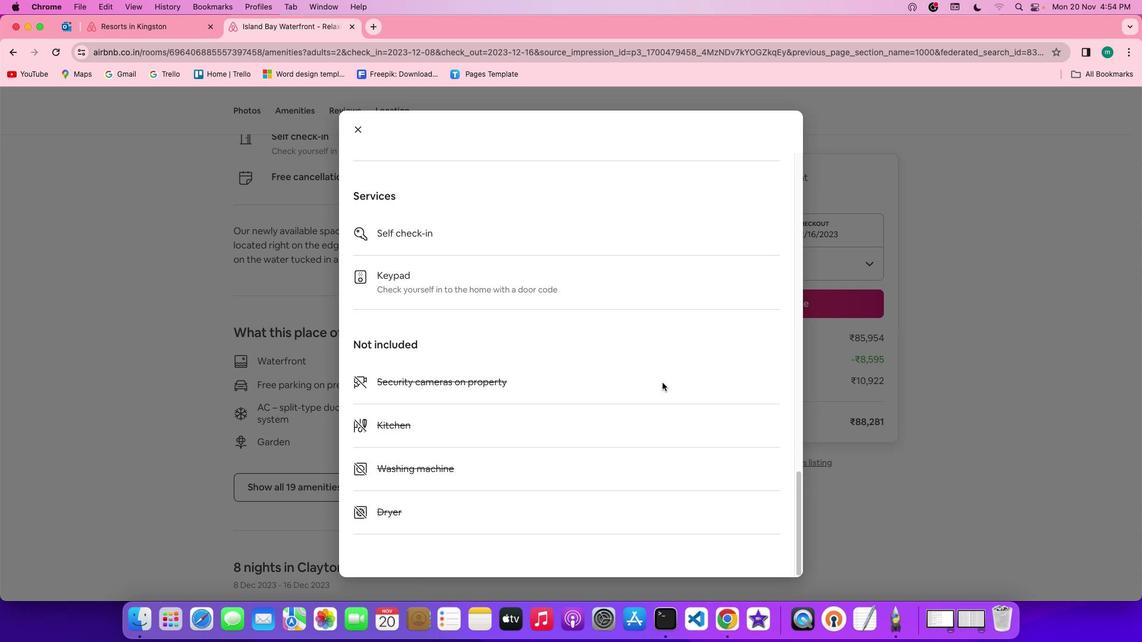 
Action: Mouse scrolled (706, 489) with delta (0, -2)
Screenshot: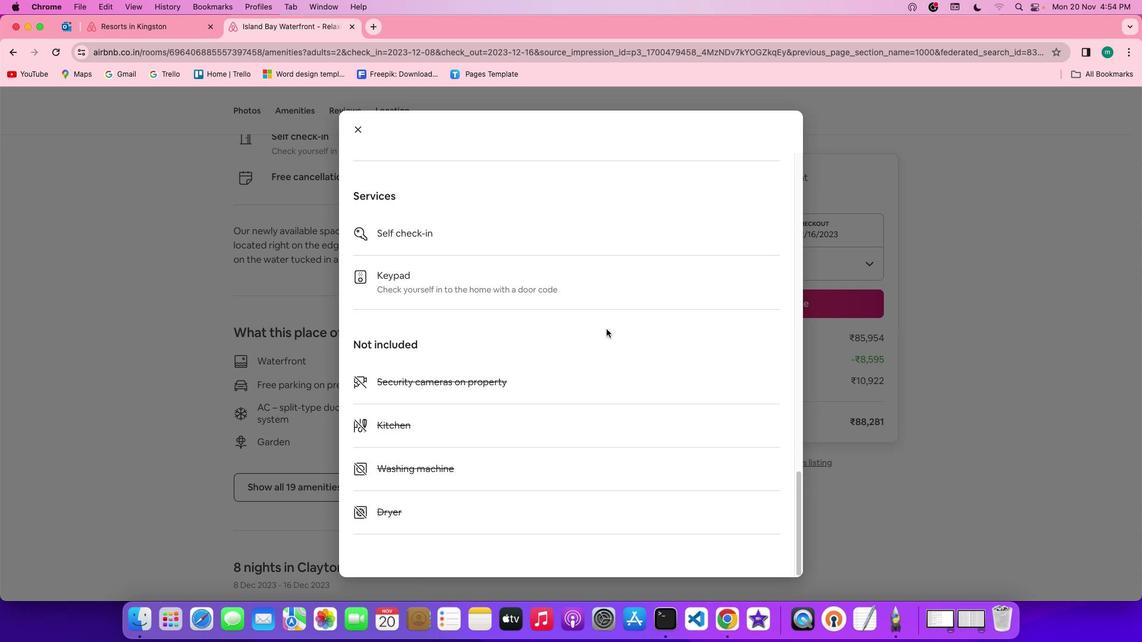 
Action: Mouse scrolled (706, 489) with delta (0, -3)
Screenshot: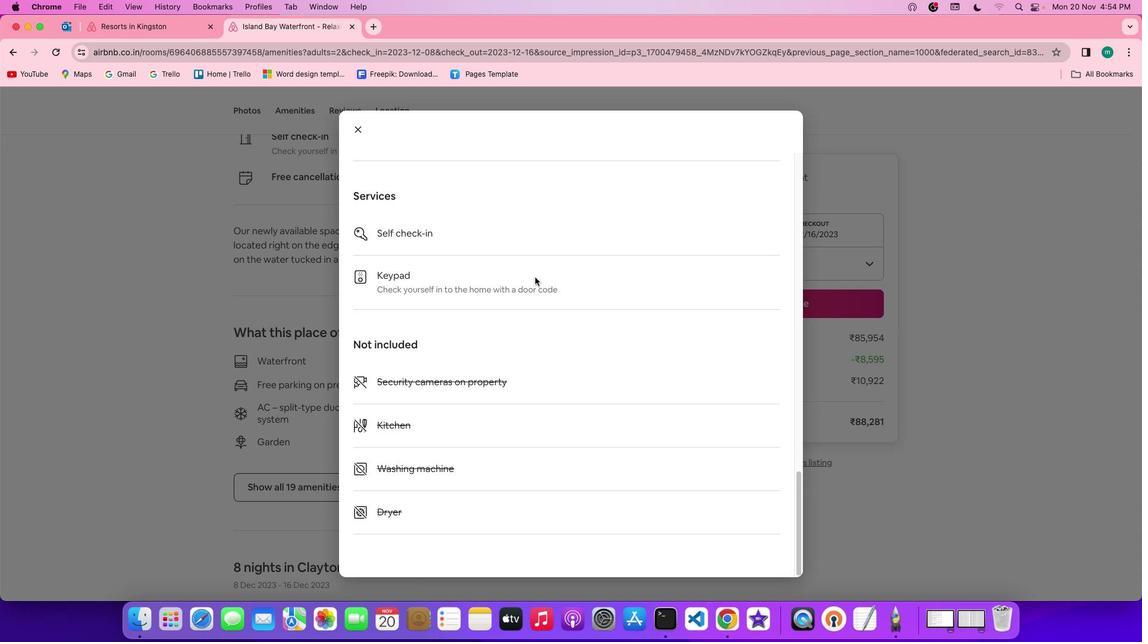 
Action: Mouse scrolled (706, 489) with delta (0, -3)
Screenshot: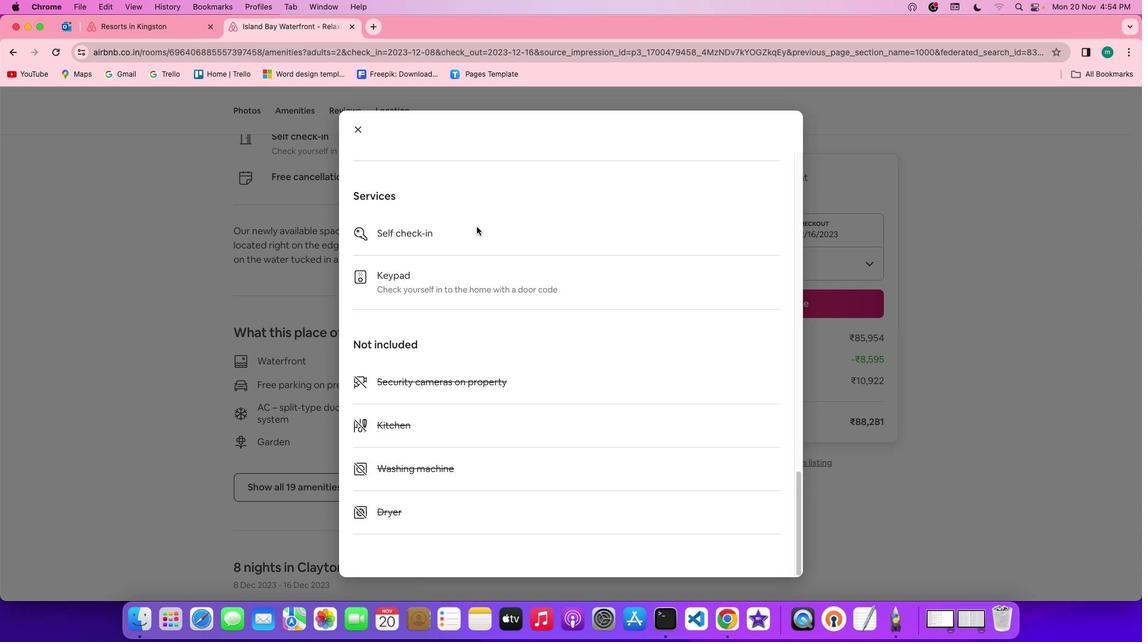 
Action: Mouse moved to (352, 133)
Screenshot: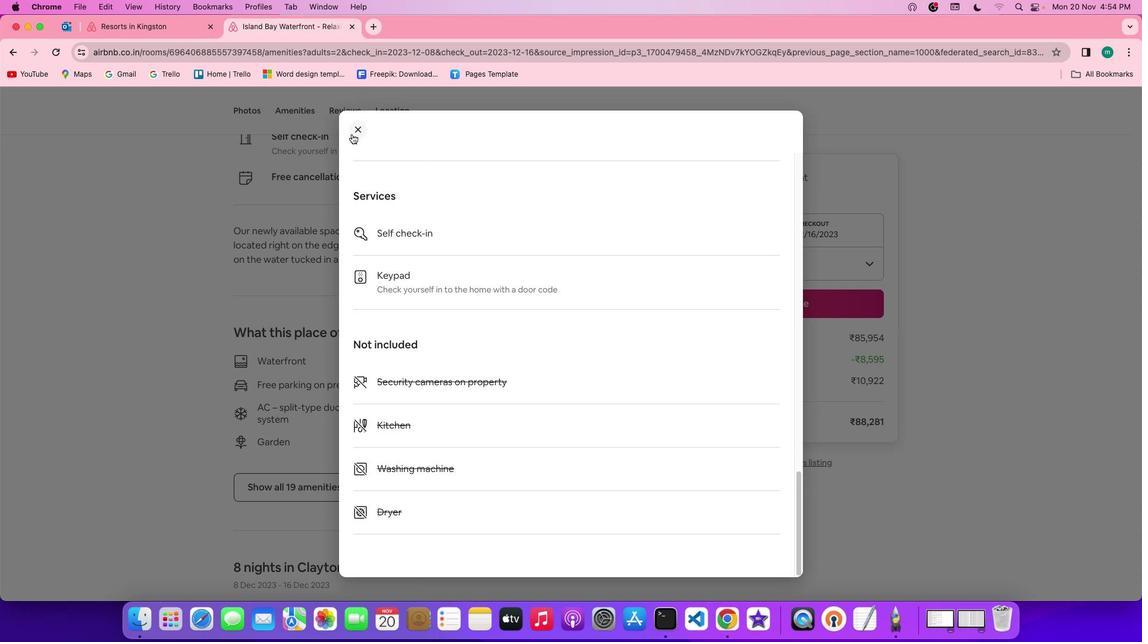 
Action: Mouse pressed left at (352, 133)
Screenshot: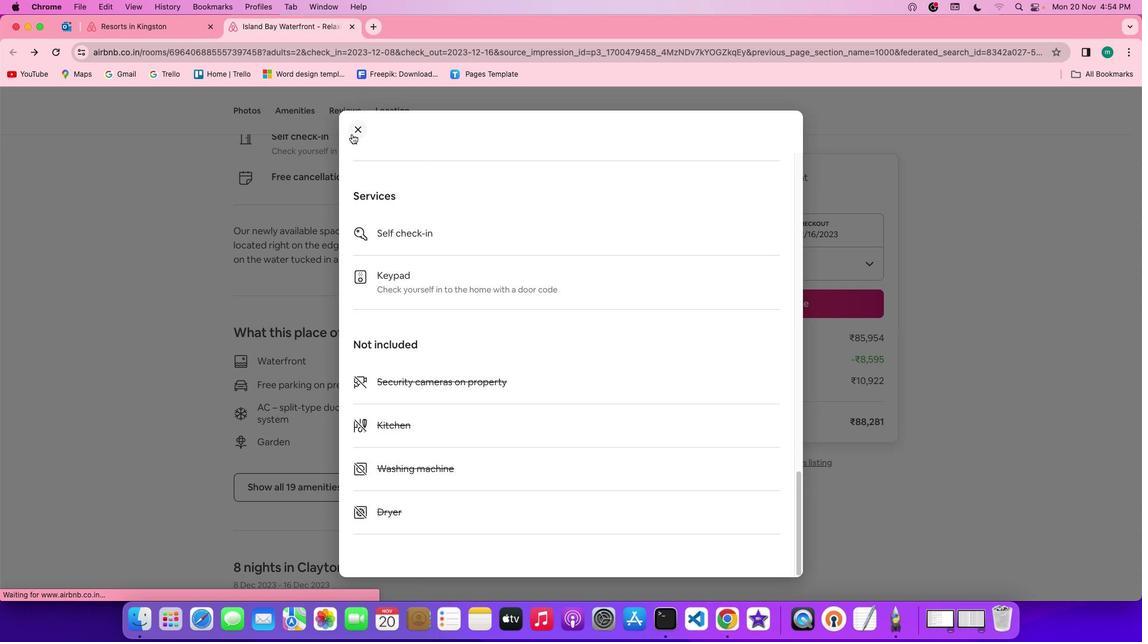 
Action: Mouse moved to (431, 367)
Screenshot: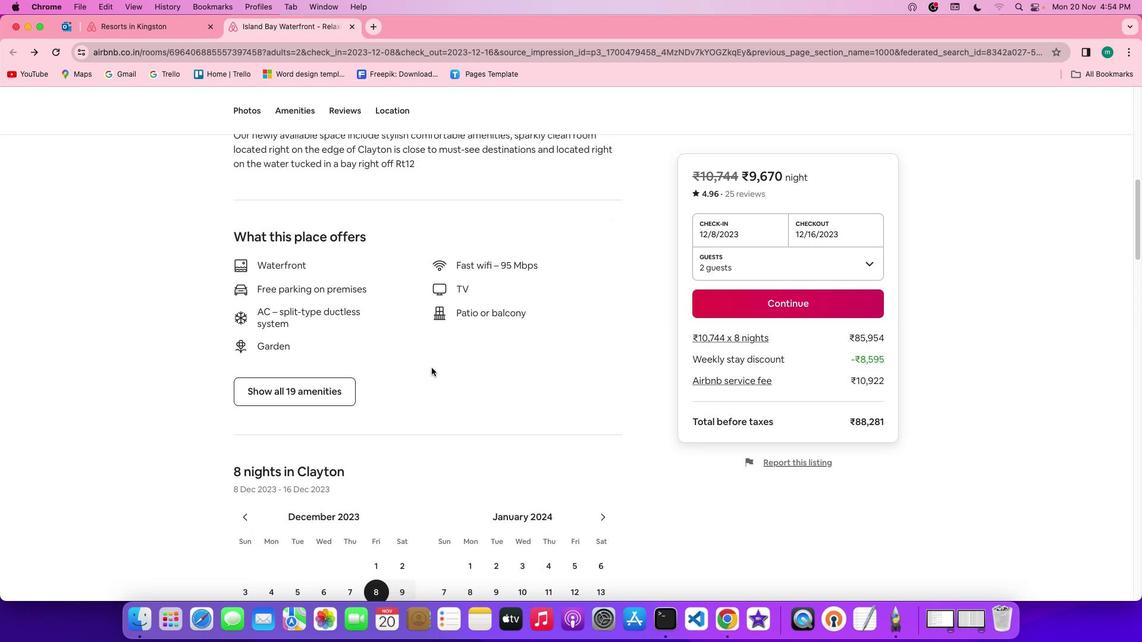 
Action: Mouse scrolled (431, 367) with delta (0, 0)
Screenshot: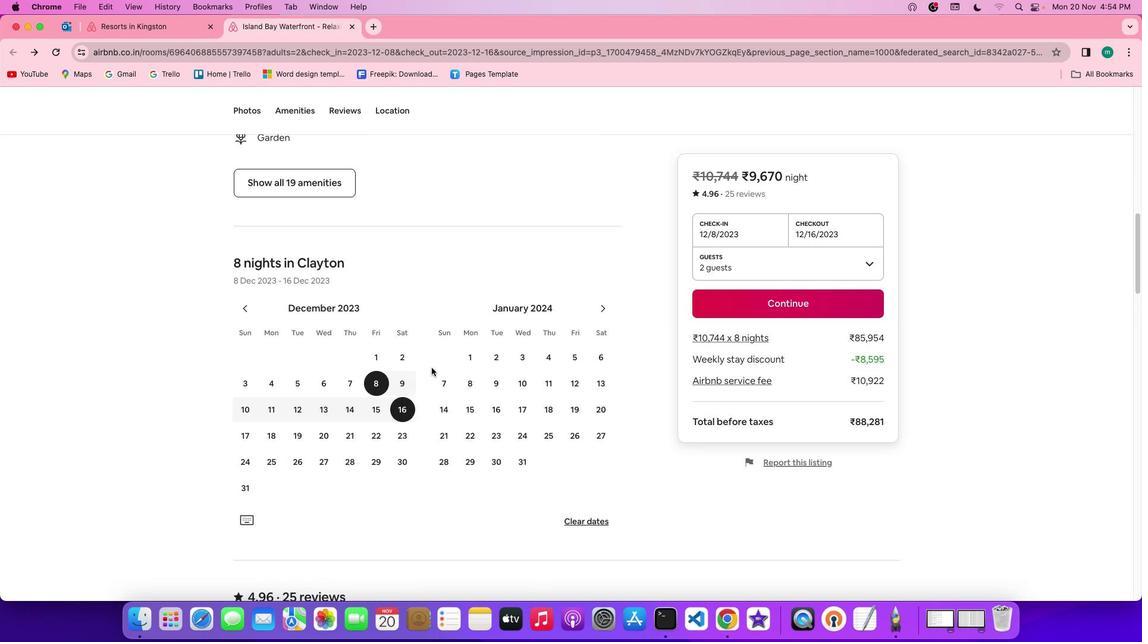 
Action: Mouse scrolled (431, 367) with delta (0, 0)
Screenshot: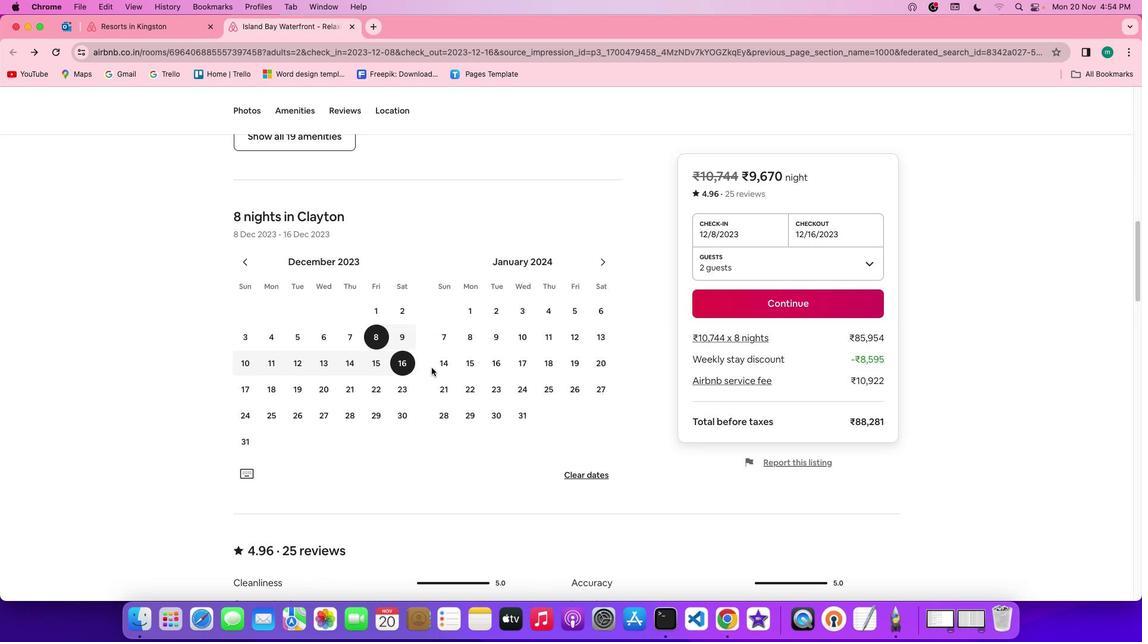 
Action: Mouse scrolled (431, 367) with delta (0, -1)
Screenshot: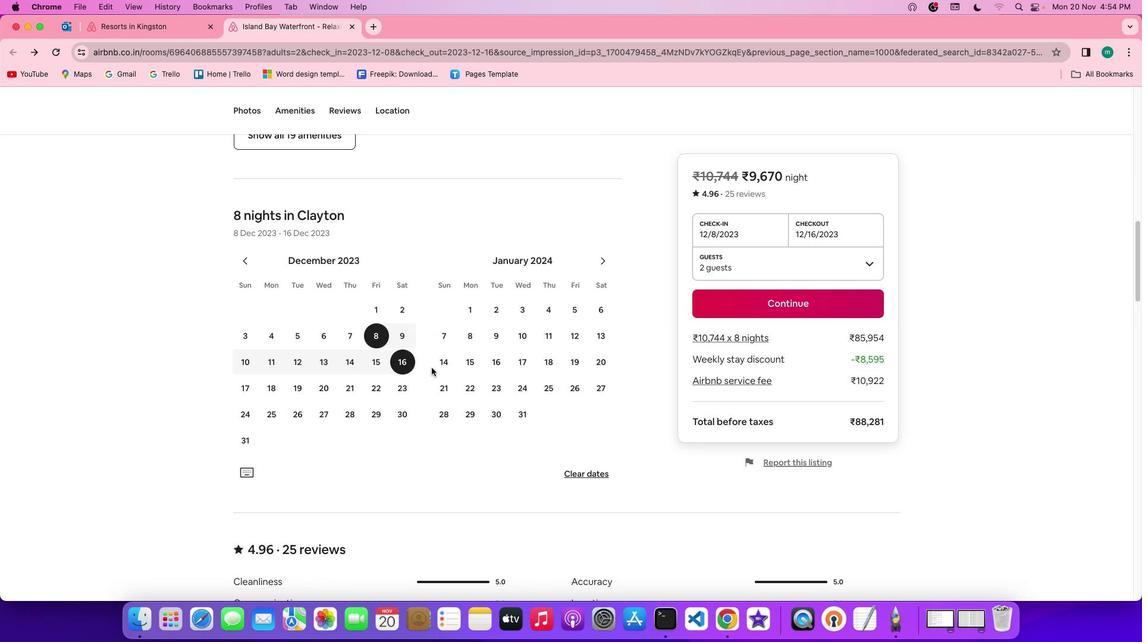 
Action: Mouse scrolled (431, 367) with delta (0, -2)
Screenshot: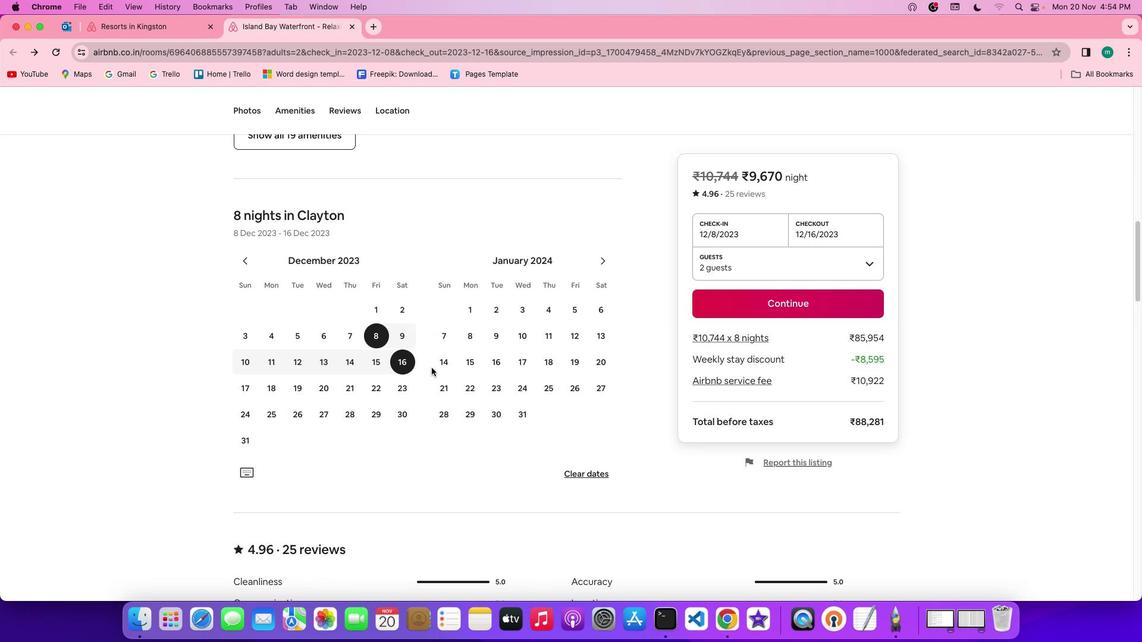 
Action: Mouse scrolled (431, 367) with delta (0, -2)
Screenshot: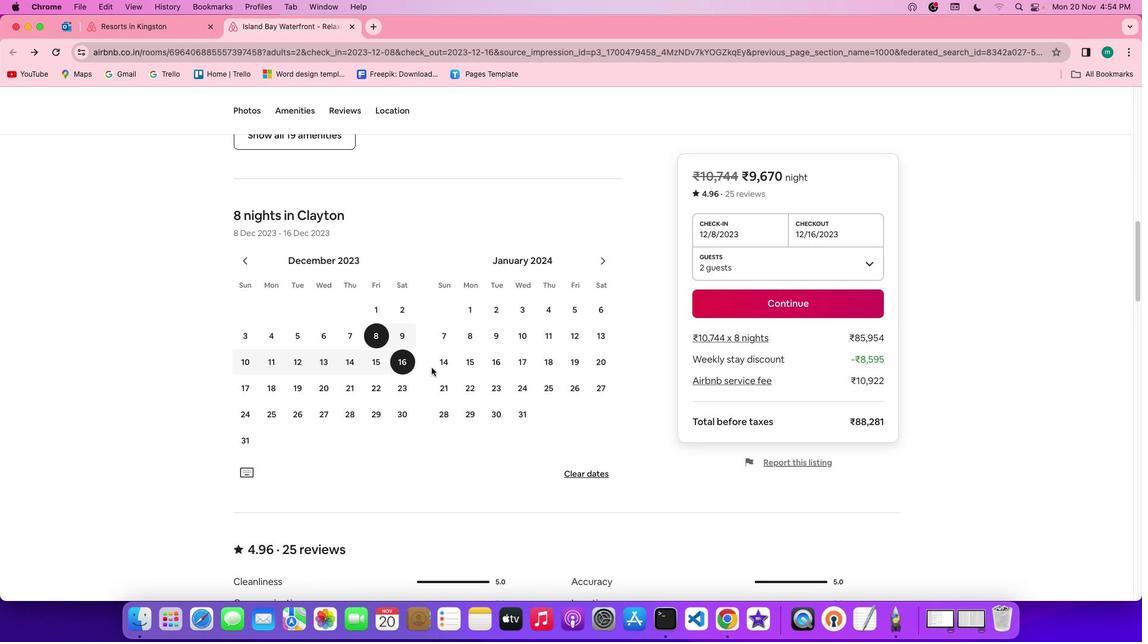 
Action: Mouse scrolled (431, 367) with delta (0, 0)
Screenshot: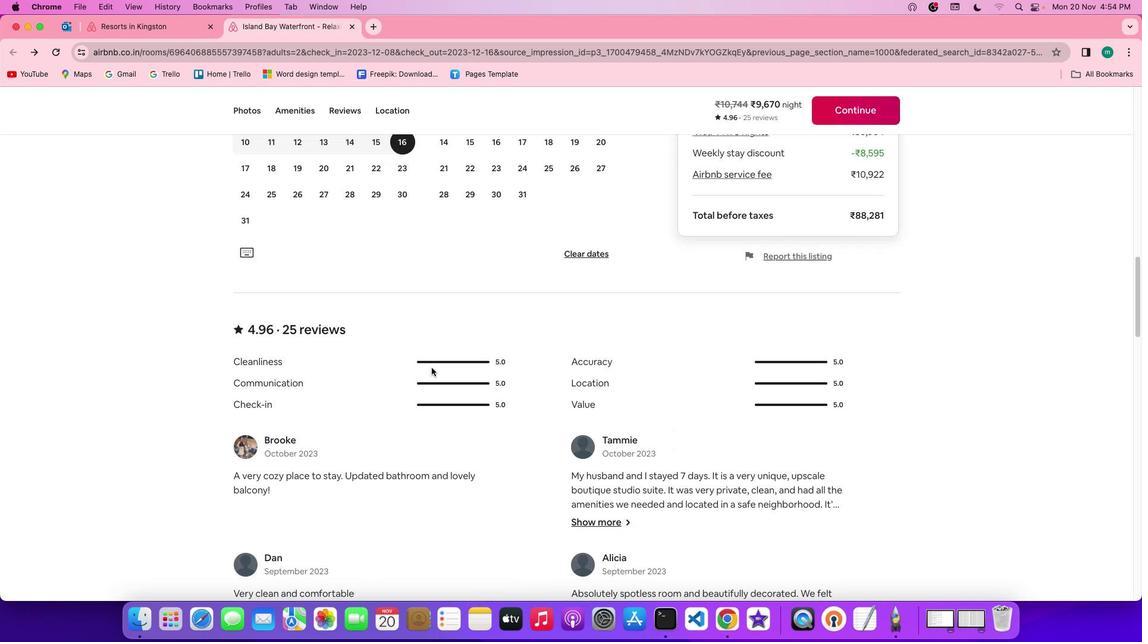 
Action: Mouse scrolled (431, 367) with delta (0, 0)
Screenshot: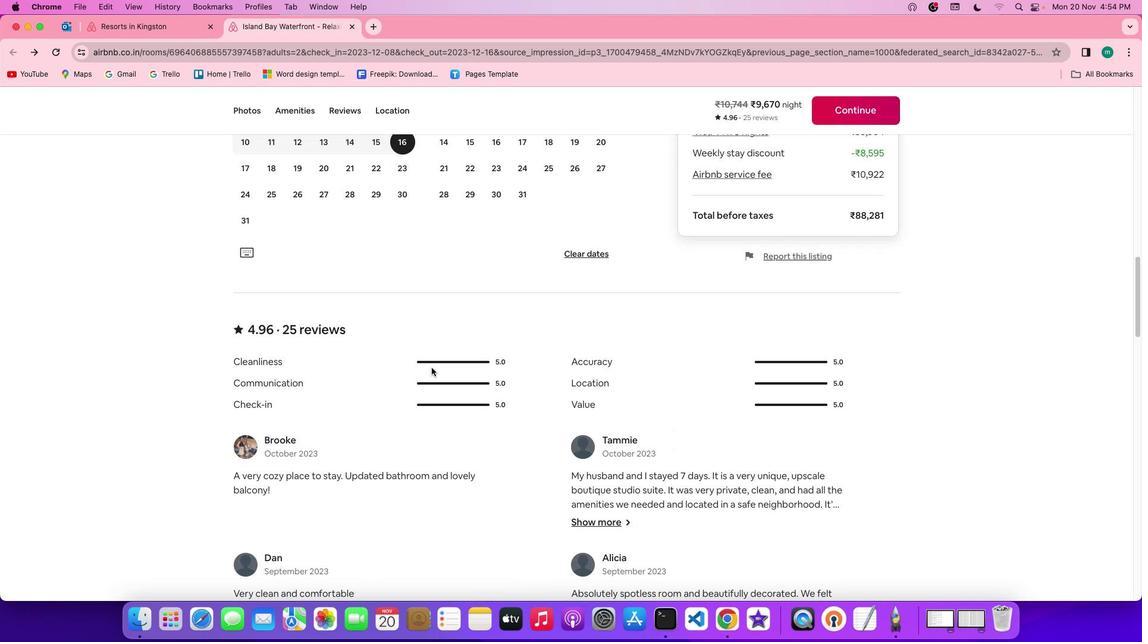 
Action: Mouse scrolled (431, 367) with delta (0, -1)
Screenshot: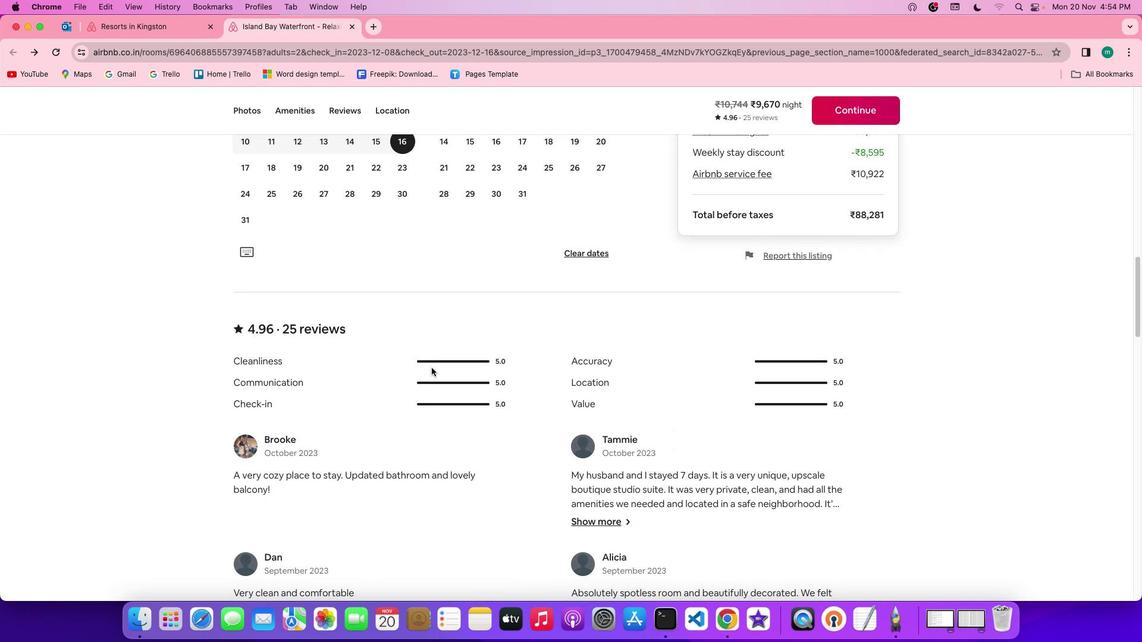 
Action: Mouse scrolled (431, 367) with delta (0, -2)
Screenshot: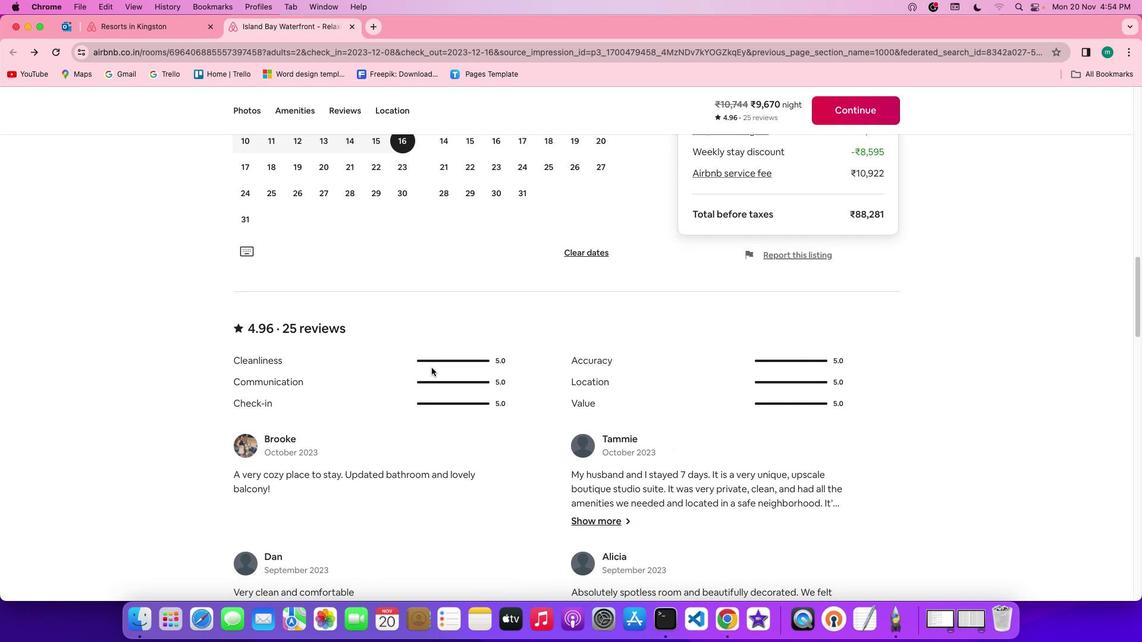 
Action: Mouse scrolled (431, 367) with delta (0, 0)
Screenshot: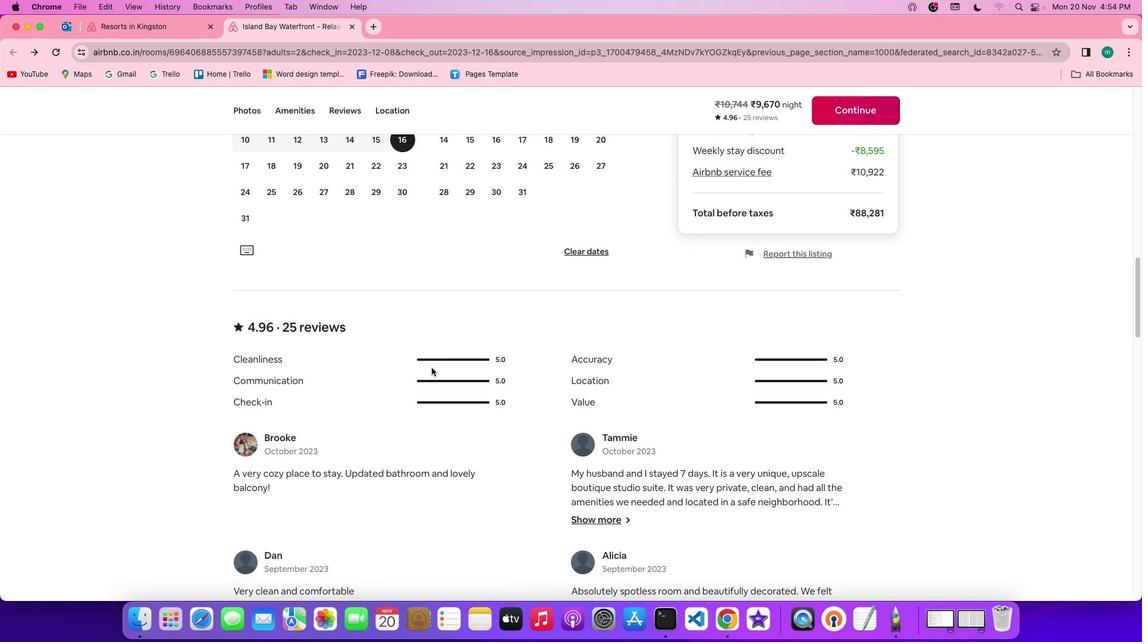 
Action: Mouse scrolled (431, 367) with delta (0, 0)
Screenshot: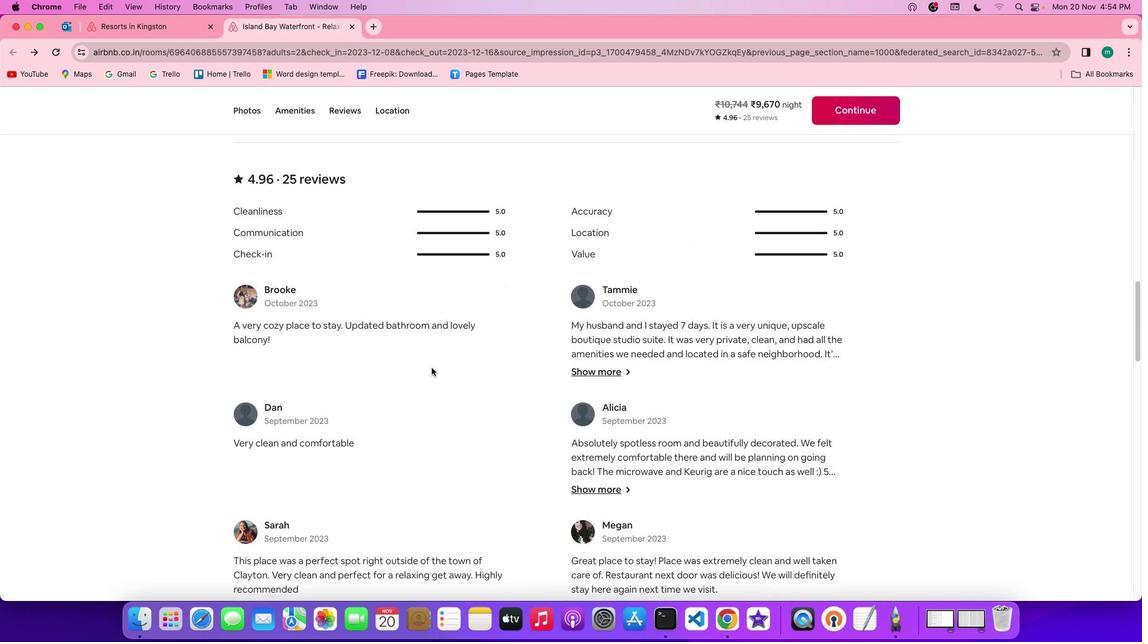 
Action: Mouse scrolled (431, 367) with delta (0, 0)
Screenshot: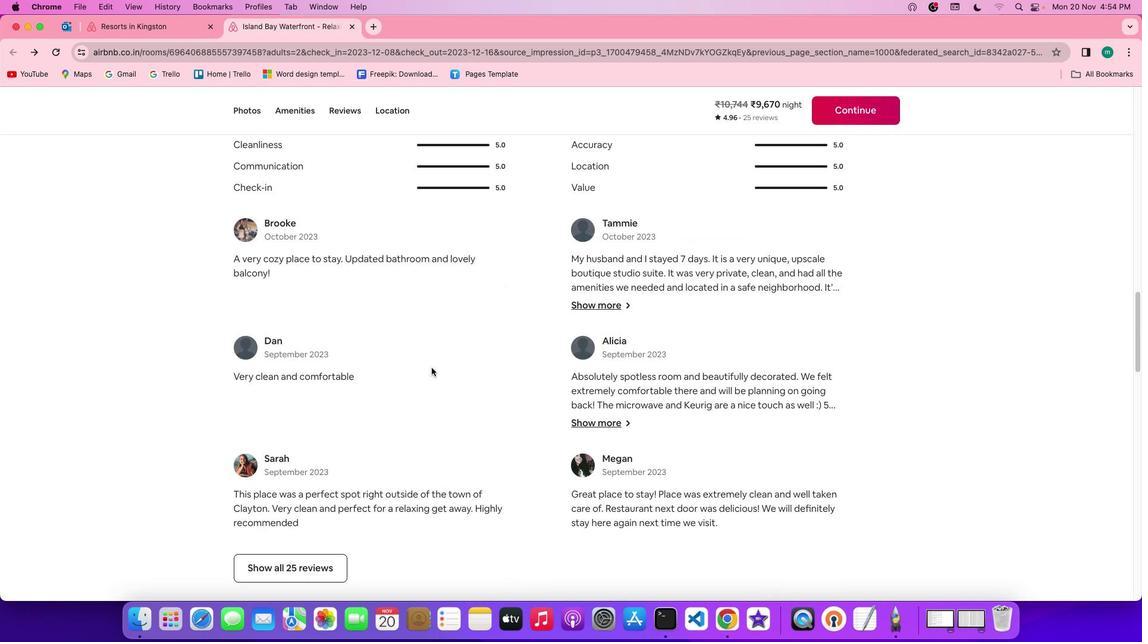 
Action: Mouse scrolled (431, 367) with delta (0, -1)
Screenshot: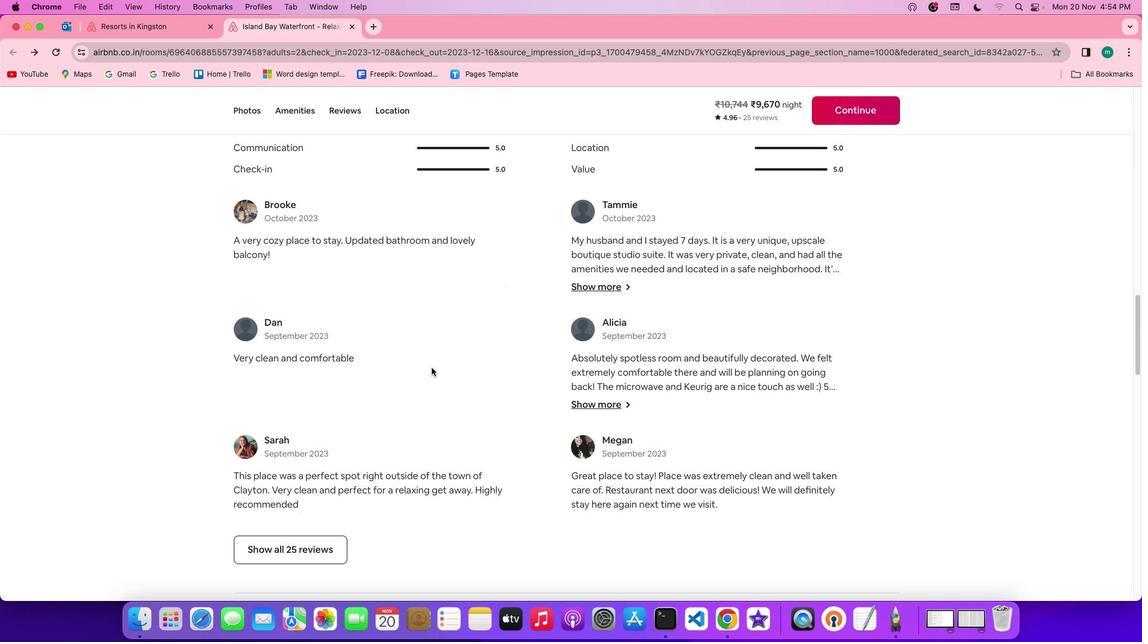 
Action: Mouse scrolled (431, 367) with delta (0, -2)
Screenshot: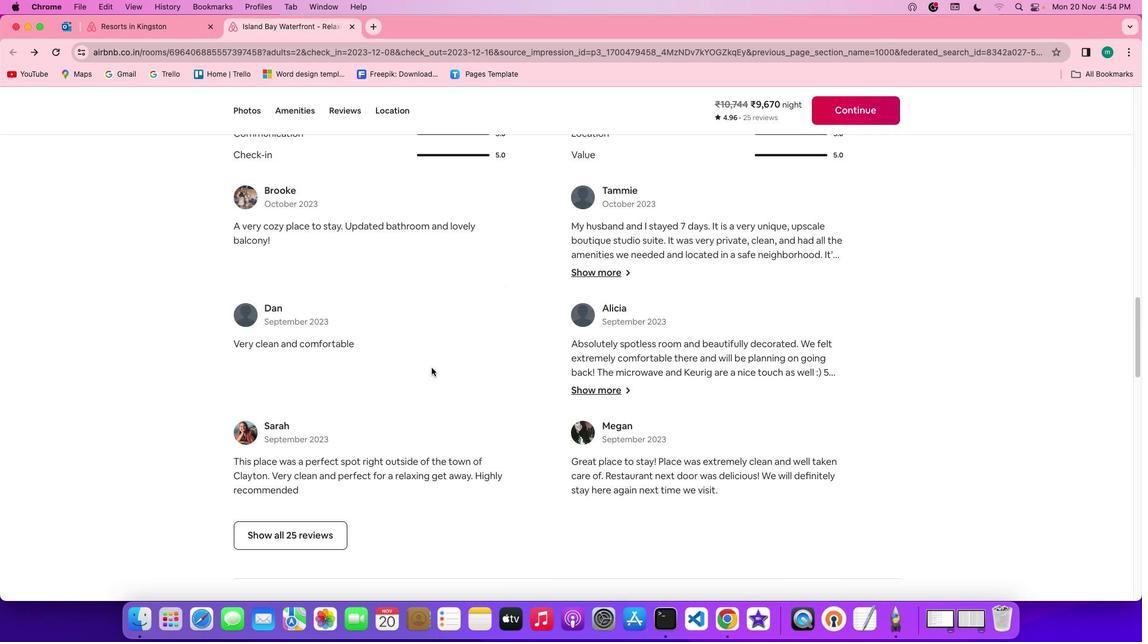 
Action: Mouse scrolled (431, 367) with delta (0, -2)
Screenshot: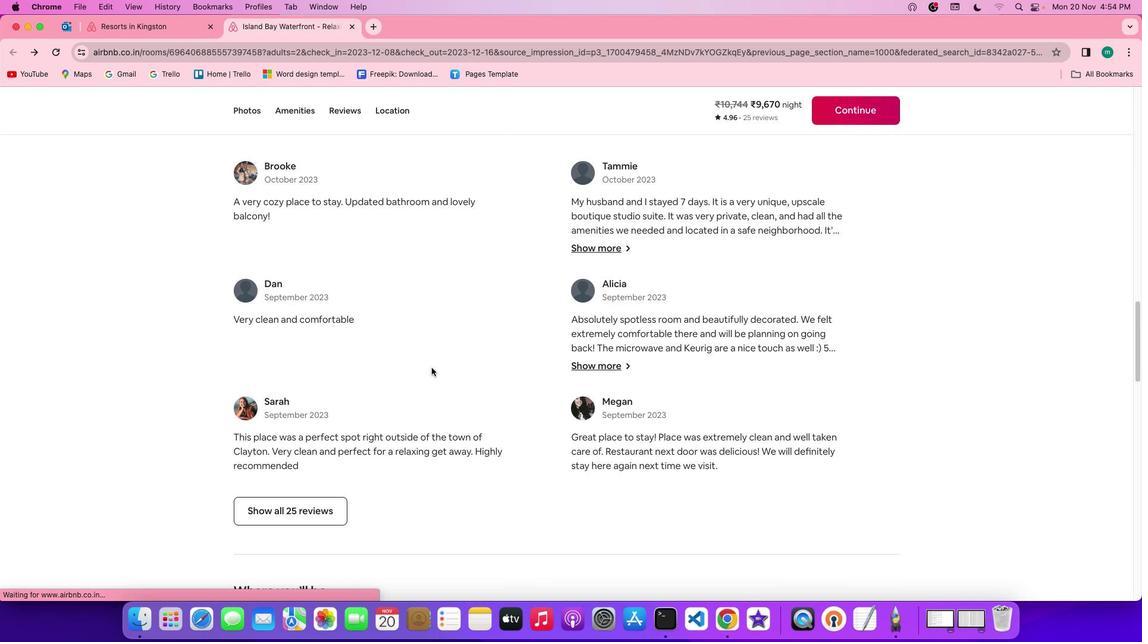
Action: Mouse moved to (289, 502)
Screenshot: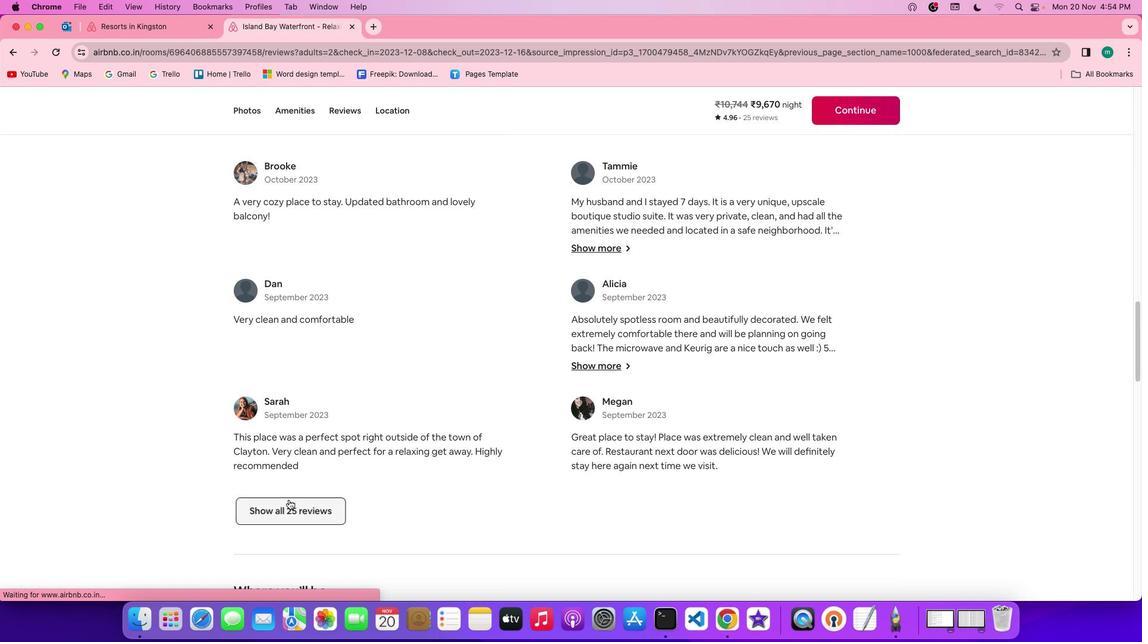 
Action: Mouse pressed left at (289, 502)
Screenshot: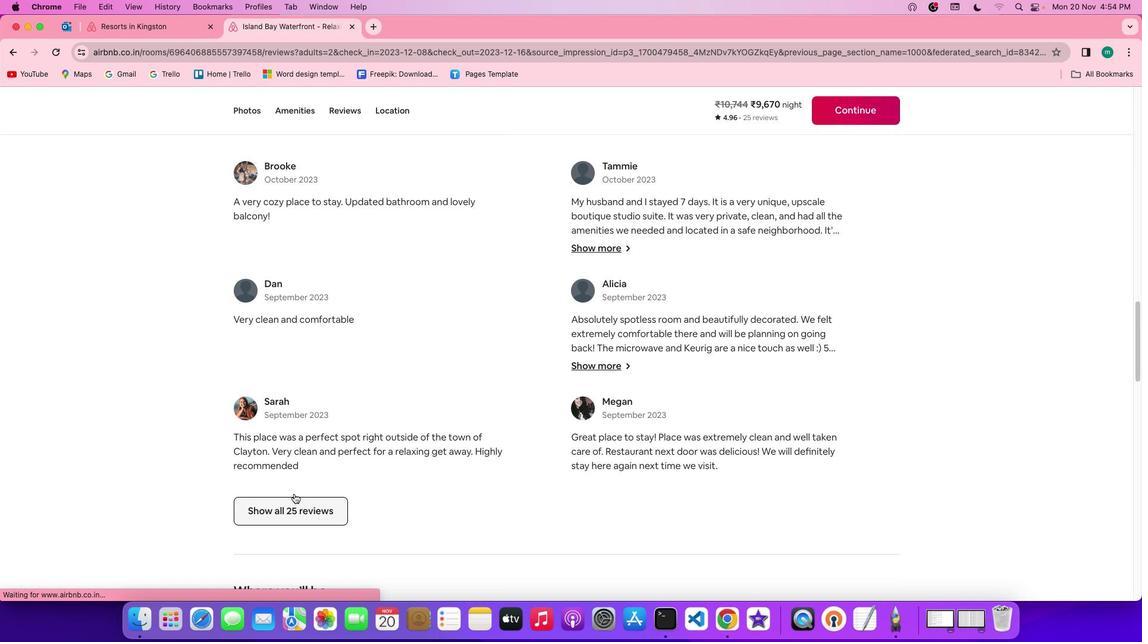 
Action: Mouse moved to (466, 458)
Screenshot: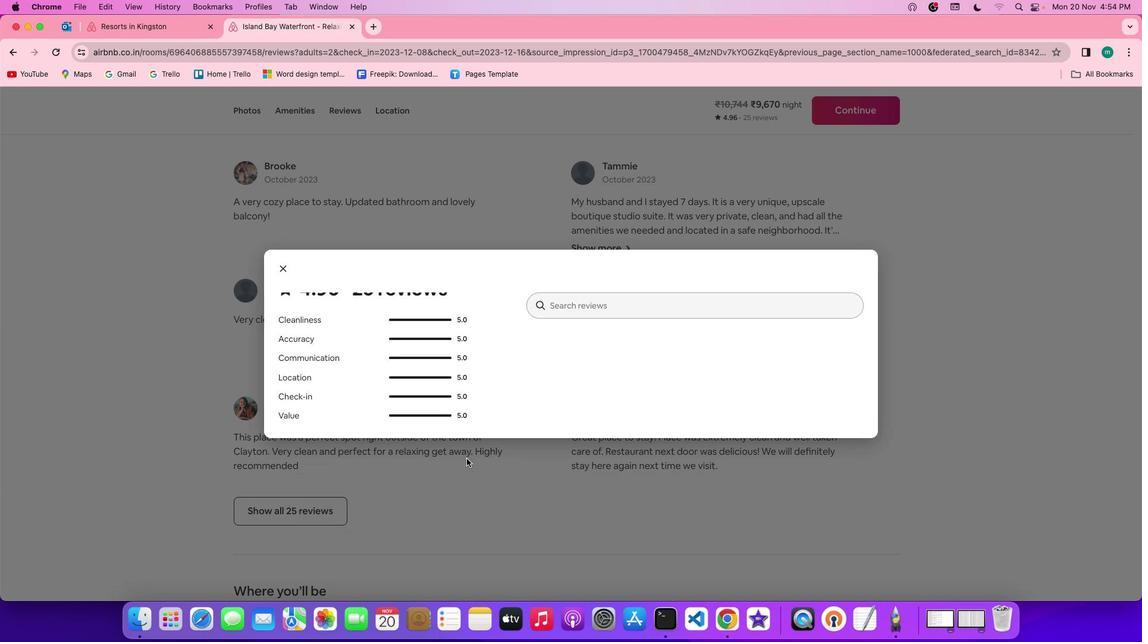 
Action: Mouse scrolled (466, 458) with delta (0, 0)
Screenshot: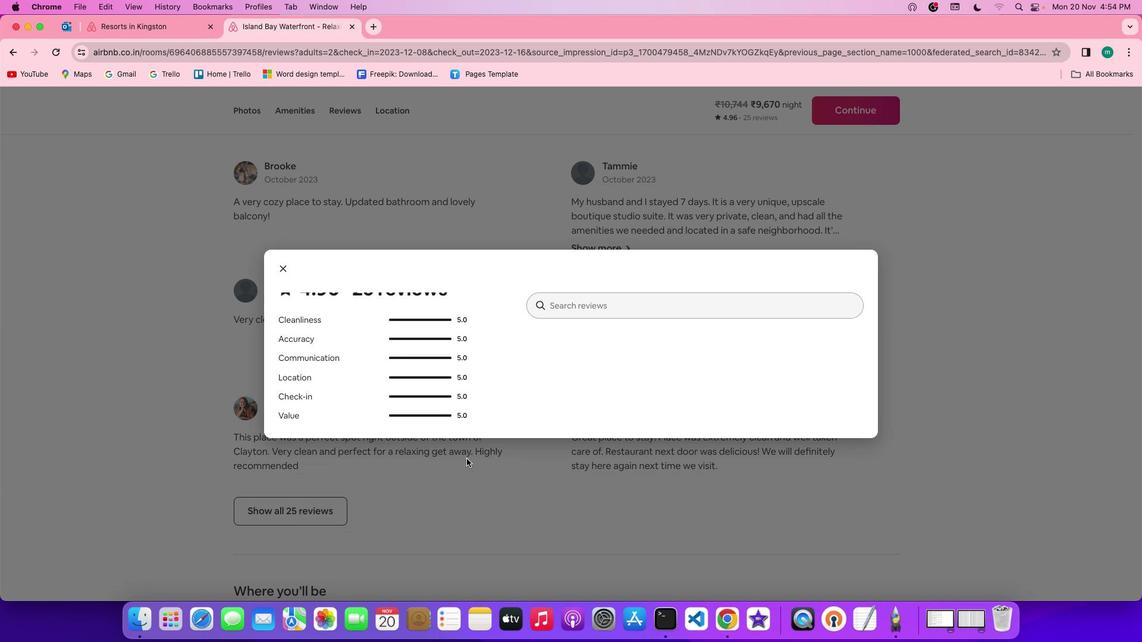 
Action: Mouse scrolled (466, 458) with delta (0, 0)
Screenshot: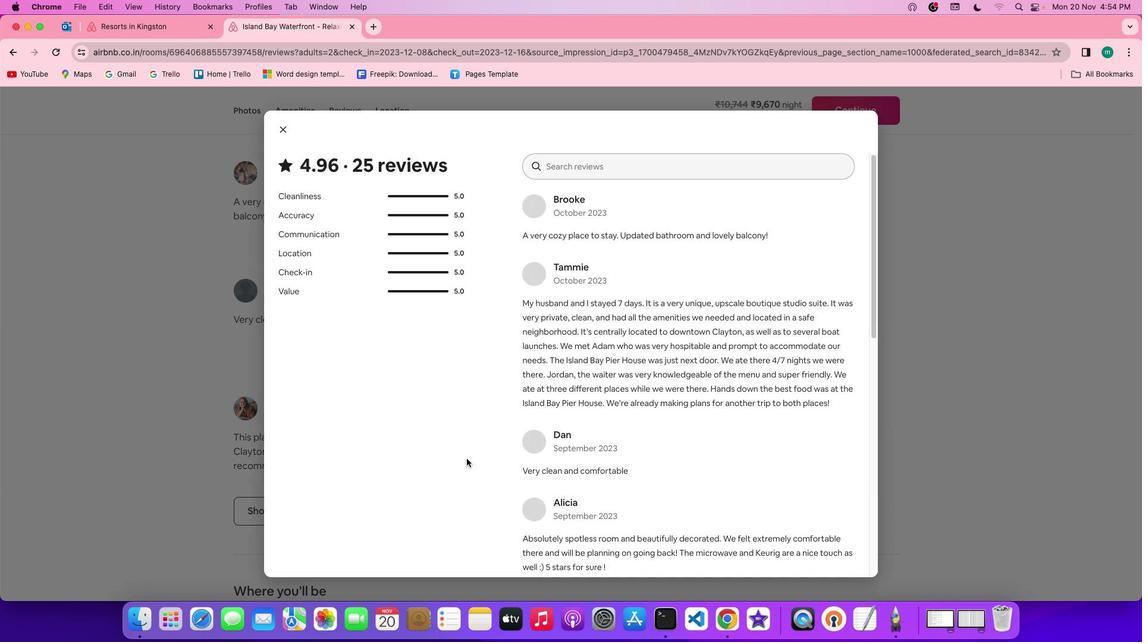 
Action: Mouse scrolled (466, 458) with delta (0, 0)
Screenshot: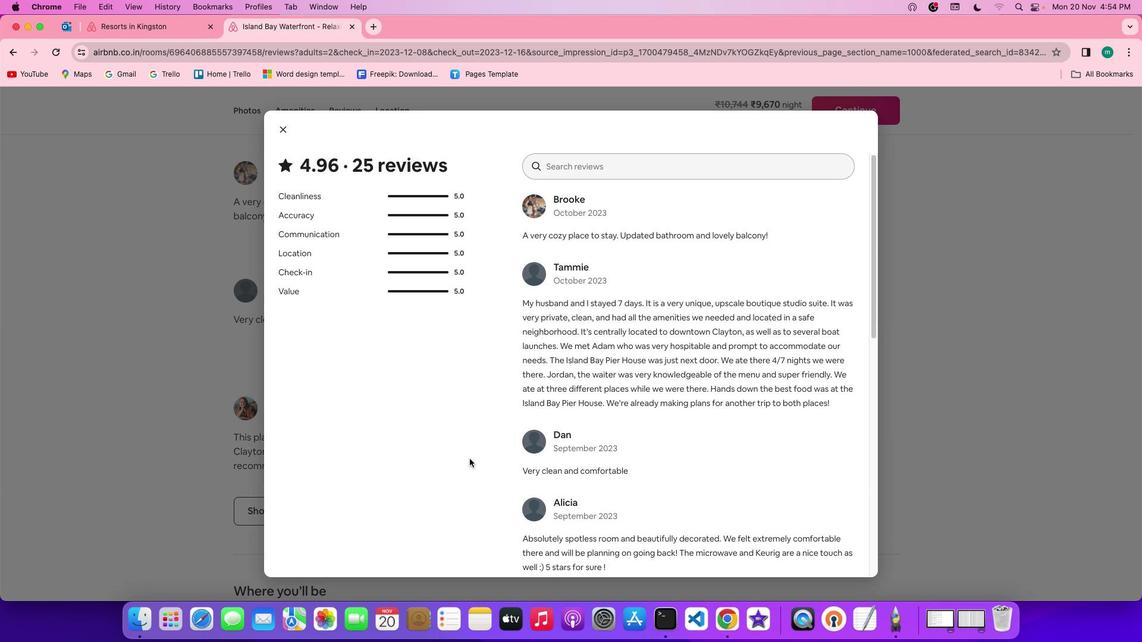 
Action: Mouse moved to (546, 479)
Screenshot: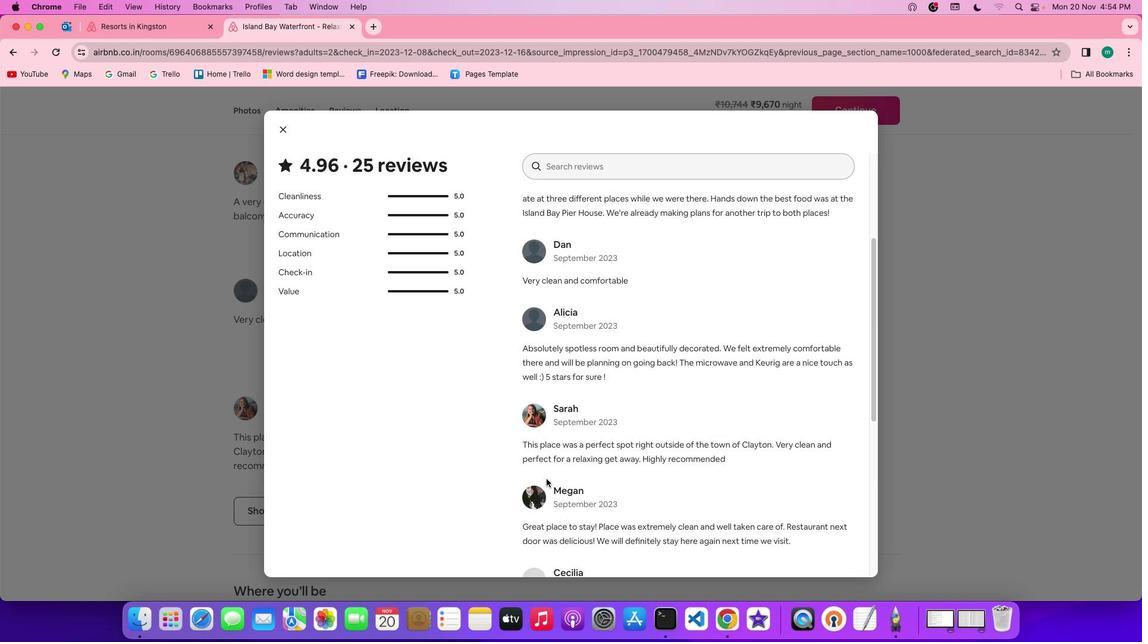 
Action: Mouse scrolled (546, 479) with delta (0, 0)
Screenshot: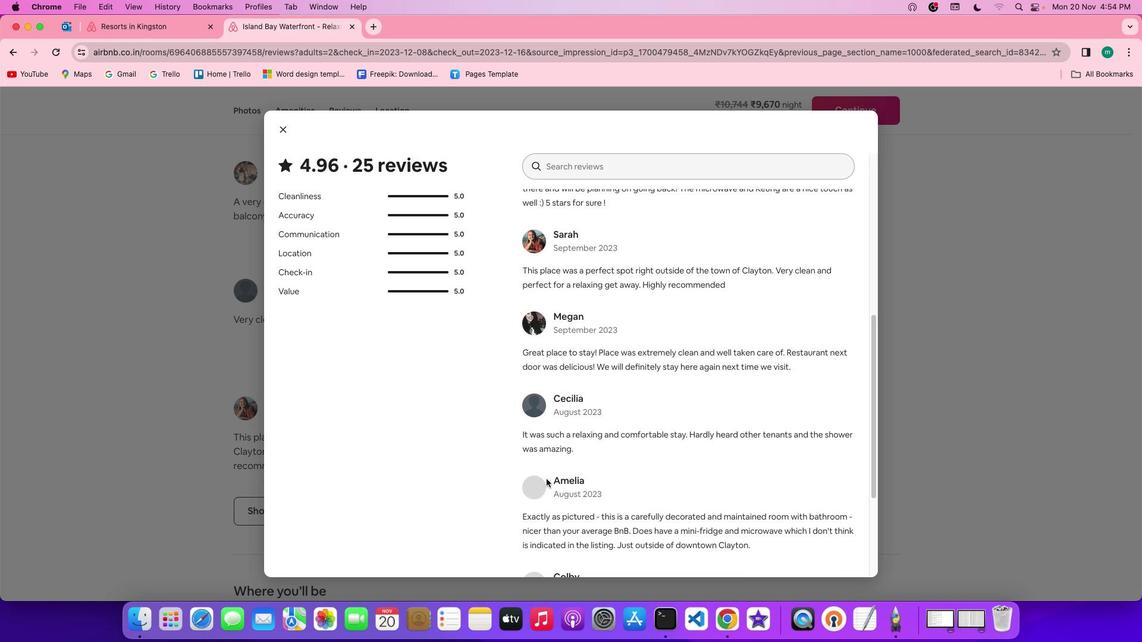 
Action: Mouse scrolled (546, 479) with delta (0, 0)
Screenshot: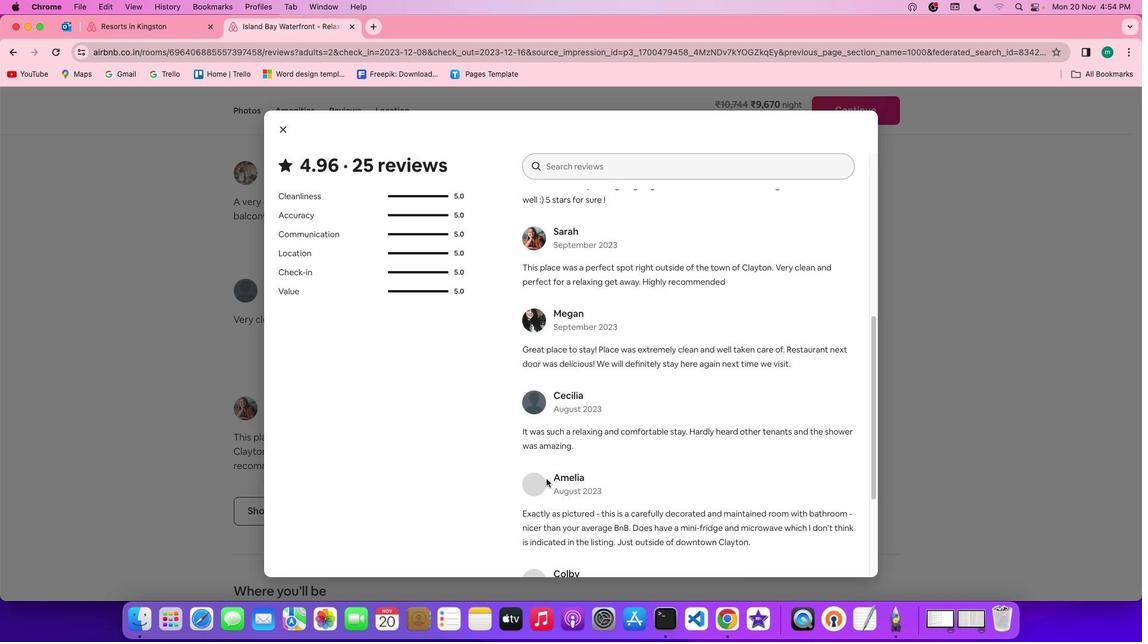 
Action: Mouse scrolled (546, 479) with delta (0, -1)
Screenshot: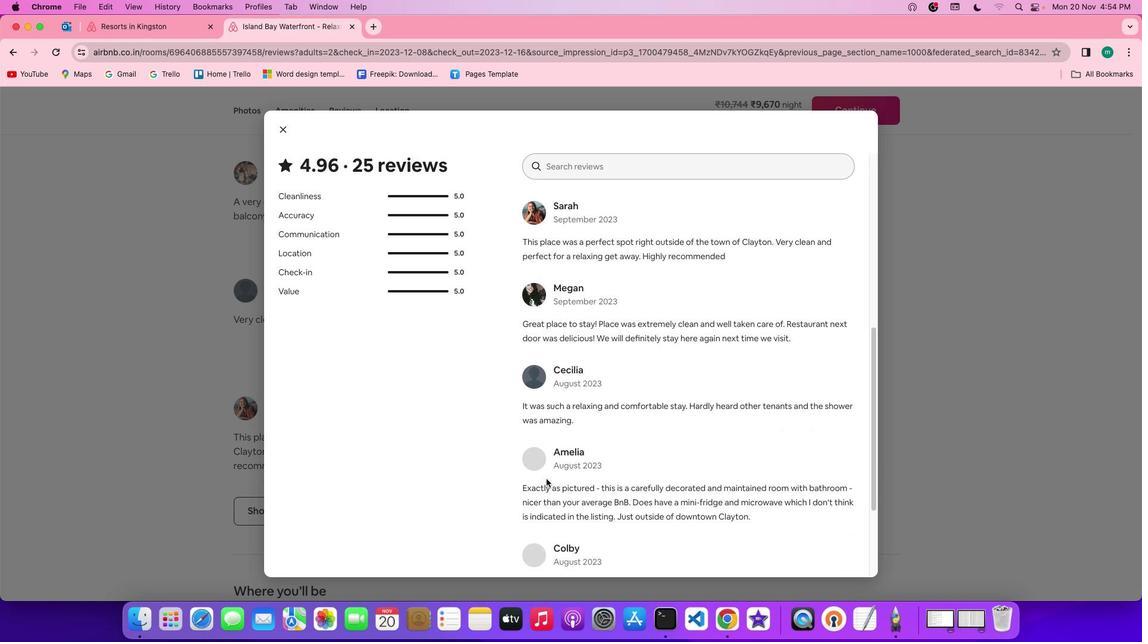 
Action: Mouse scrolled (546, 479) with delta (0, -2)
Screenshot: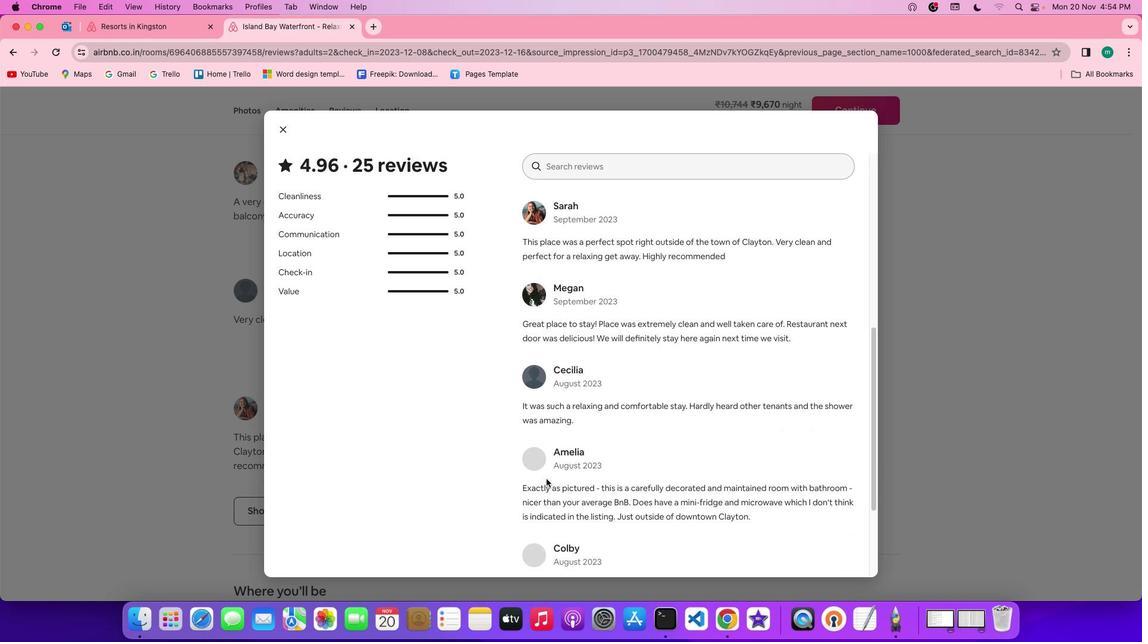 
Action: Mouse scrolled (546, 479) with delta (0, -2)
Screenshot: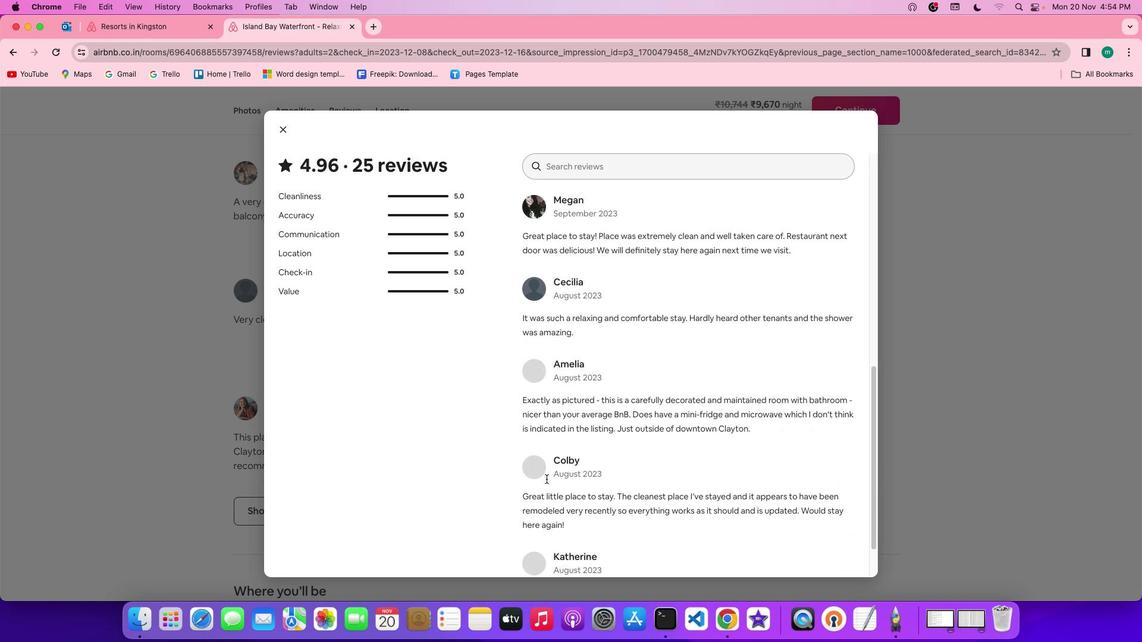 
Action: Mouse scrolled (546, 479) with delta (0, -2)
Screenshot: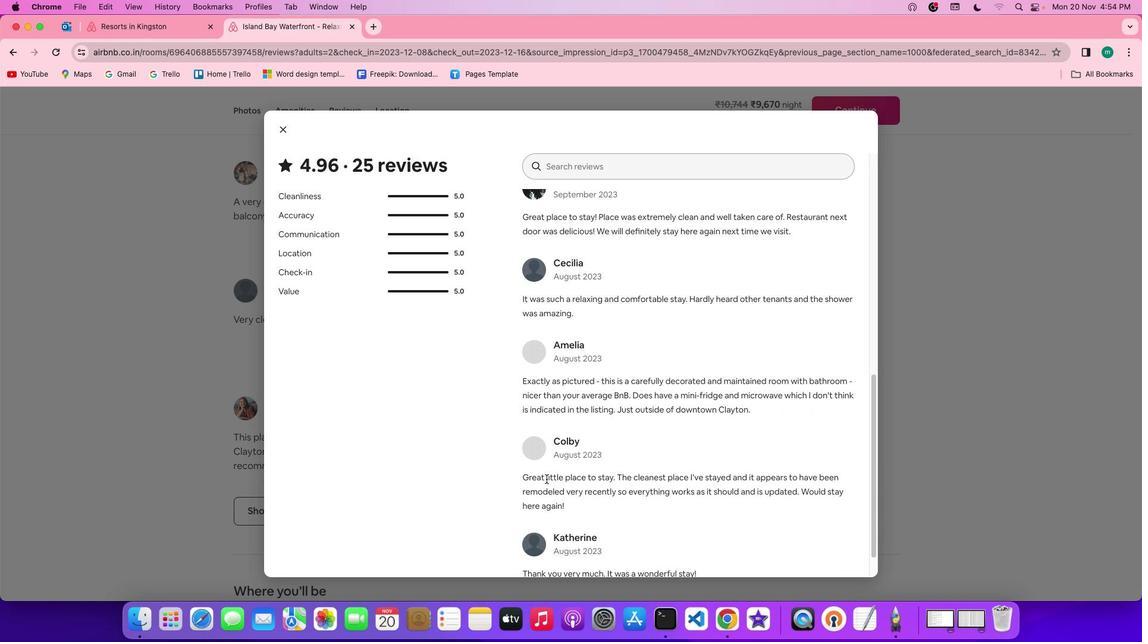 
Action: Mouse scrolled (546, 479) with delta (0, 0)
Screenshot: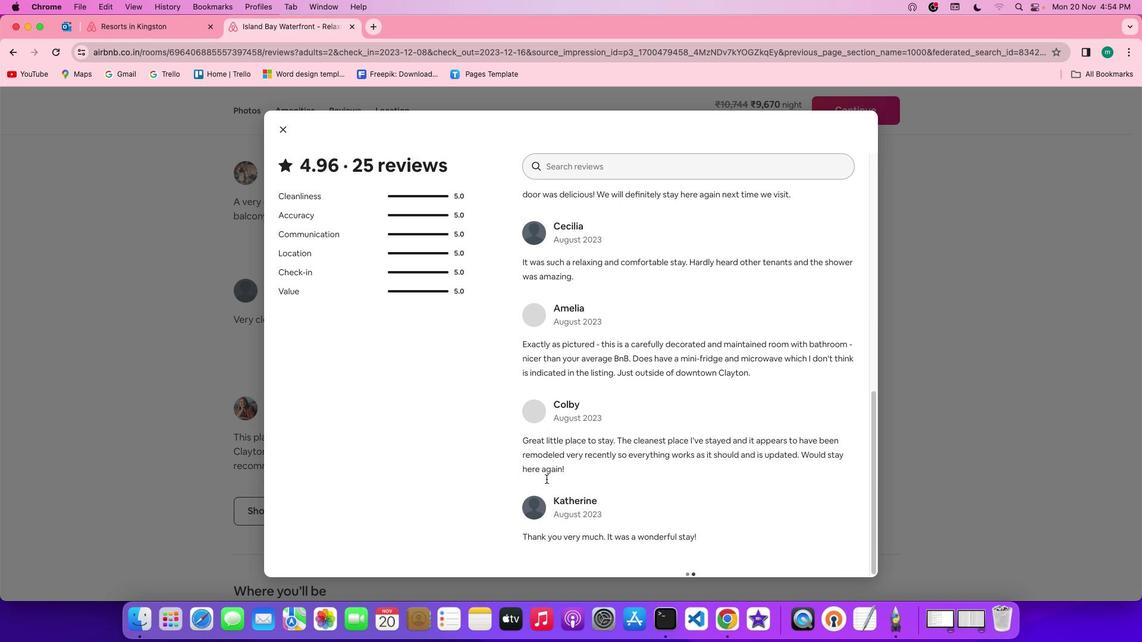 
Action: Mouse scrolled (546, 479) with delta (0, 0)
Screenshot: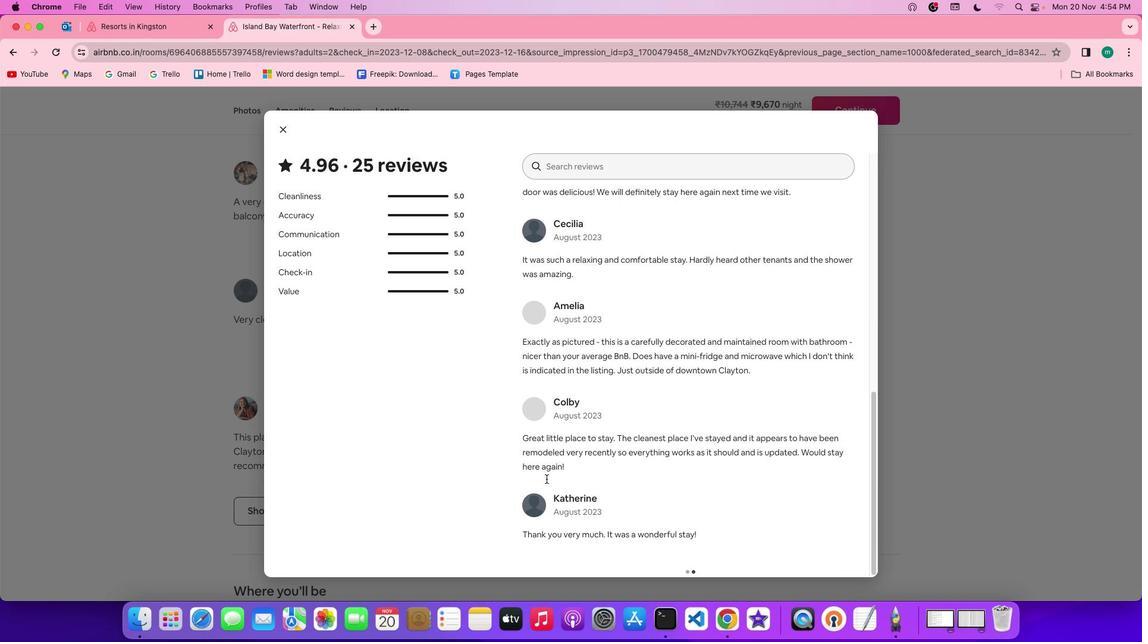 
Action: Mouse scrolled (546, 479) with delta (0, -1)
Screenshot: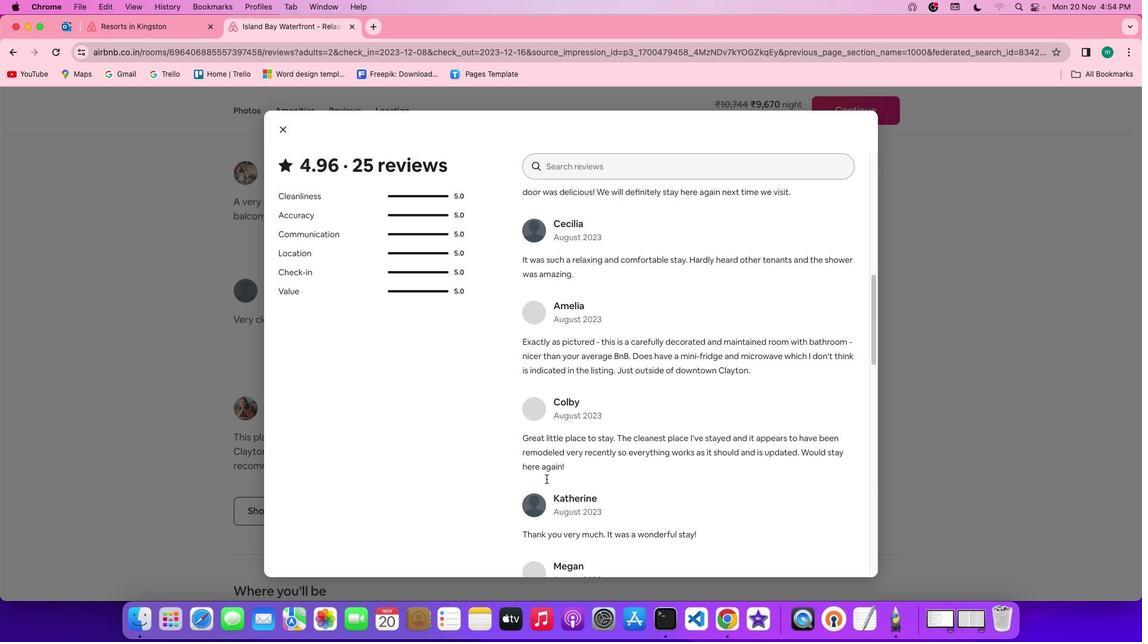 
Action: Mouse scrolled (546, 479) with delta (0, -2)
Screenshot: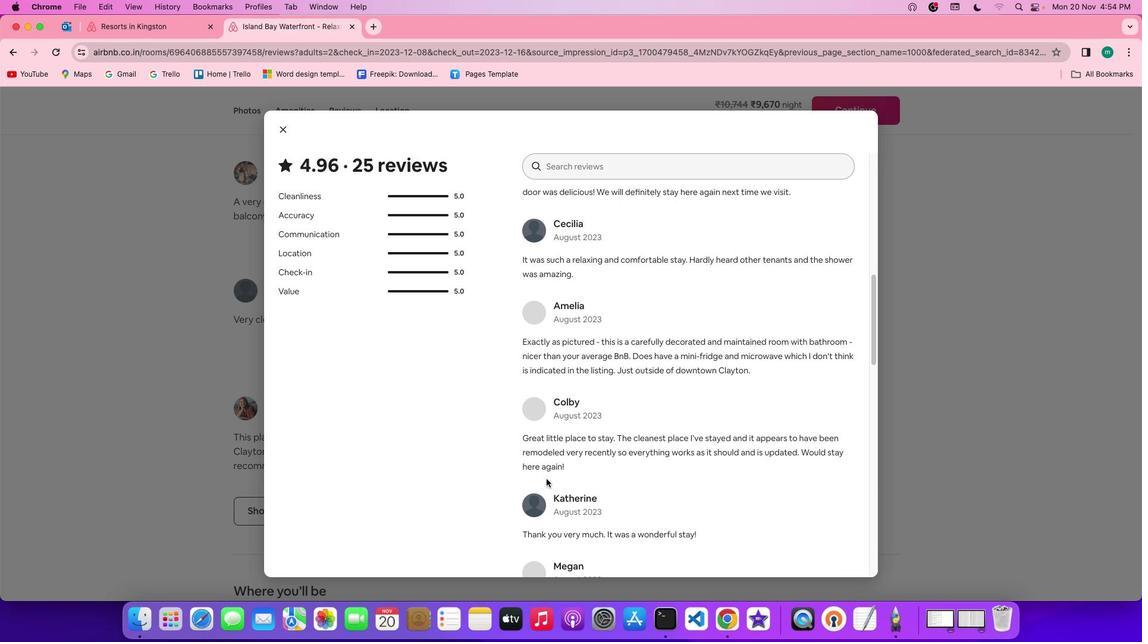 
Action: Mouse scrolled (546, 479) with delta (0, -3)
Screenshot: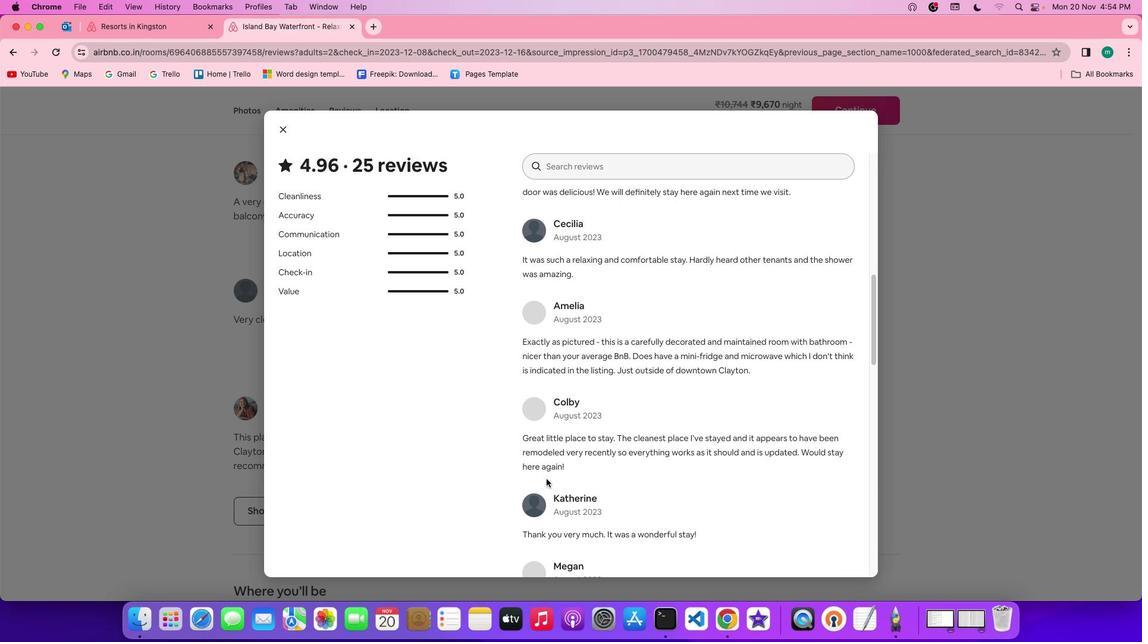 
Action: Mouse scrolled (546, 479) with delta (0, -3)
Screenshot: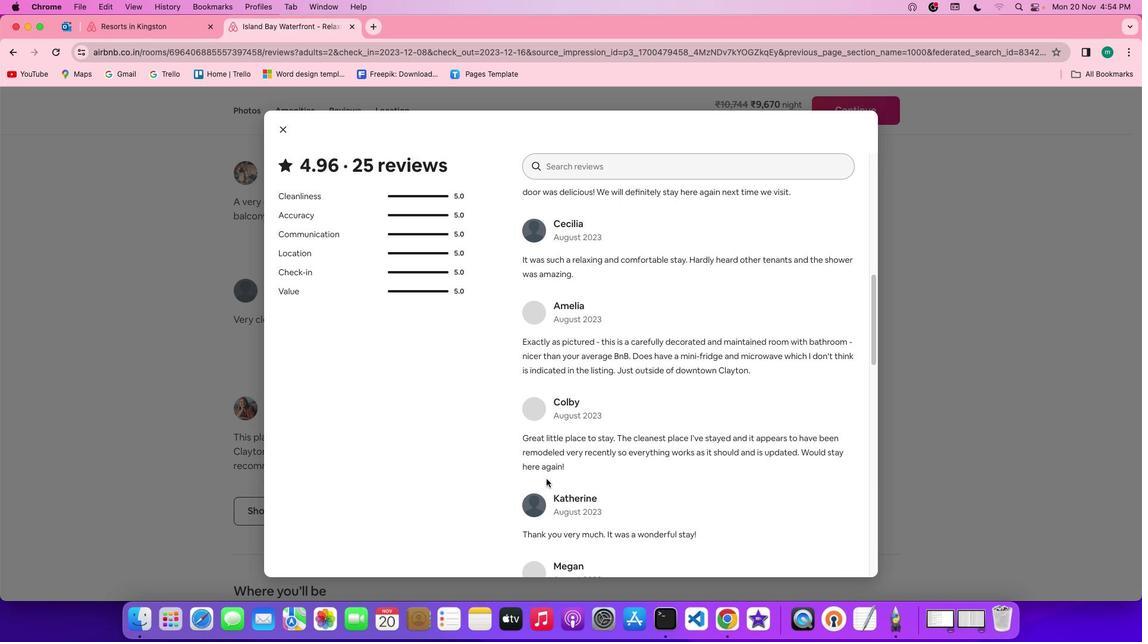 
Action: Mouse scrolled (546, 479) with delta (0, 0)
Screenshot: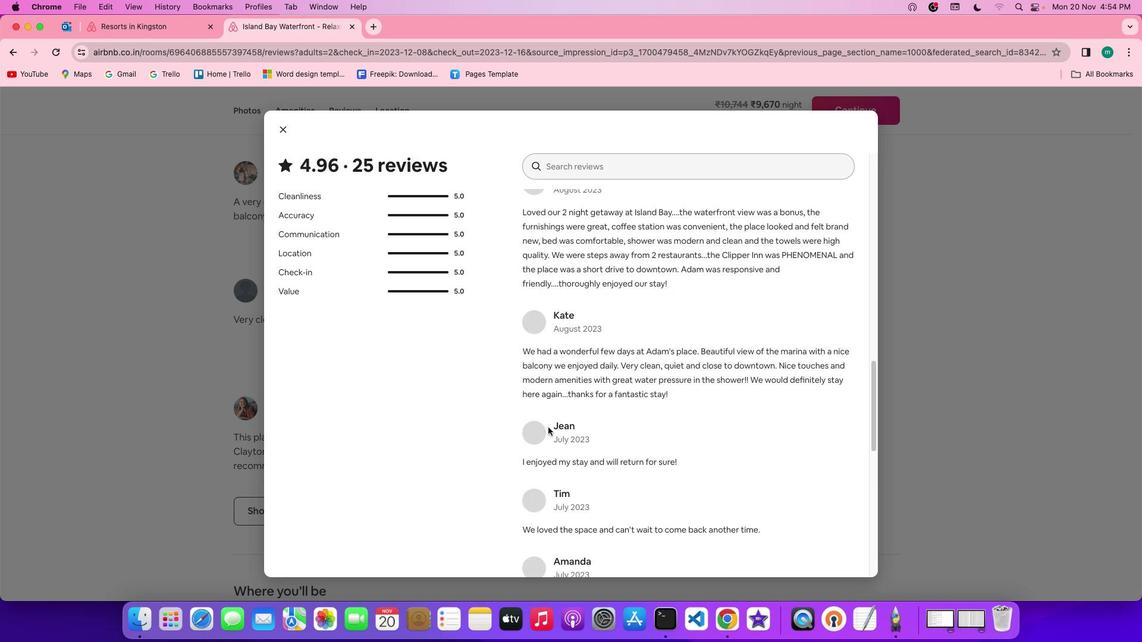 
Action: Mouse scrolled (546, 479) with delta (0, 0)
Screenshot: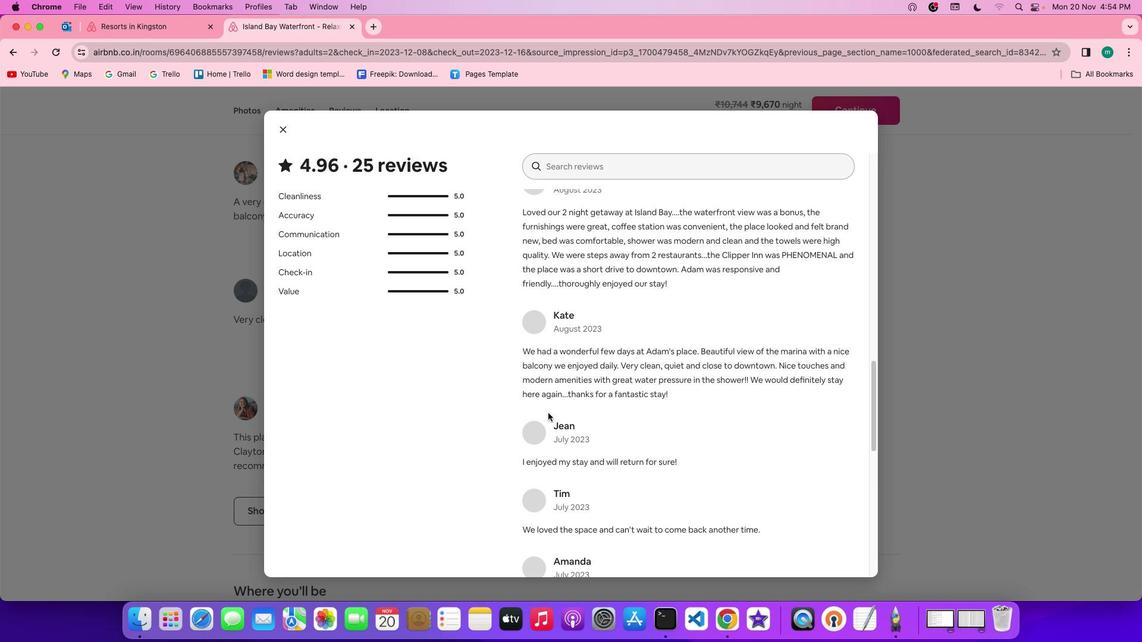 
Action: Mouse scrolled (546, 479) with delta (0, -1)
Screenshot: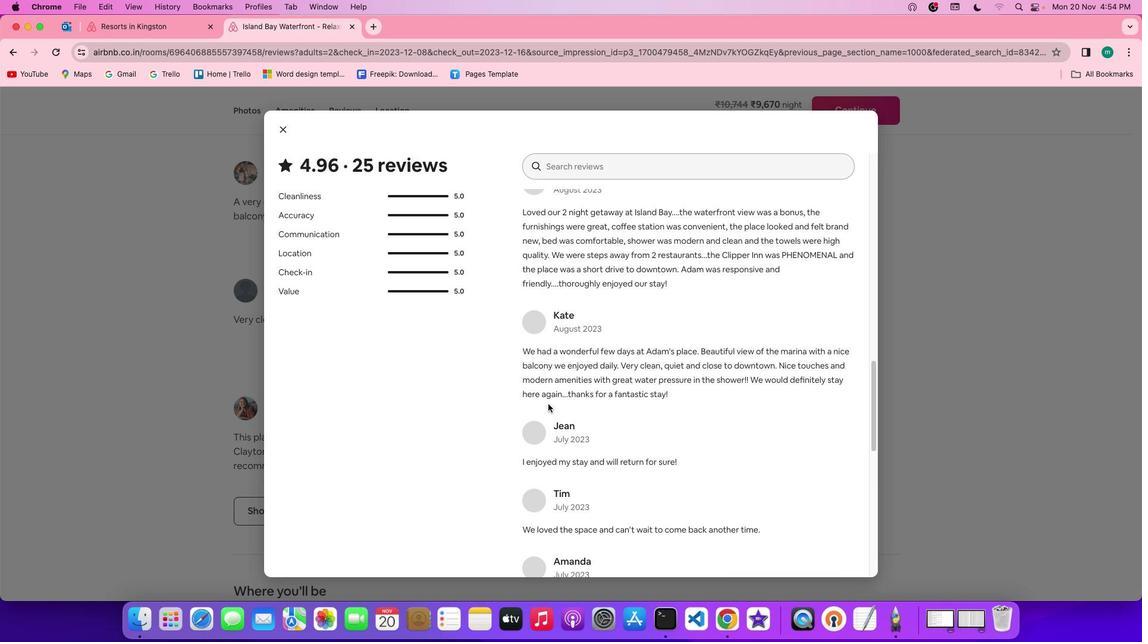 
Action: Mouse scrolled (546, 479) with delta (0, -2)
Screenshot: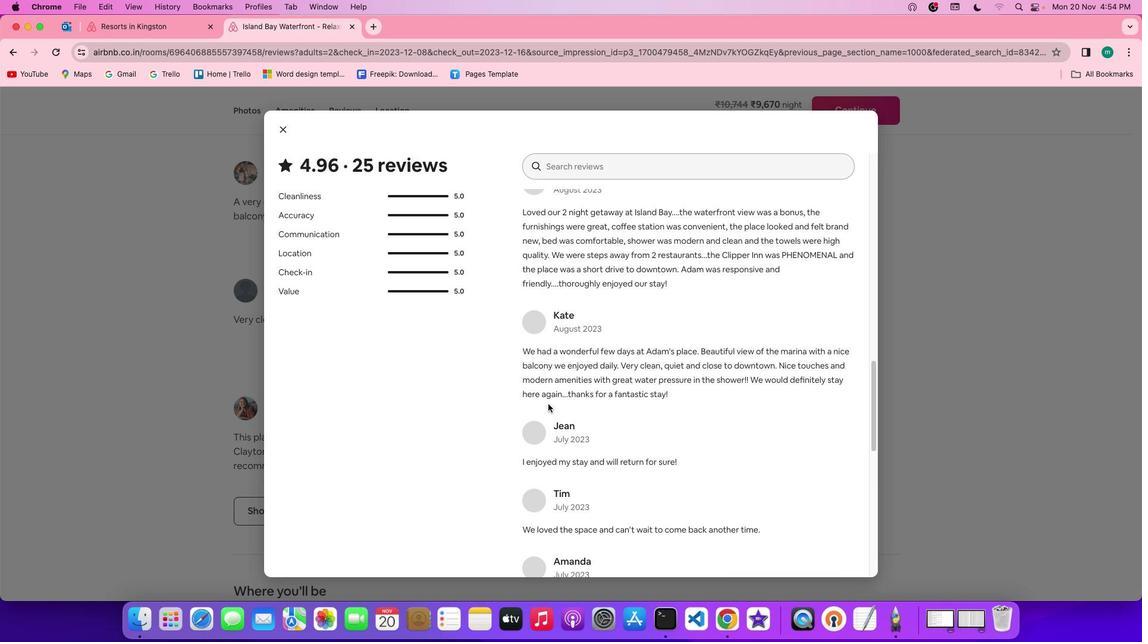 
Action: Mouse scrolled (546, 479) with delta (0, -3)
Screenshot: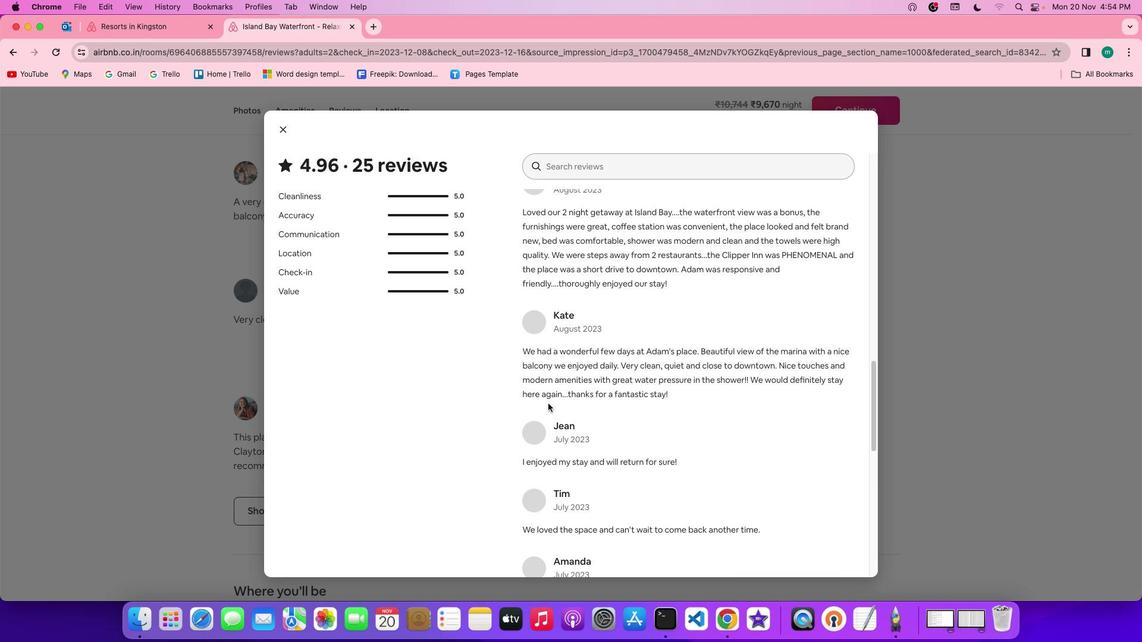 
Action: Mouse moved to (548, 404)
Screenshot: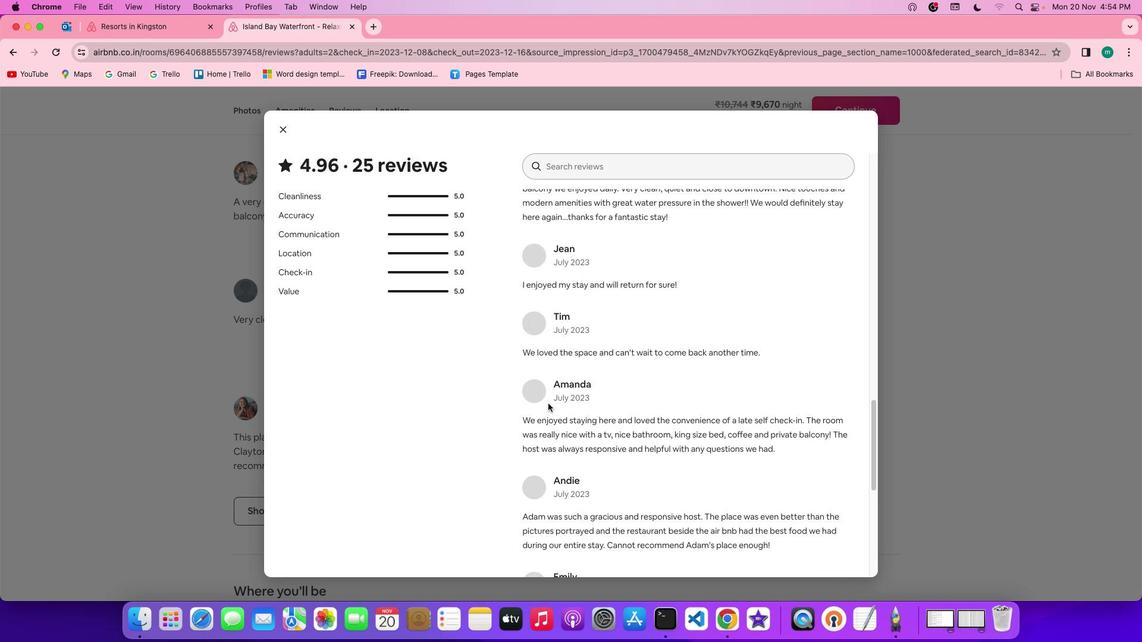
Action: Mouse scrolled (548, 404) with delta (0, 0)
Screenshot: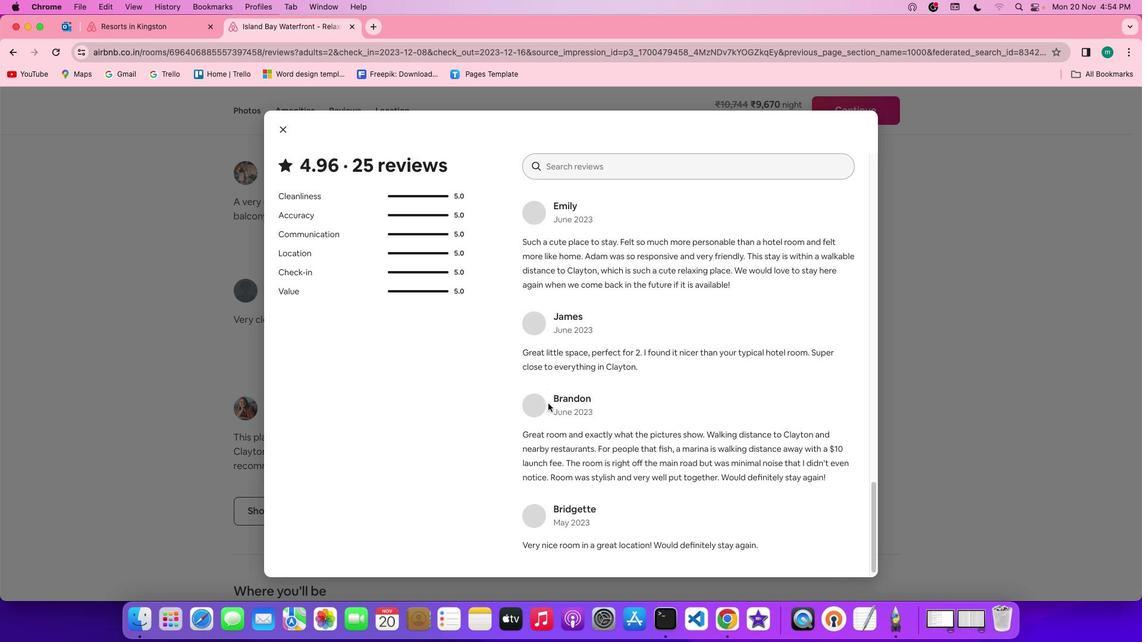 
Action: Mouse scrolled (548, 404) with delta (0, 0)
Screenshot: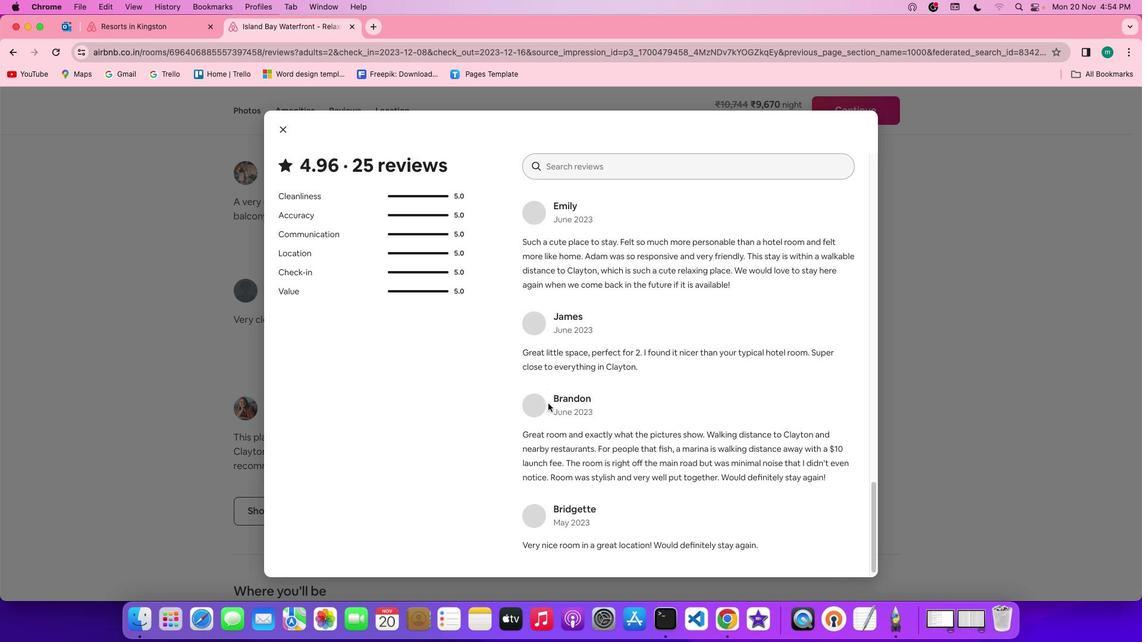 
Action: Mouse scrolled (548, 404) with delta (0, -1)
Screenshot: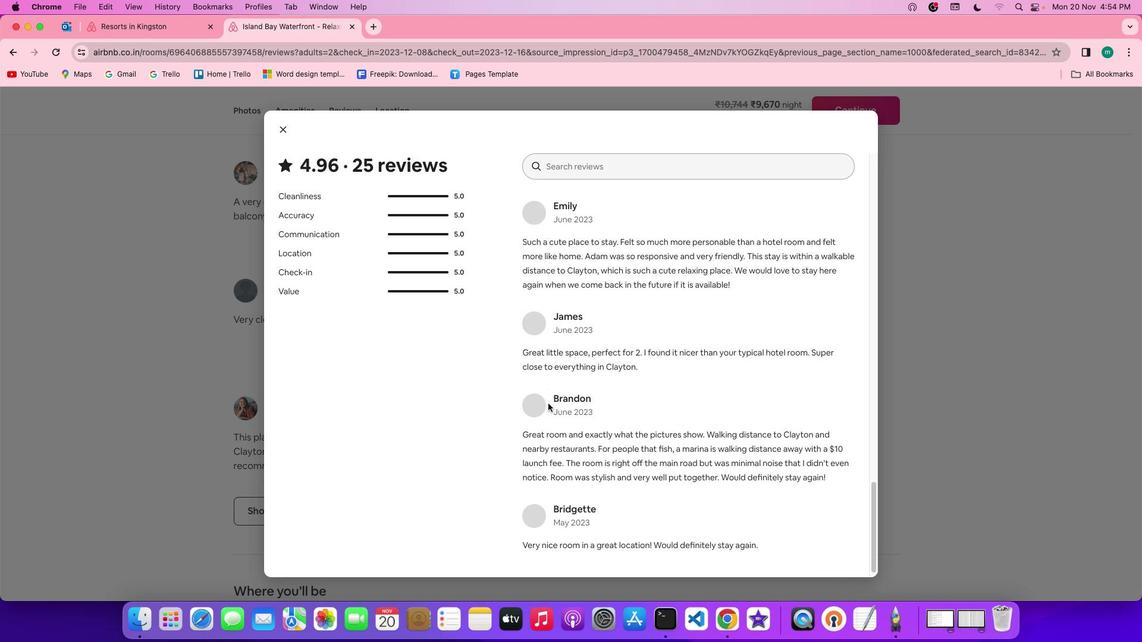 
Action: Mouse scrolled (548, 404) with delta (0, -2)
Screenshot: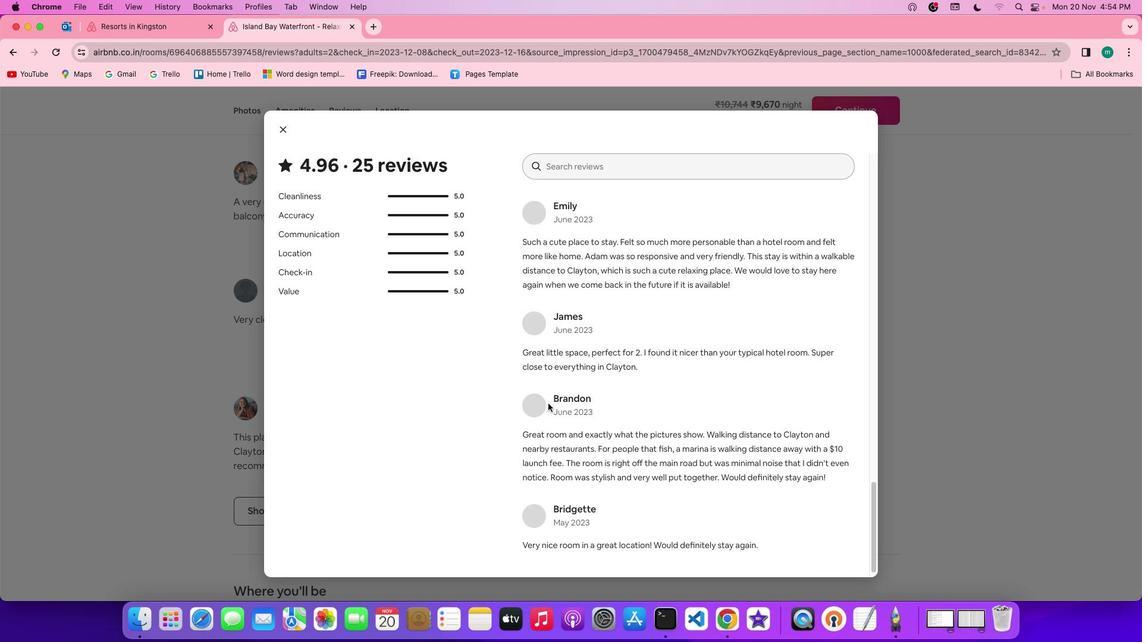 
Action: Mouse scrolled (548, 404) with delta (0, -3)
Screenshot: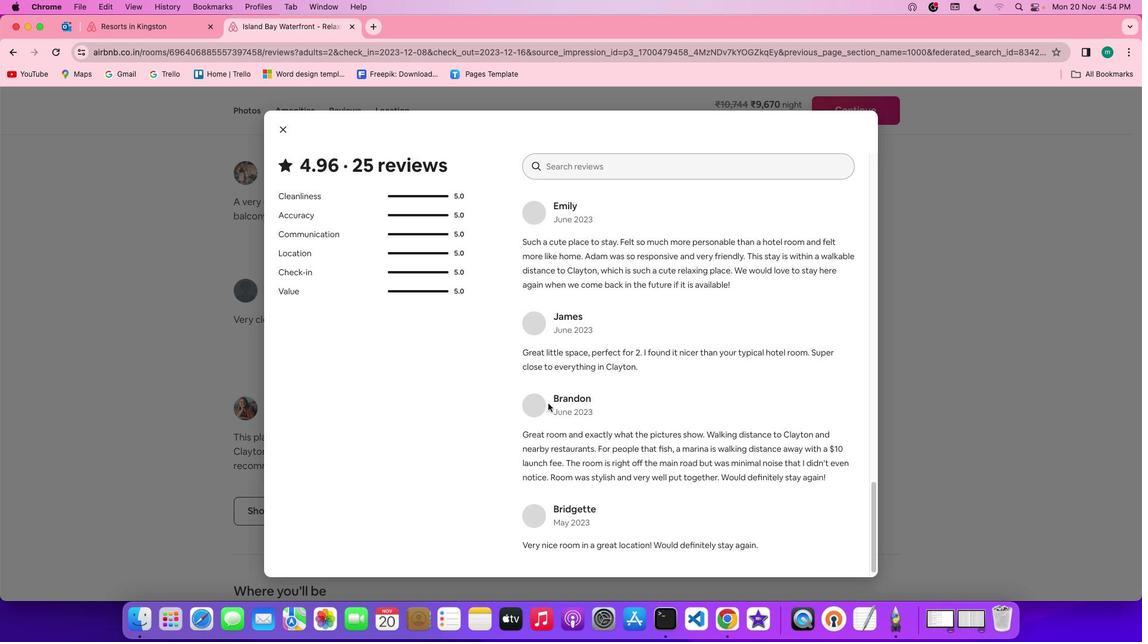 
Action: Mouse scrolled (548, 404) with delta (0, -3)
Screenshot: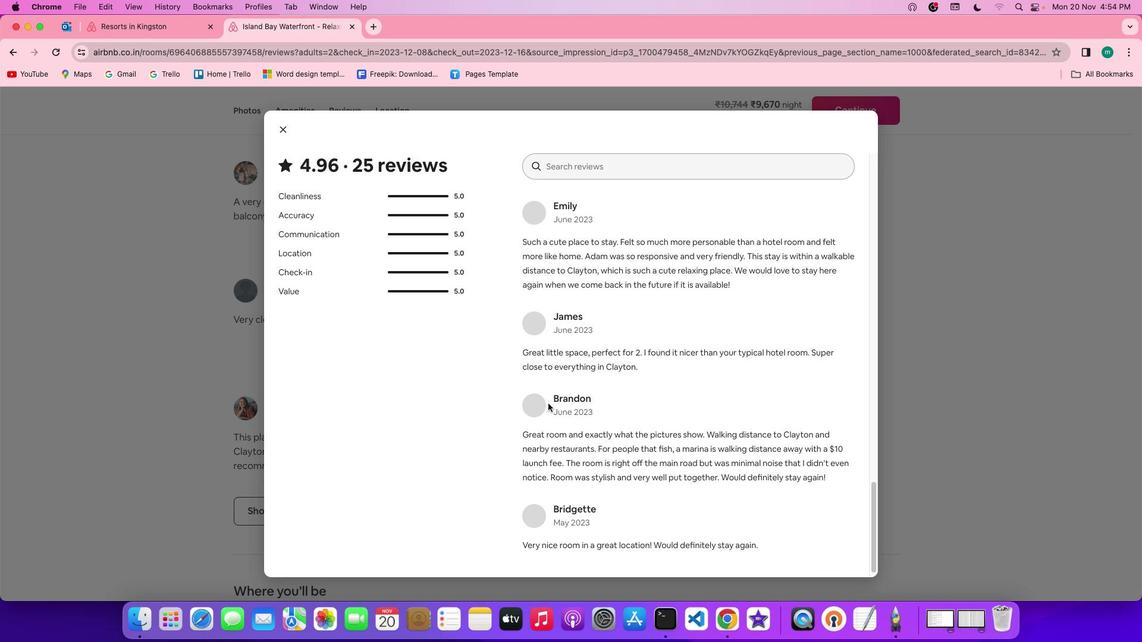 
Action: Mouse scrolled (548, 404) with delta (0, 0)
Screenshot: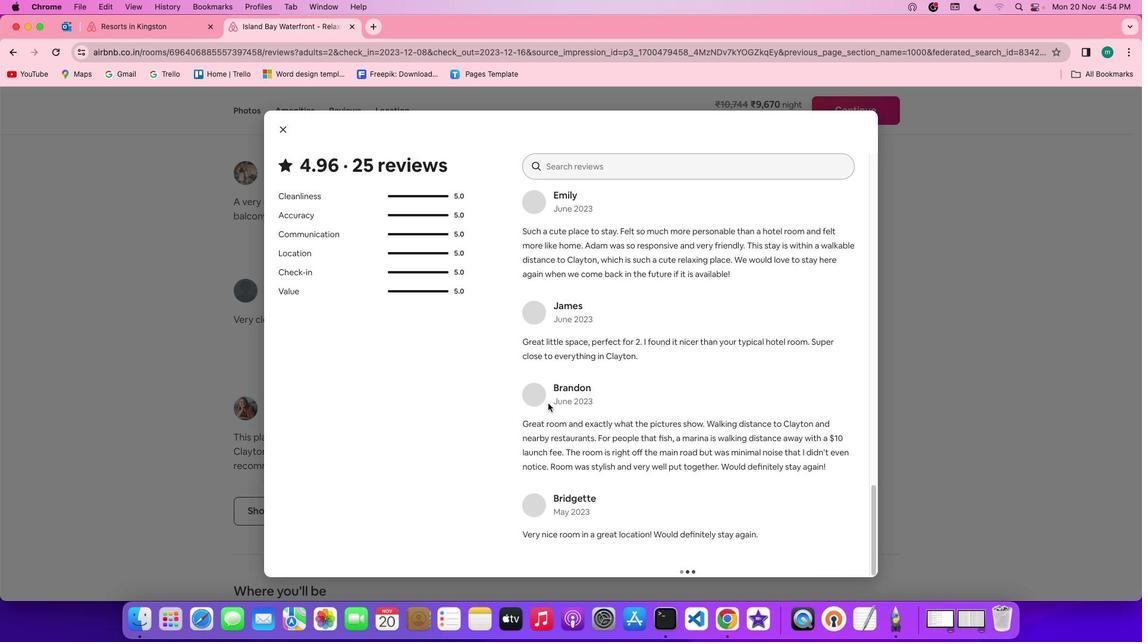 
Action: Mouse scrolled (548, 404) with delta (0, 0)
Screenshot: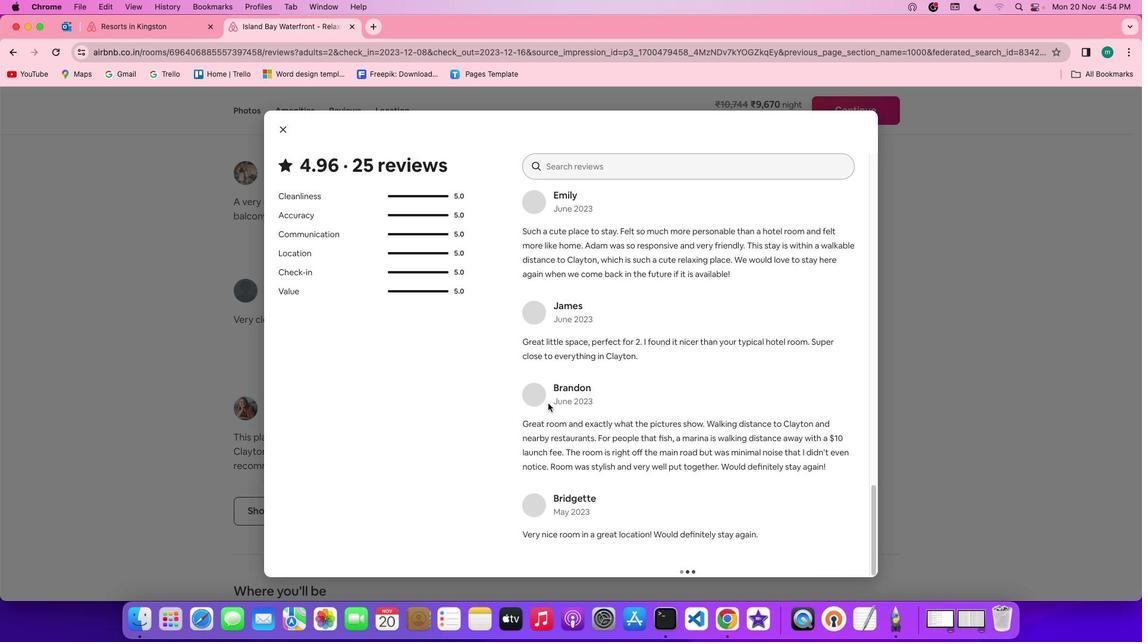 
Action: Mouse scrolled (548, 404) with delta (0, -1)
Screenshot: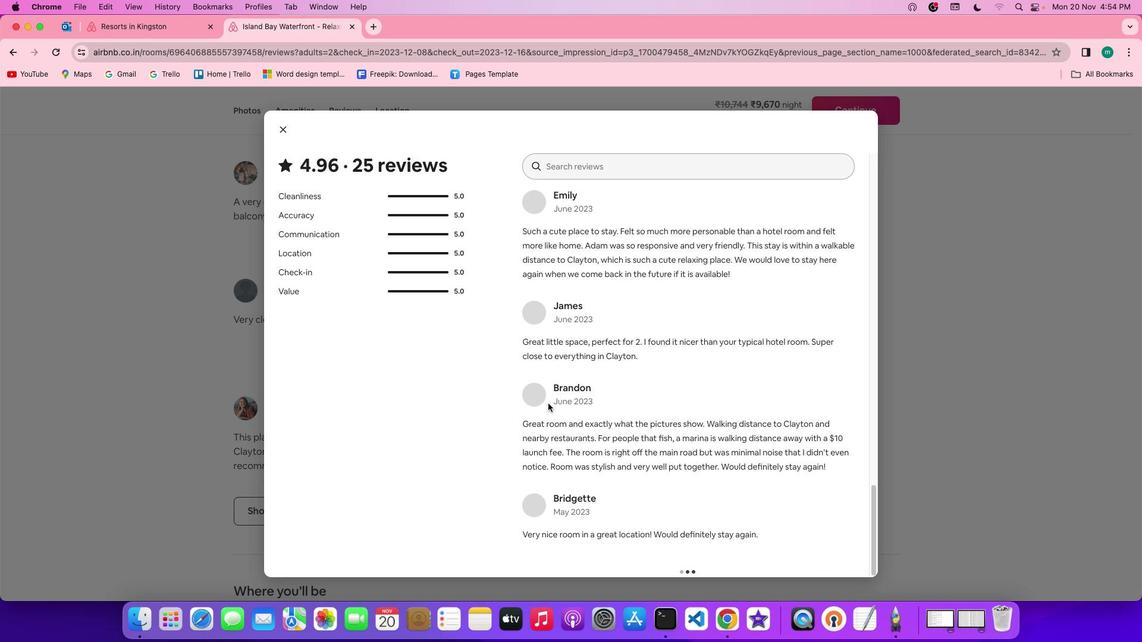 
Action: Mouse scrolled (548, 404) with delta (0, -2)
Screenshot: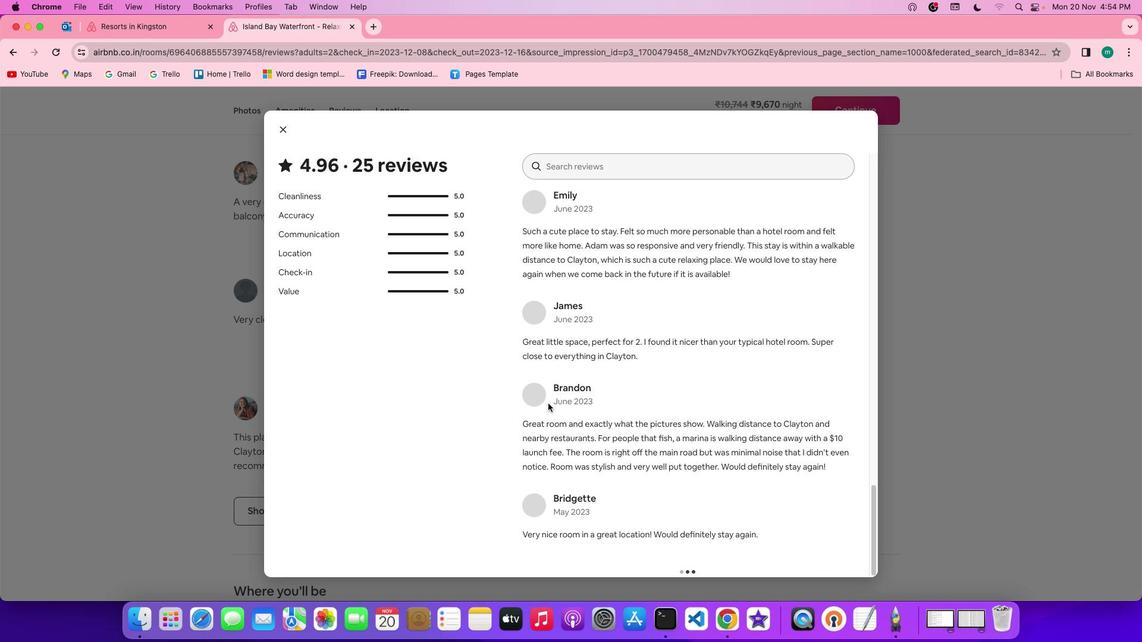 
Action: Mouse scrolled (548, 404) with delta (0, -3)
Screenshot: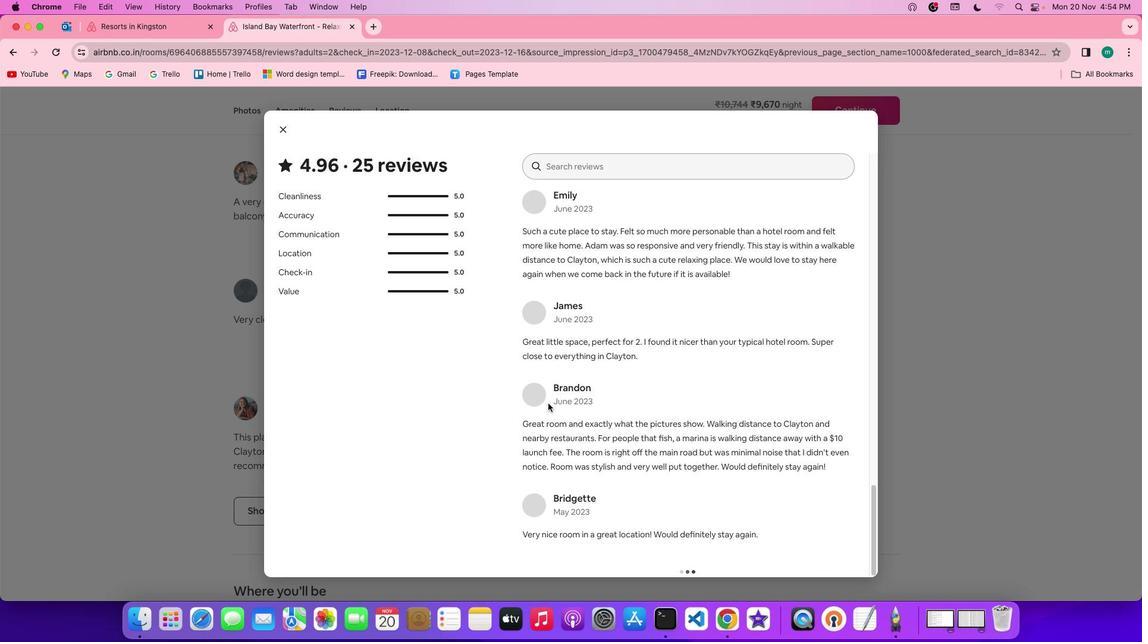 
Action: Mouse scrolled (548, 404) with delta (0, -3)
Screenshot: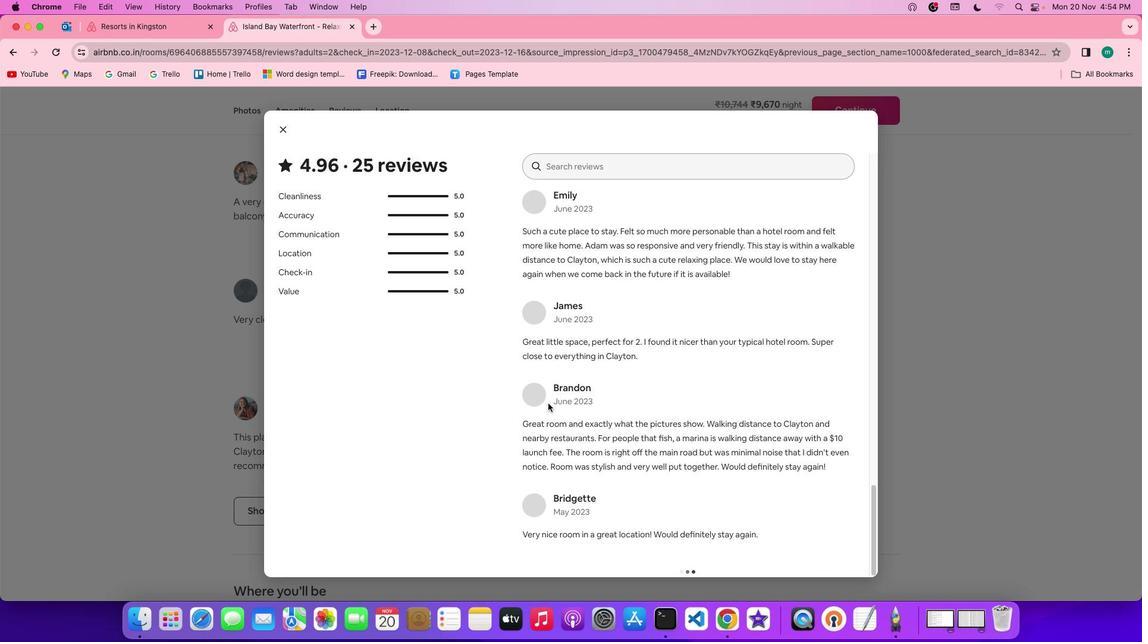 
Action: Mouse scrolled (548, 404) with delta (0, 0)
Screenshot: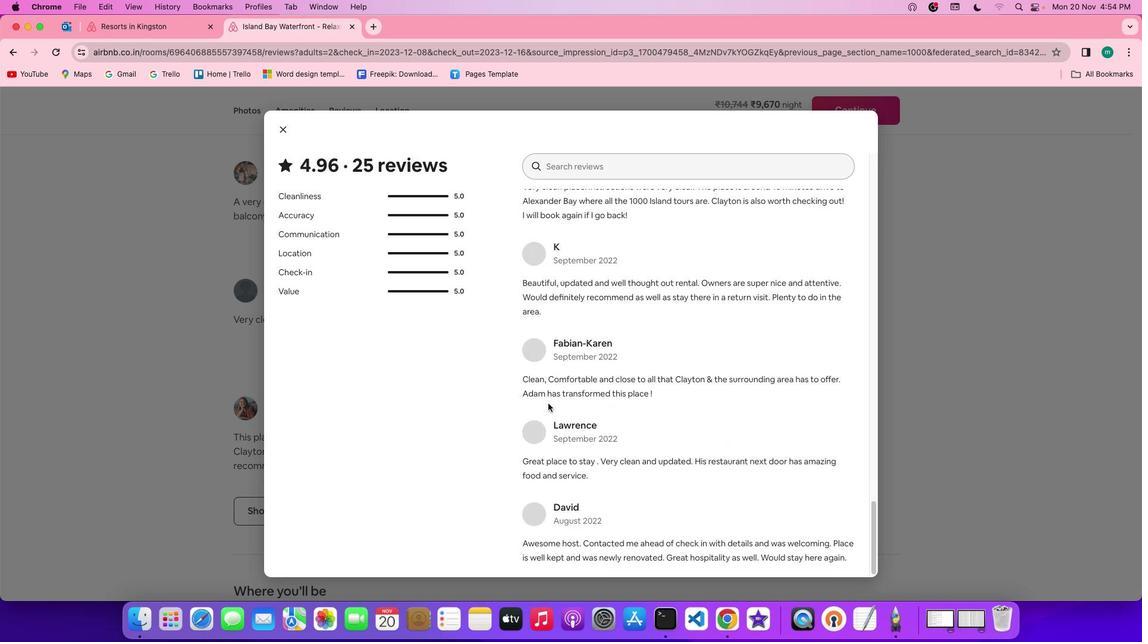 
Action: Mouse scrolled (548, 404) with delta (0, 0)
Screenshot: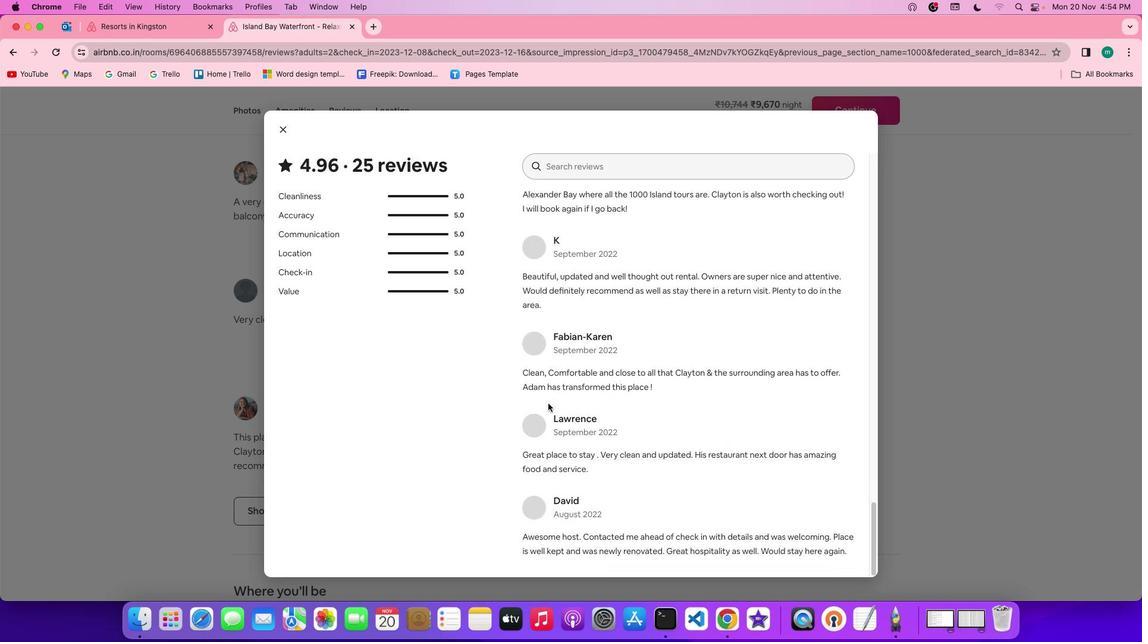 
Action: Mouse scrolled (548, 404) with delta (0, -1)
Screenshot: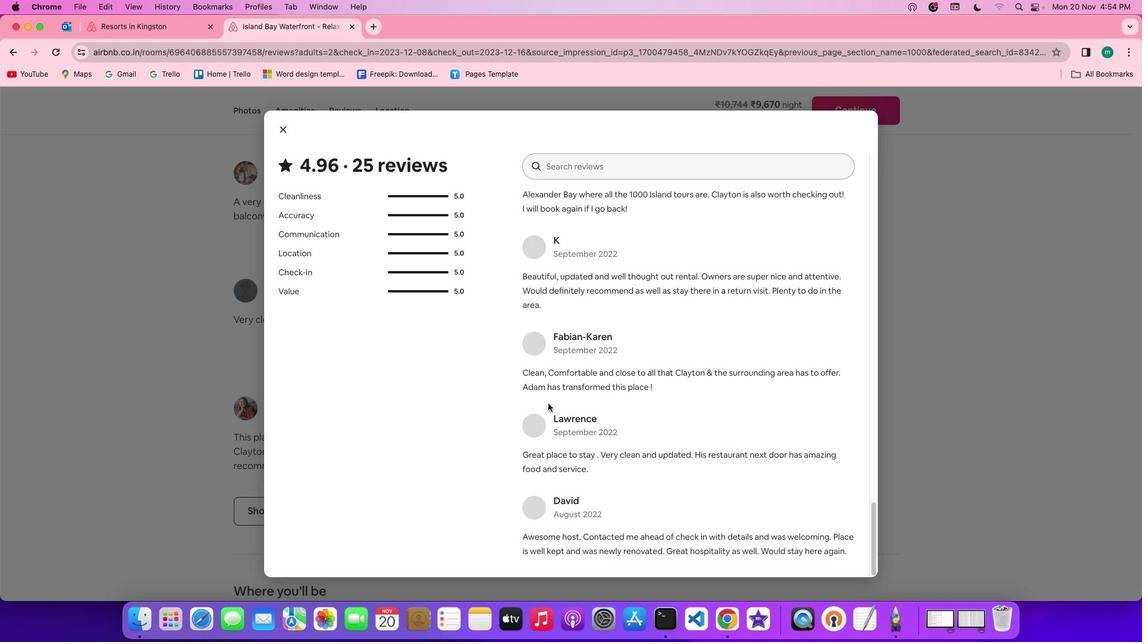 
Action: Mouse scrolled (548, 404) with delta (0, -2)
Screenshot: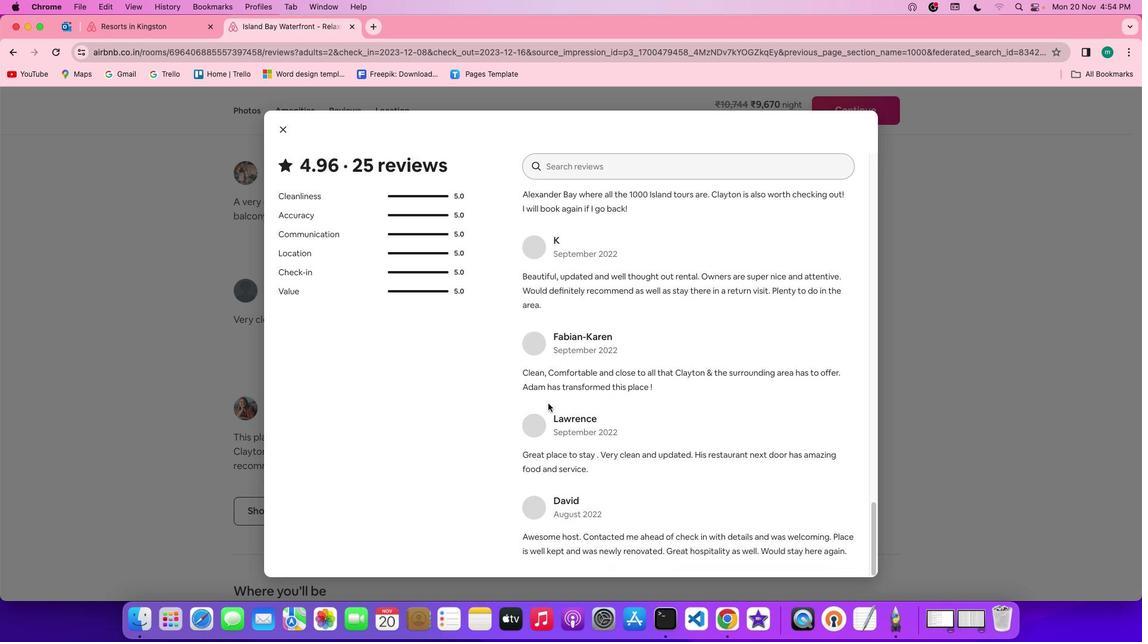 
Action: Mouse scrolled (548, 404) with delta (0, -2)
